 Task: Buy 3 Exhaust Systems from Exhaust & Emissions section under best seller category for shipping address: Eric Rodriguez, 1134 Star Trek Drive, Pensacola, Florida 32501, Cell Number 8503109646. Pay from credit card ending with 2005, CVV 3321
Action: Mouse moved to (43, 91)
Screenshot: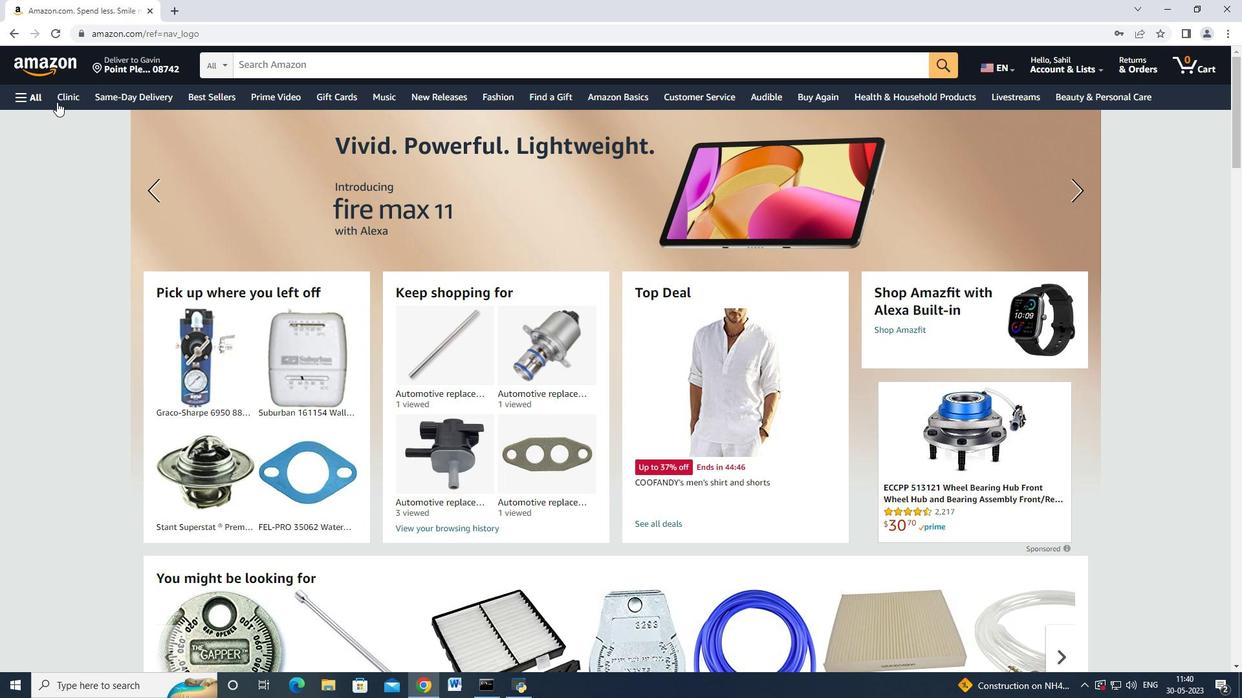 
Action: Mouse pressed left at (43, 91)
Screenshot: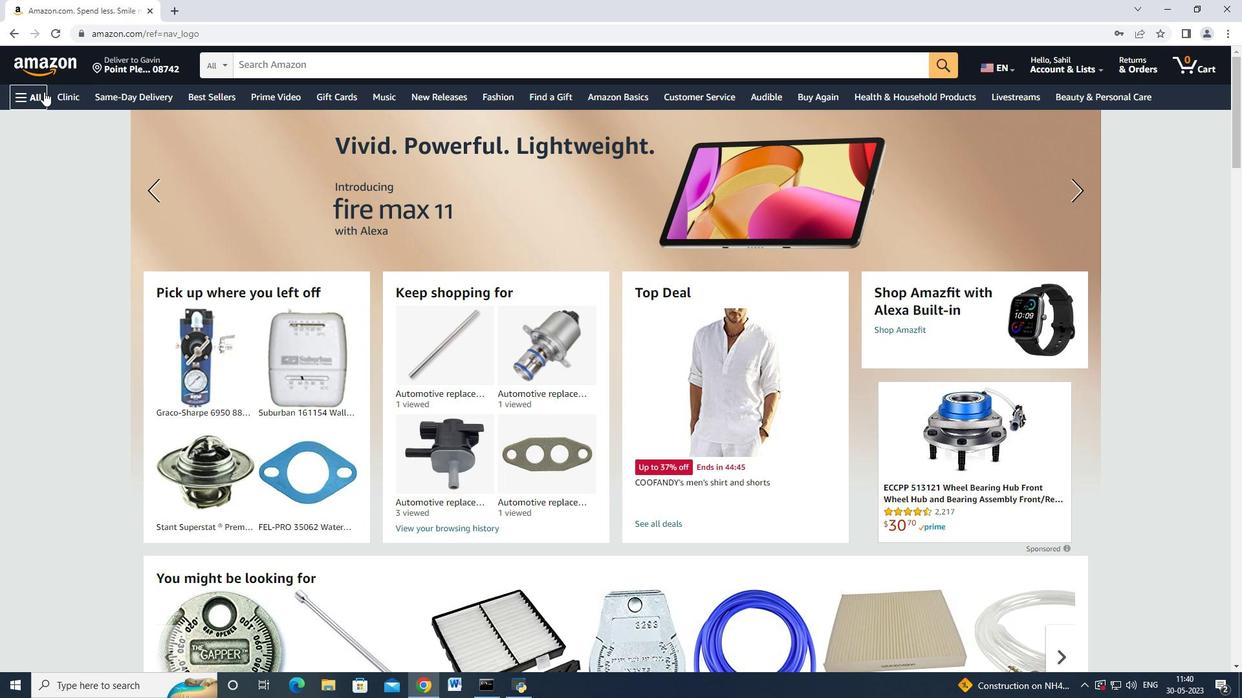 
Action: Mouse moved to (95, 253)
Screenshot: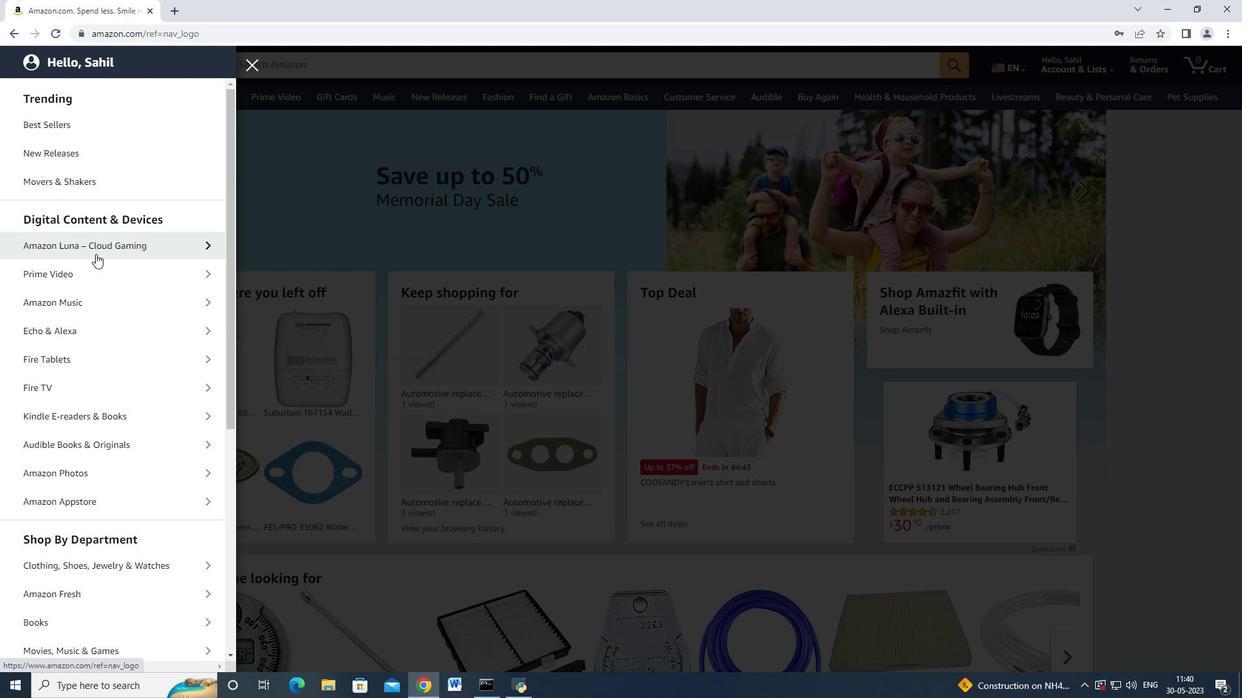 
Action: Mouse scrolled (95, 252) with delta (0, 0)
Screenshot: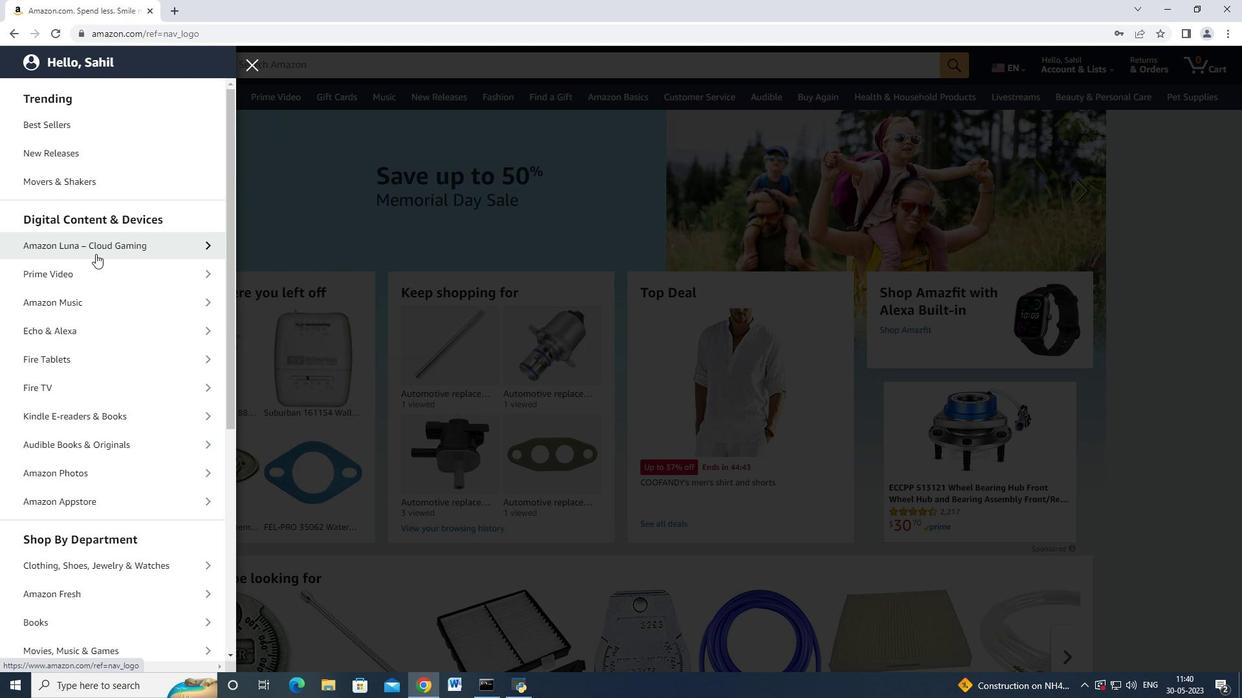 
Action: Mouse scrolled (95, 252) with delta (0, 0)
Screenshot: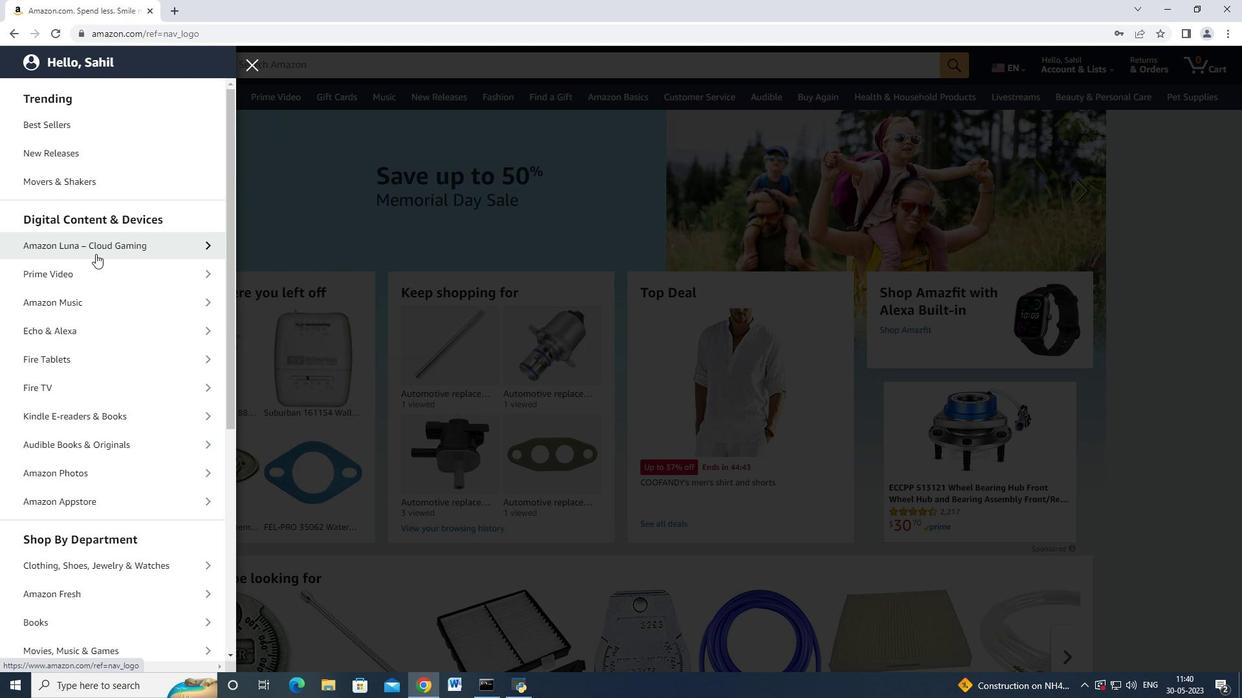 
Action: Mouse scrolled (95, 252) with delta (0, 0)
Screenshot: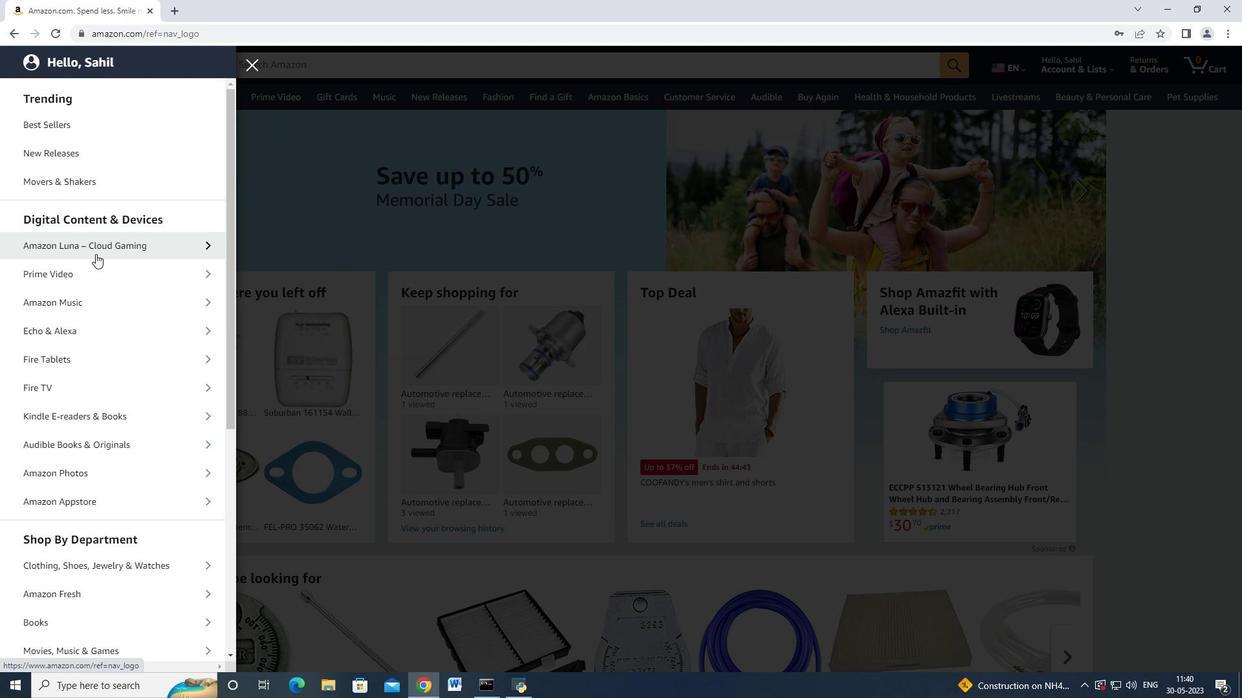 
Action: Mouse moved to (125, 386)
Screenshot: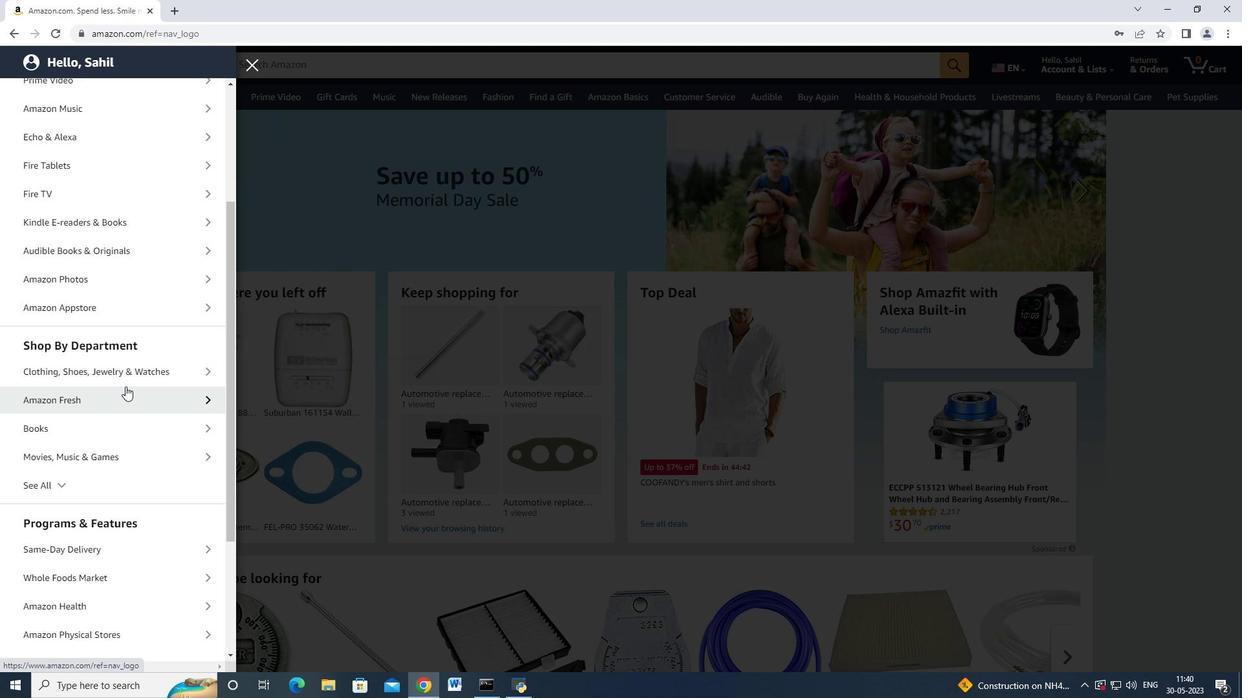 
Action: Mouse scrolled (125, 386) with delta (0, 0)
Screenshot: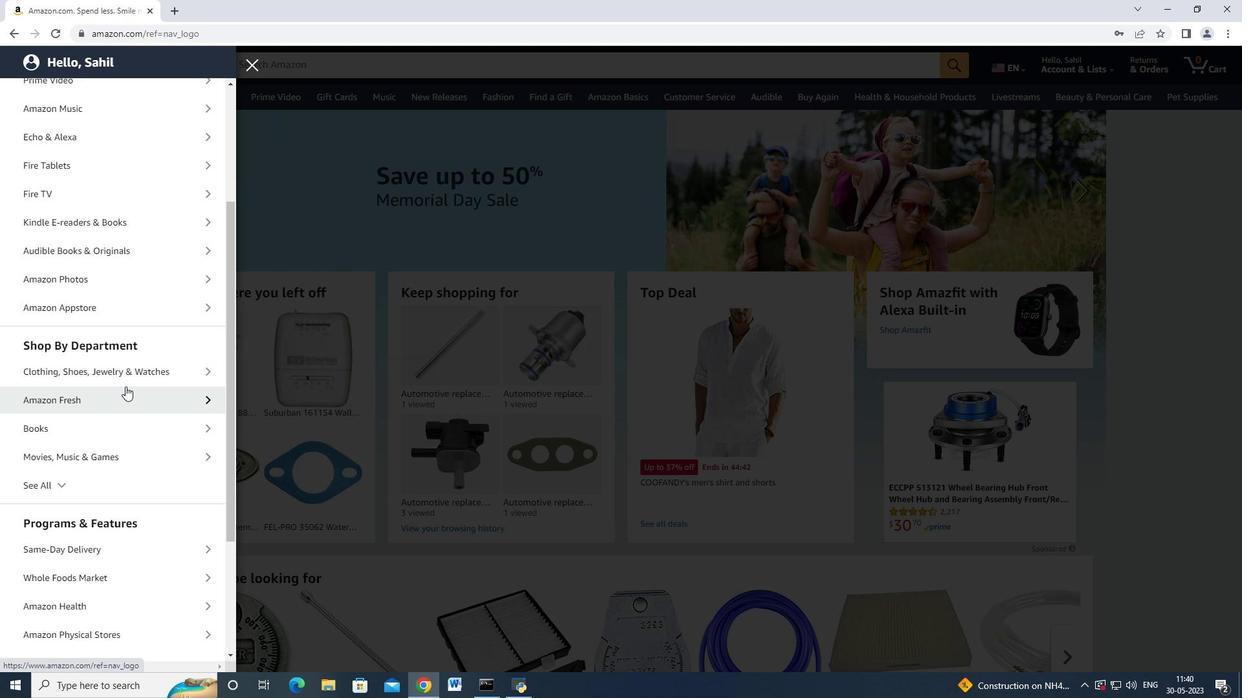 
Action: Mouse moved to (125, 387)
Screenshot: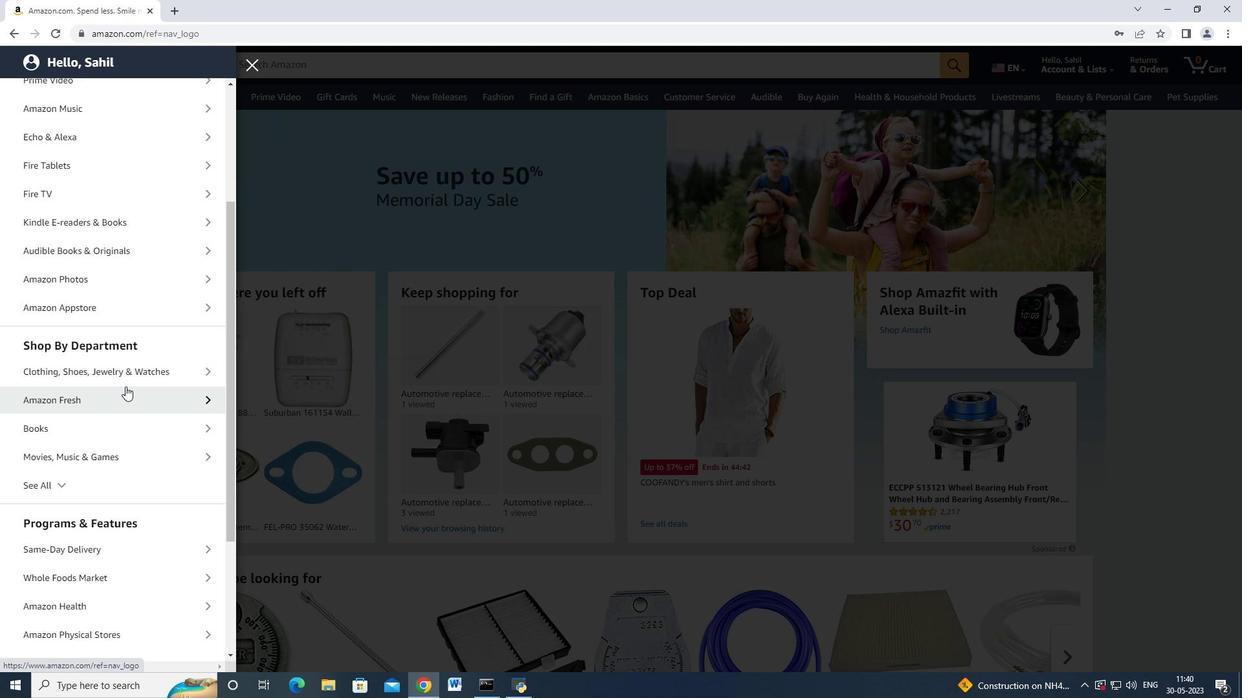 
Action: Mouse scrolled (125, 386) with delta (0, 0)
Screenshot: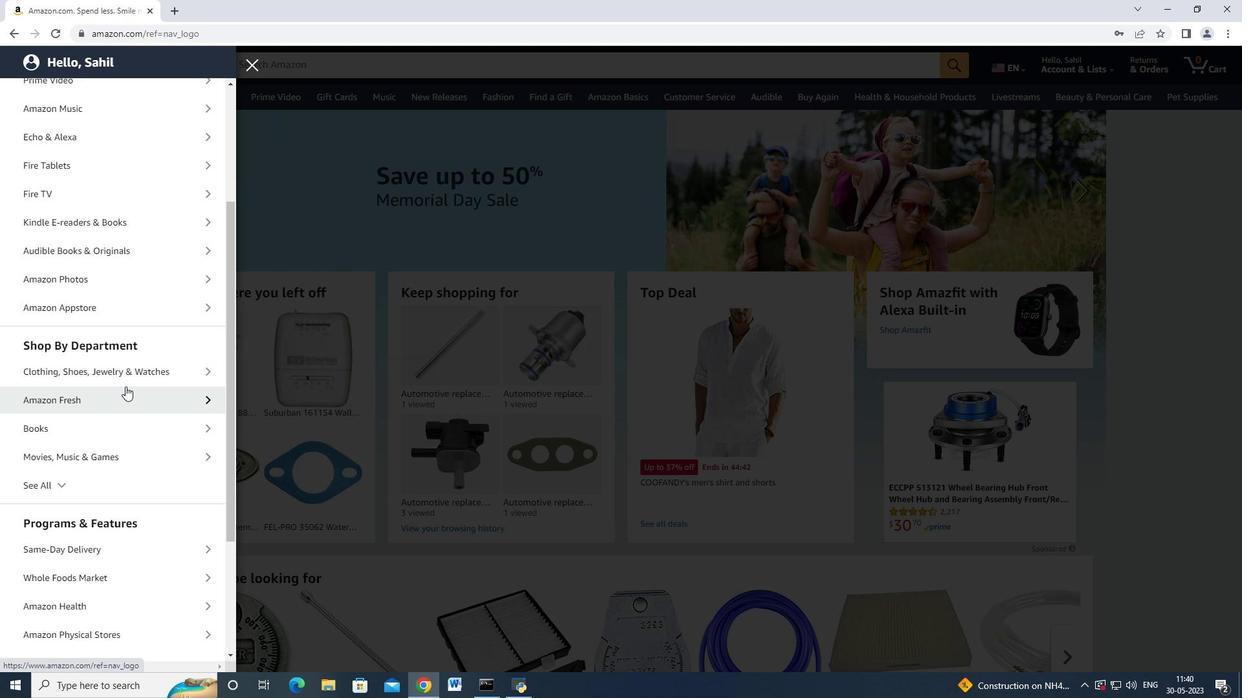 
Action: Mouse scrolled (125, 386) with delta (0, 0)
Screenshot: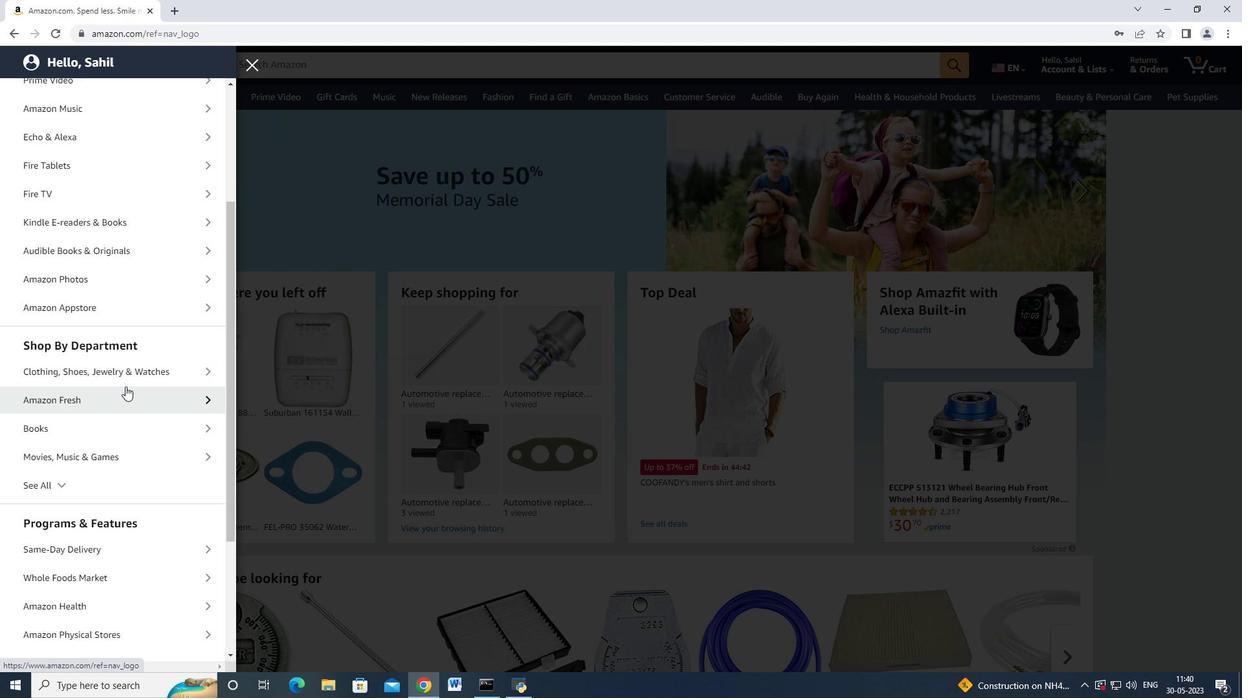 
Action: Mouse scrolled (125, 386) with delta (0, 0)
Screenshot: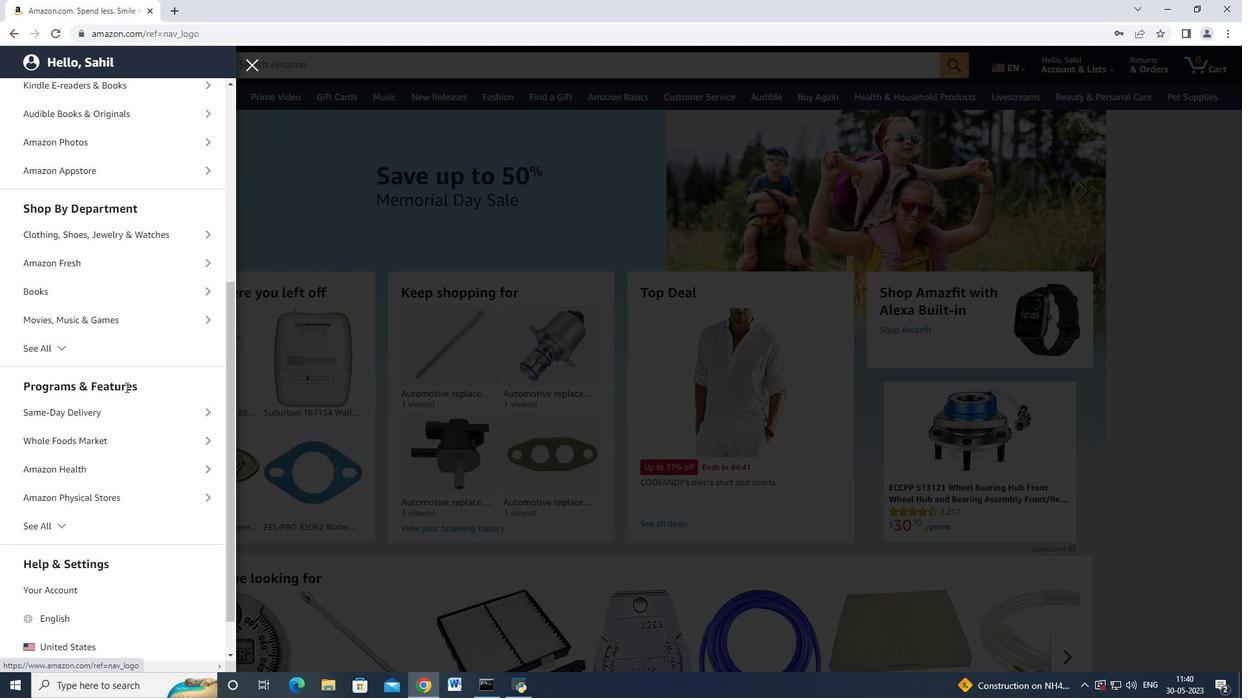 
Action: Mouse moved to (68, 301)
Screenshot: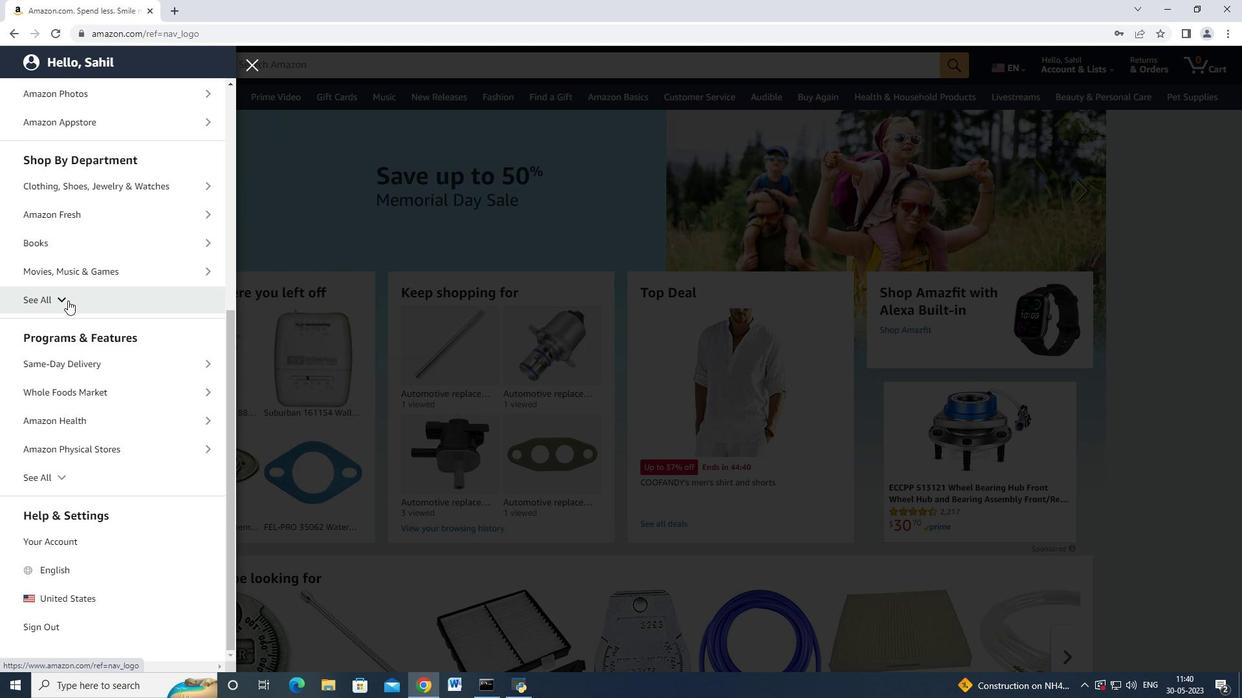 
Action: Mouse pressed left at (68, 301)
Screenshot: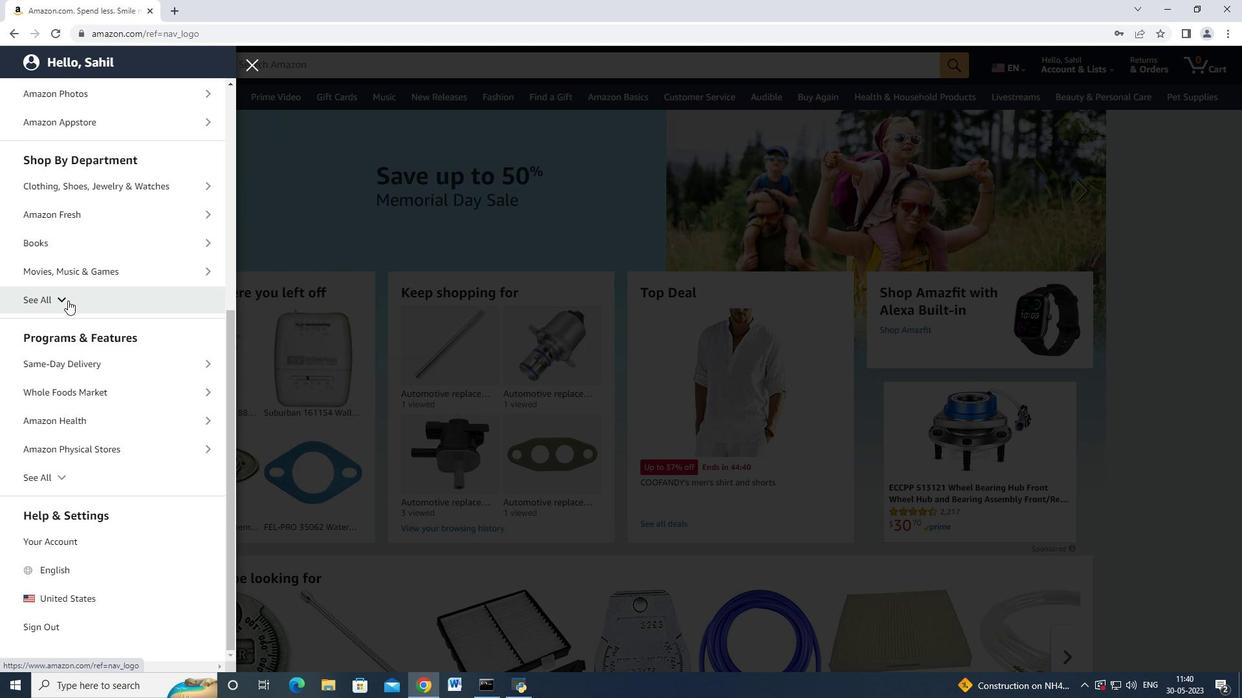 
Action: Mouse moved to (87, 348)
Screenshot: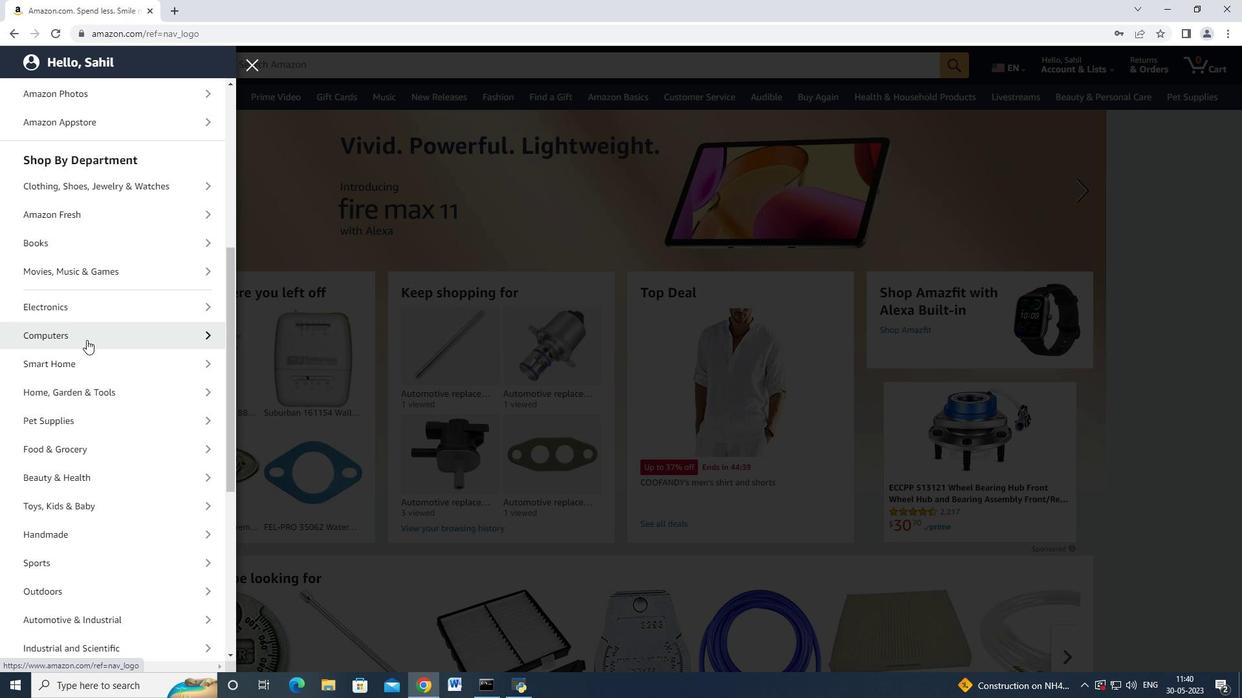 
Action: Mouse scrolled (87, 348) with delta (0, 0)
Screenshot: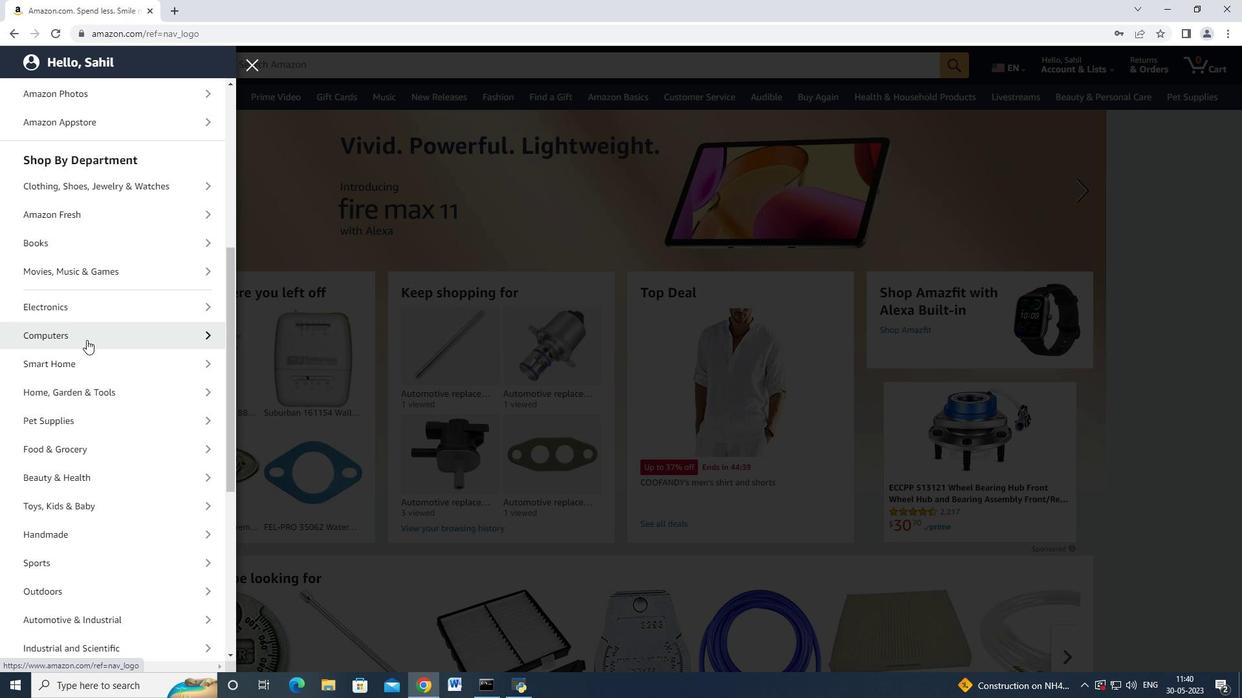 
Action: Mouse scrolled (87, 348) with delta (0, 0)
Screenshot: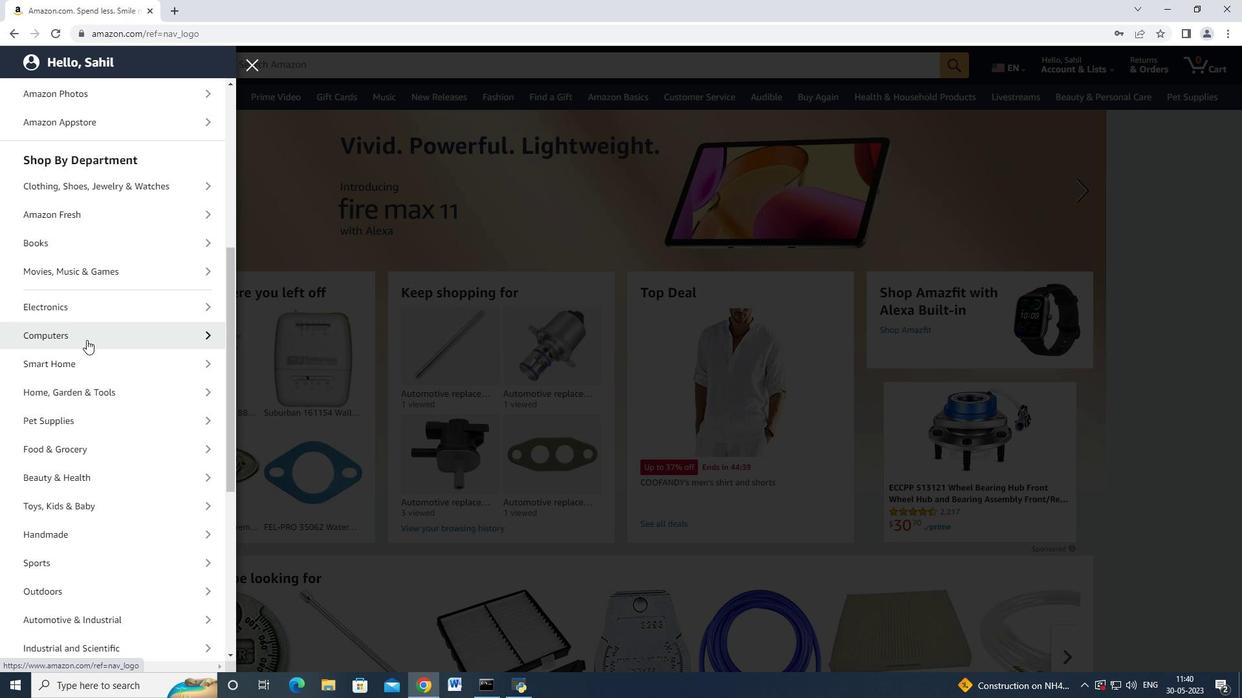 
Action: Mouse scrolled (87, 348) with delta (0, 0)
Screenshot: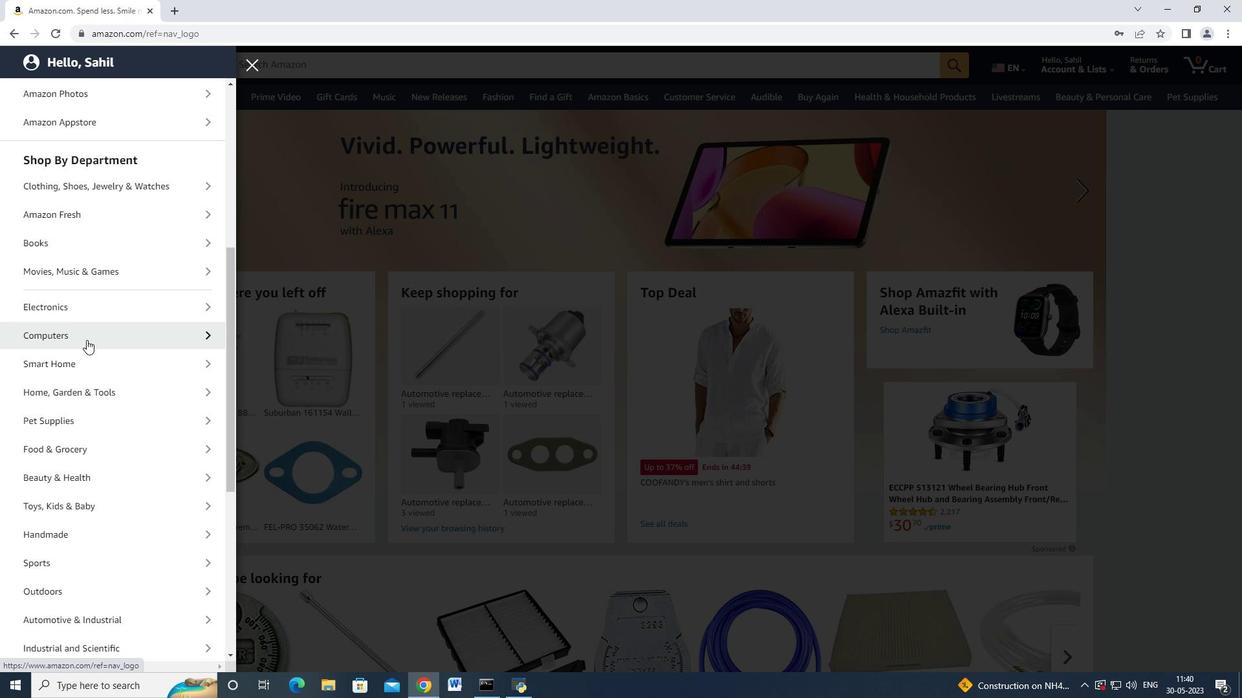 
Action: Mouse moved to (123, 425)
Screenshot: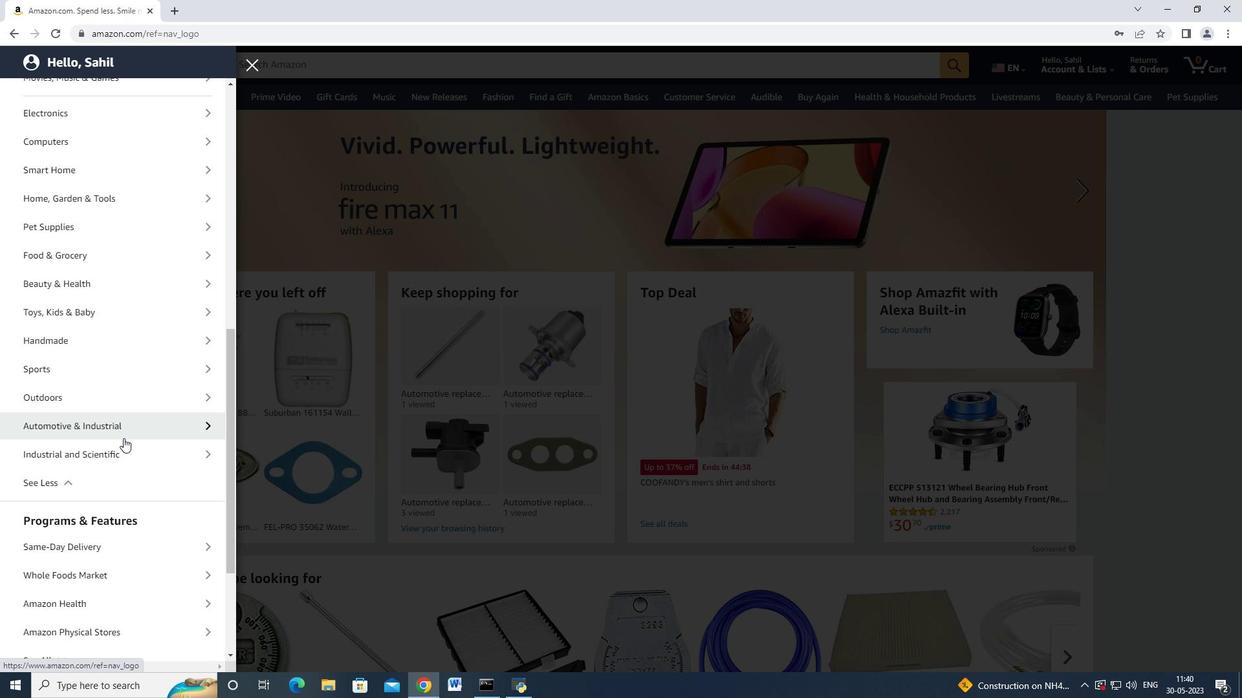 
Action: Mouse pressed left at (123, 425)
Screenshot: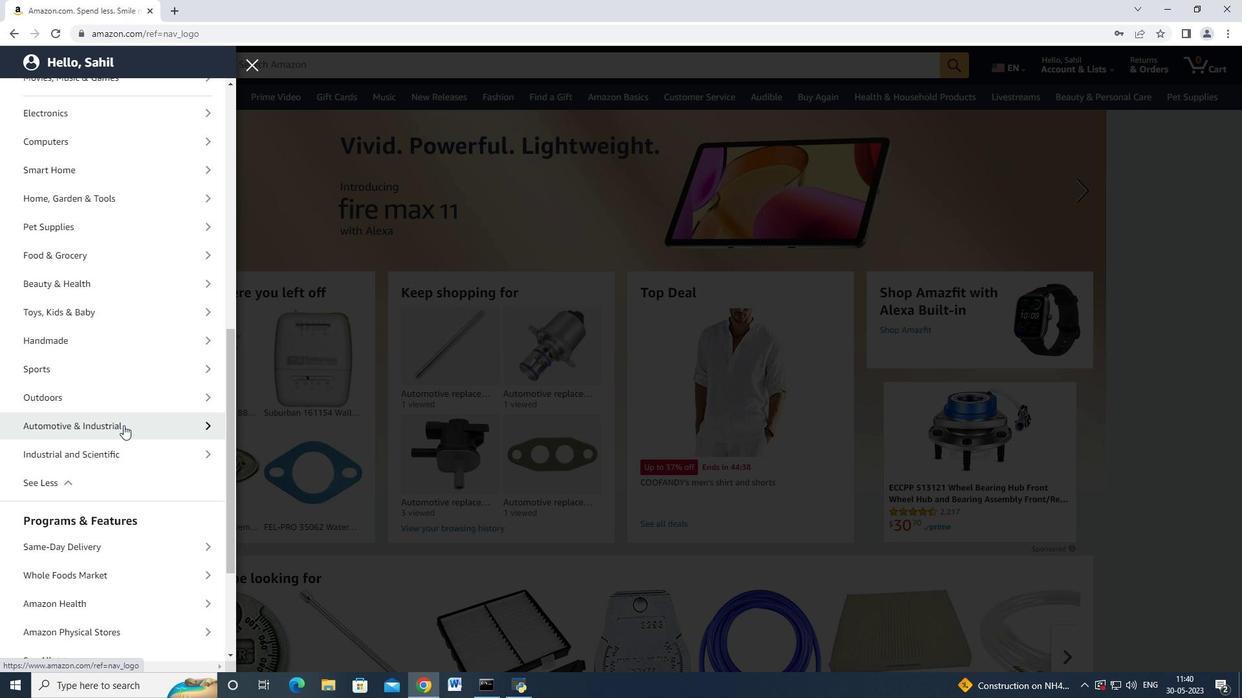 
Action: Mouse moved to (148, 166)
Screenshot: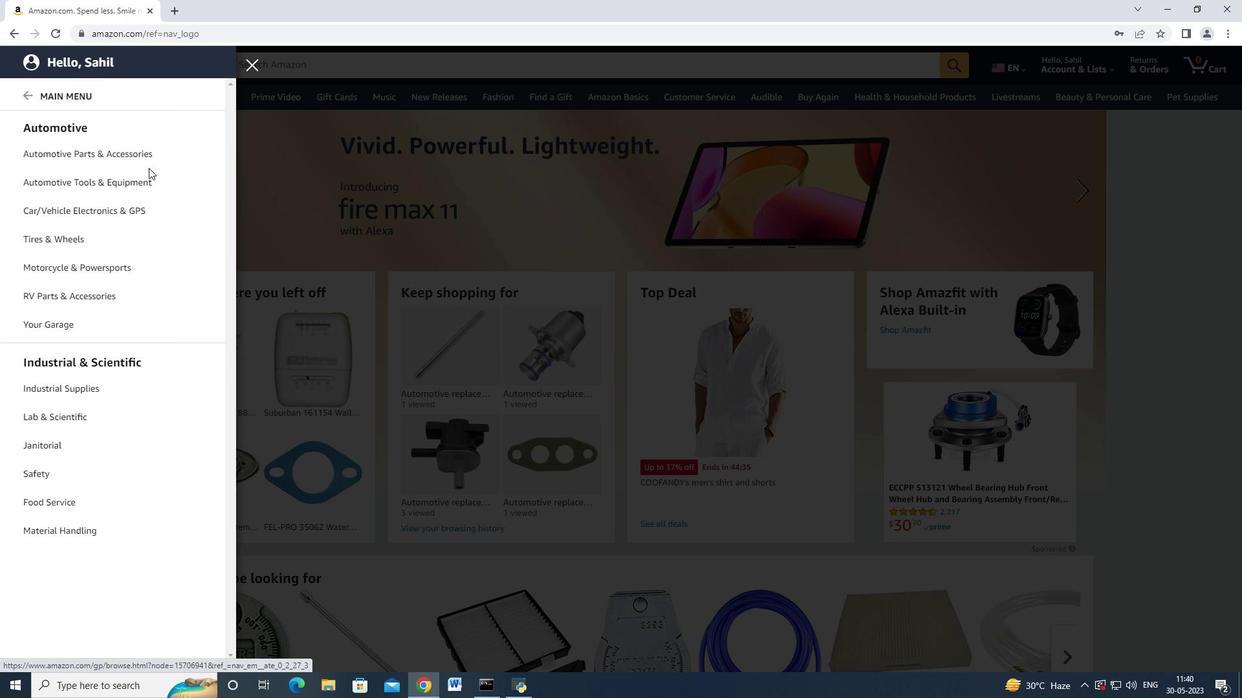 
Action: Mouse pressed left at (148, 166)
Screenshot: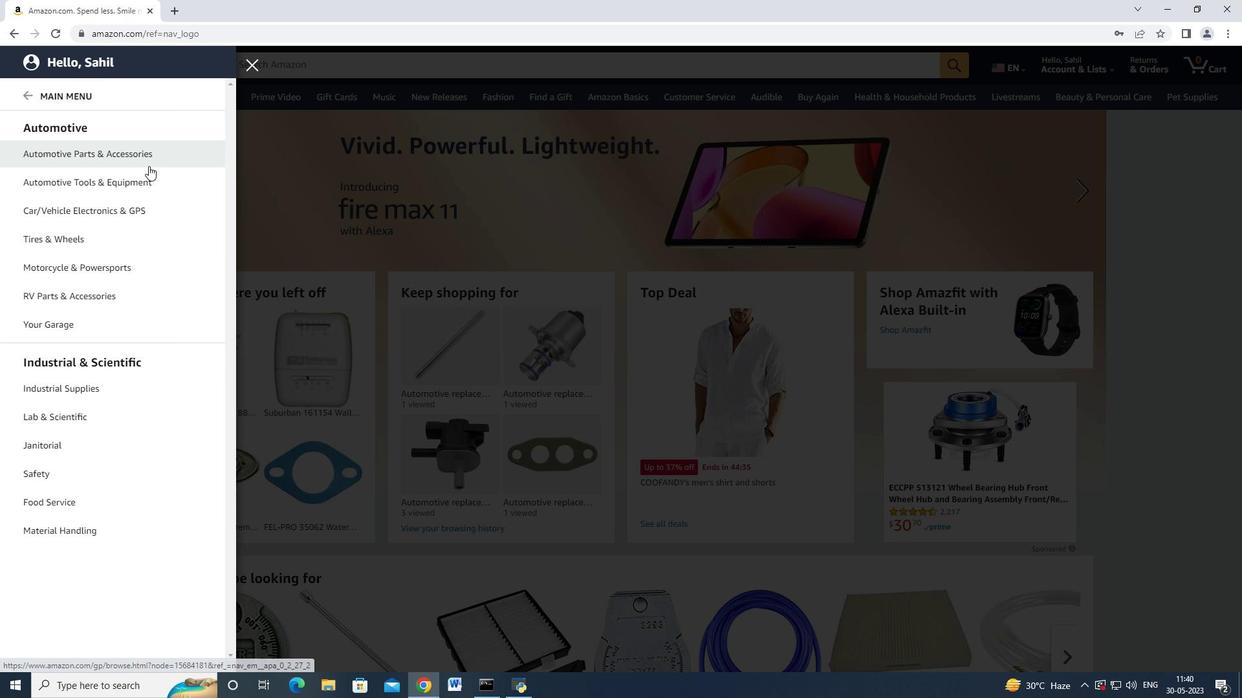
Action: Mouse moved to (225, 124)
Screenshot: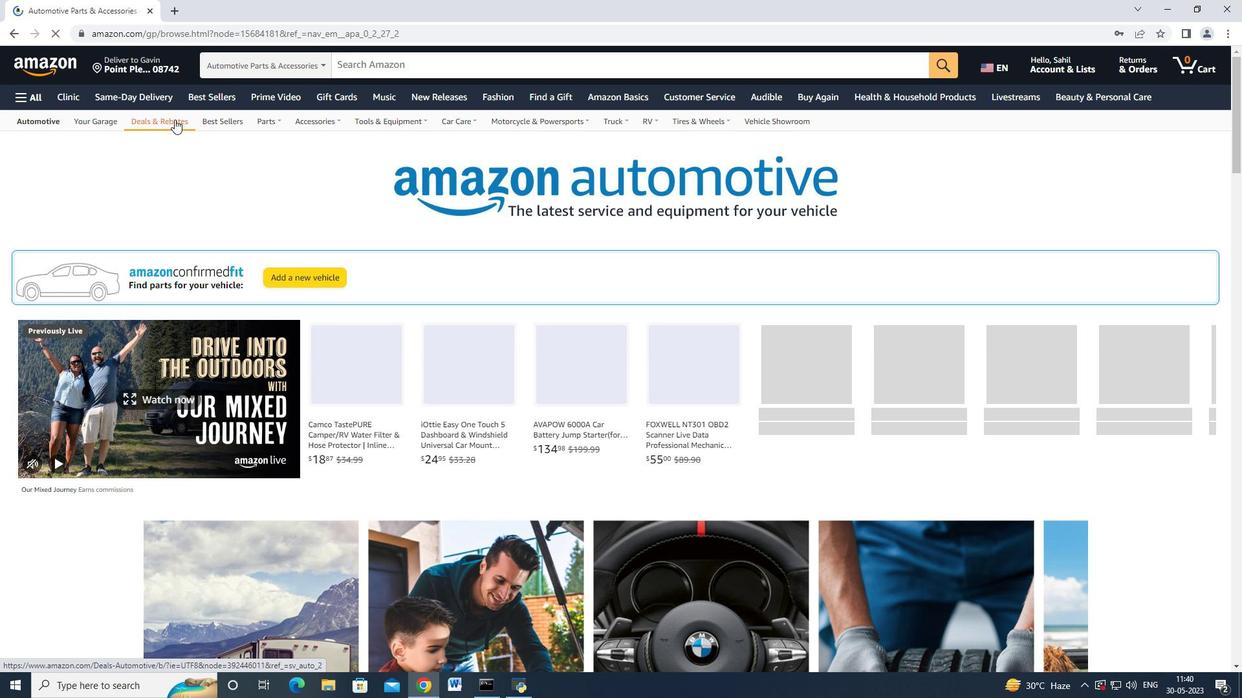 
Action: Mouse pressed left at (225, 124)
Screenshot: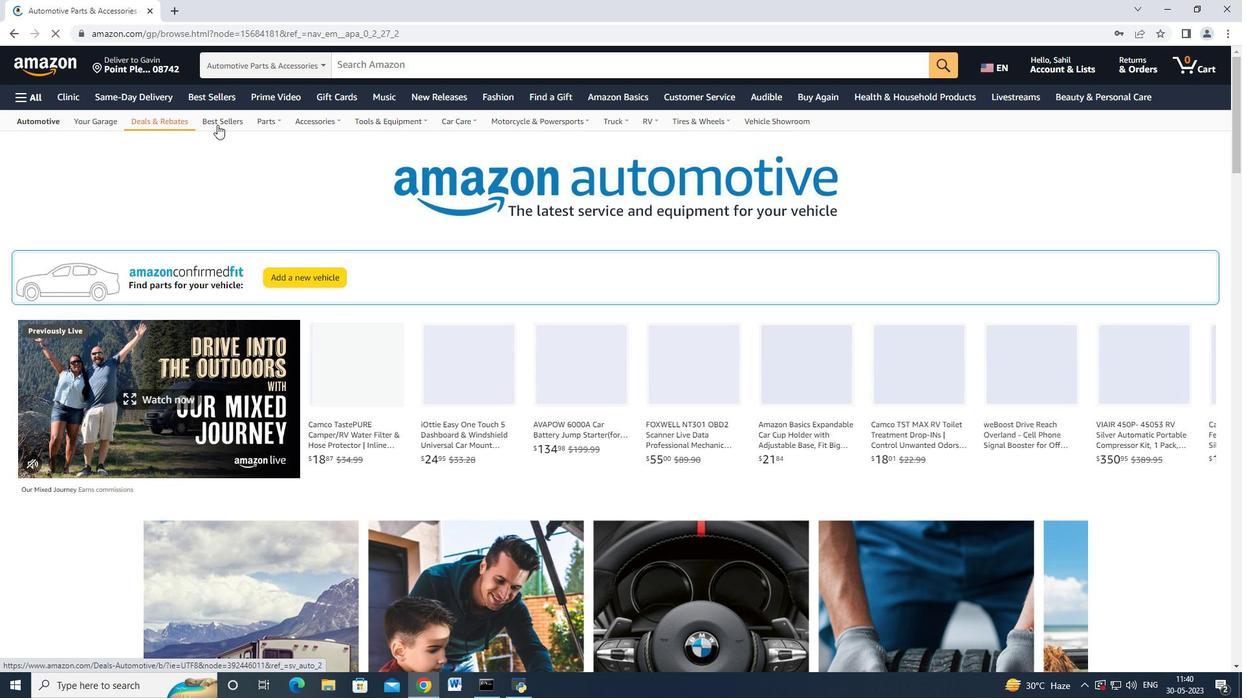 
Action: Mouse moved to (79, 411)
Screenshot: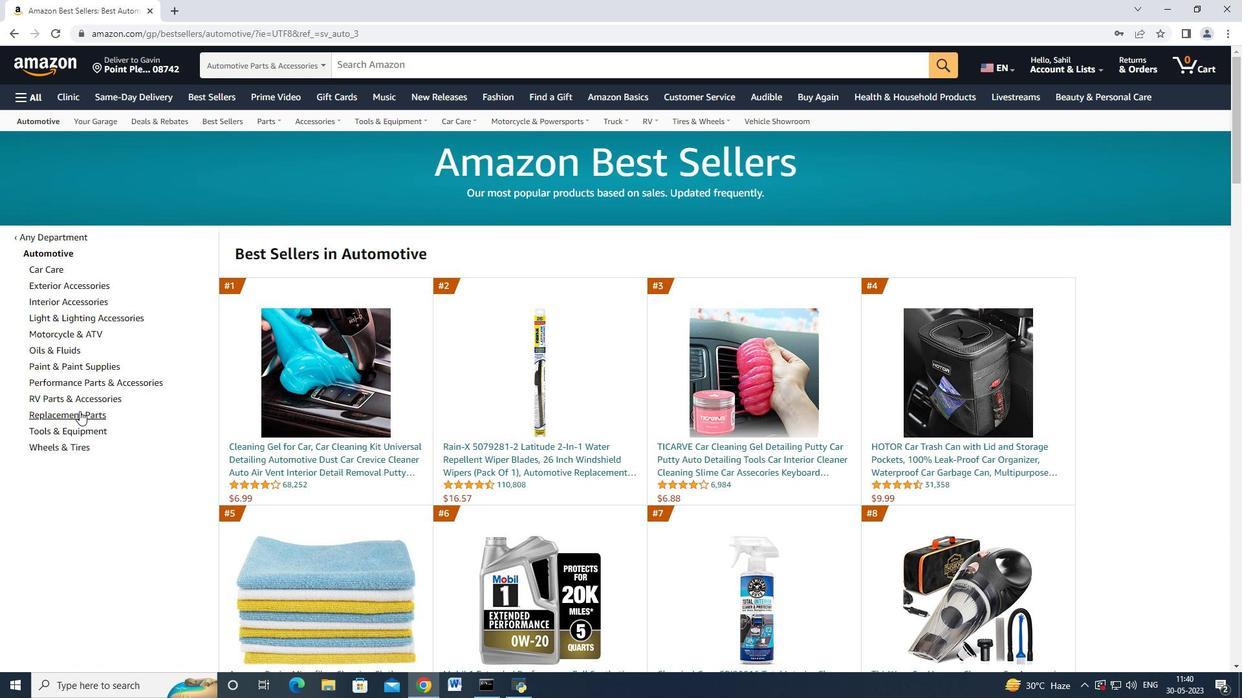 
Action: Mouse pressed left at (79, 411)
Screenshot: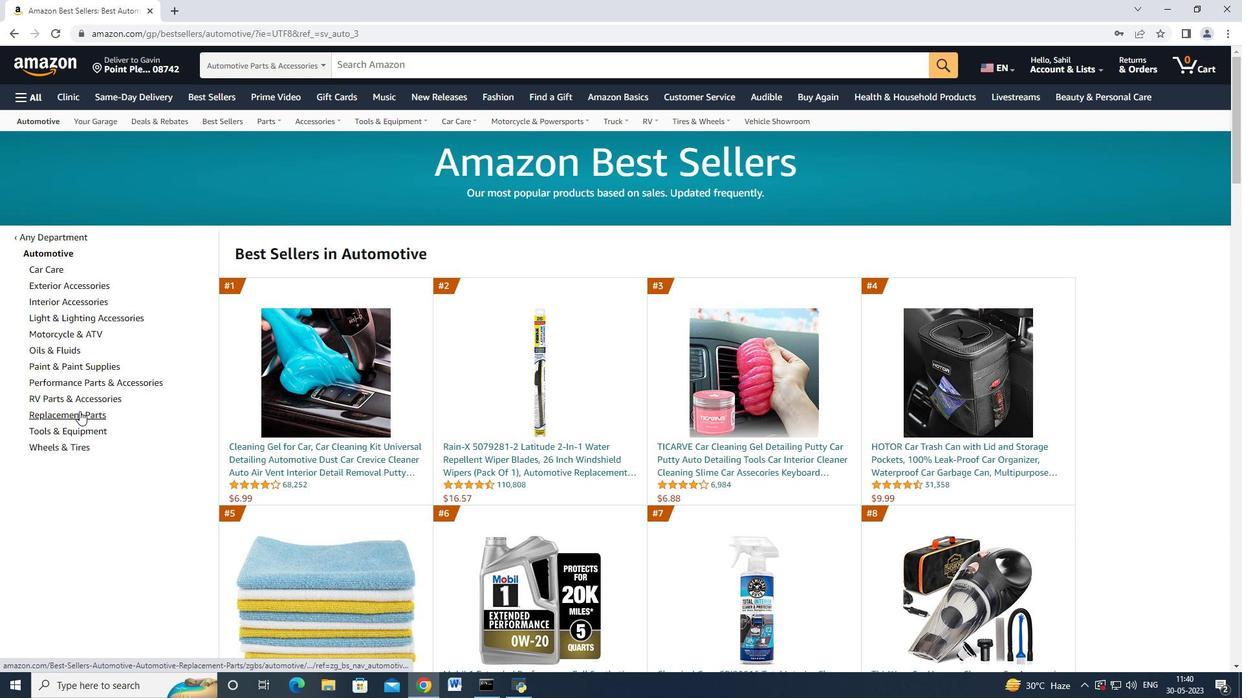 
Action: Mouse moved to (87, 339)
Screenshot: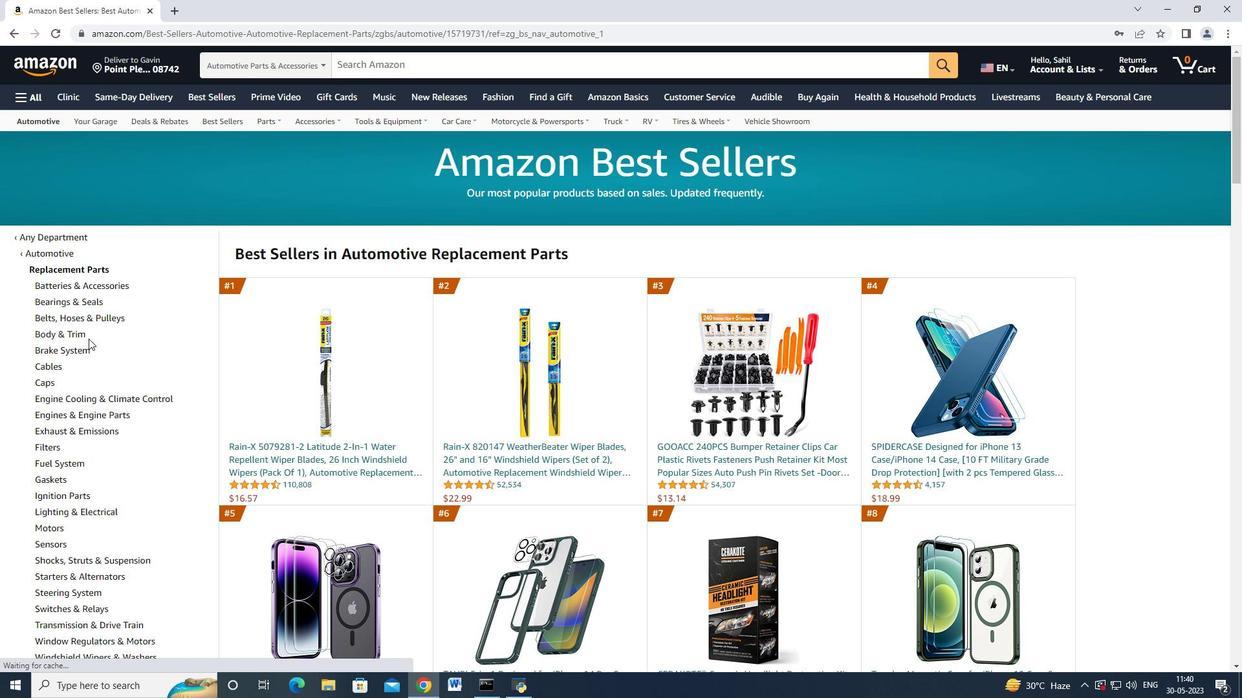 
Action: Mouse scrolled (87, 338) with delta (0, 0)
Screenshot: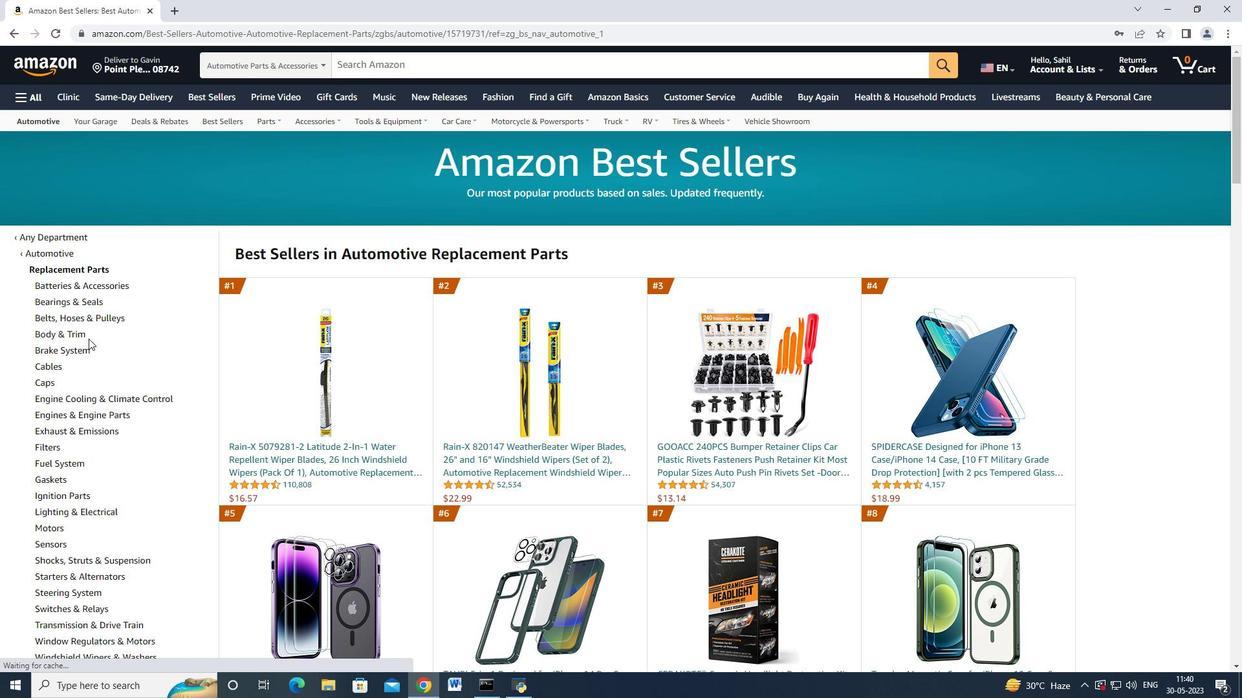 
Action: Mouse moved to (87, 339)
Screenshot: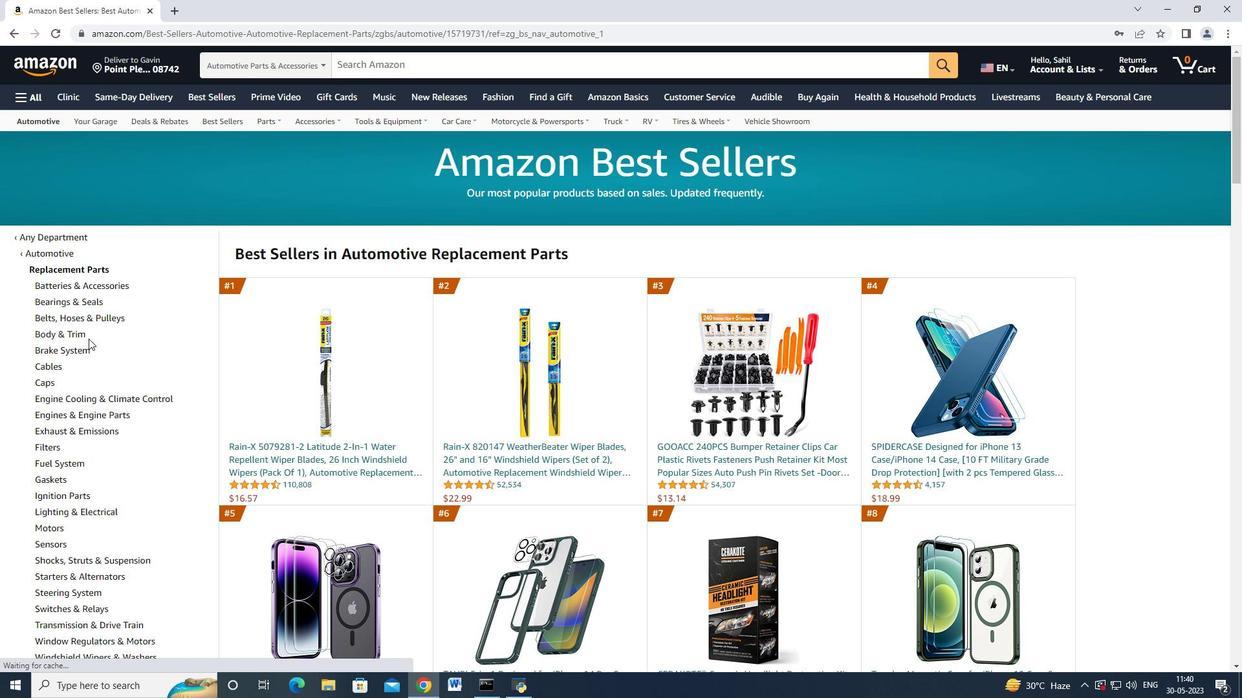 
Action: Mouse scrolled (87, 339) with delta (0, 0)
Screenshot: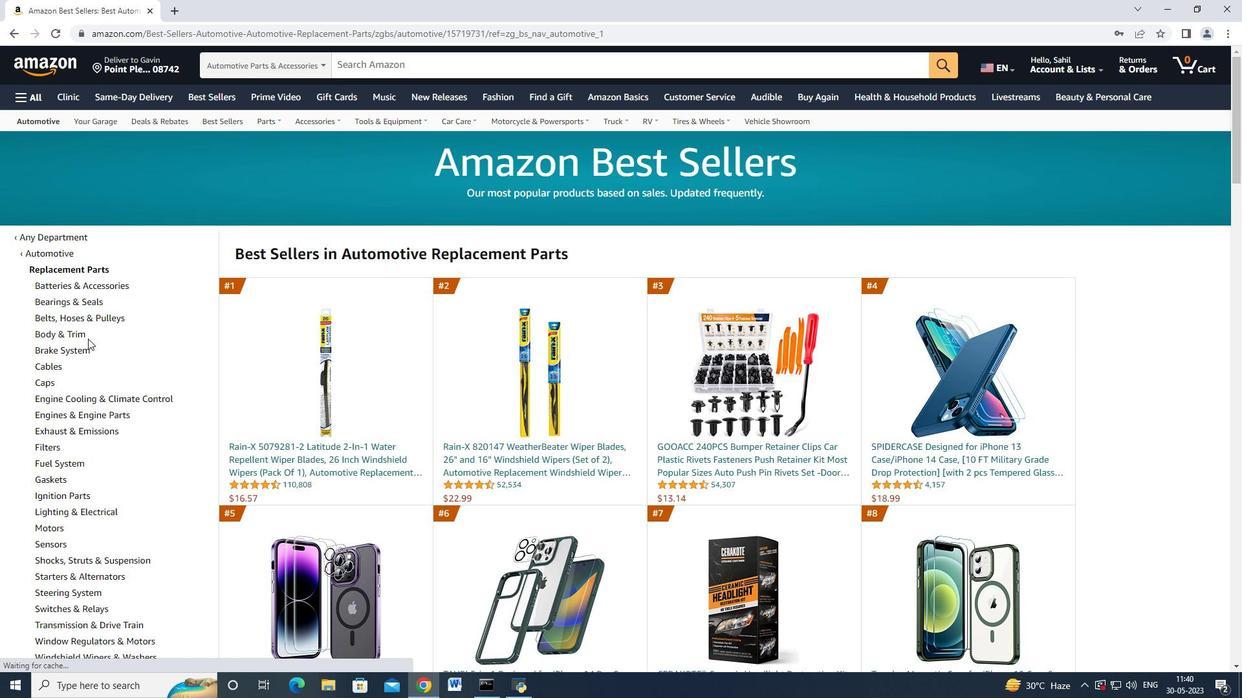 
Action: Mouse moved to (116, 309)
Screenshot: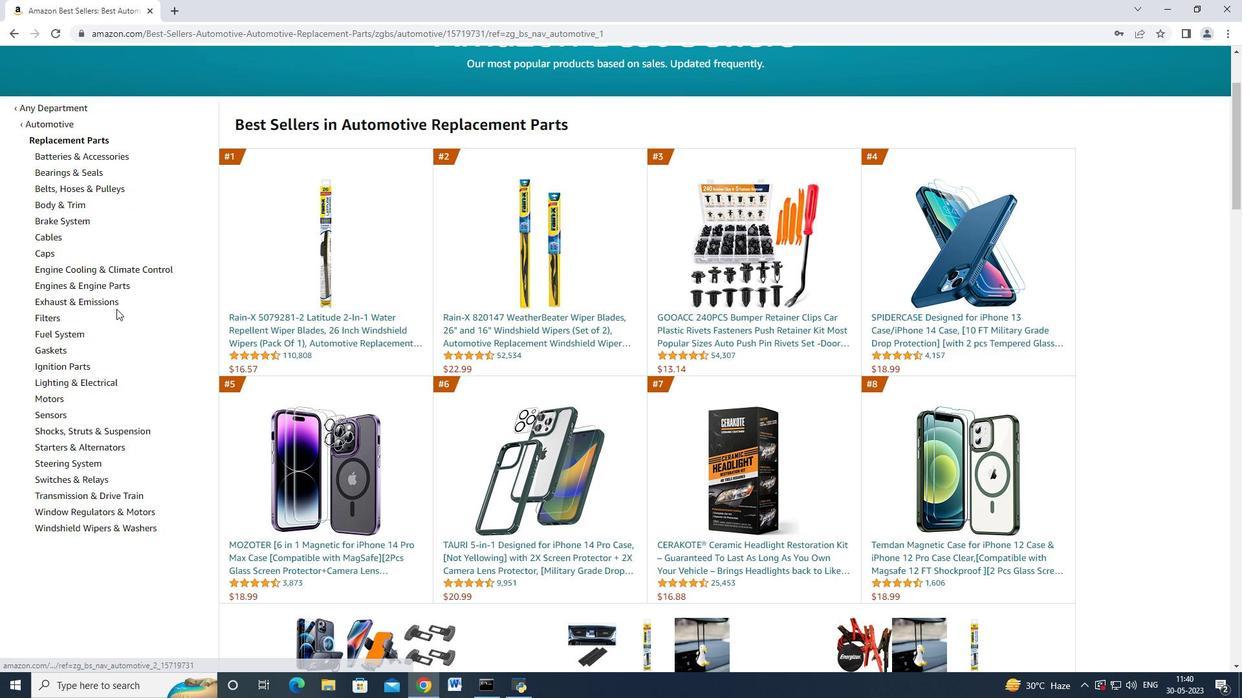 
Action: Mouse scrolled (116, 309) with delta (0, 0)
Screenshot: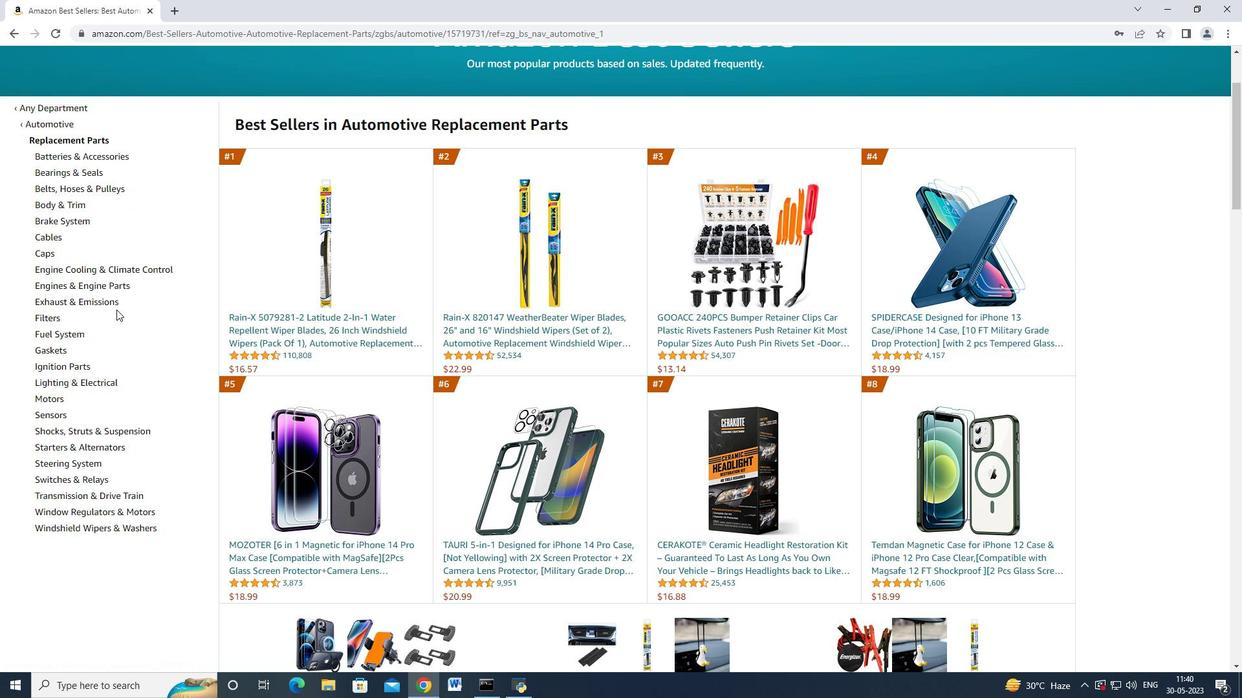 
Action: Mouse moved to (84, 241)
Screenshot: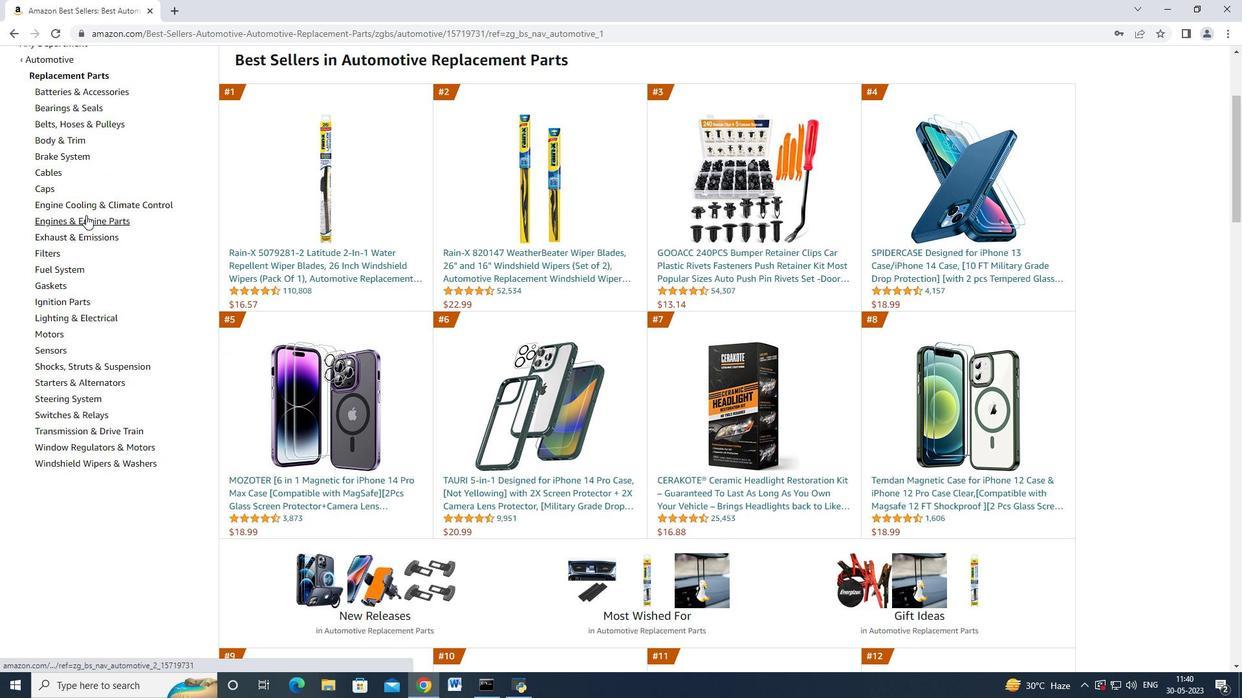 
Action: Mouse pressed left at (84, 241)
Screenshot: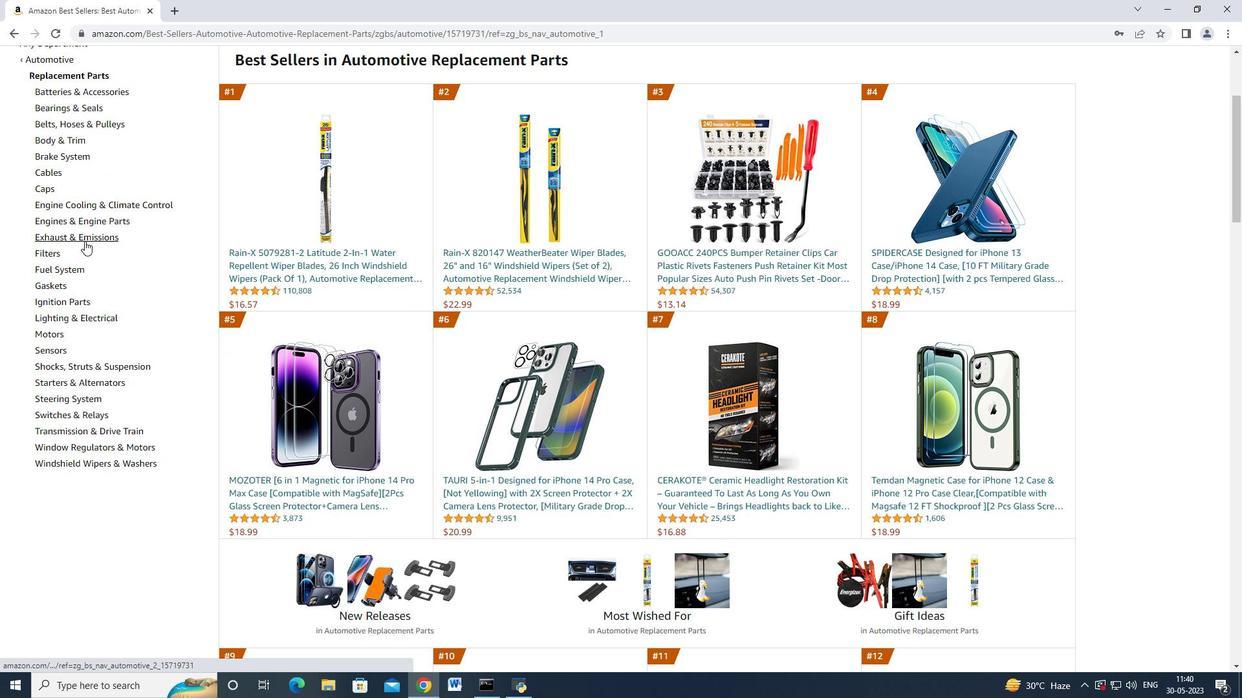 
Action: Mouse moved to (76, 365)
Screenshot: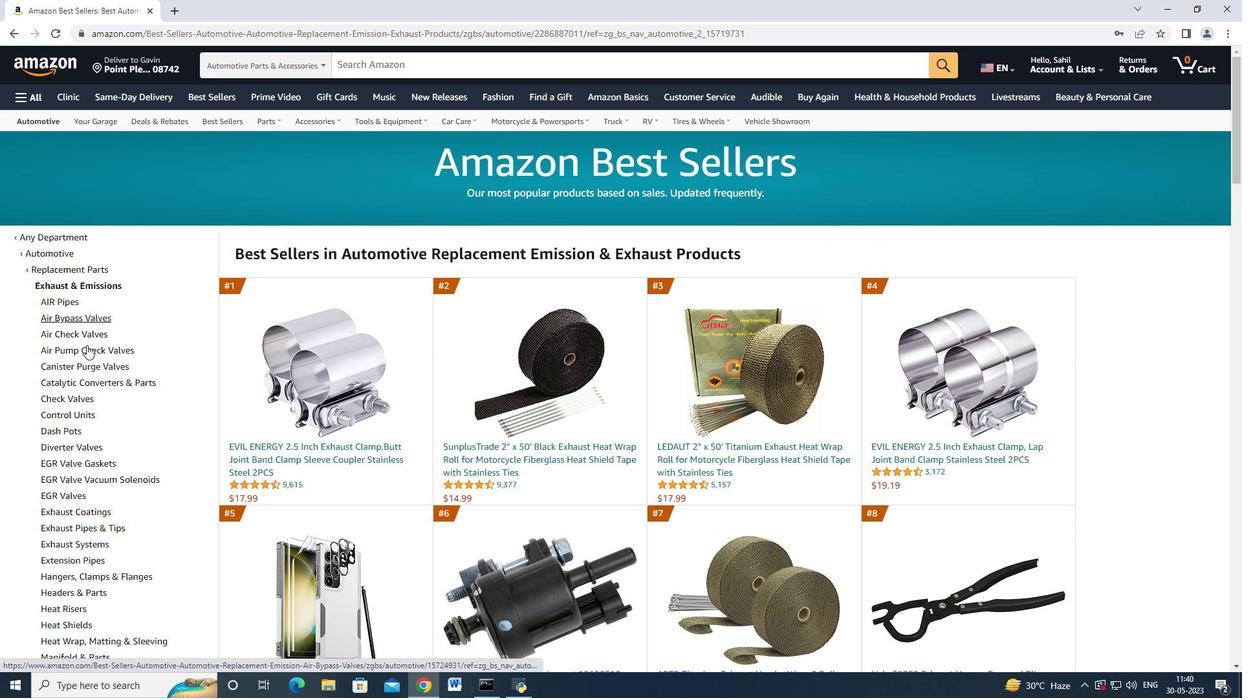
Action: Mouse scrolled (76, 364) with delta (0, 0)
Screenshot: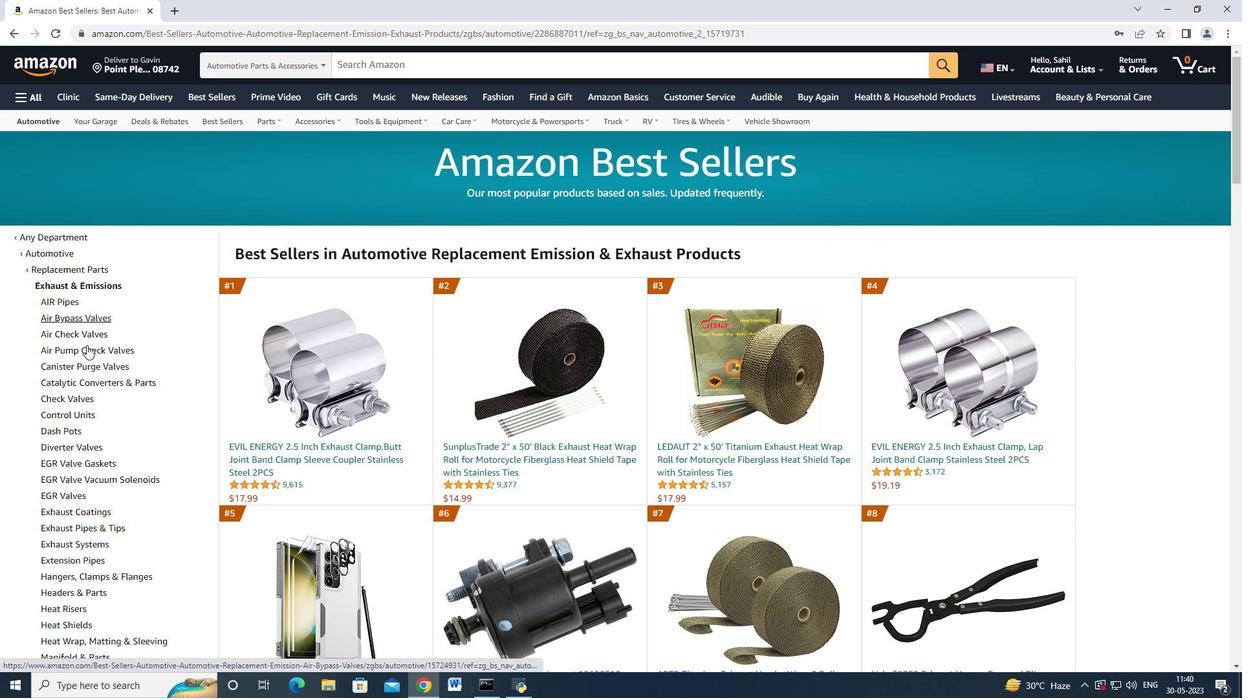 
Action: Mouse moved to (75, 366)
Screenshot: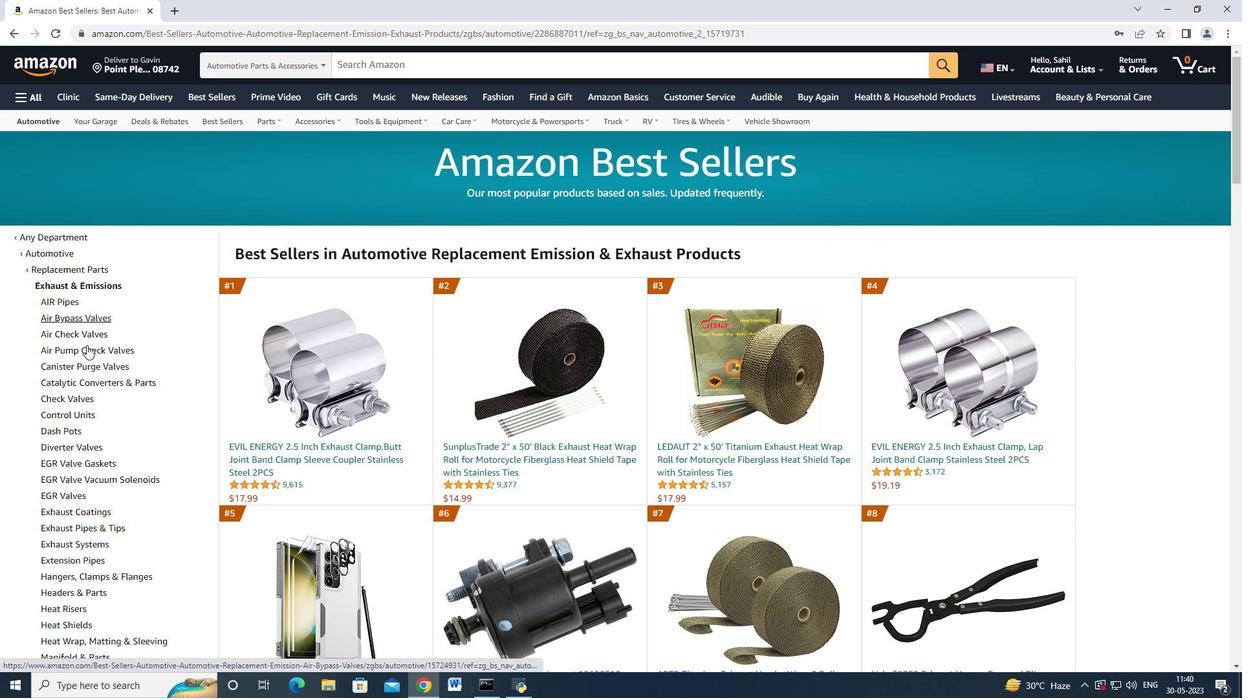 
Action: Mouse scrolled (75, 365) with delta (0, 0)
Screenshot: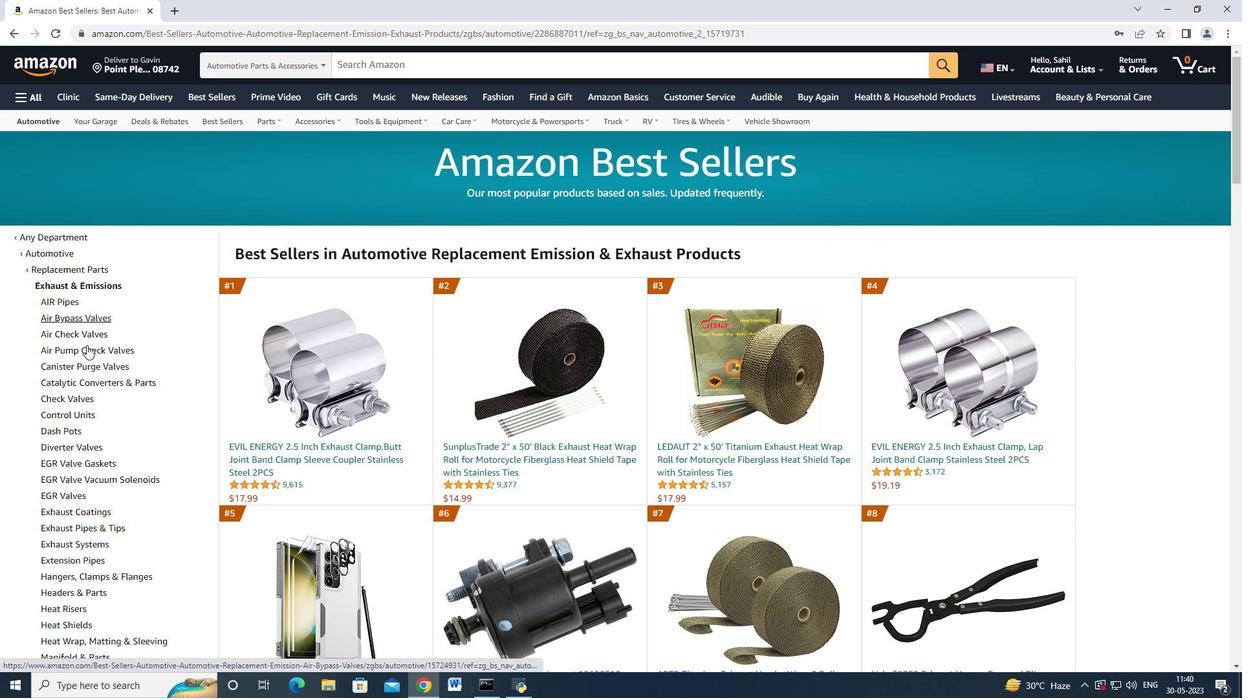 
Action: Mouse moved to (73, 370)
Screenshot: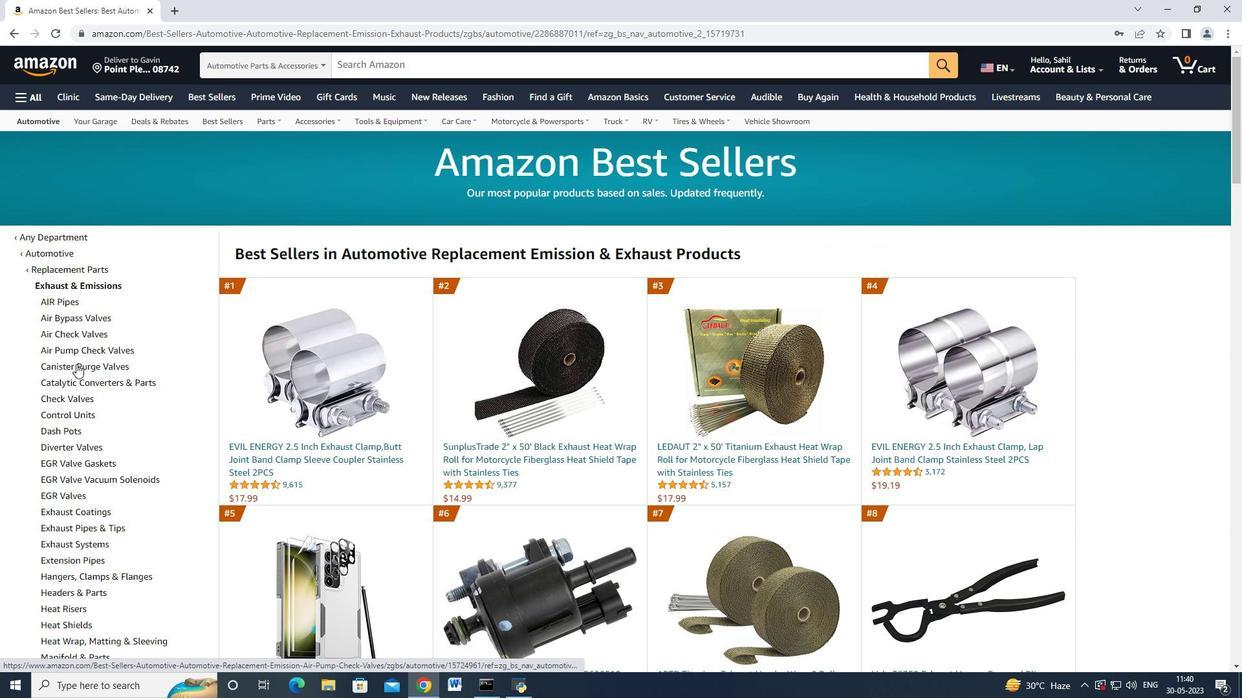
Action: Mouse scrolled (73, 369) with delta (0, 0)
Screenshot: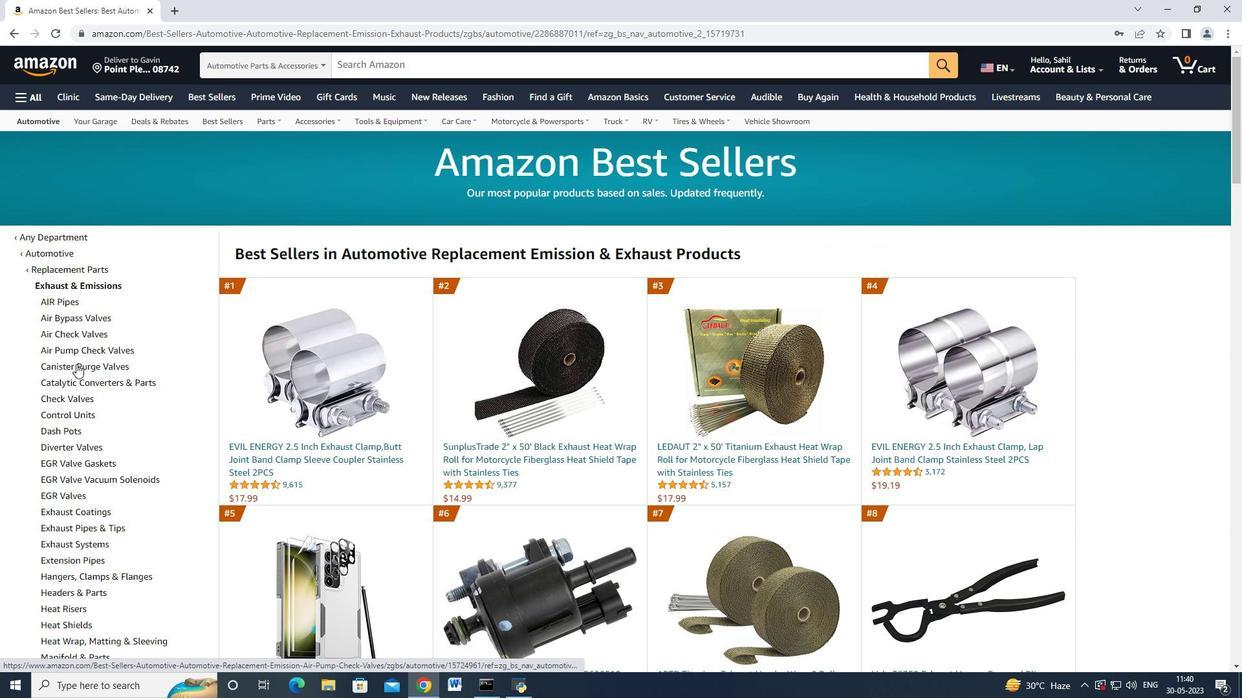 
Action: Mouse moved to (84, 353)
Screenshot: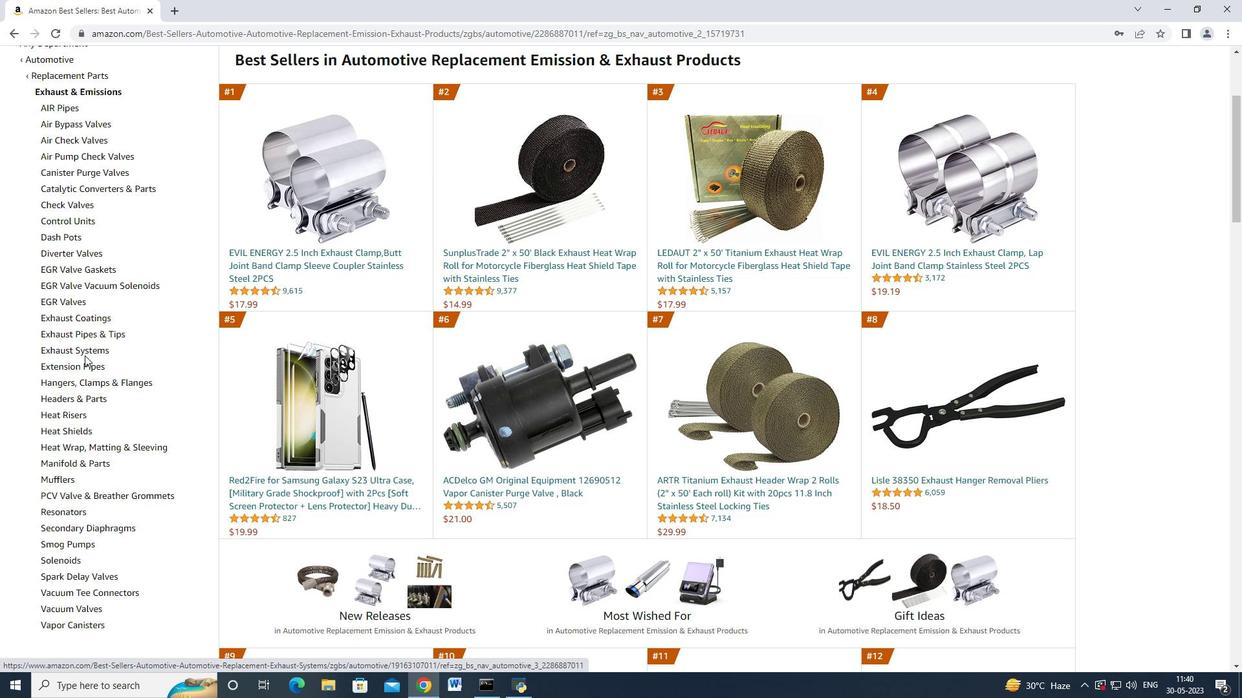 
Action: Mouse pressed left at (84, 353)
Screenshot: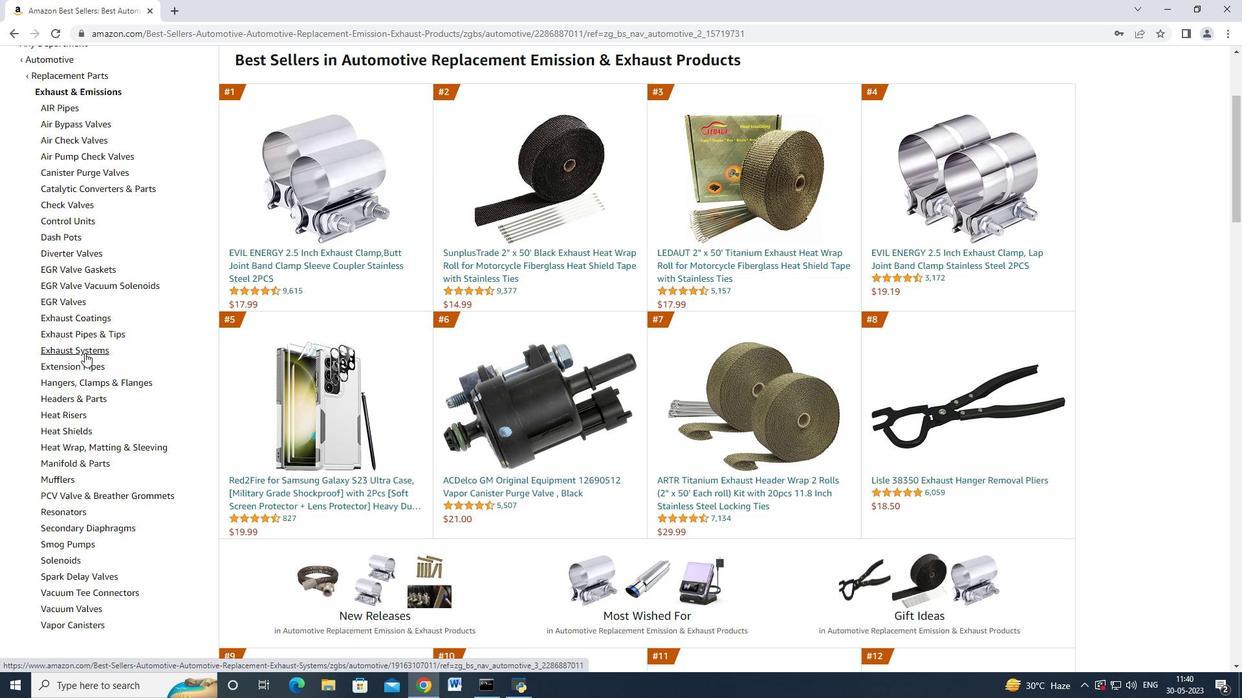 
Action: Mouse moved to (379, 289)
Screenshot: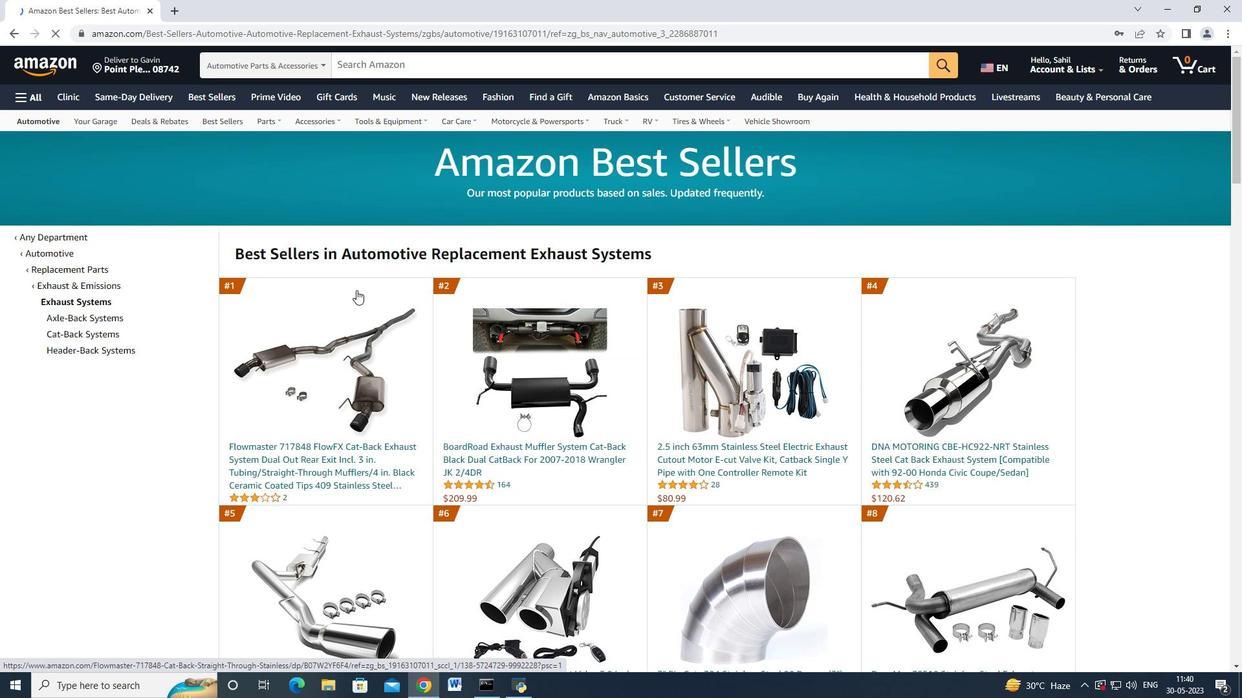 
Action: Mouse scrolled (379, 289) with delta (0, 0)
Screenshot: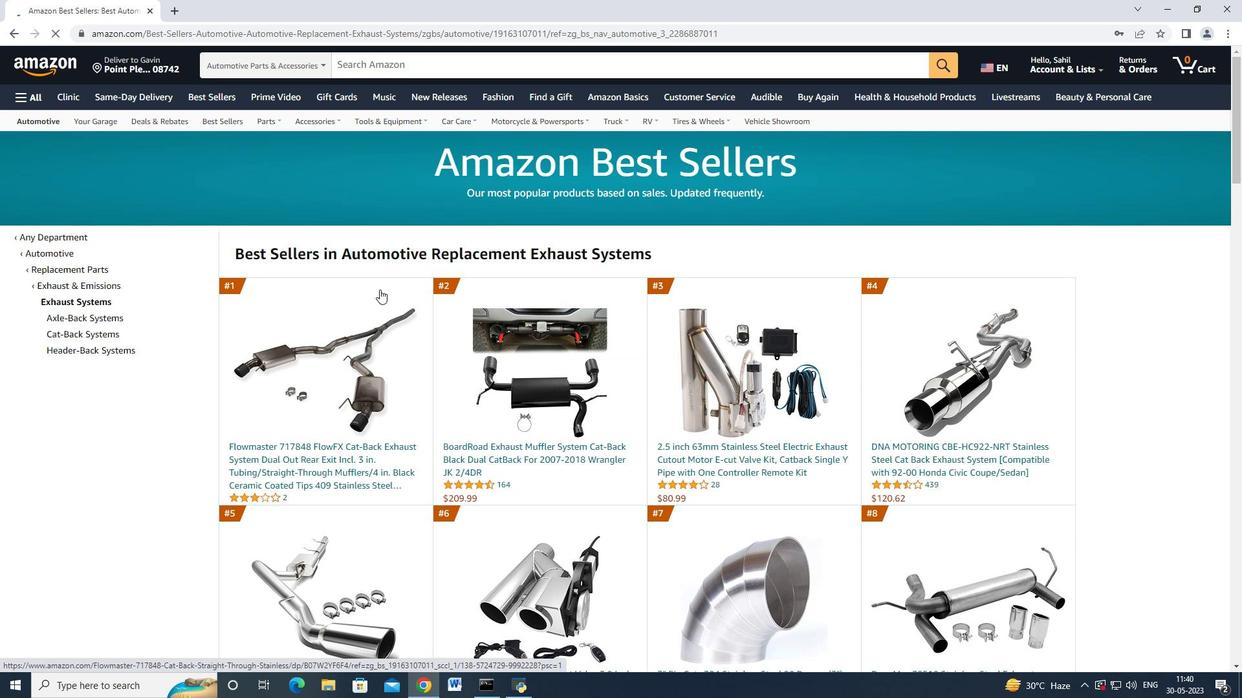 
Action: Mouse scrolled (379, 289) with delta (0, 0)
Screenshot: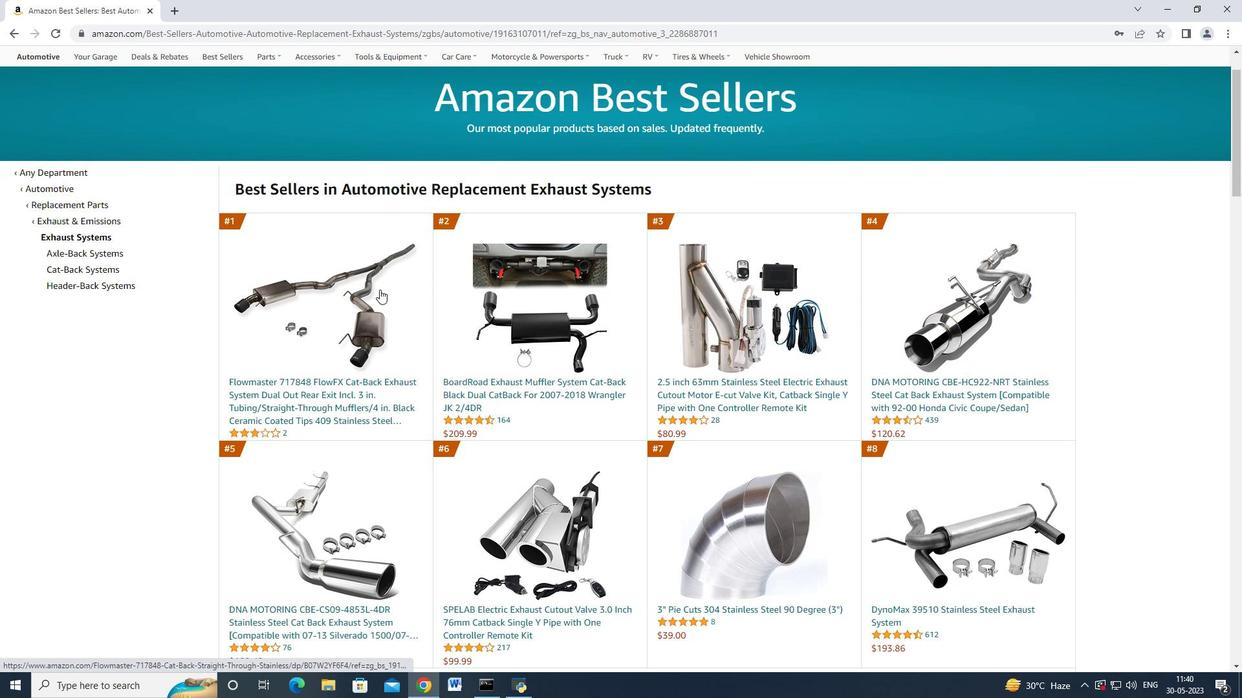 
Action: Mouse moved to (543, 328)
Screenshot: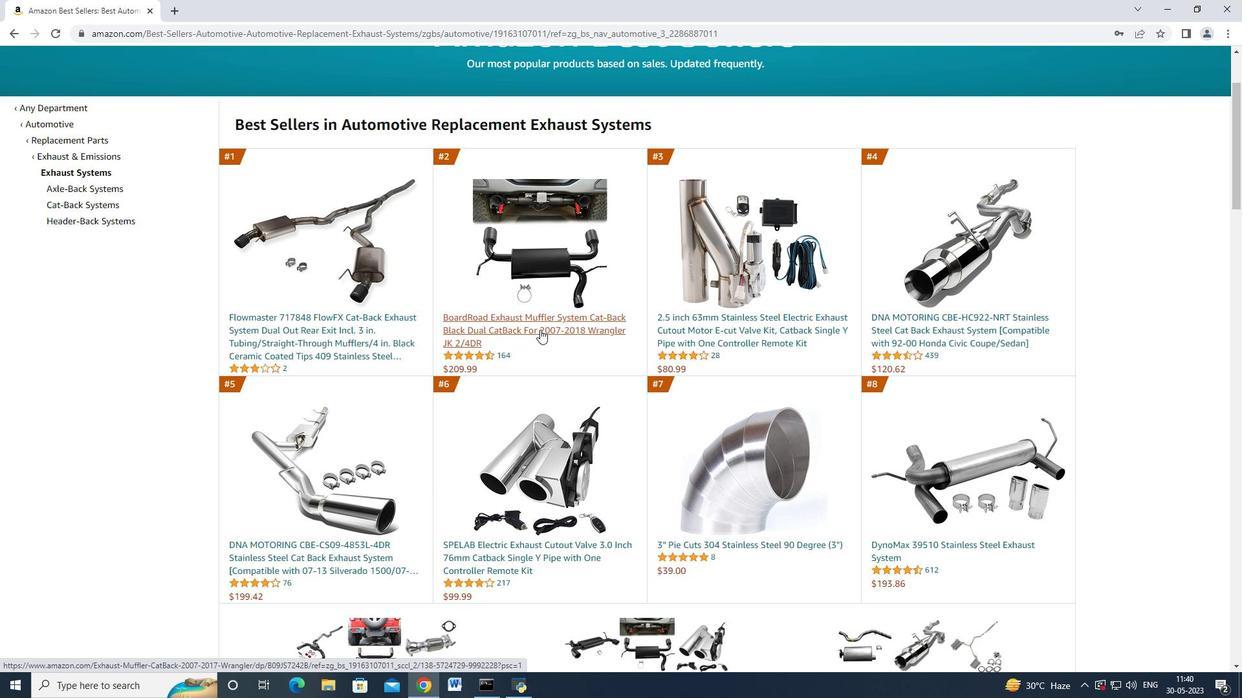 
Action: Mouse pressed left at (543, 328)
Screenshot: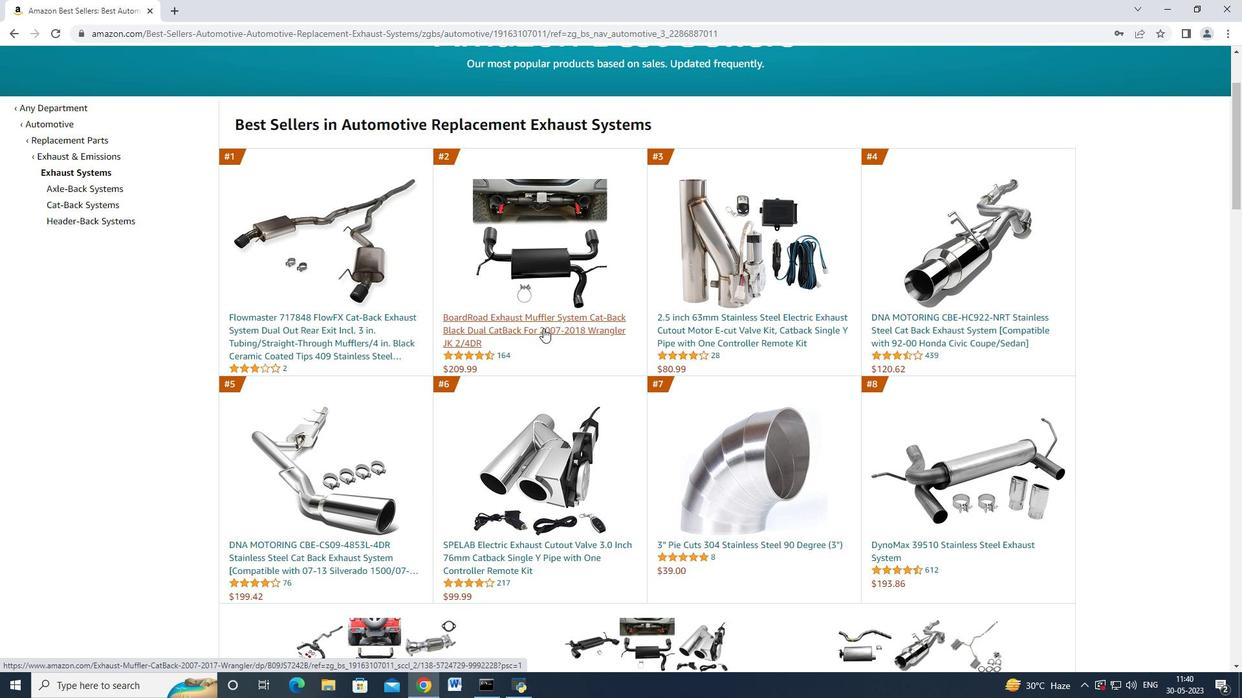
Action: Mouse moved to (974, 480)
Screenshot: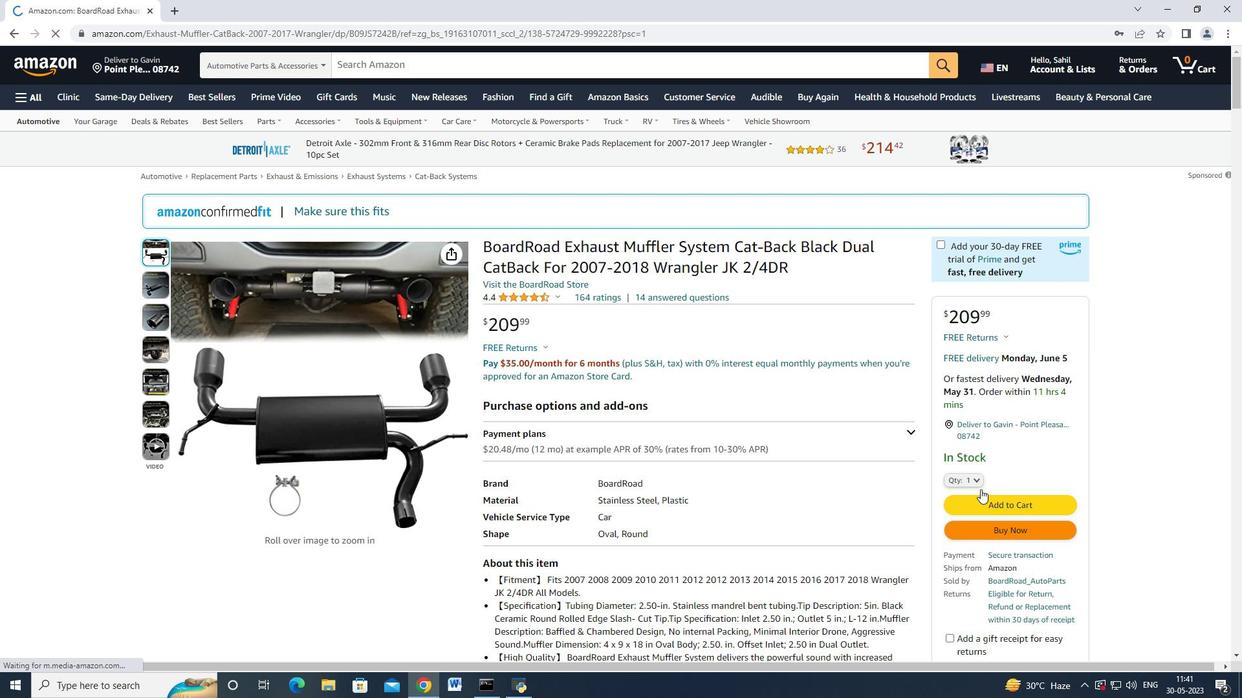 
Action: Mouse pressed left at (974, 480)
Screenshot: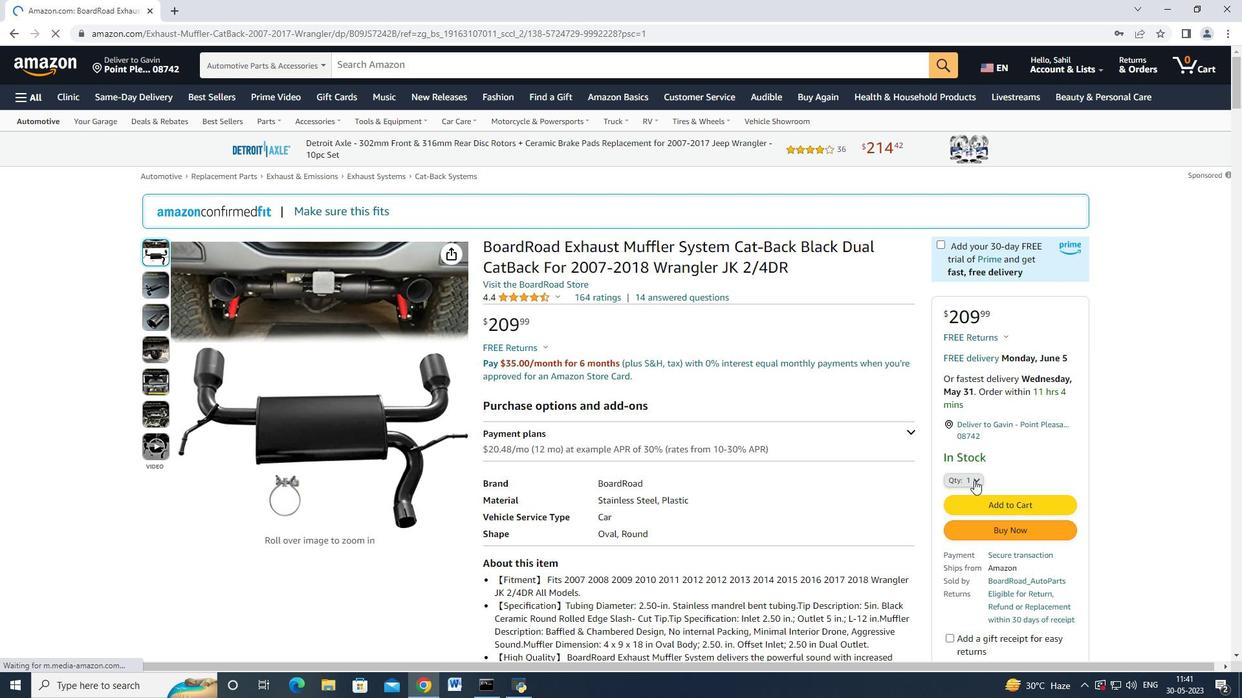 
Action: Mouse moved to (964, 102)
Screenshot: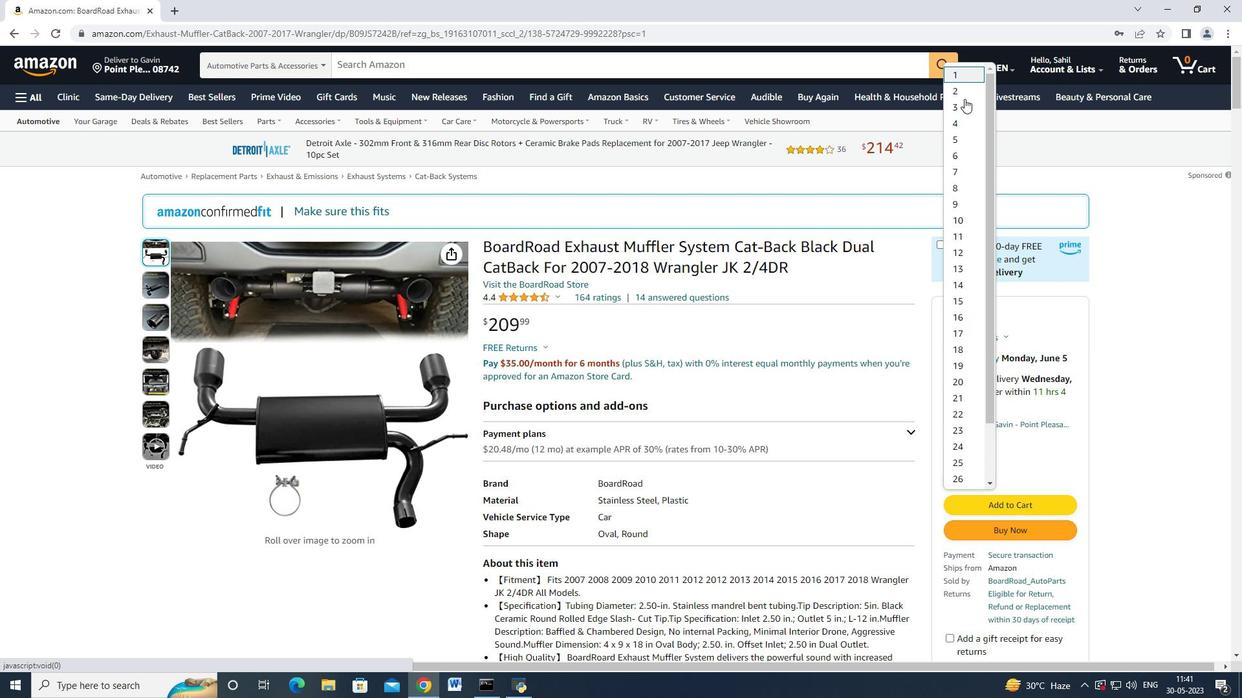 
Action: Mouse pressed left at (964, 102)
Screenshot: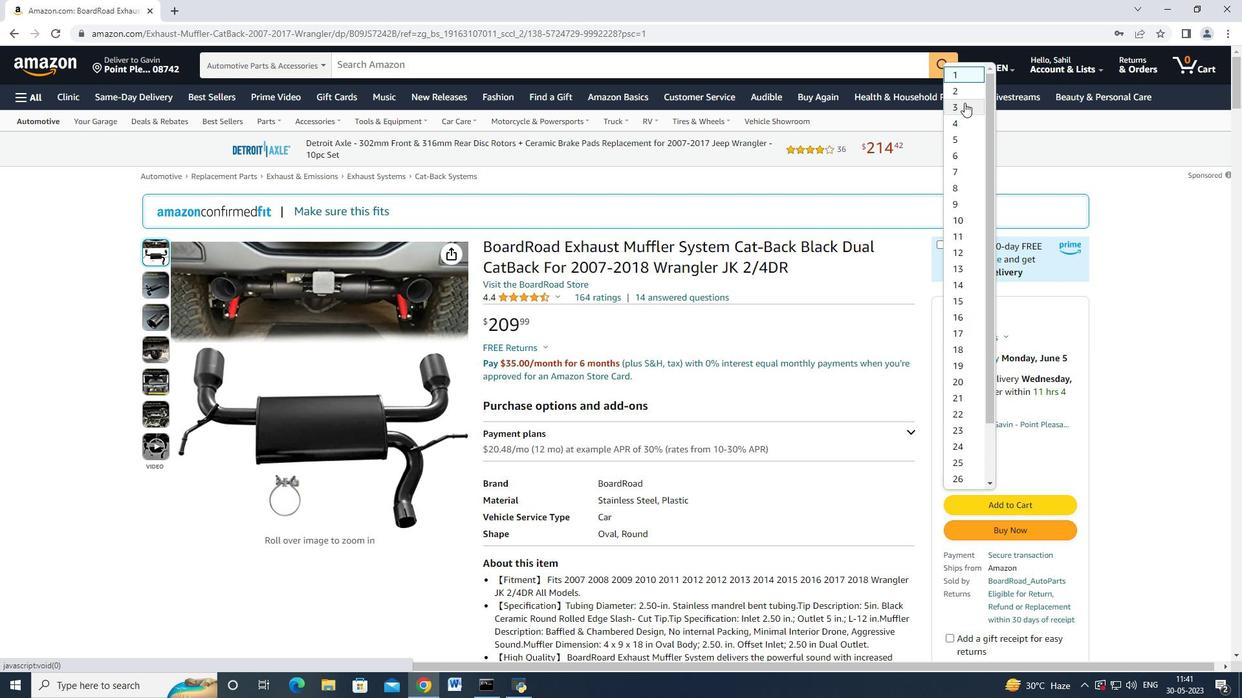 
Action: Mouse moved to (996, 524)
Screenshot: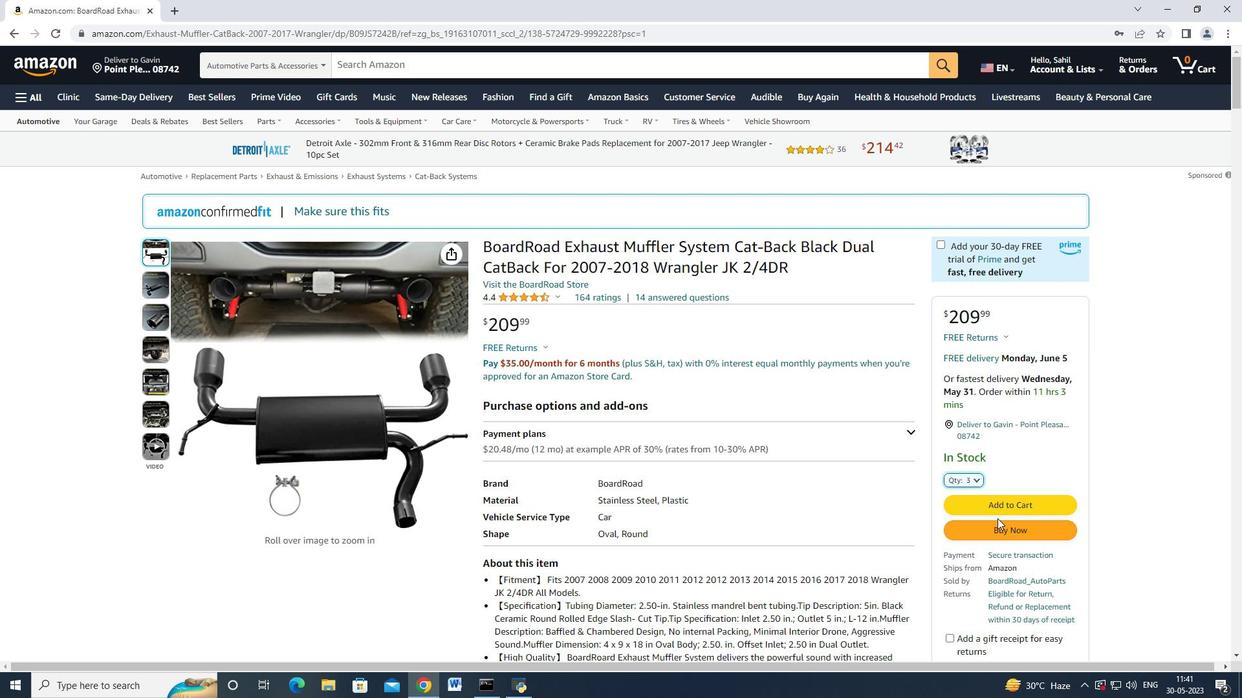 
Action: Mouse pressed left at (996, 524)
Screenshot: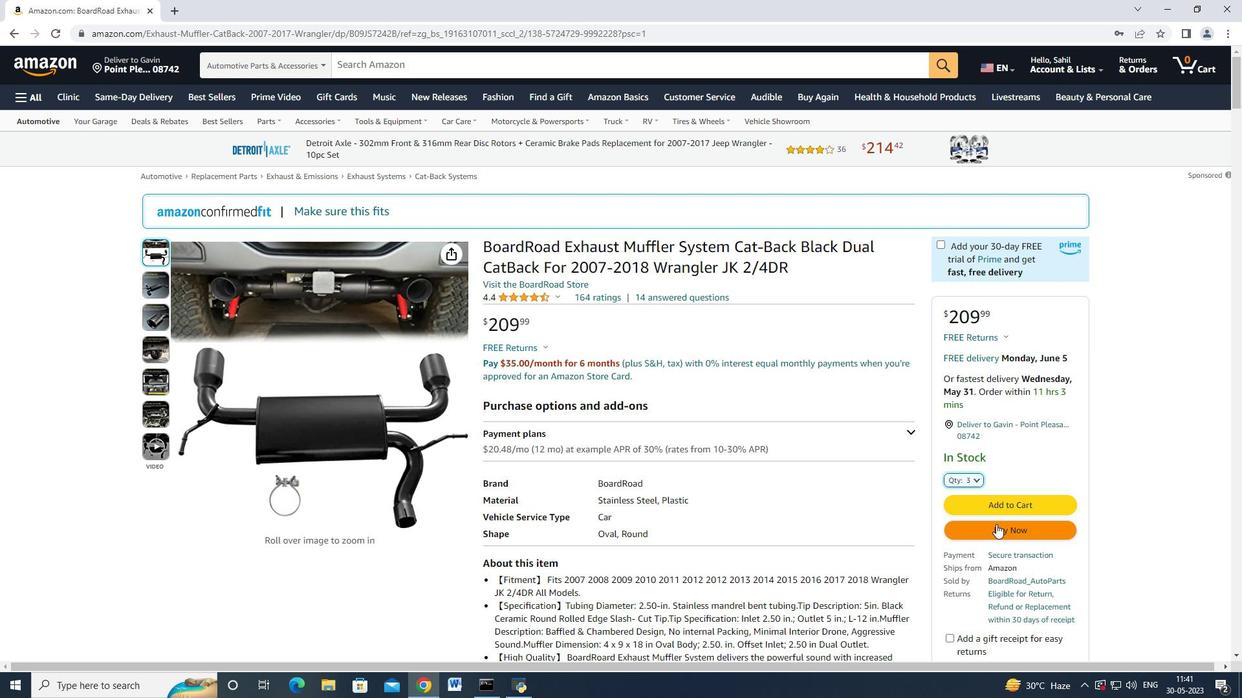 
Action: Mouse moved to (751, 109)
Screenshot: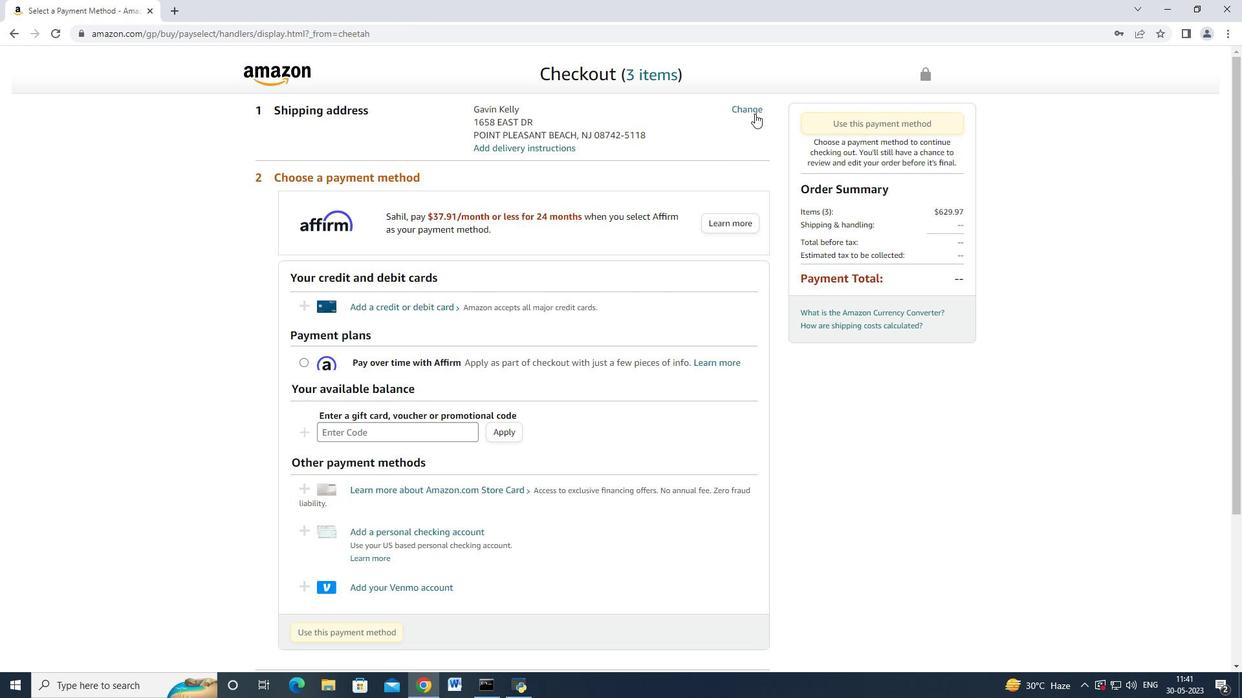 
Action: Mouse pressed left at (751, 109)
Screenshot: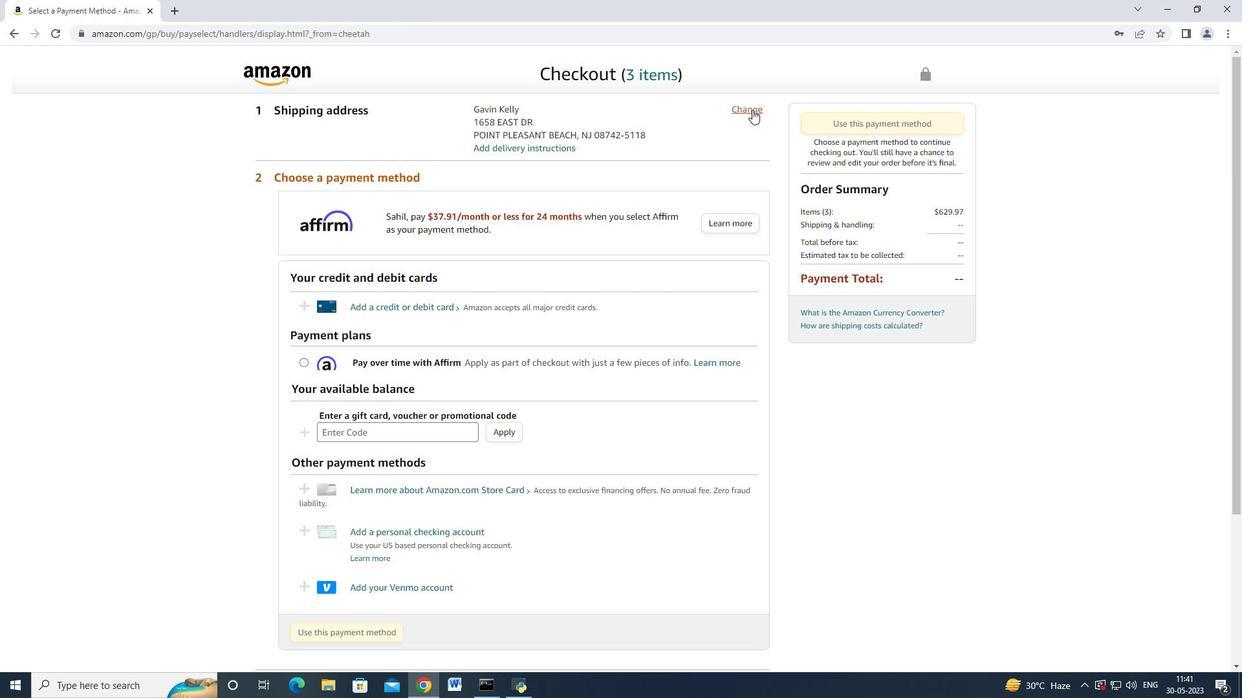 
Action: Mouse moved to (547, 260)
Screenshot: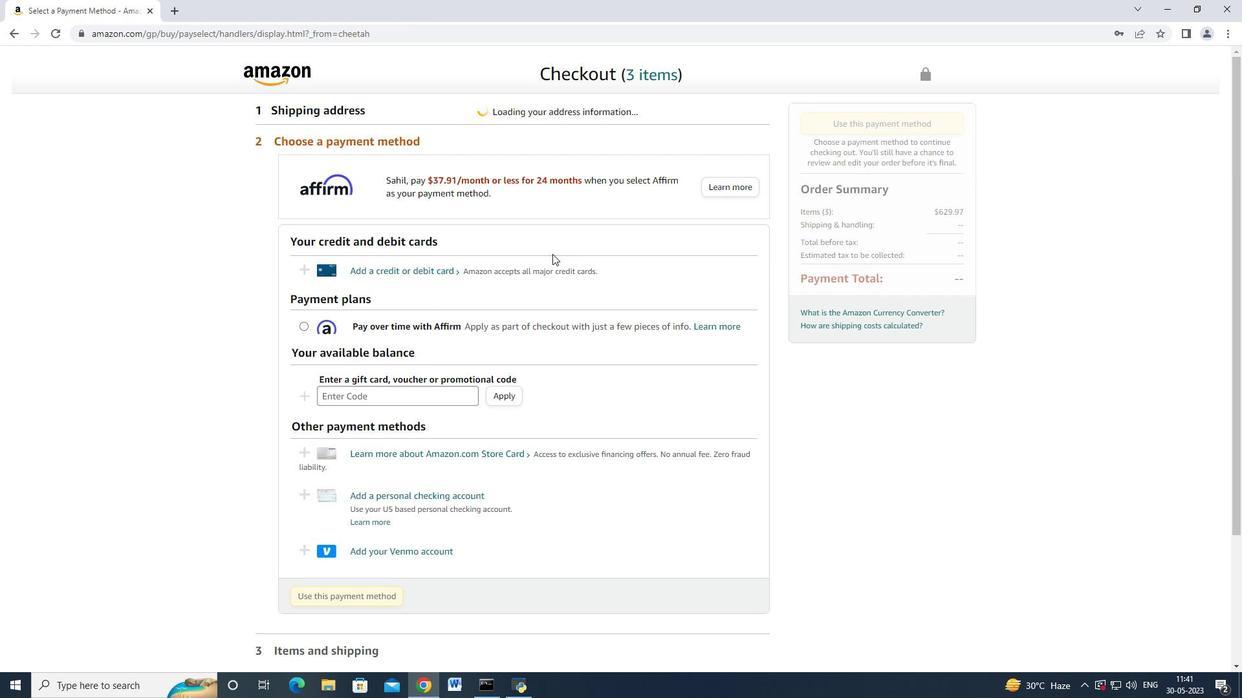 
Action: Mouse scrolled (547, 260) with delta (0, 0)
Screenshot: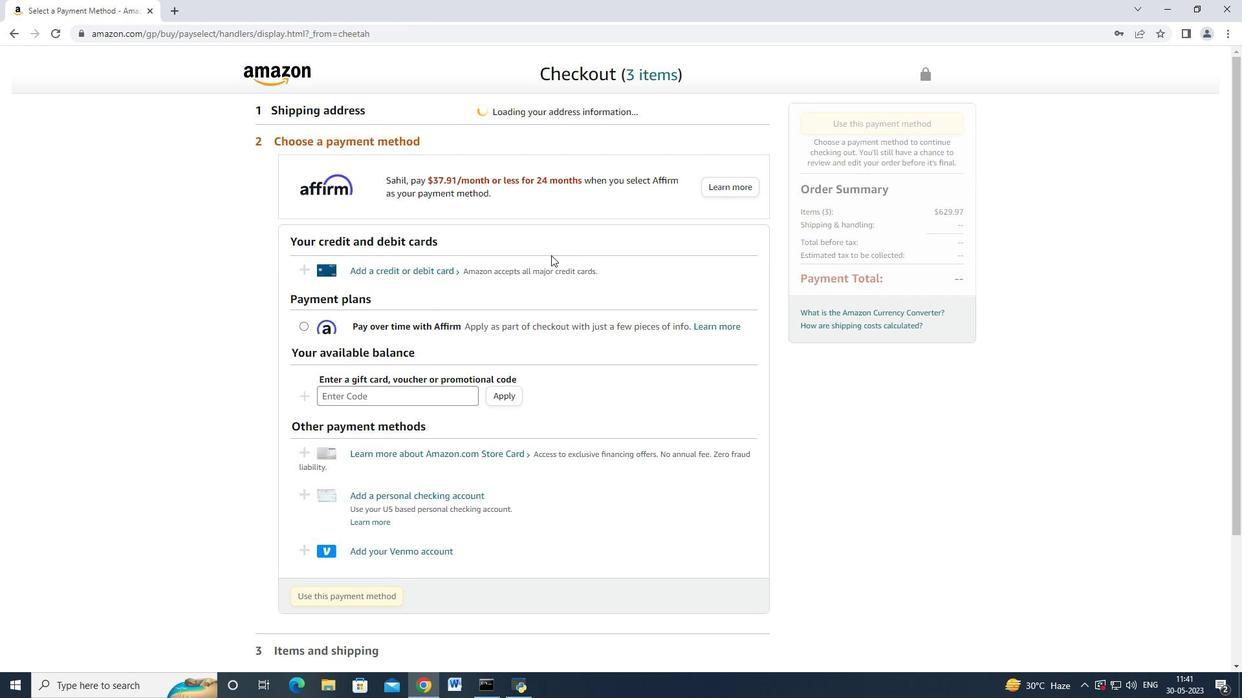 
Action: Mouse moved to (547, 262)
Screenshot: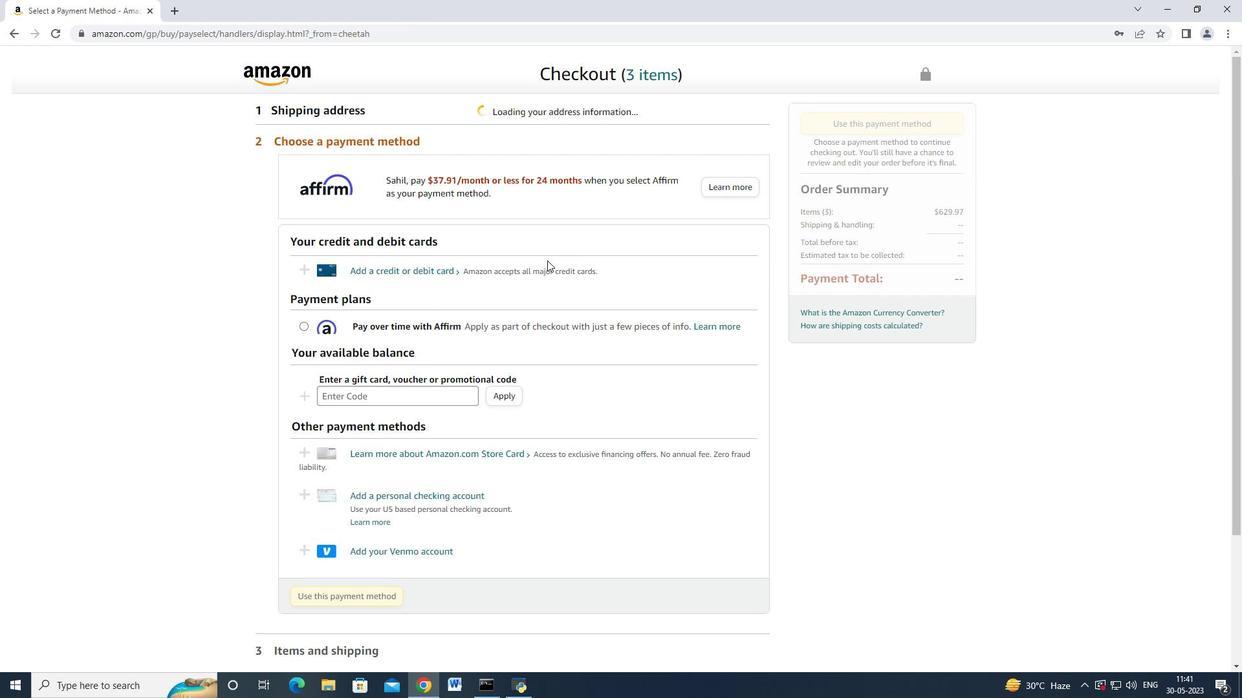 
Action: Mouse scrolled (547, 261) with delta (0, 0)
Screenshot: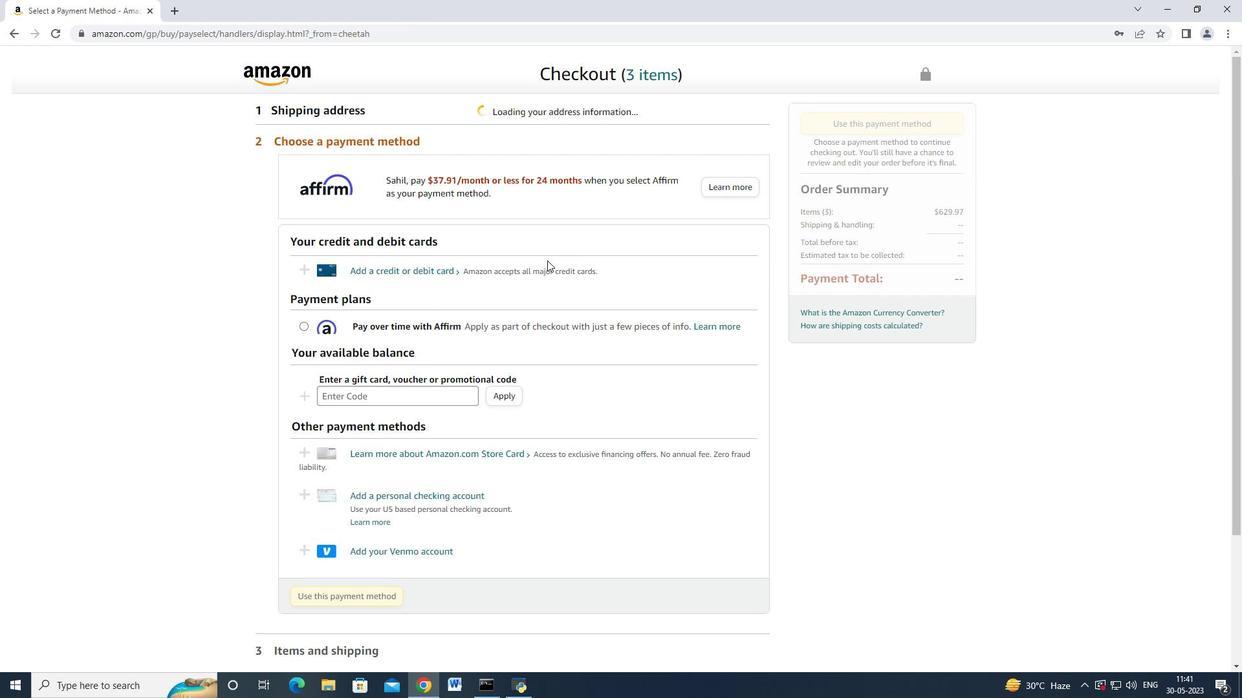 
Action: Mouse moved to (547, 262)
Screenshot: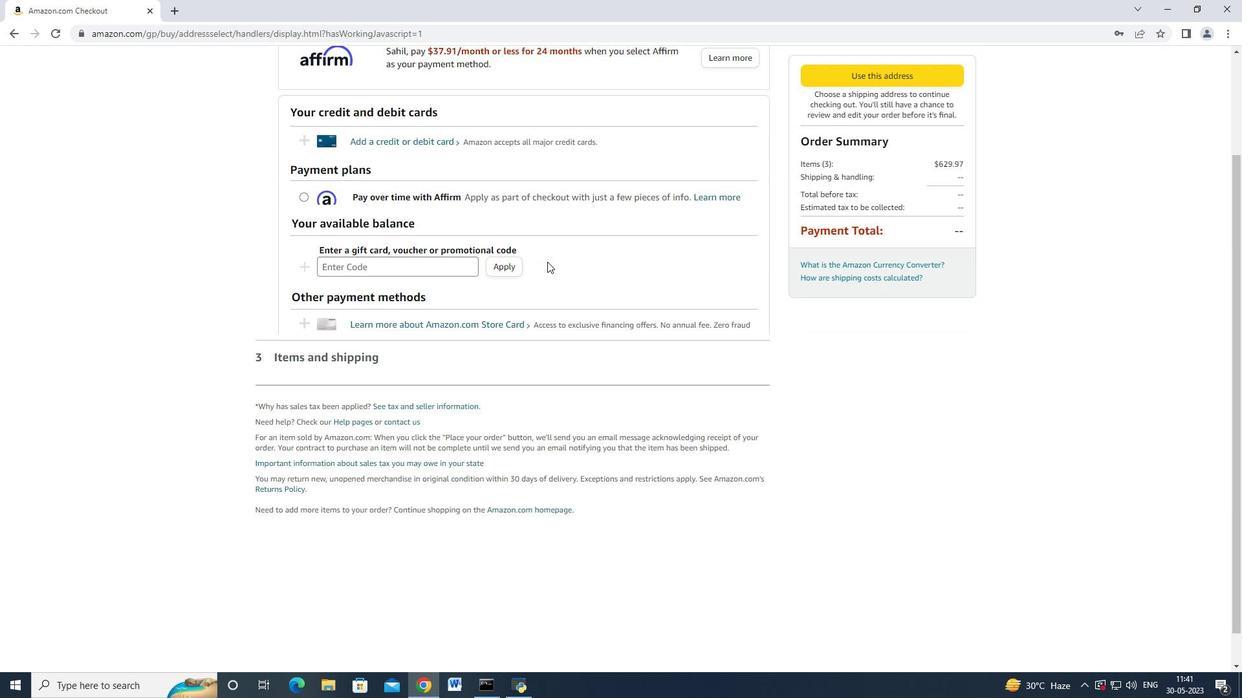 
Action: Mouse scrolled (547, 262) with delta (0, 0)
Screenshot: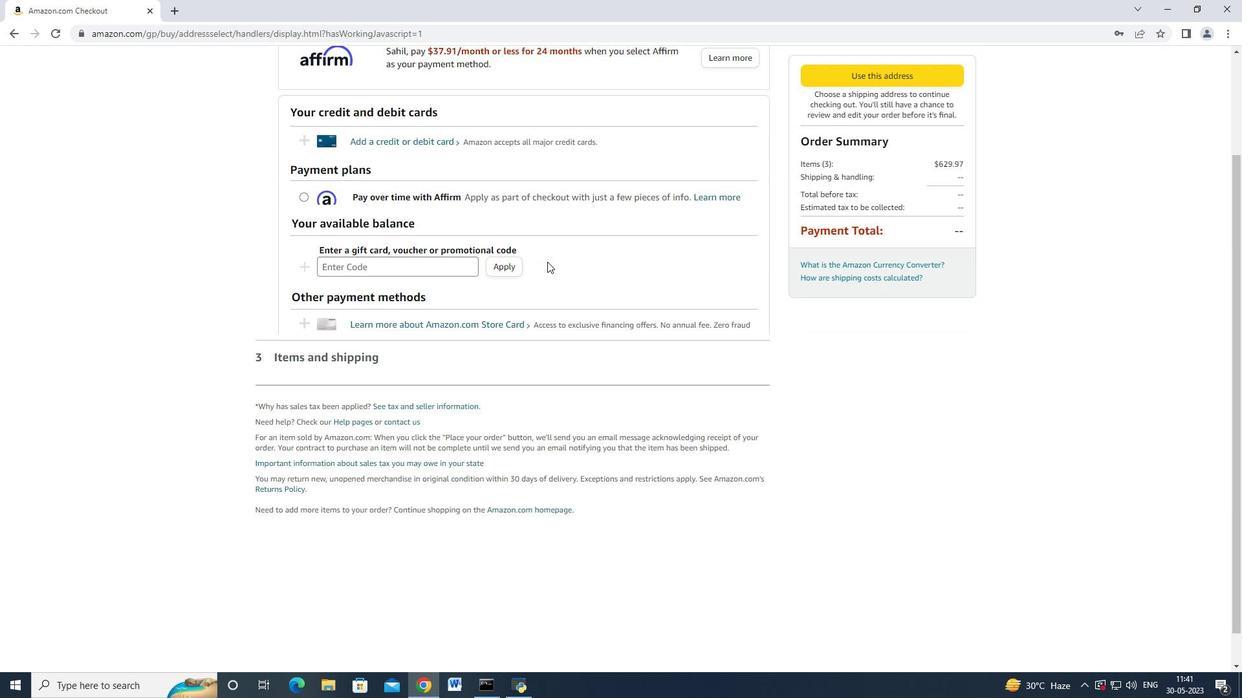 
Action: Mouse moved to (547, 262)
Screenshot: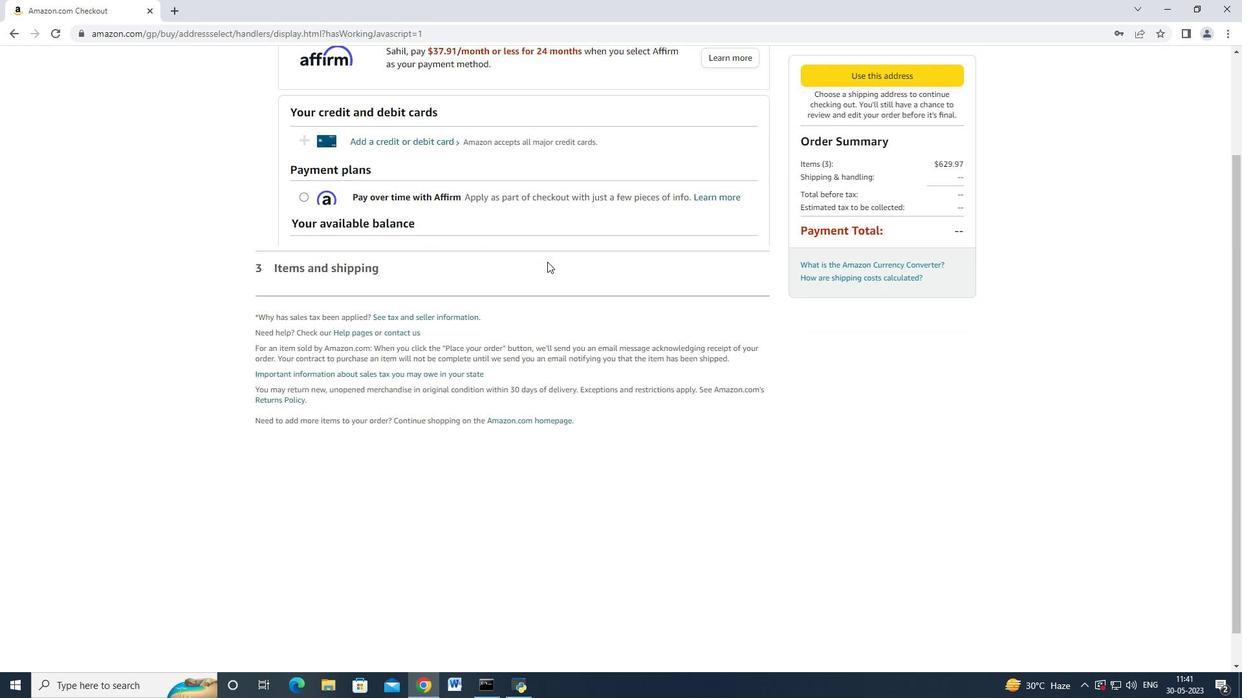 
Action: Mouse scrolled (547, 262) with delta (0, 0)
Screenshot: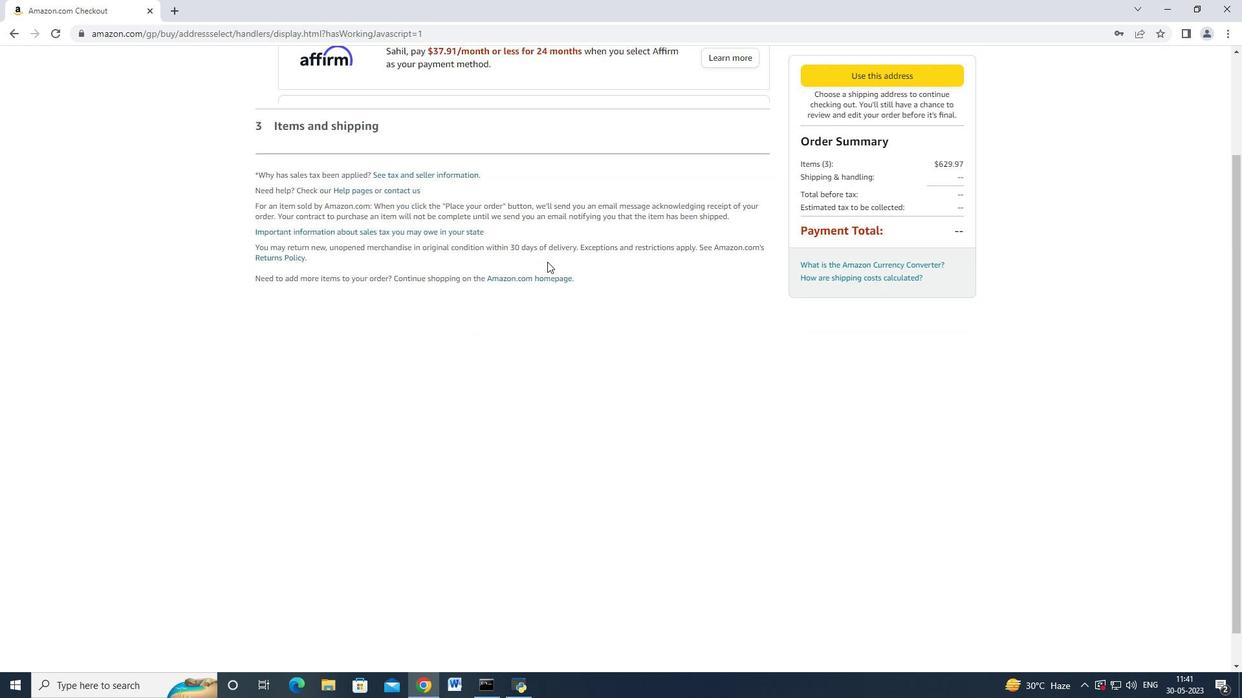 
Action: Mouse scrolled (547, 261) with delta (0, 0)
Screenshot: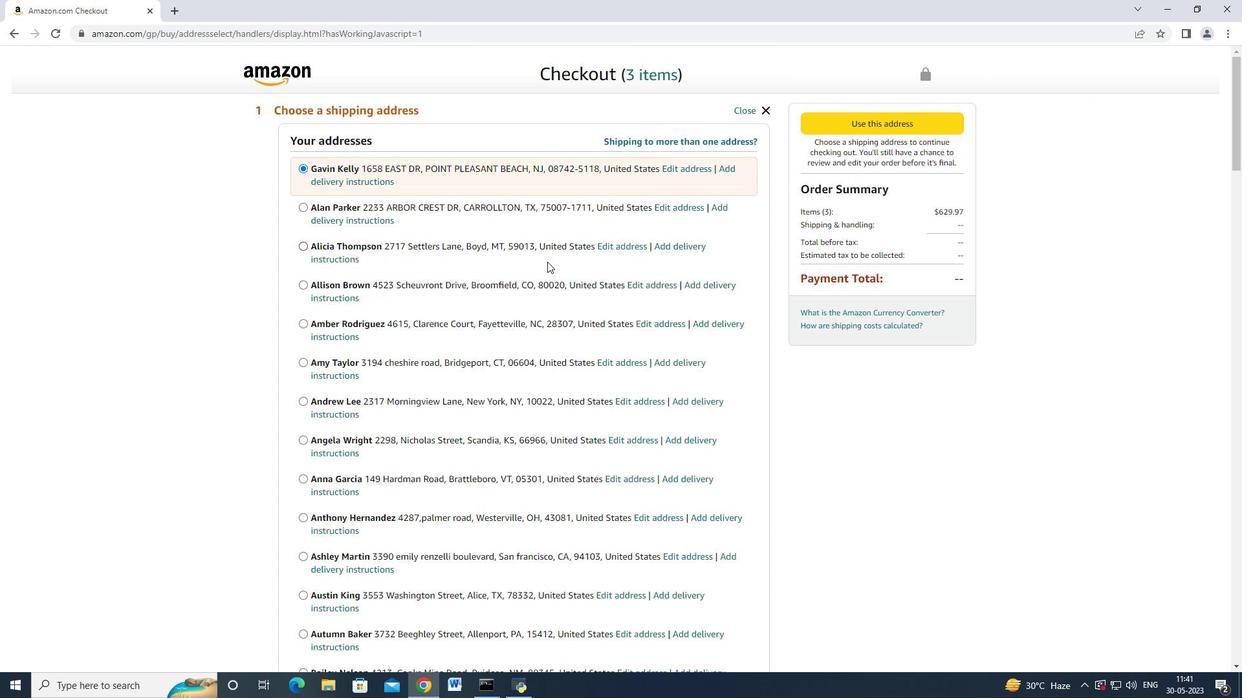 
Action: Mouse scrolled (547, 261) with delta (0, 0)
Screenshot: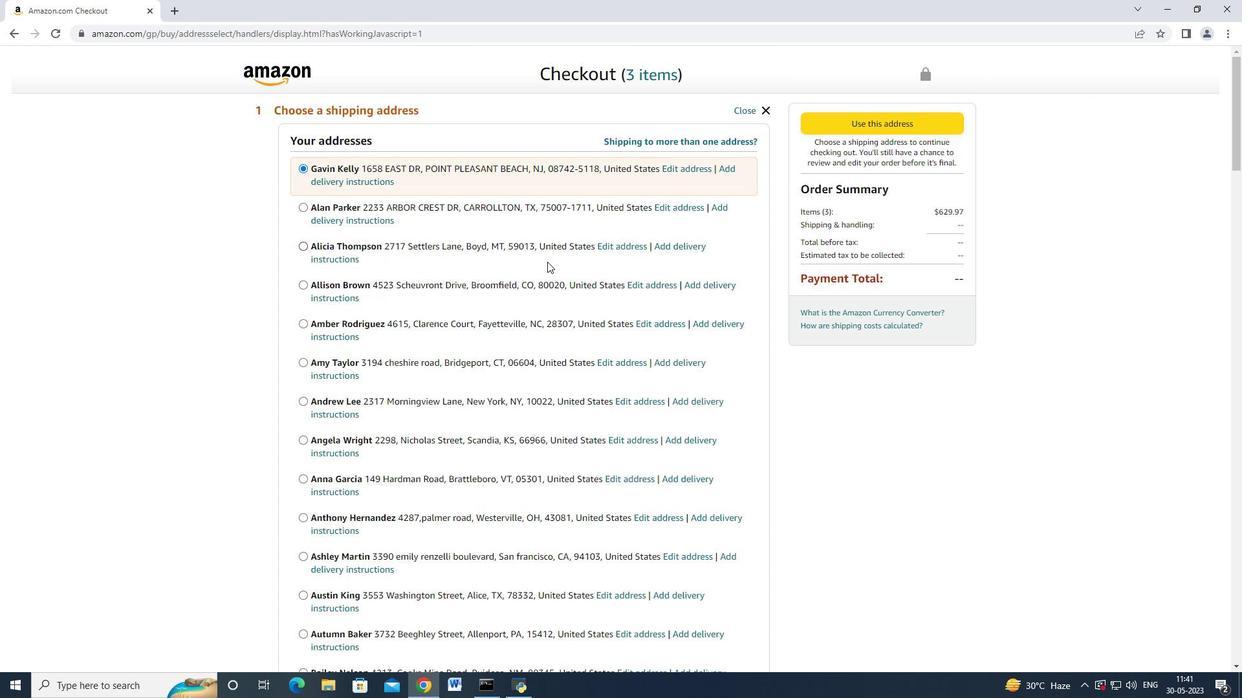 
Action: Mouse scrolled (547, 261) with delta (0, 0)
Screenshot: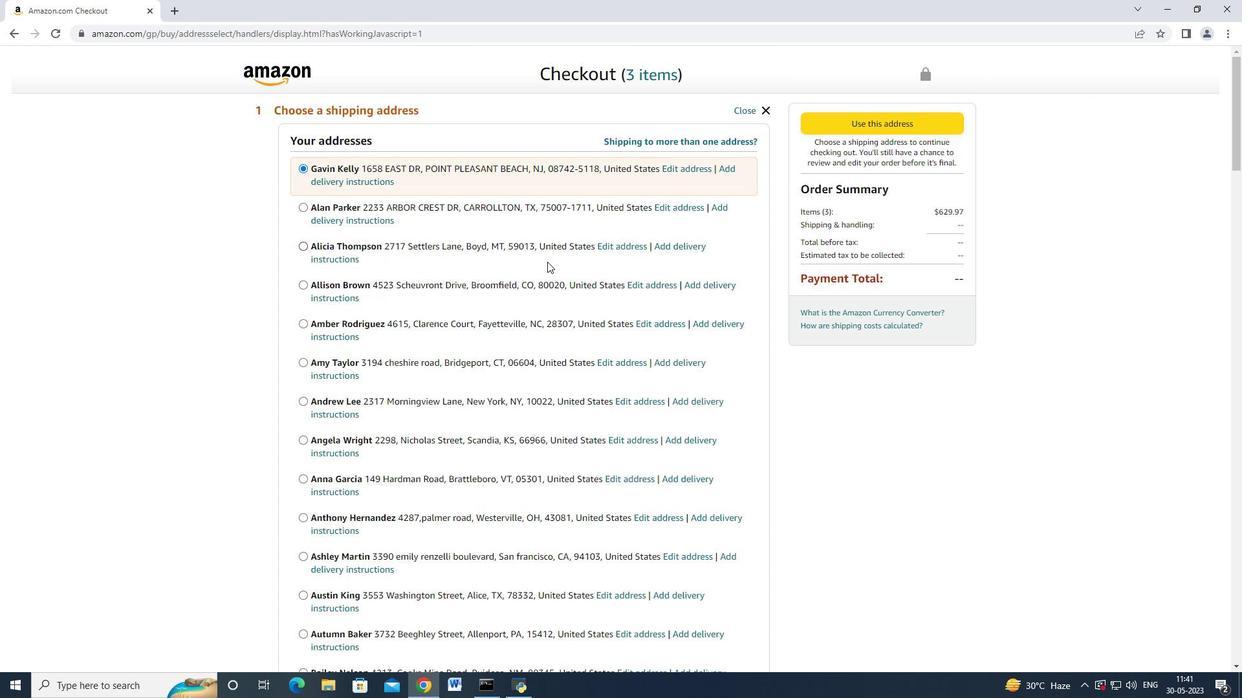 
Action: Mouse scrolled (547, 261) with delta (0, 0)
Screenshot: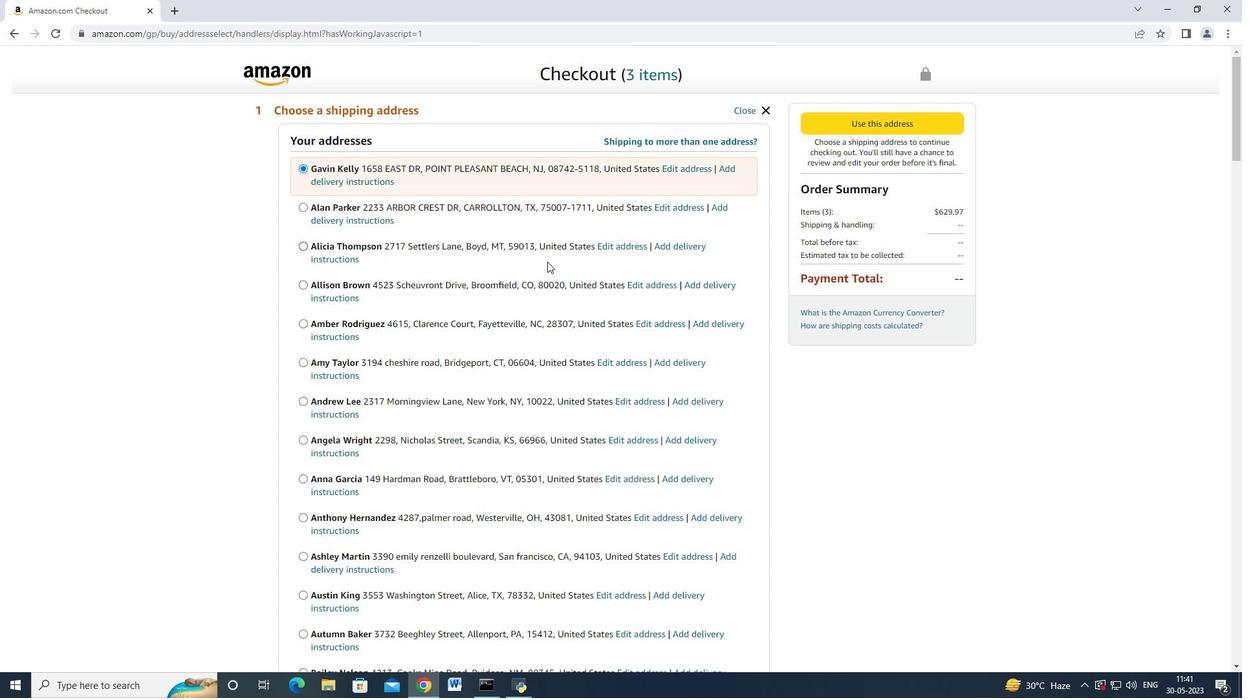 
Action: Mouse scrolled (547, 261) with delta (0, 0)
Screenshot: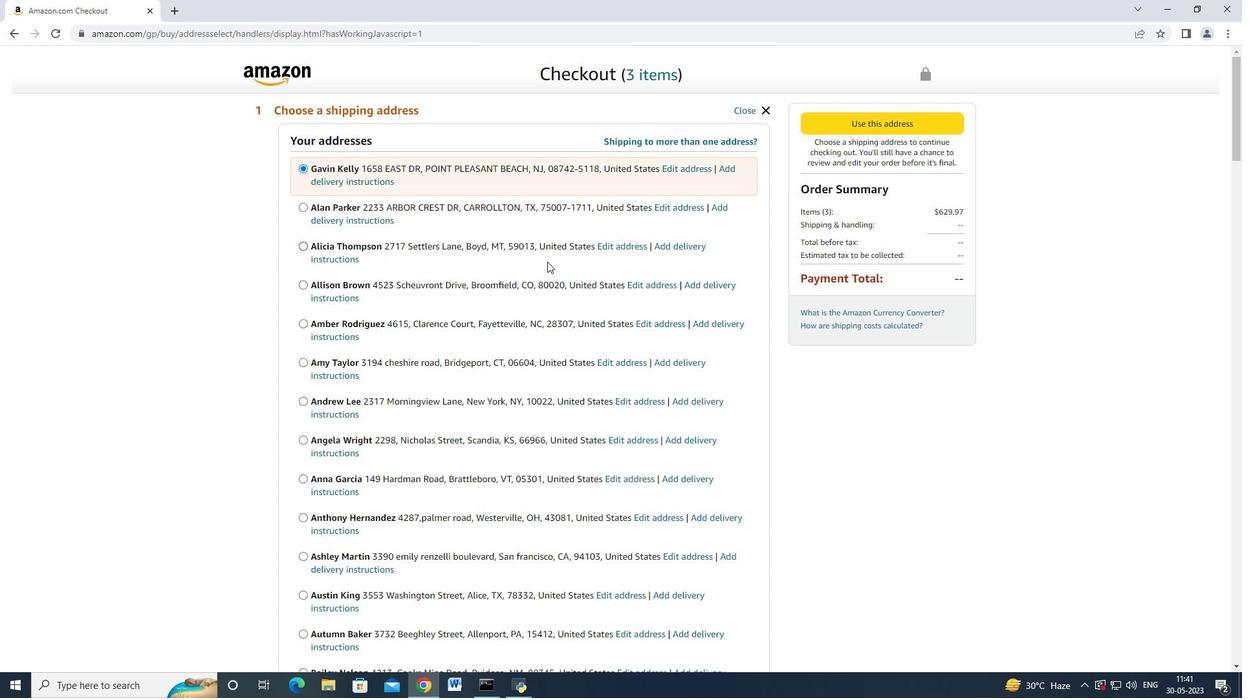 
Action: Mouse scrolled (547, 261) with delta (0, 0)
Screenshot: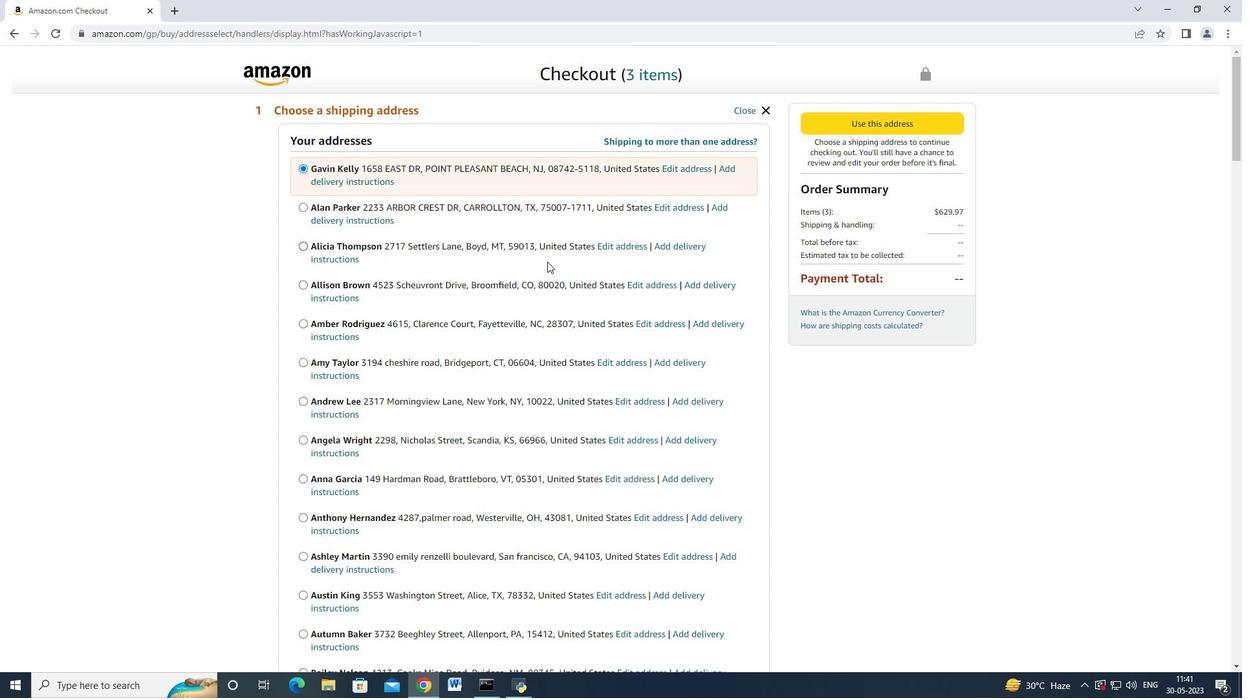 
Action: Mouse scrolled (547, 261) with delta (0, 0)
Screenshot: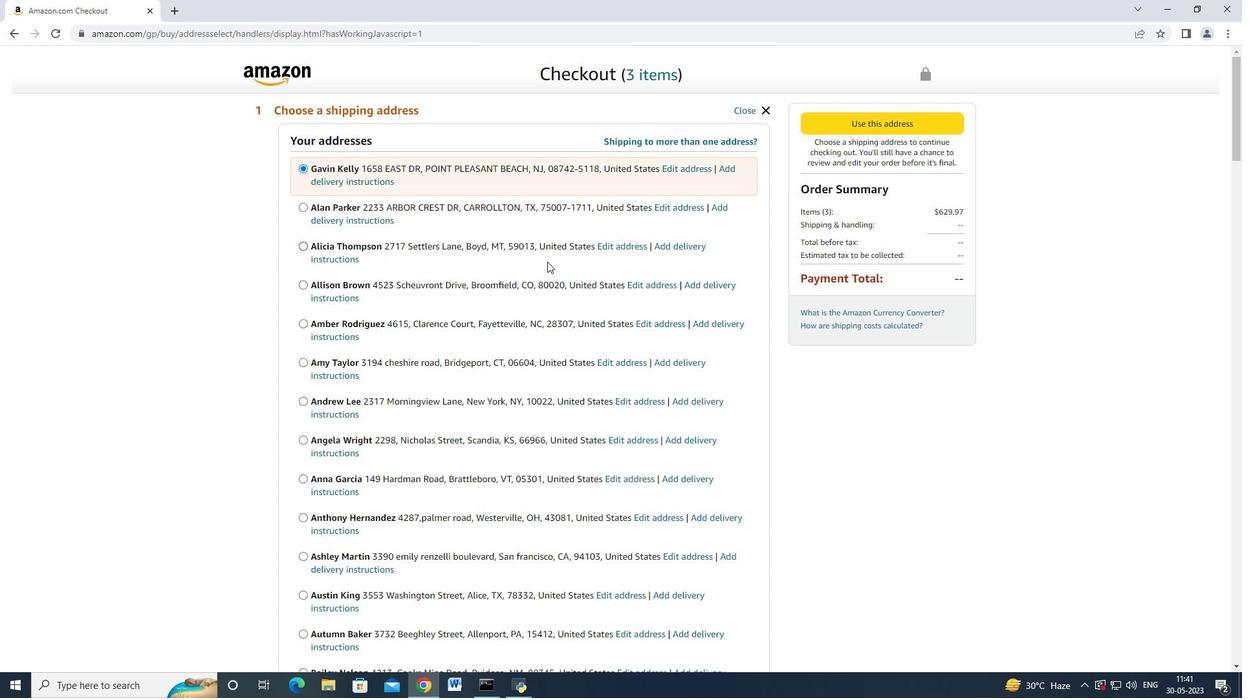 
Action: Mouse scrolled (547, 261) with delta (0, 0)
Screenshot: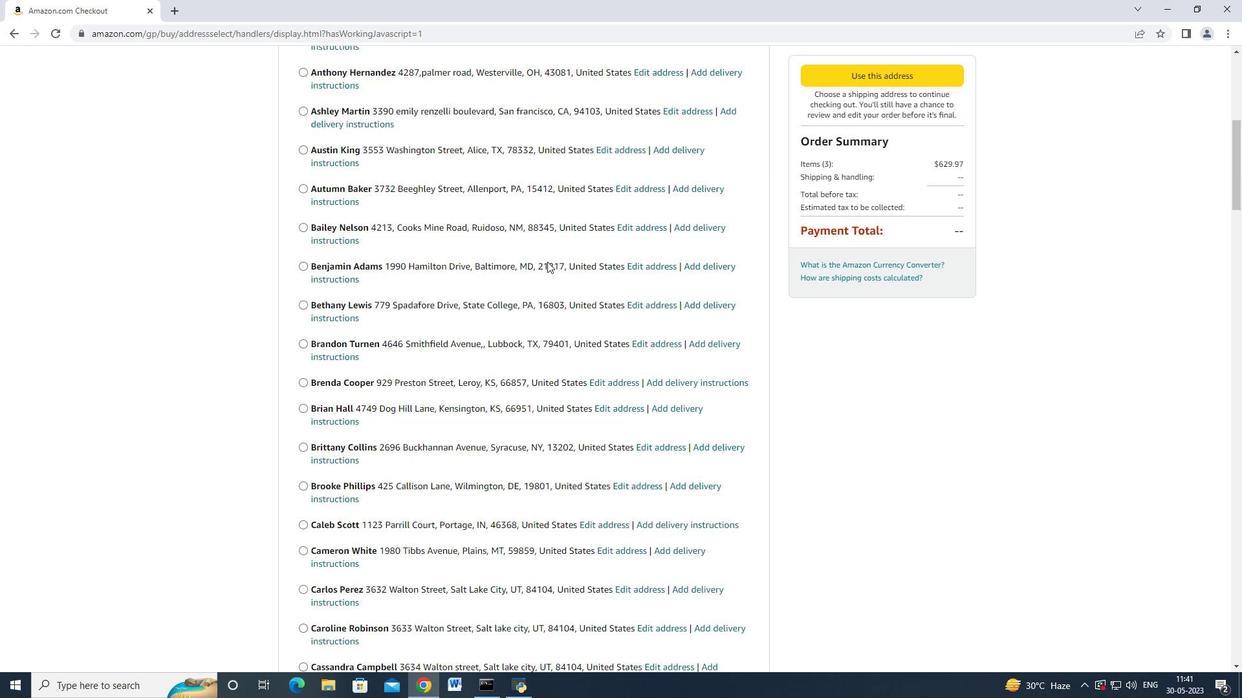 
Action: Mouse scrolled (547, 261) with delta (0, 0)
Screenshot: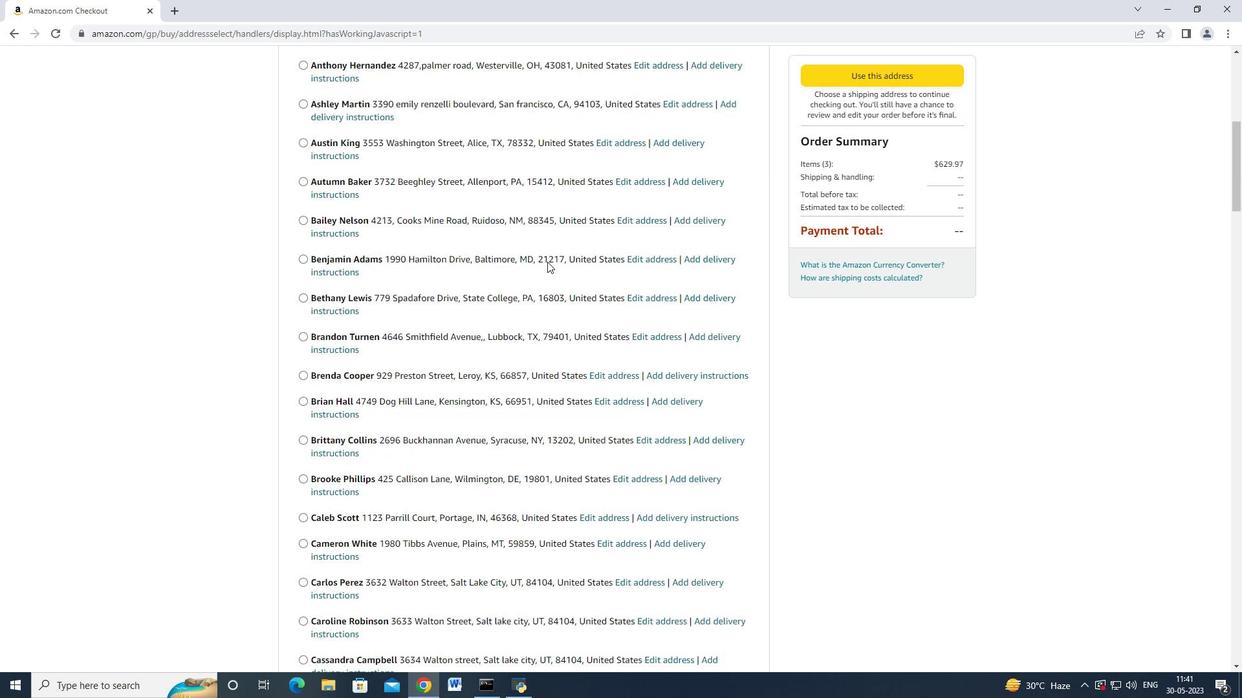 
Action: Mouse scrolled (547, 261) with delta (0, 0)
Screenshot: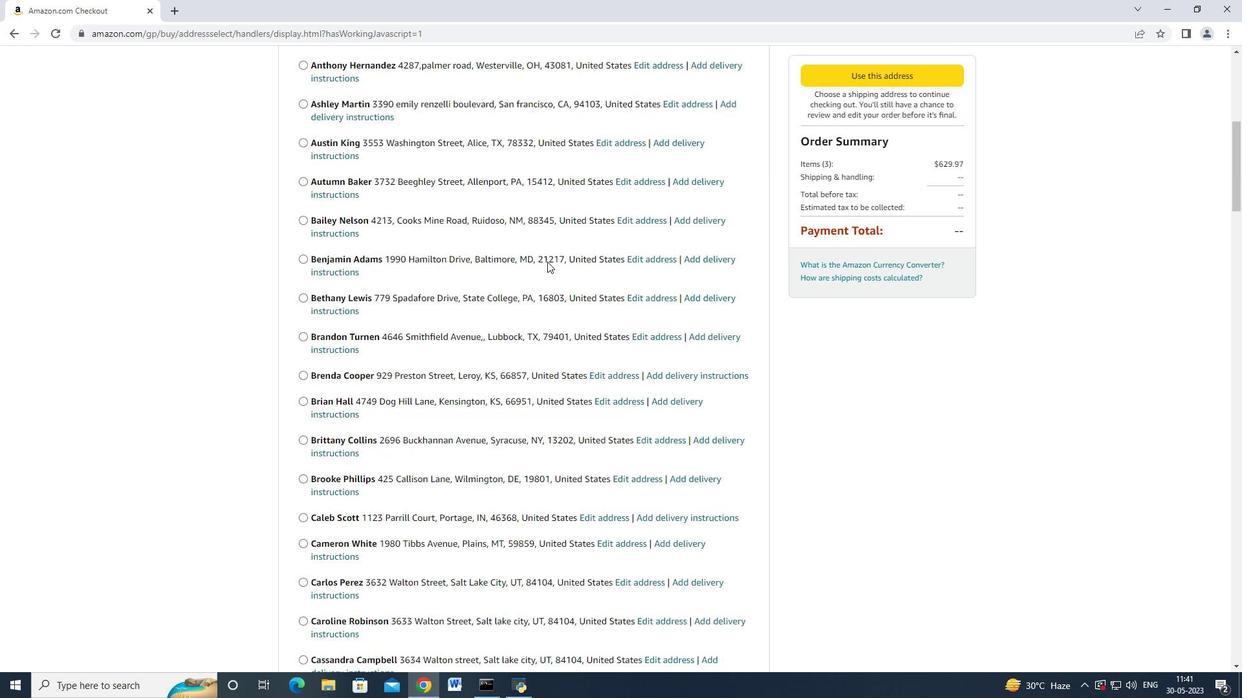 
Action: Mouse scrolled (547, 261) with delta (0, 0)
Screenshot: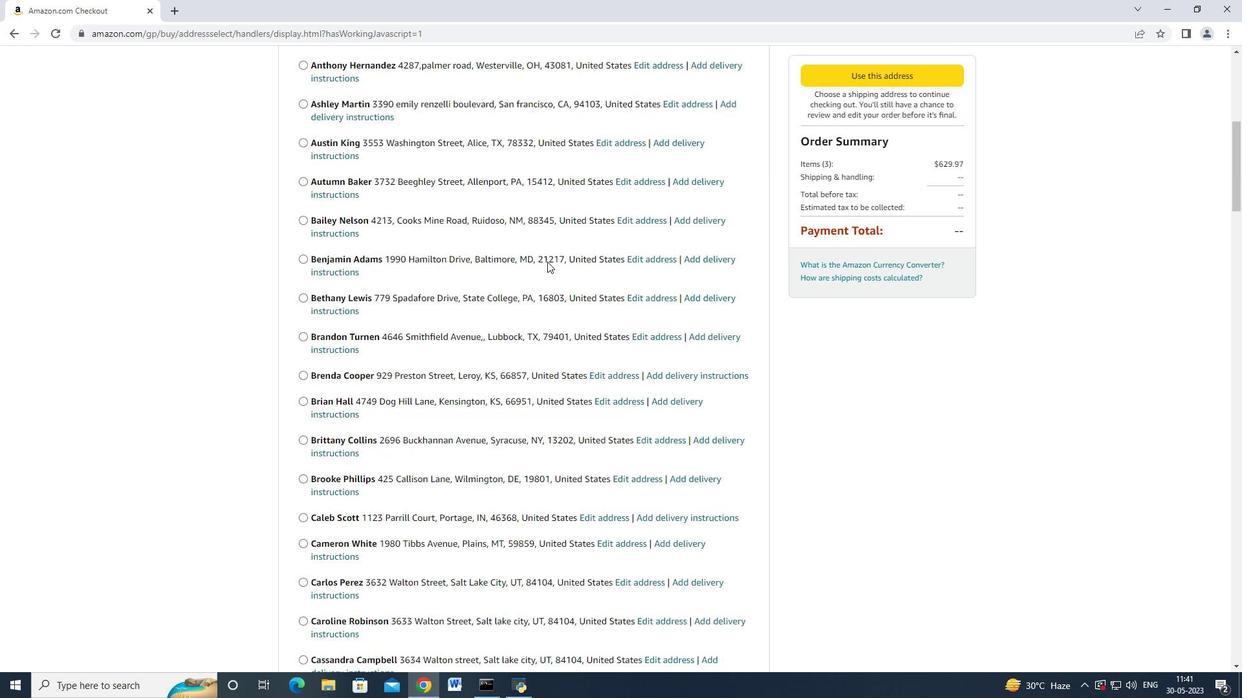 
Action: Mouse scrolled (547, 261) with delta (0, 0)
Screenshot: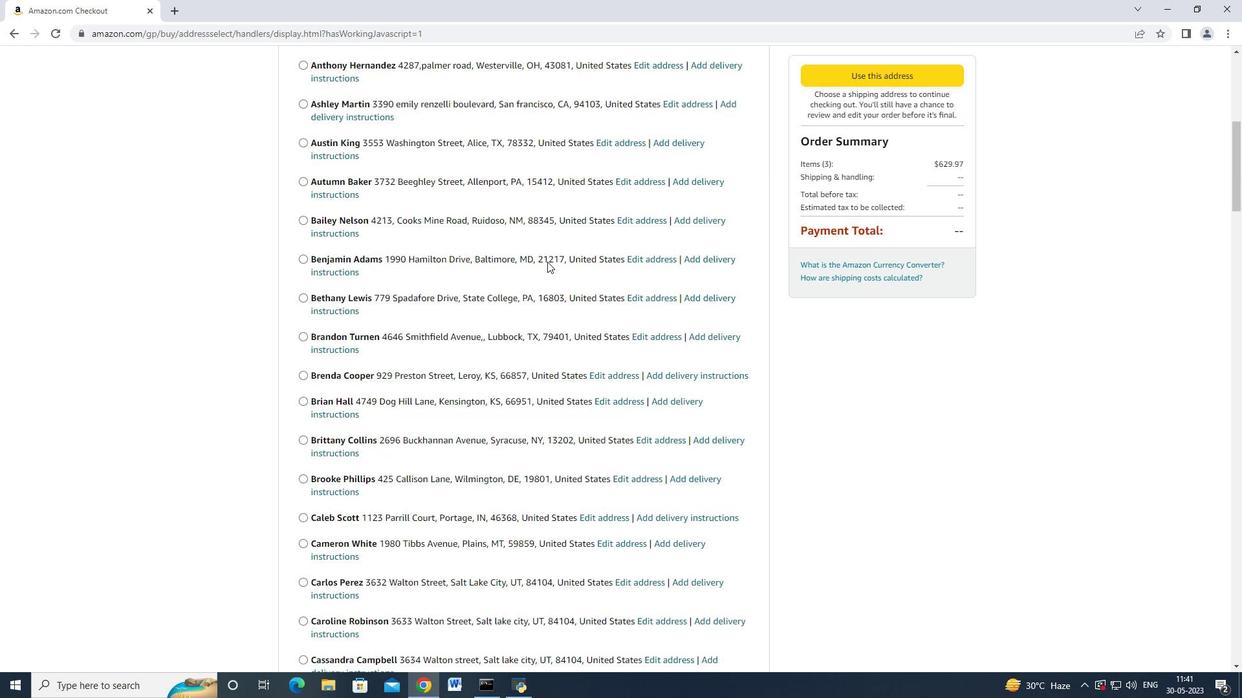 
Action: Mouse scrolled (547, 261) with delta (0, 0)
Screenshot: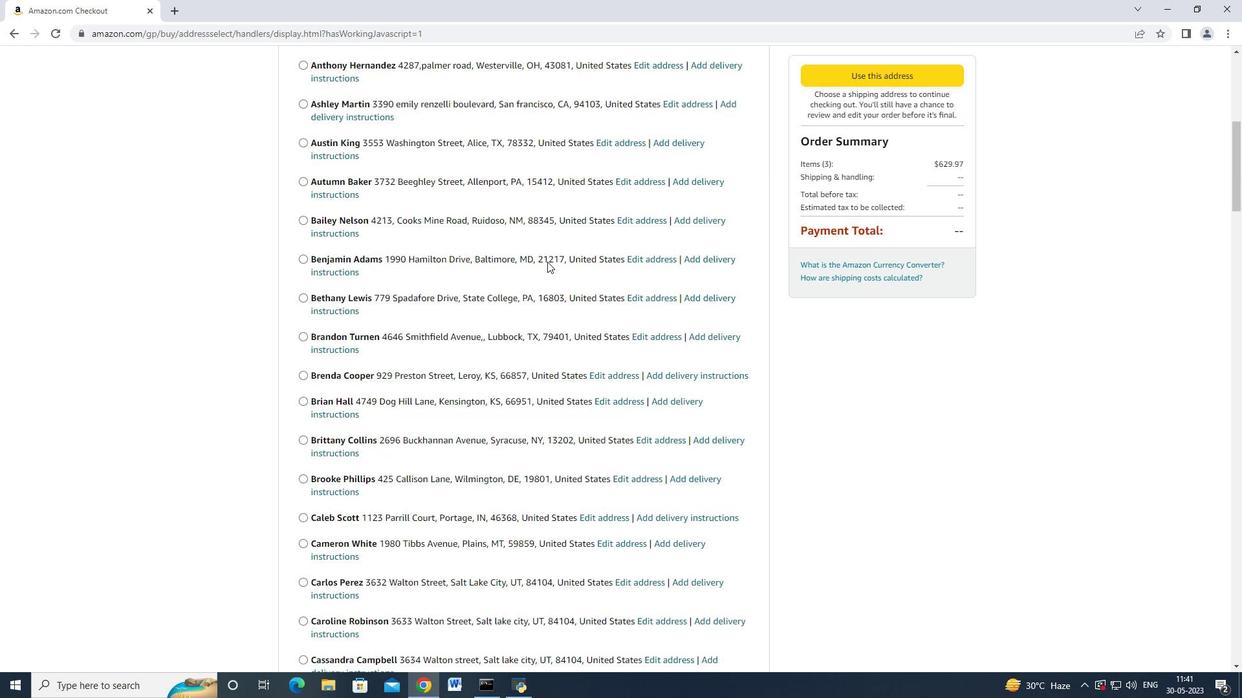
Action: Mouse scrolled (547, 261) with delta (0, 0)
Screenshot: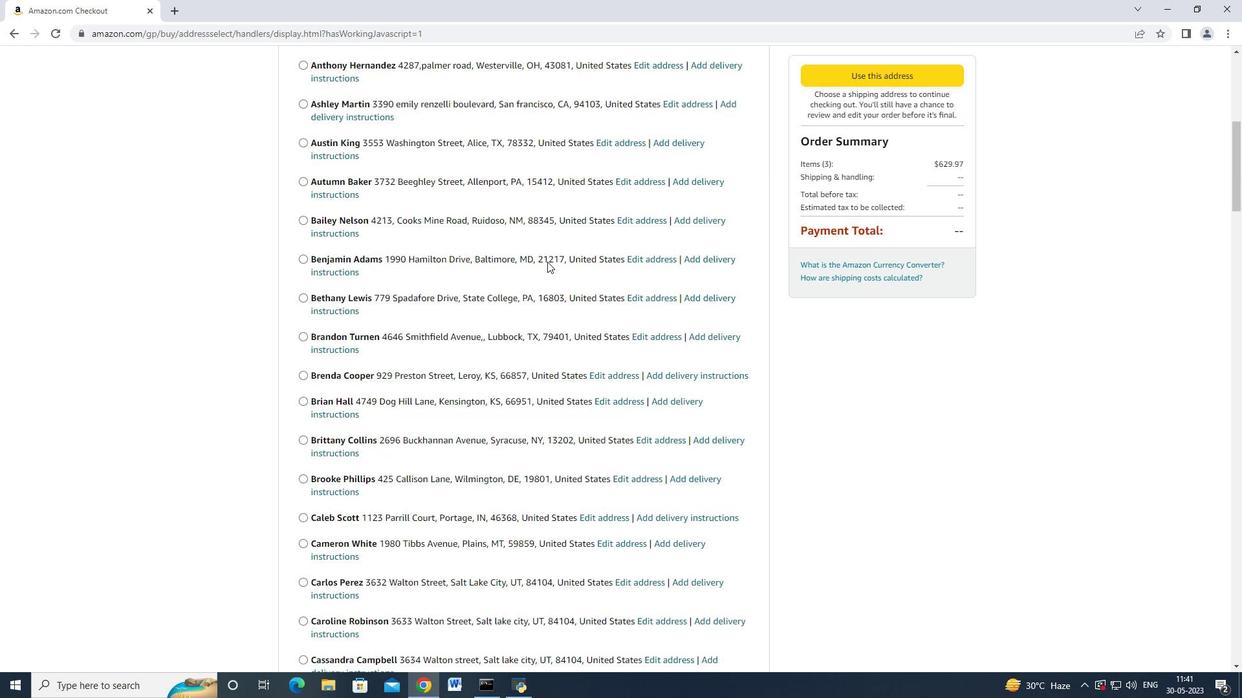 
Action: Mouse scrolled (547, 261) with delta (0, 0)
Screenshot: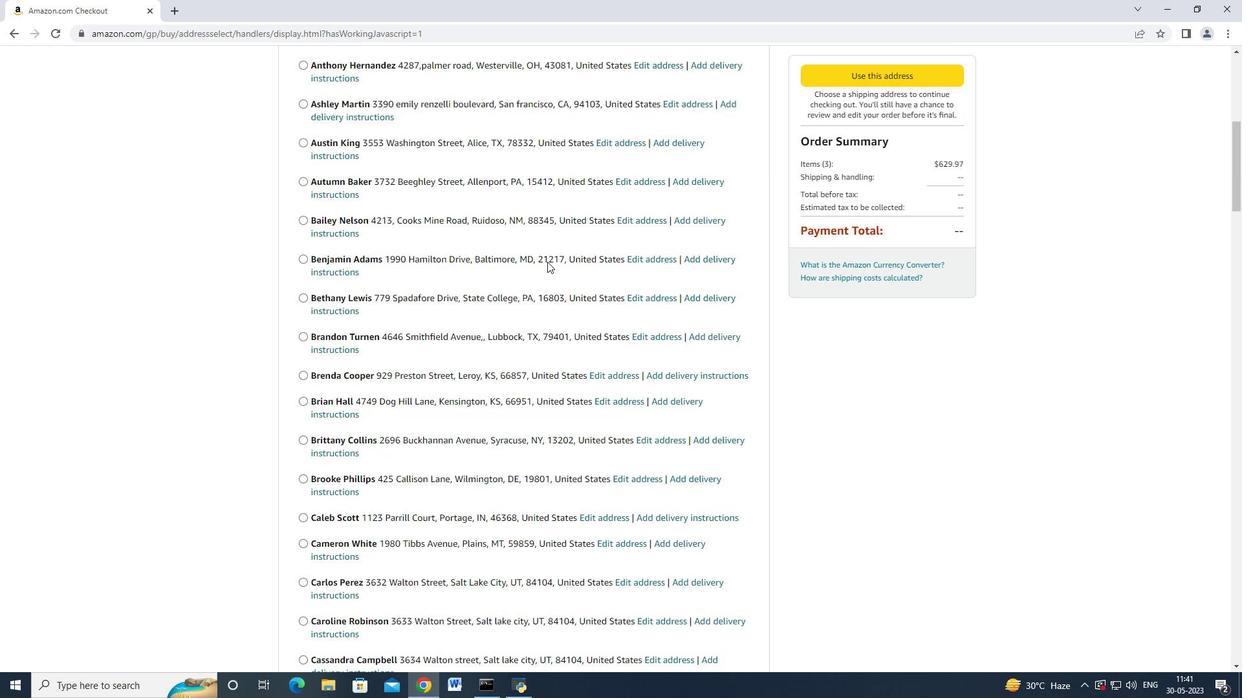
Action: Mouse scrolled (547, 261) with delta (0, 0)
Screenshot: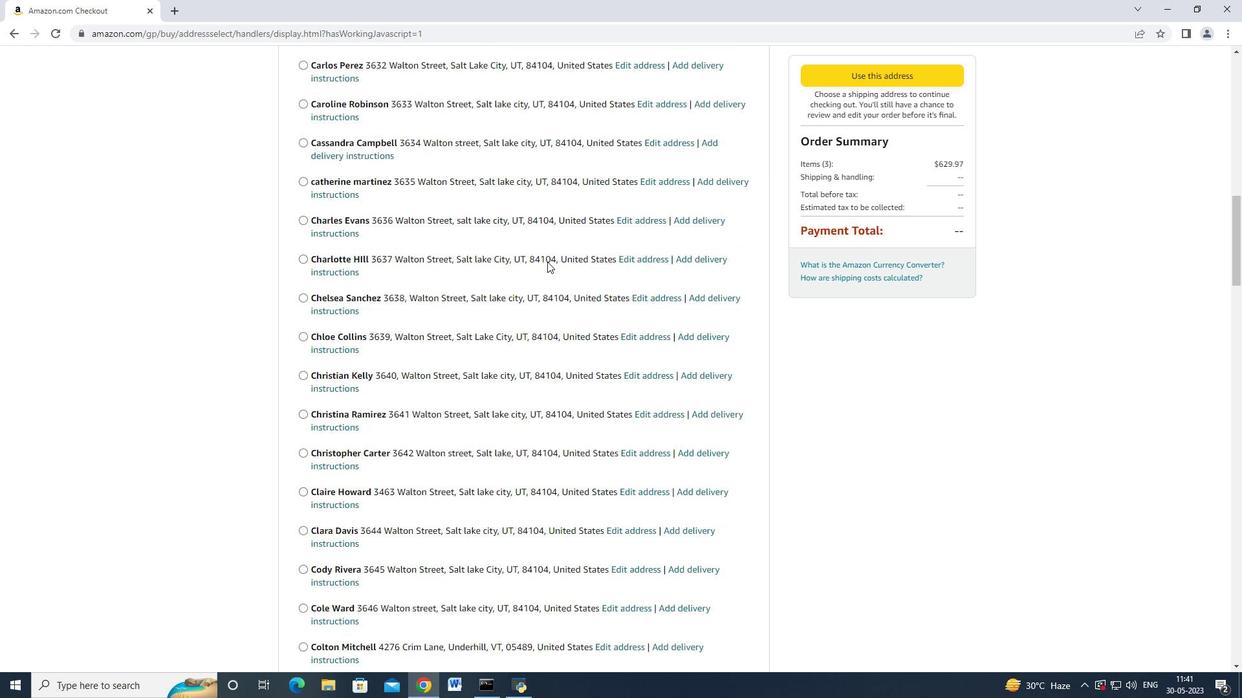 
Action: Mouse scrolled (547, 261) with delta (0, 0)
Screenshot: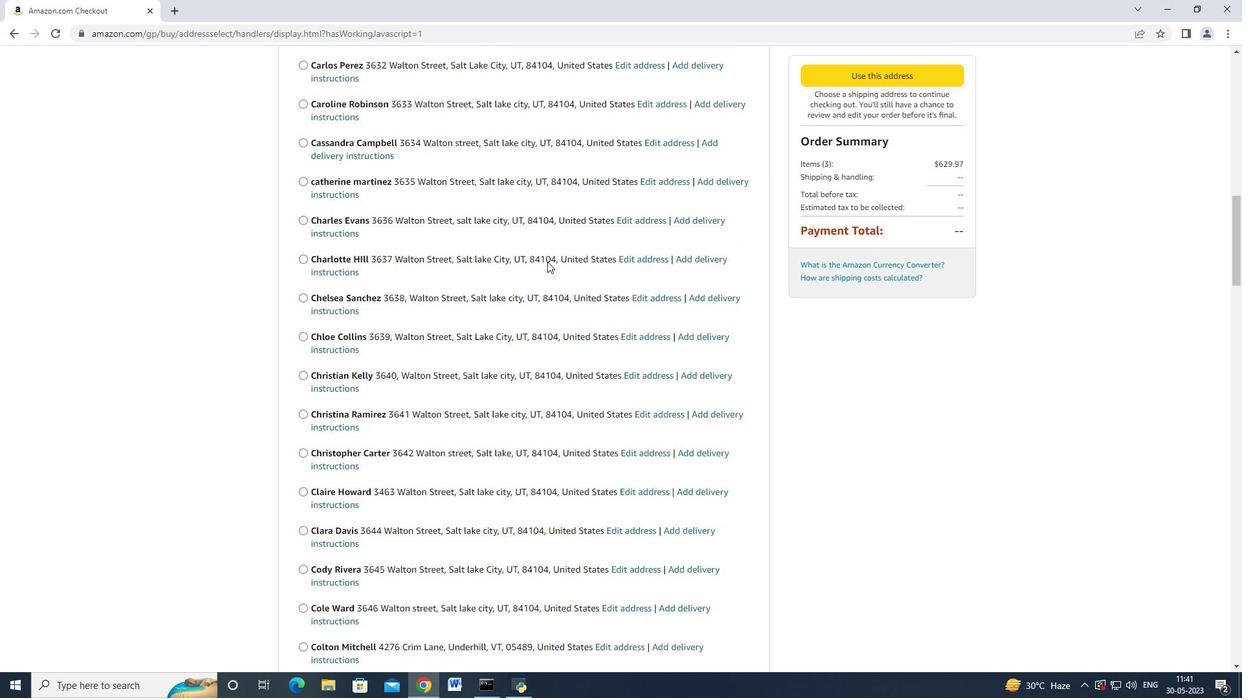 
Action: Mouse scrolled (547, 261) with delta (0, 0)
Screenshot: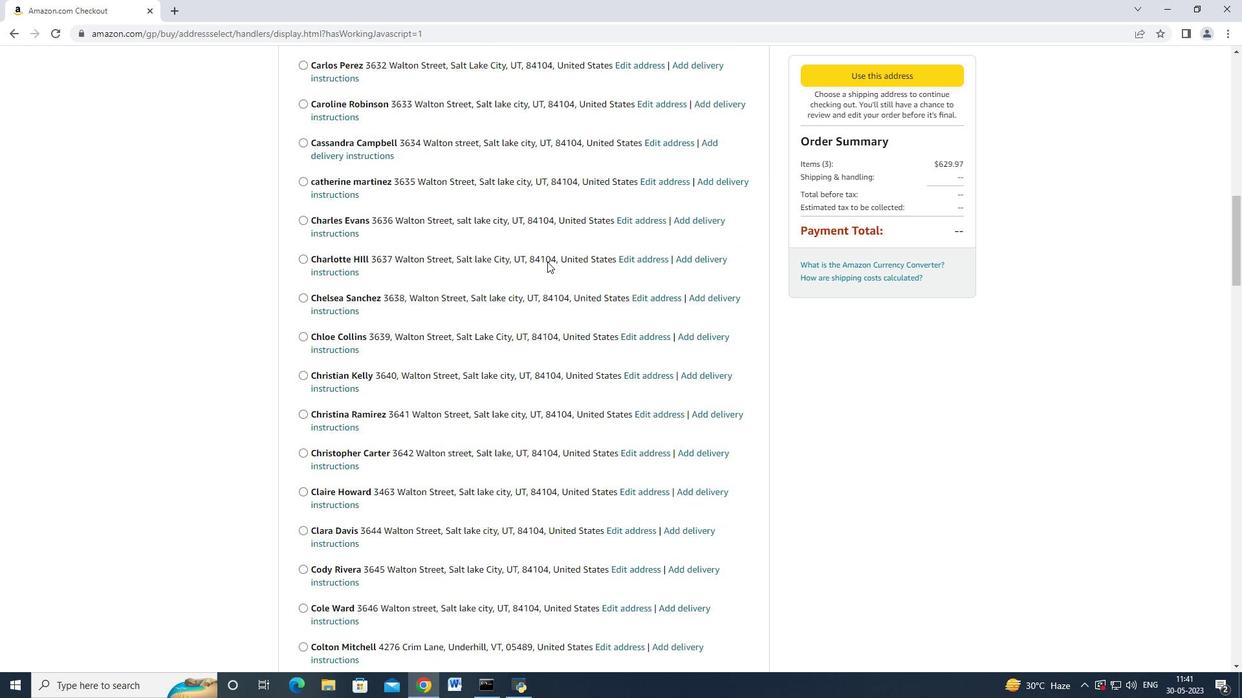 
Action: Mouse scrolled (547, 261) with delta (0, 0)
Screenshot: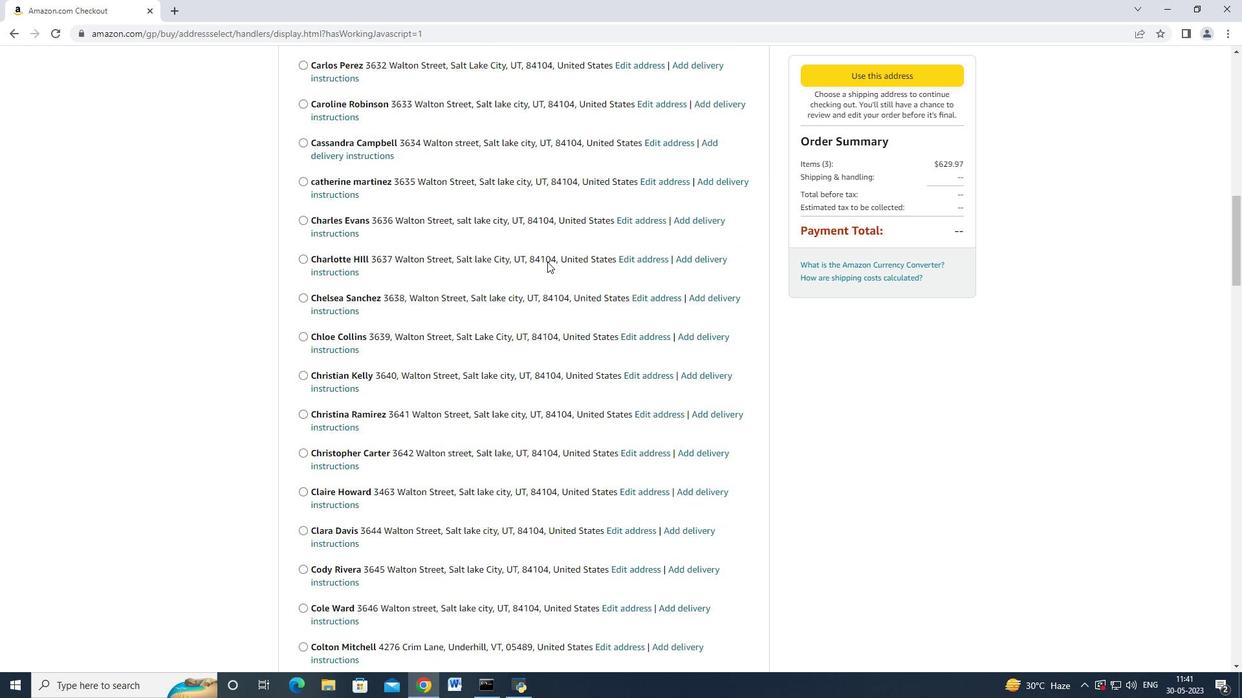 
Action: Mouse scrolled (547, 261) with delta (0, 0)
Screenshot: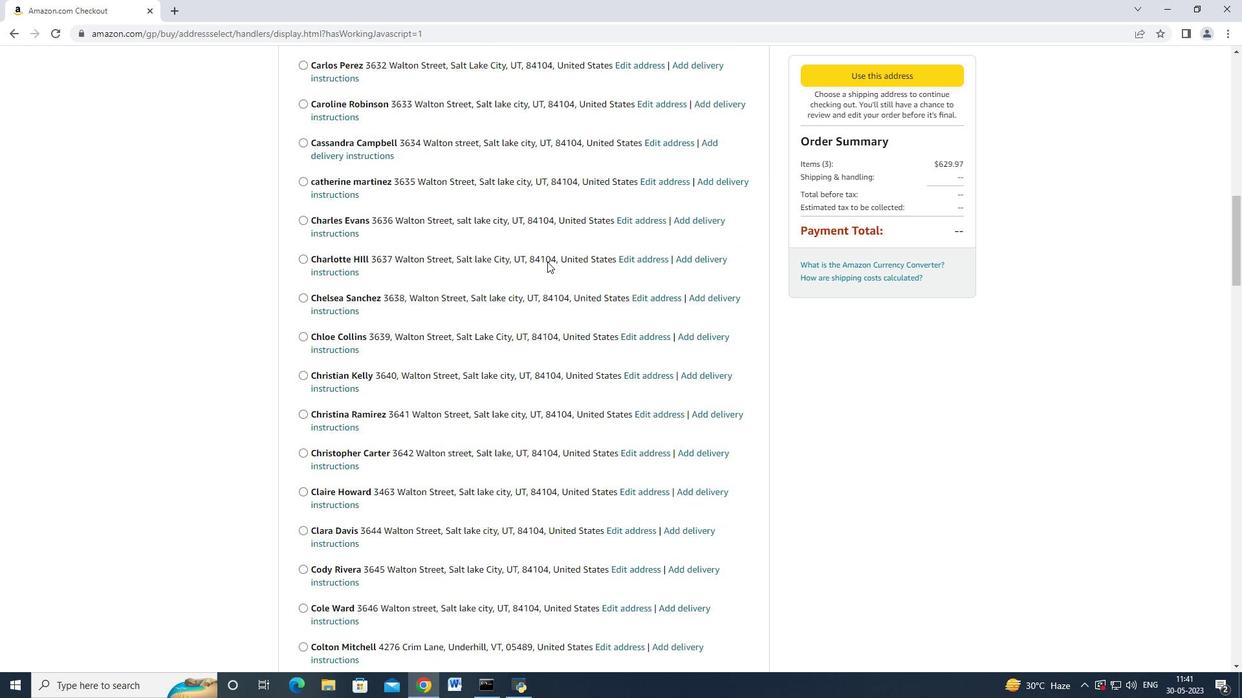 
Action: Mouse scrolled (547, 261) with delta (0, 0)
Screenshot: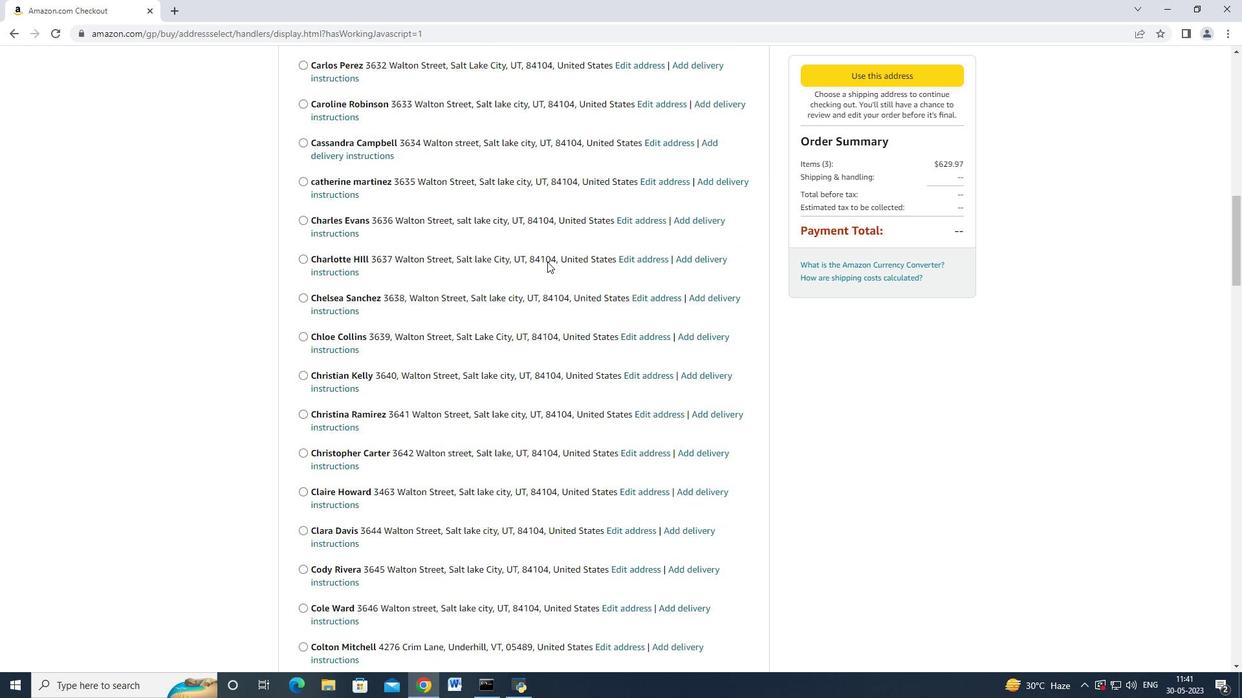 
Action: Mouse scrolled (547, 261) with delta (0, 0)
Screenshot: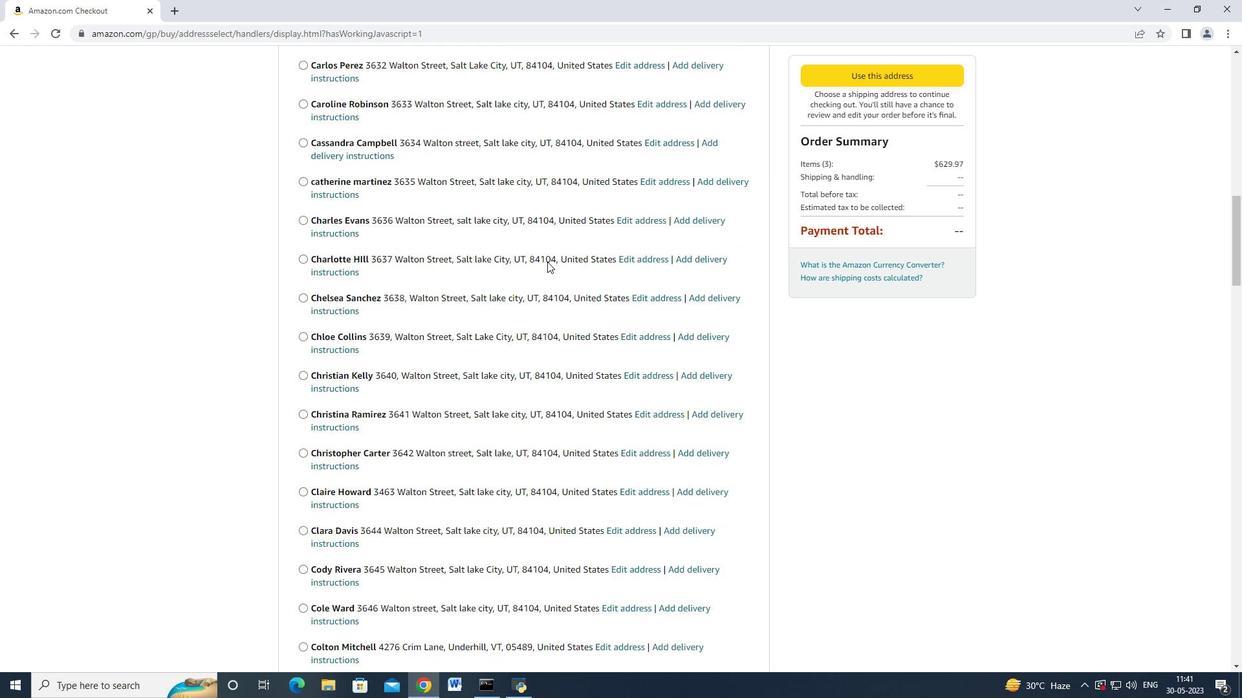 
Action: Mouse moved to (547, 262)
Screenshot: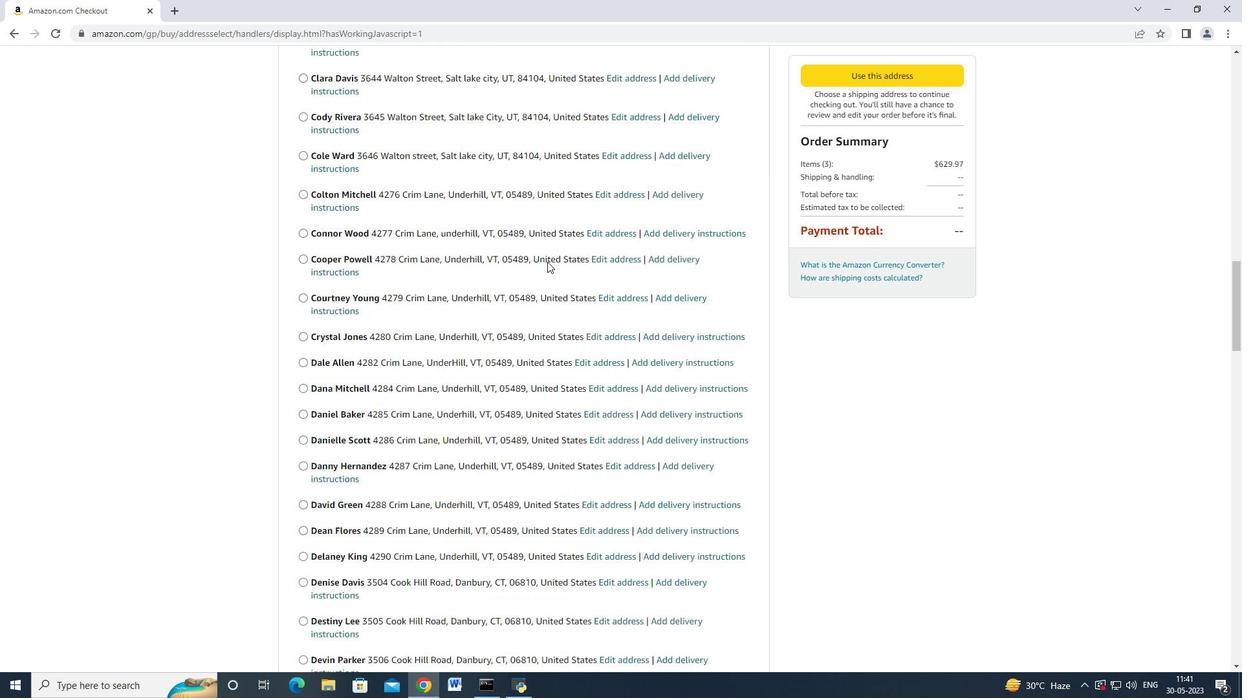 
Action: Mouse scrolled (547, 261) with delta (0, 0)
Screenshot: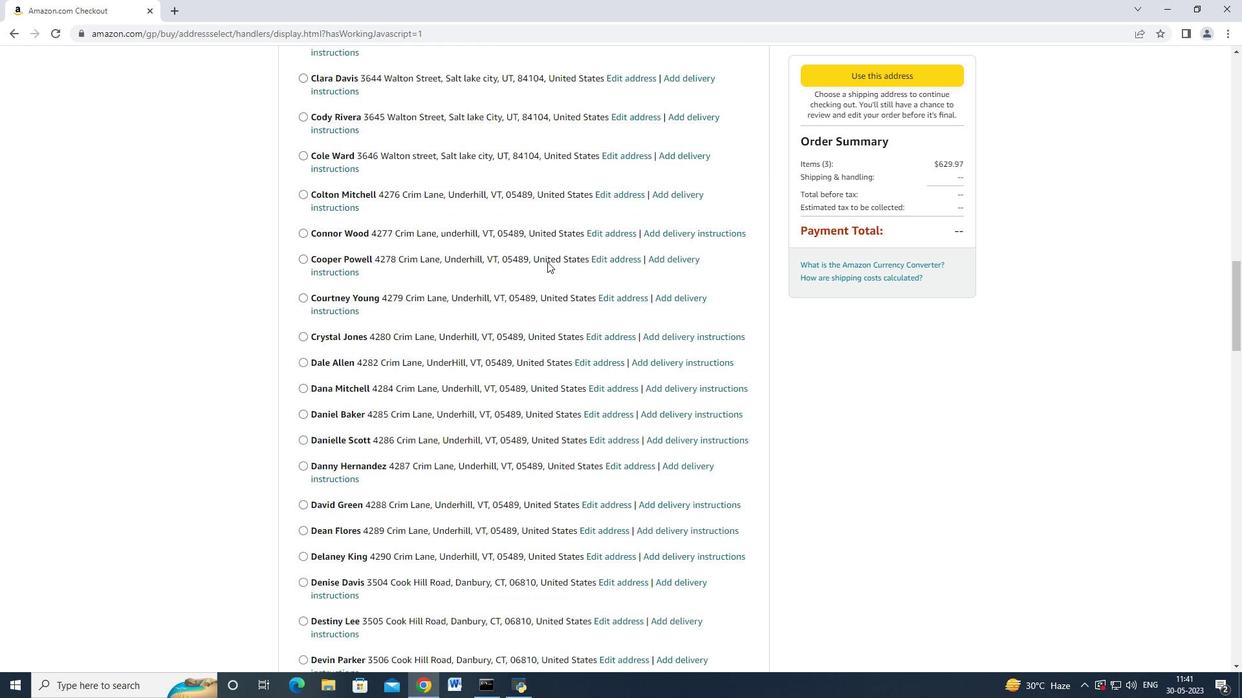 
Action: Mouse scrolled (547, 261) with delta (0, 0)
Screenshot: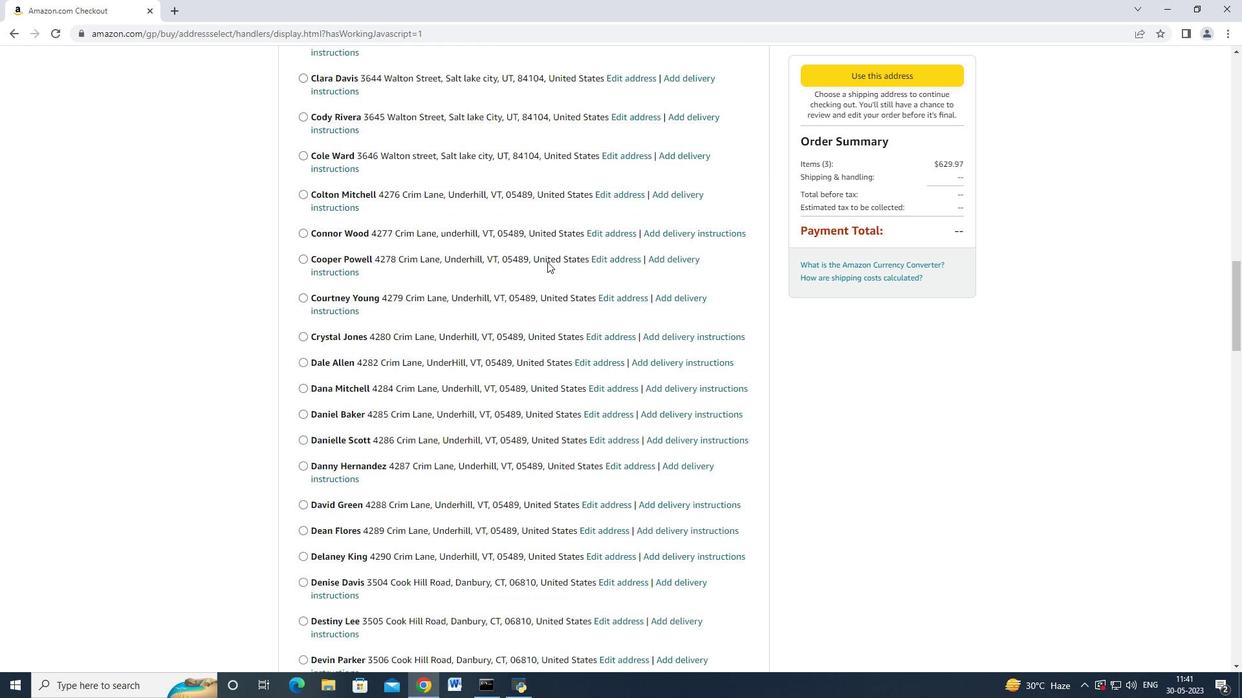 
Action: Mouse scrolled (547, 261) with delta (0, 0)
Screenshot: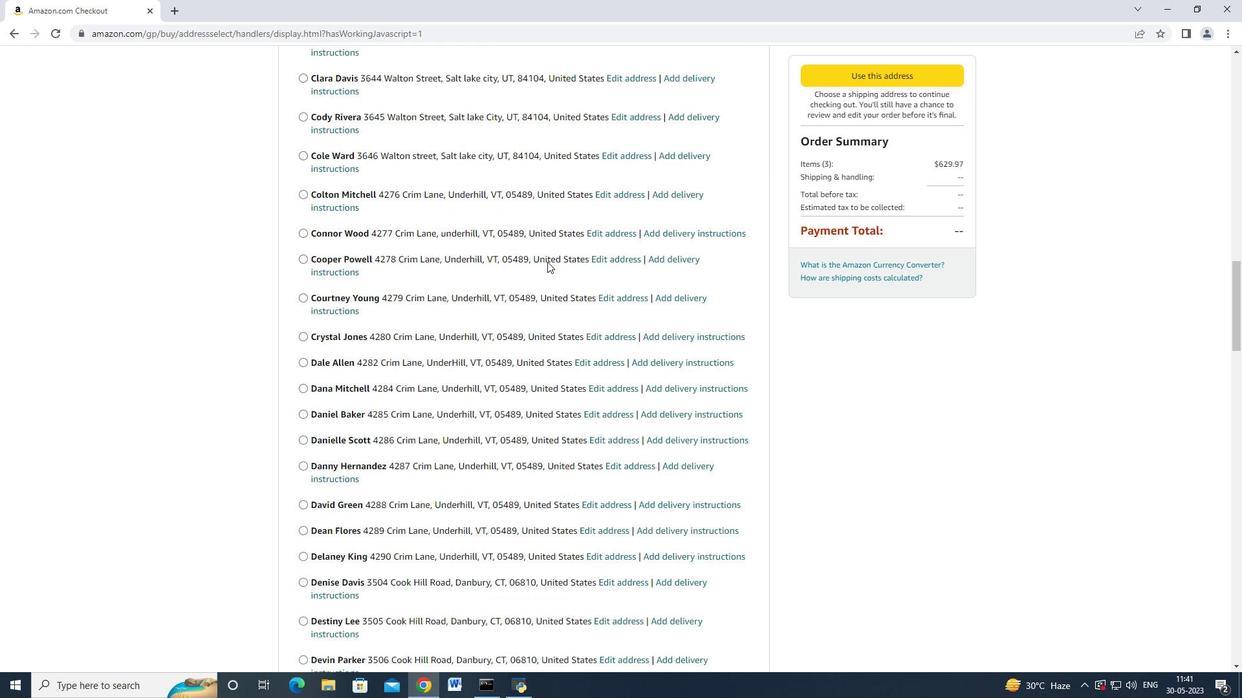 
Action: Mouse scrolled (547, 261) with delta (0, 0)
Screenshot: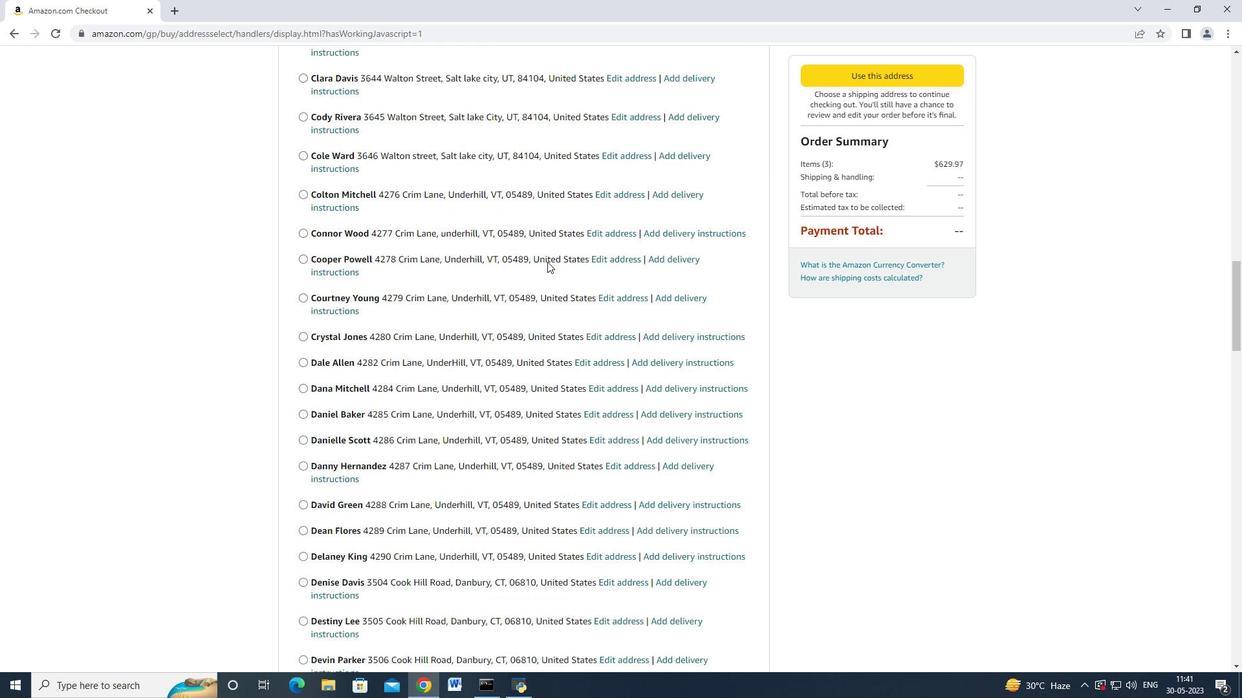 
Action: Mouse scrolled (547, 261) with delta (0, 0)
Screenshot: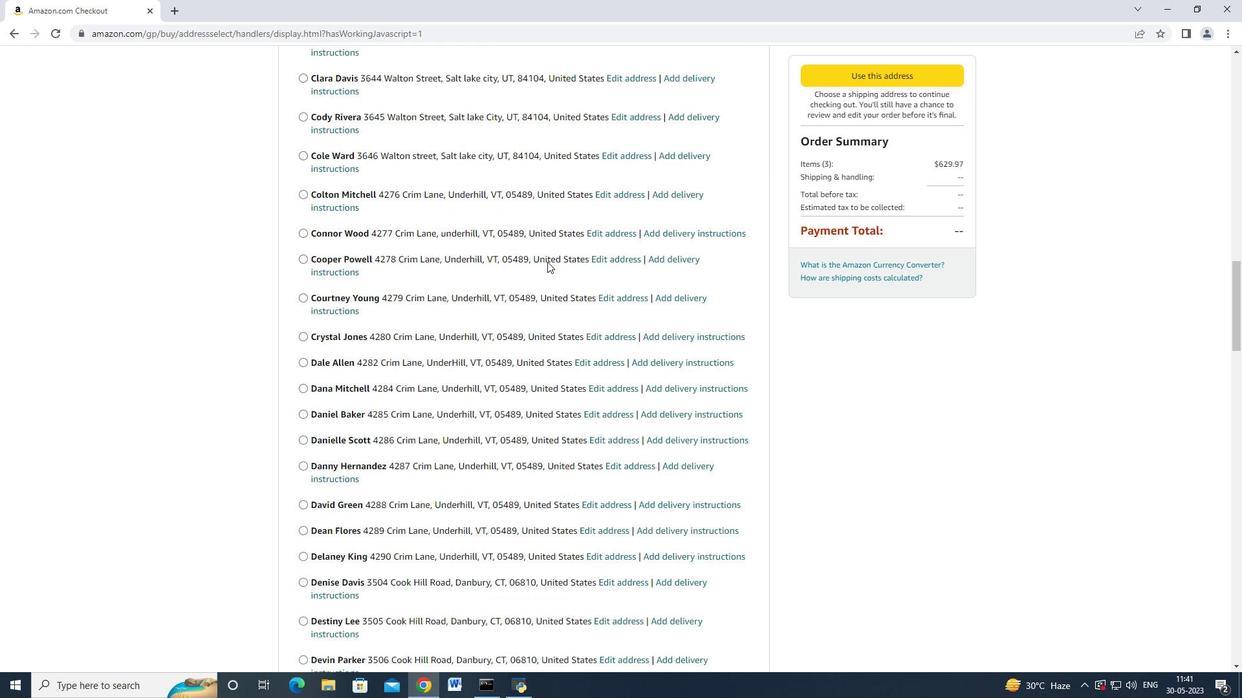 
Action: Mouse scrolled (547, 261) with delta (0, 0)
Screenshot: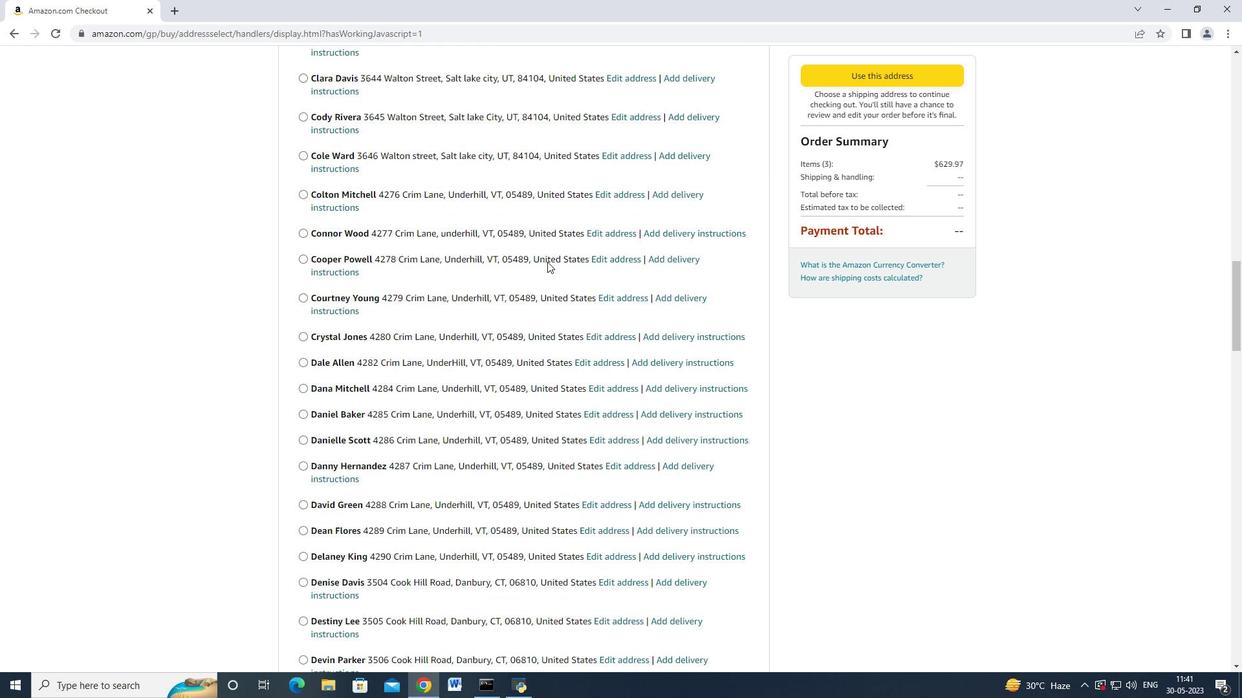 
Action: Mouse scrolled (547, 261) with delta (0, 0)
Screenshot: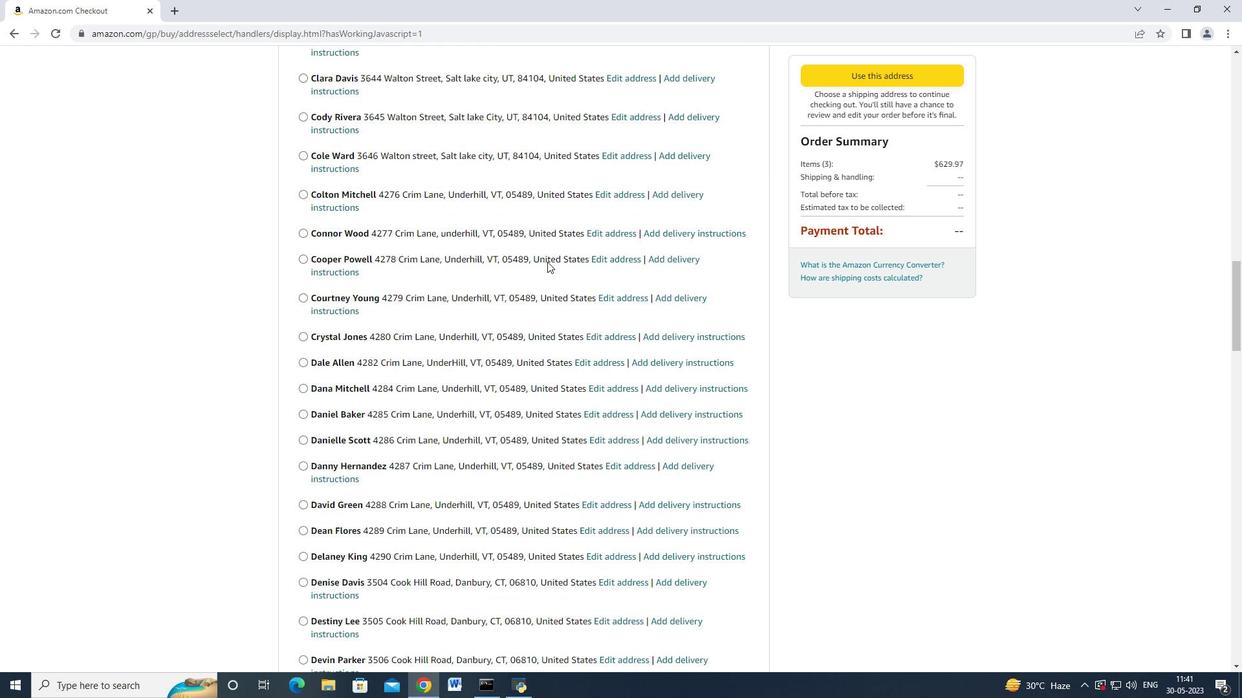
Action: Mouse scrolled (547, 261) with delta (0, 0)
Screenshot: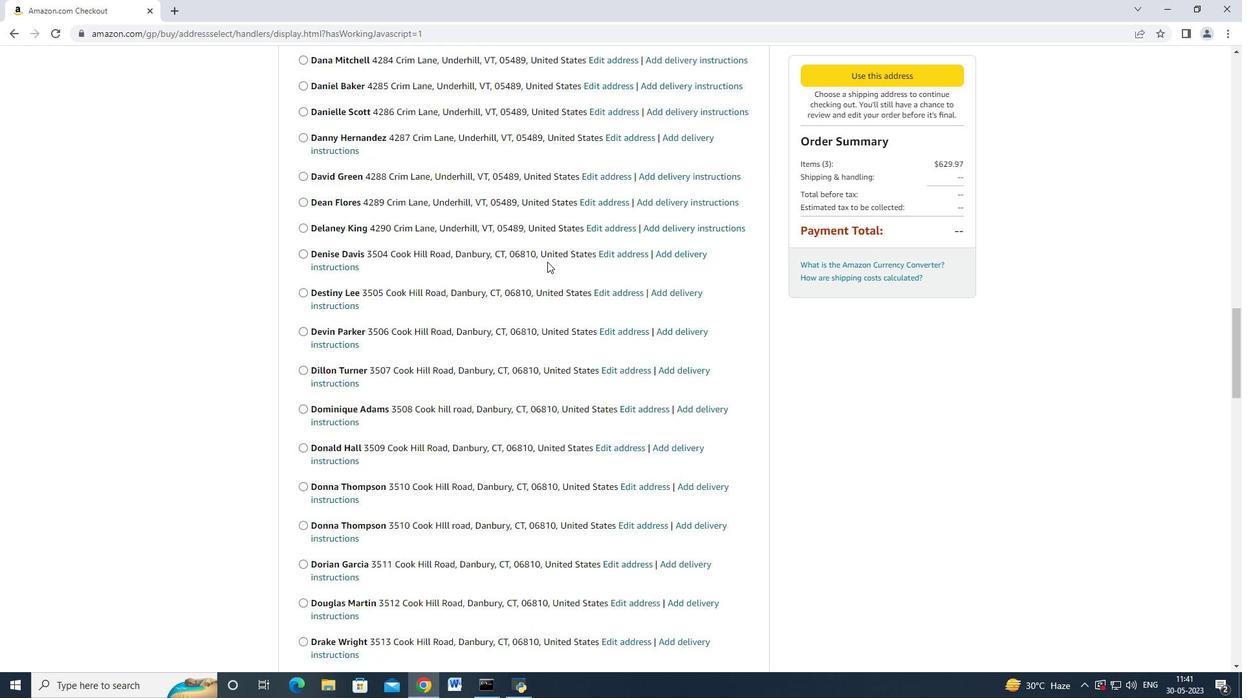 
Action: Mouse scrolled (547, 261) with delta (0, 0)
Screenshot: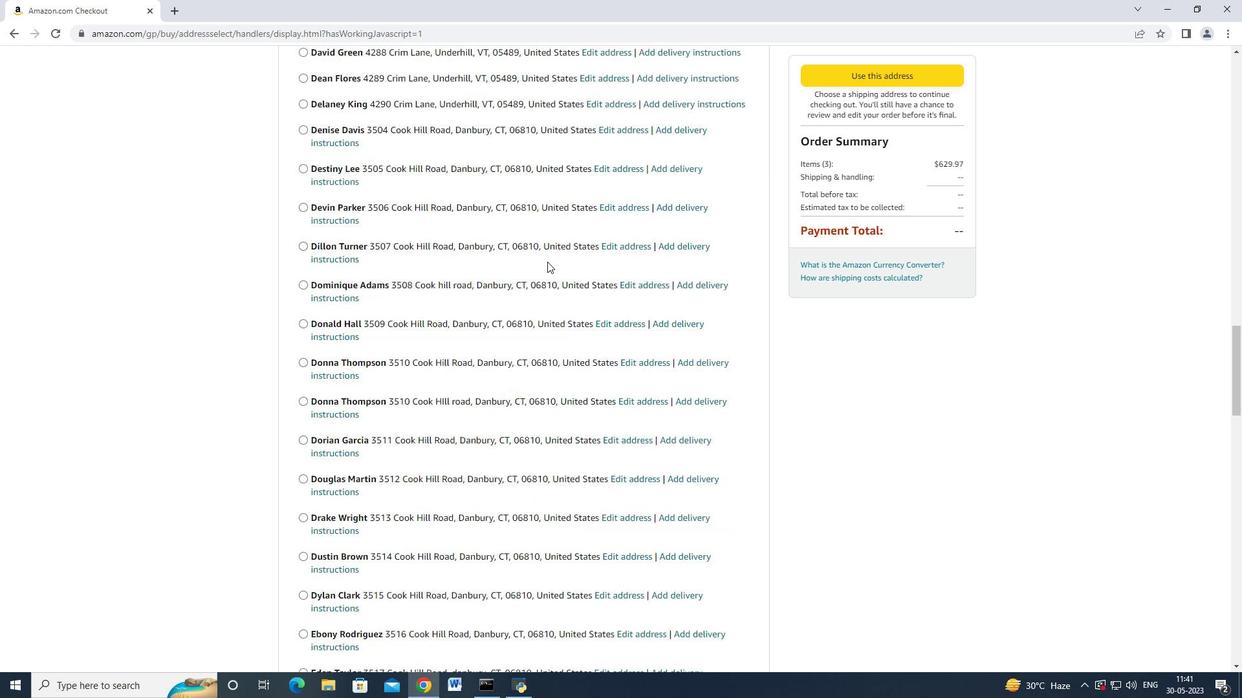 
Action: Mouse scrolled (547, 261) with delta (0, 0)
Screenshot: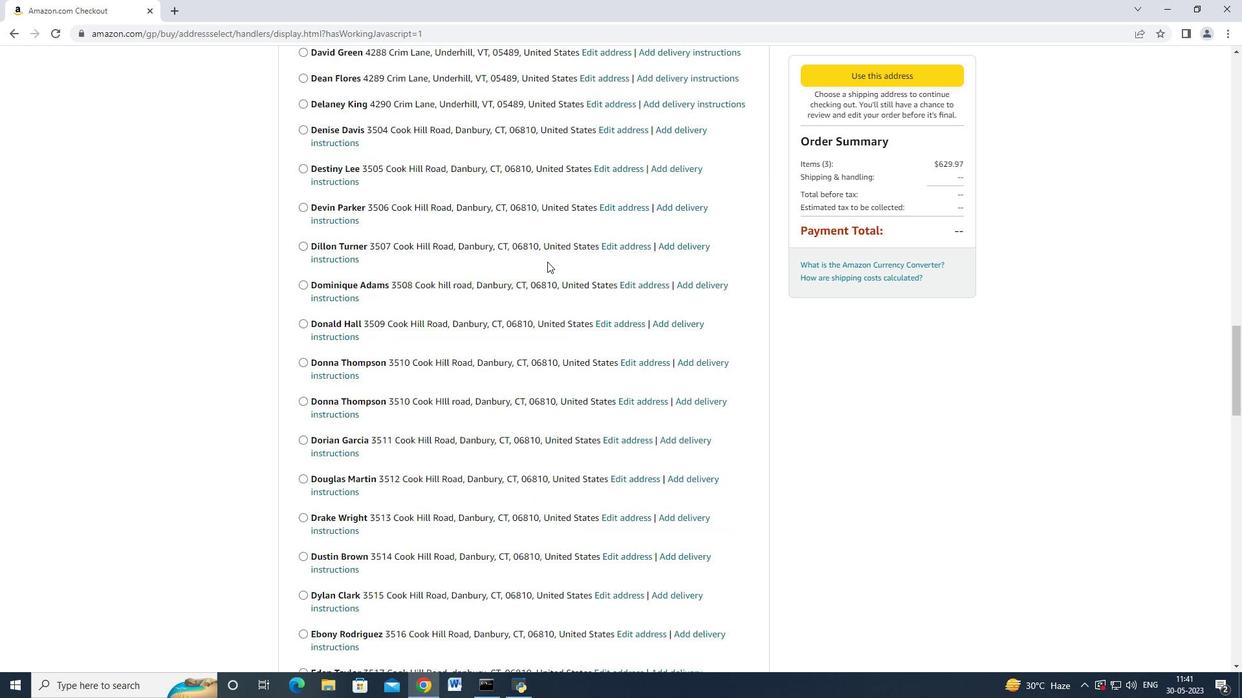 
Action: Mouse scrolled (547, 261) with delta (0, 0)
Screenshot: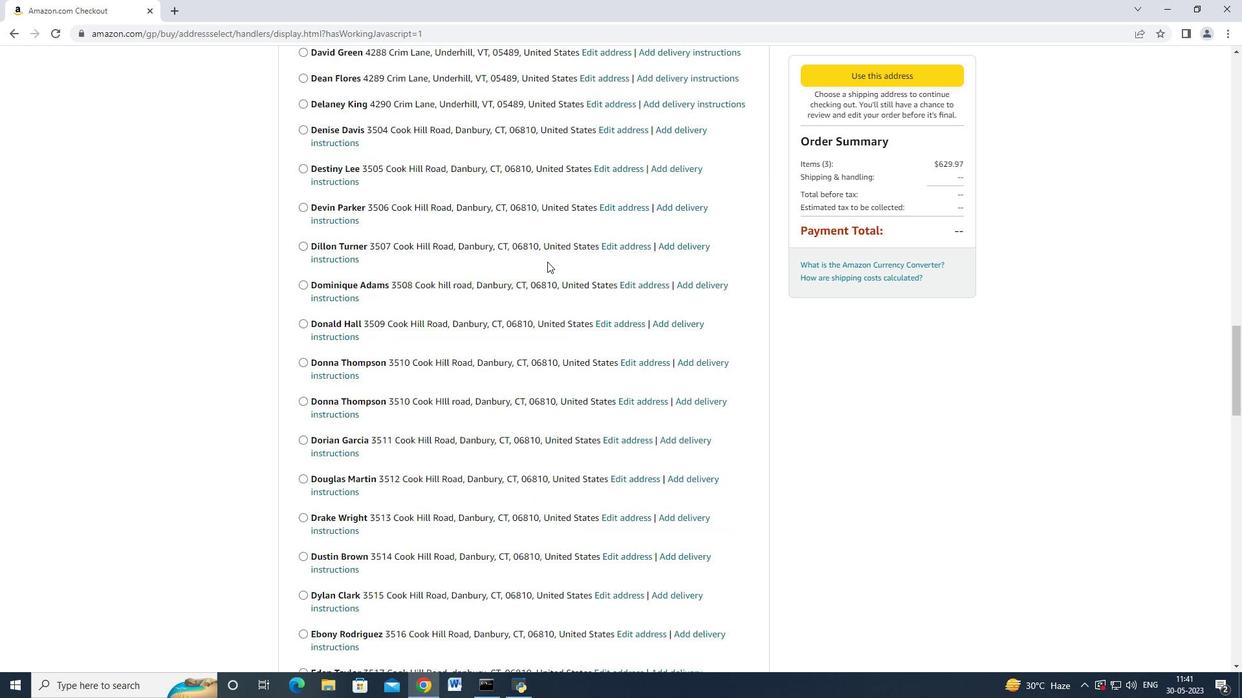 
Action: Mouse scrolled (547, 261) with delta (0, 0)
Screenshot: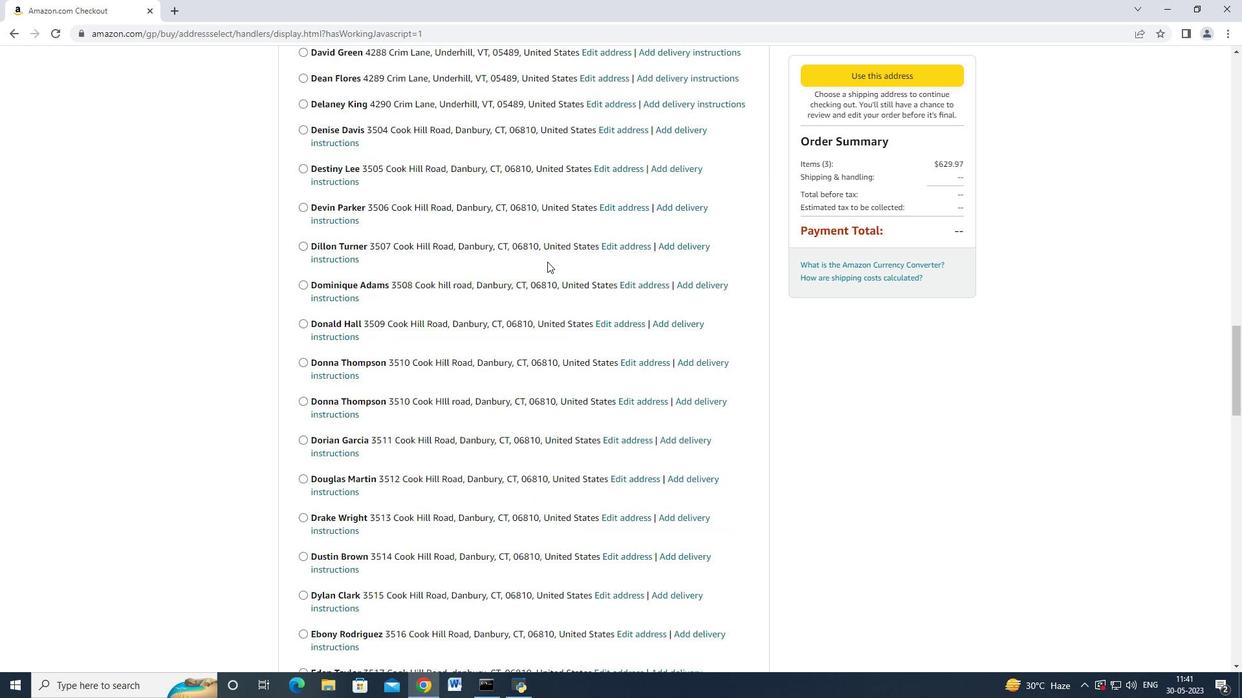 
Action: Mouse scrolled (547, 261) with delta (0, 0)
Screenshot: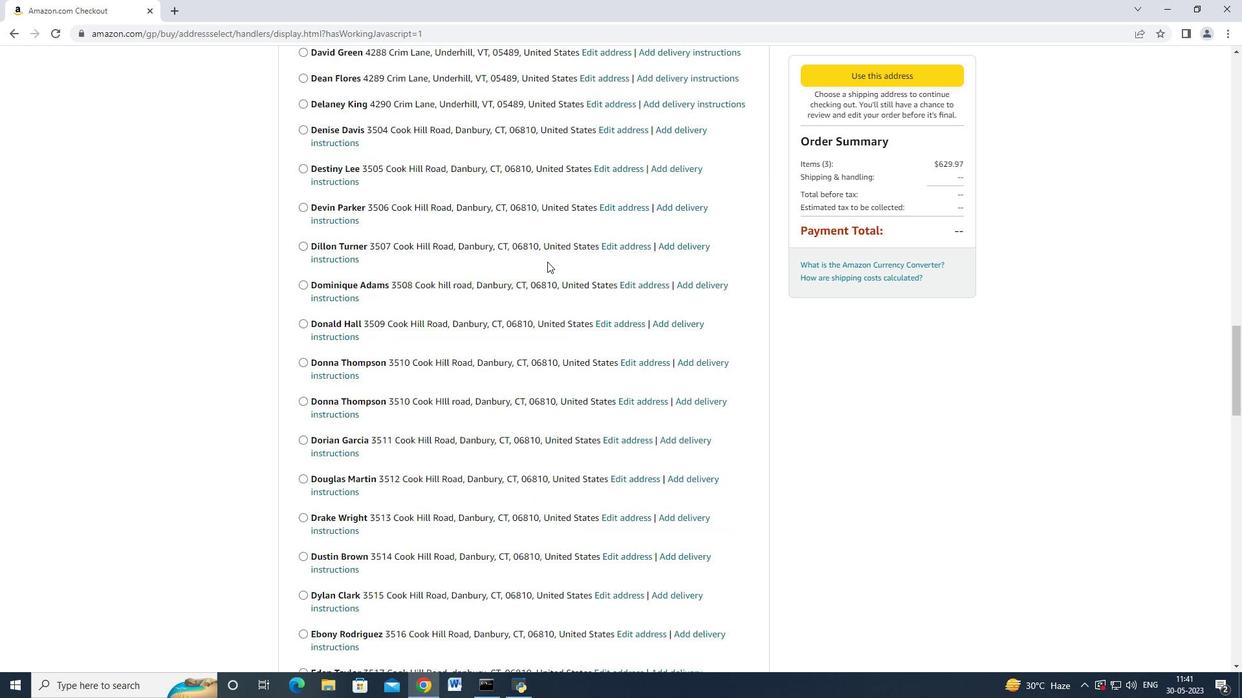 
Action: Mouse scrolled (547, 261) with delta (0, 0)
Screenshot: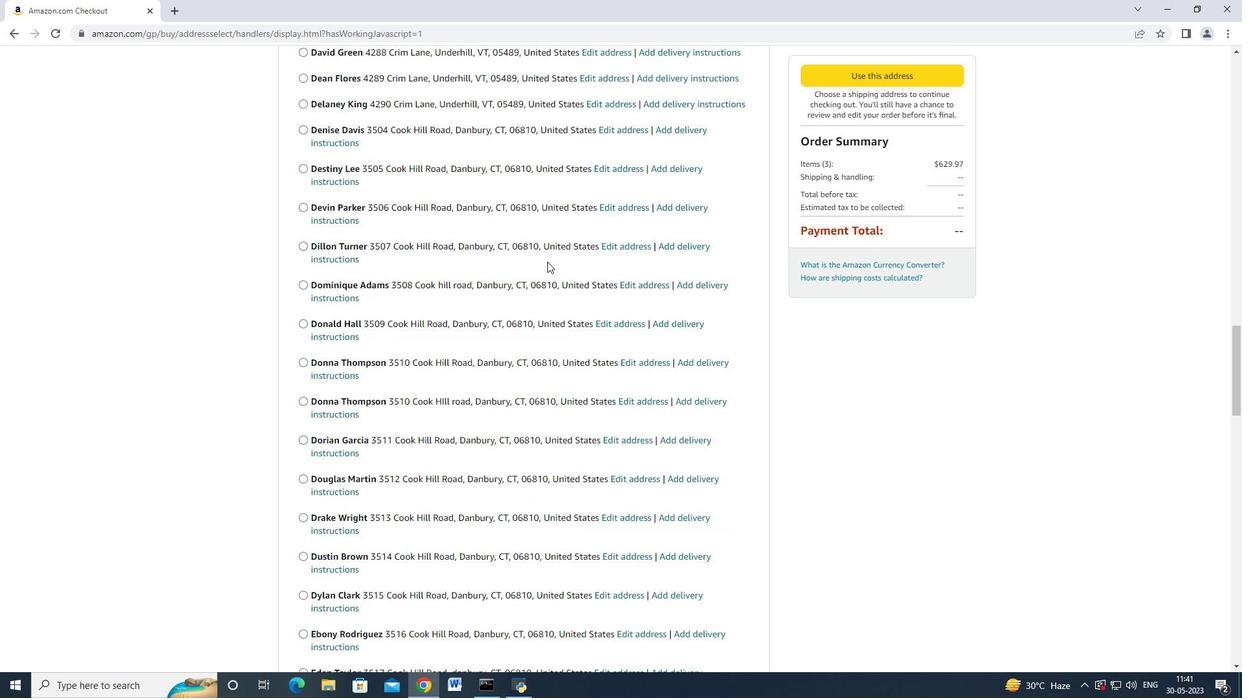 
Action: Mouse scrolled (547, 261) with delta (0, 0)
Screenshot: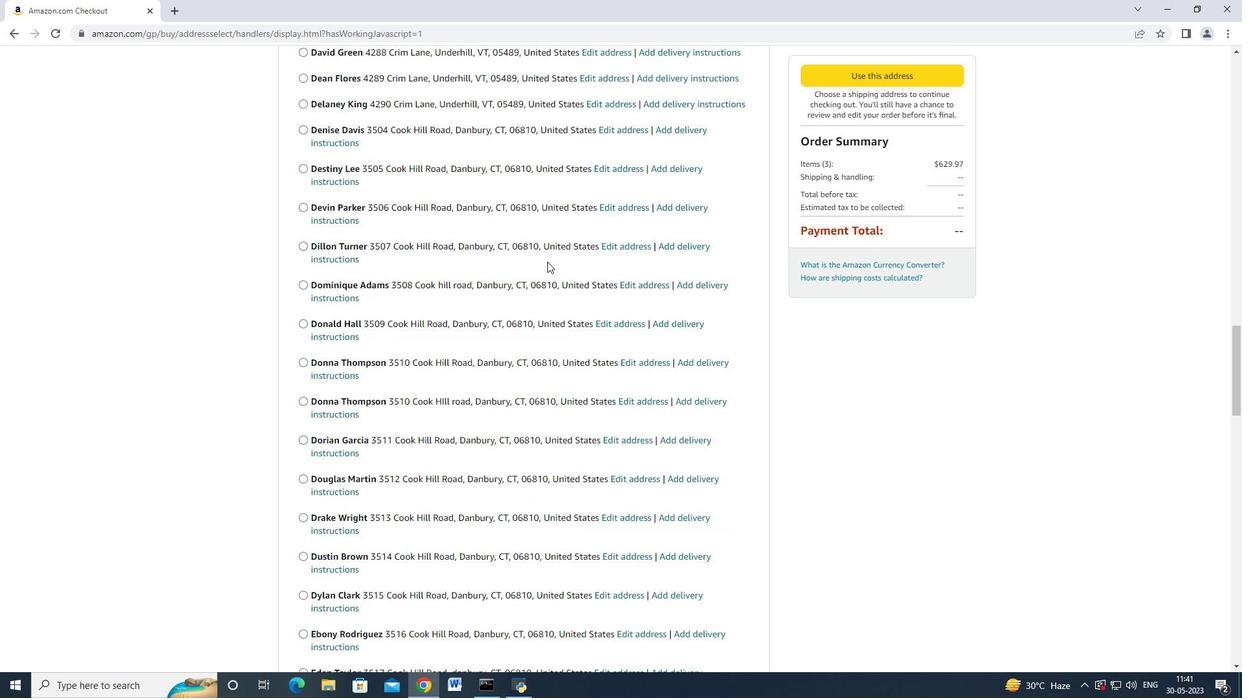 
Action: Mouse scrolled (547, 261) with delta (0, 0)
Screenshot: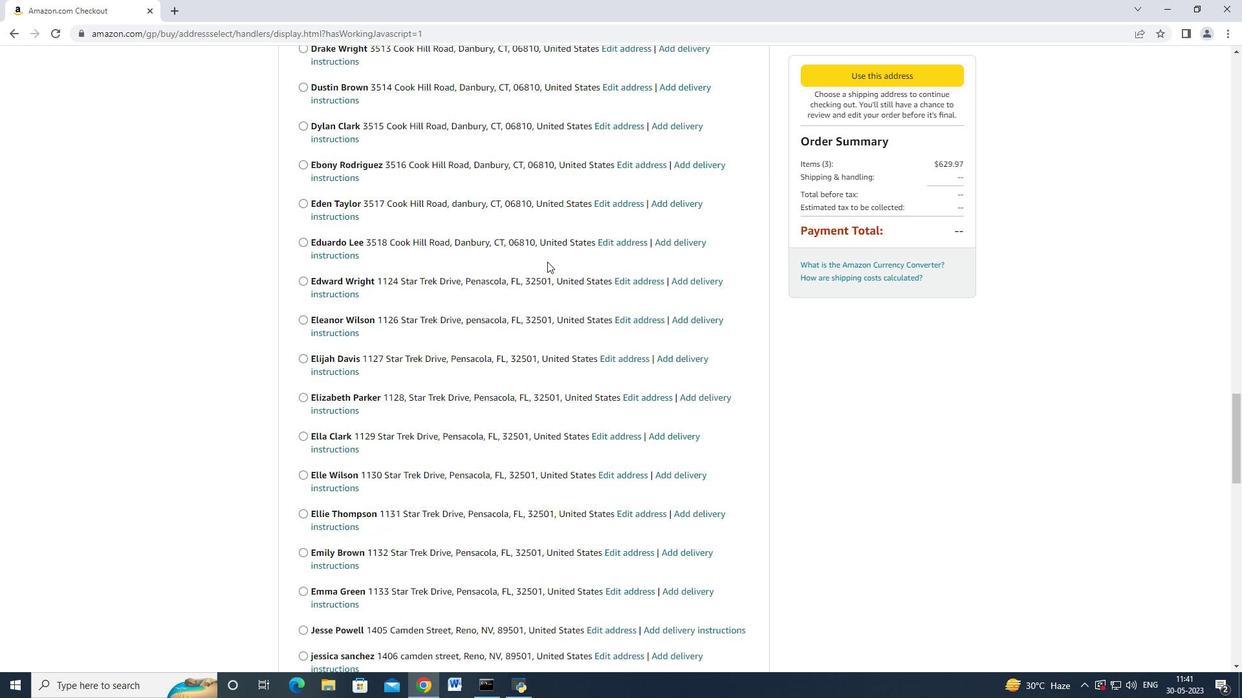 
Action: Mouse scrolled (547, 261) with delta (0, 0)
Screenshot: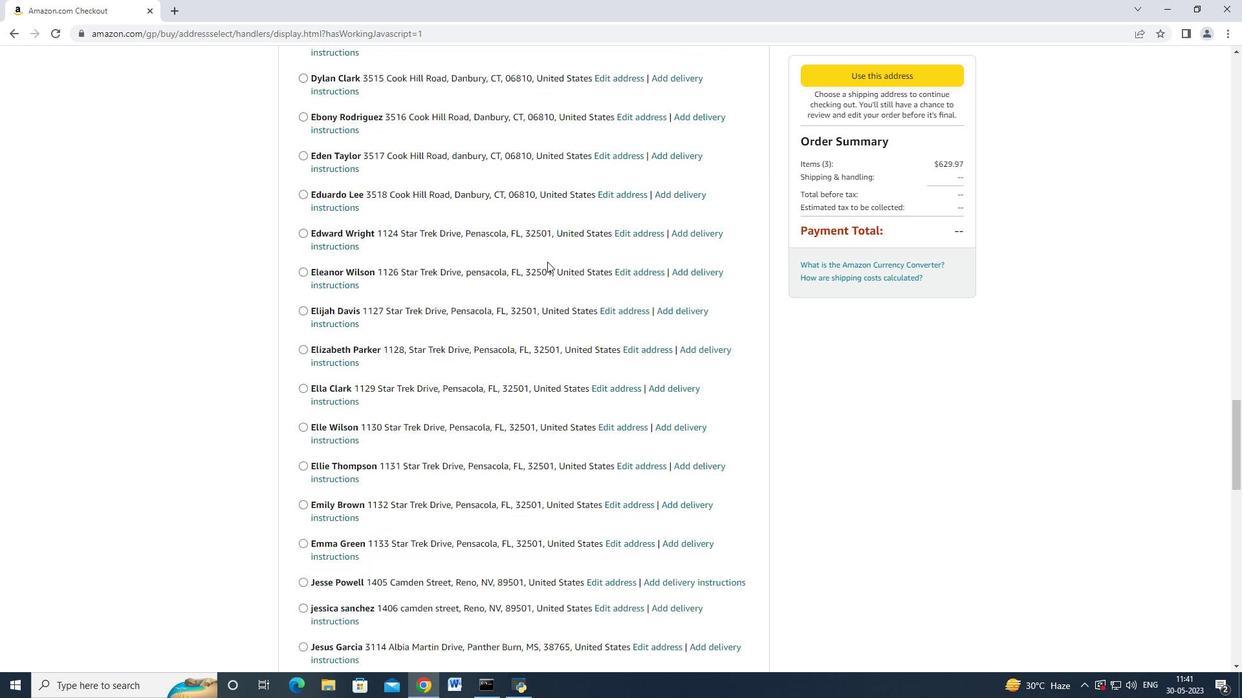 
Action: Mouse scrolled (547, 261) with delta (0, 0)
Screenshot: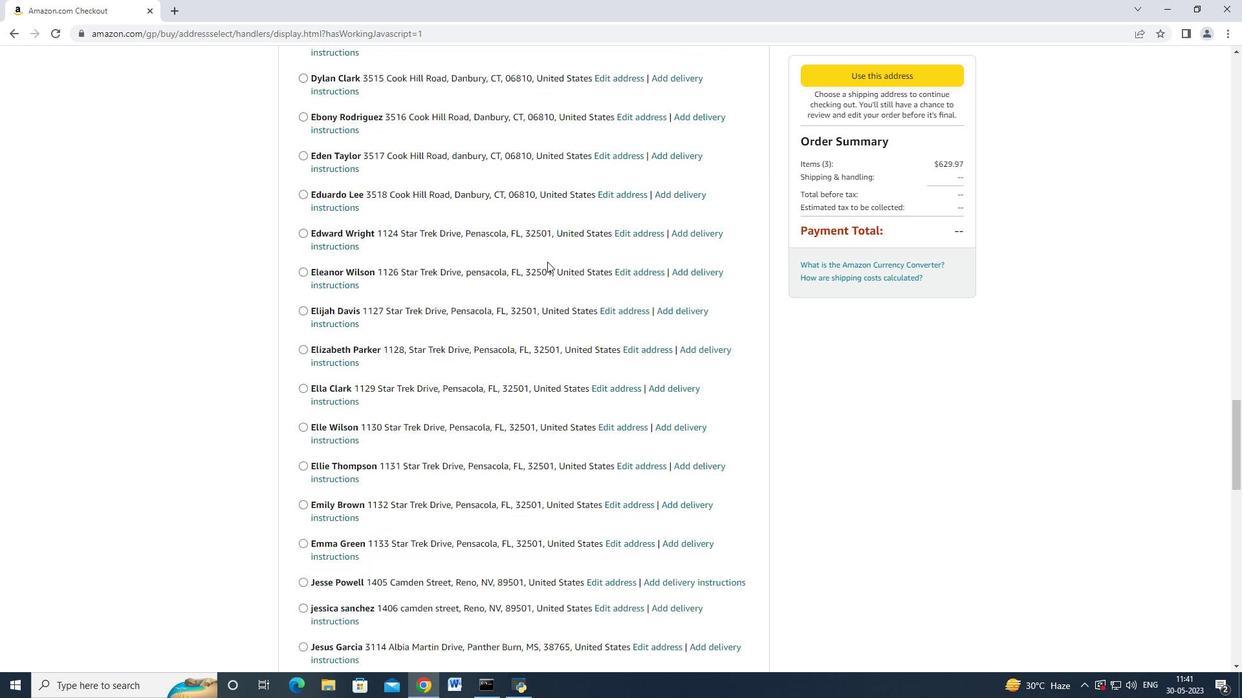 
Action: Mouse scrolled (547, 261) with delta (0, 0)
Screenshot: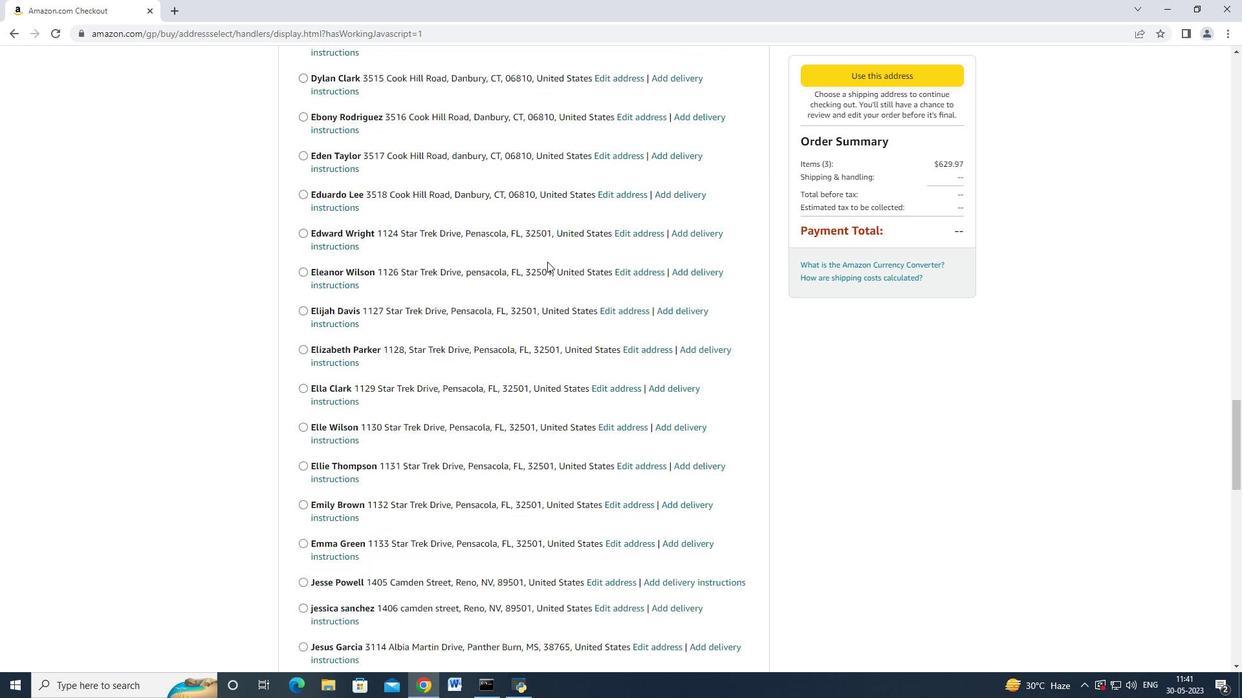 
Action: Mouse scrolled (547, 261) with delta (0, 0)
Screenshot: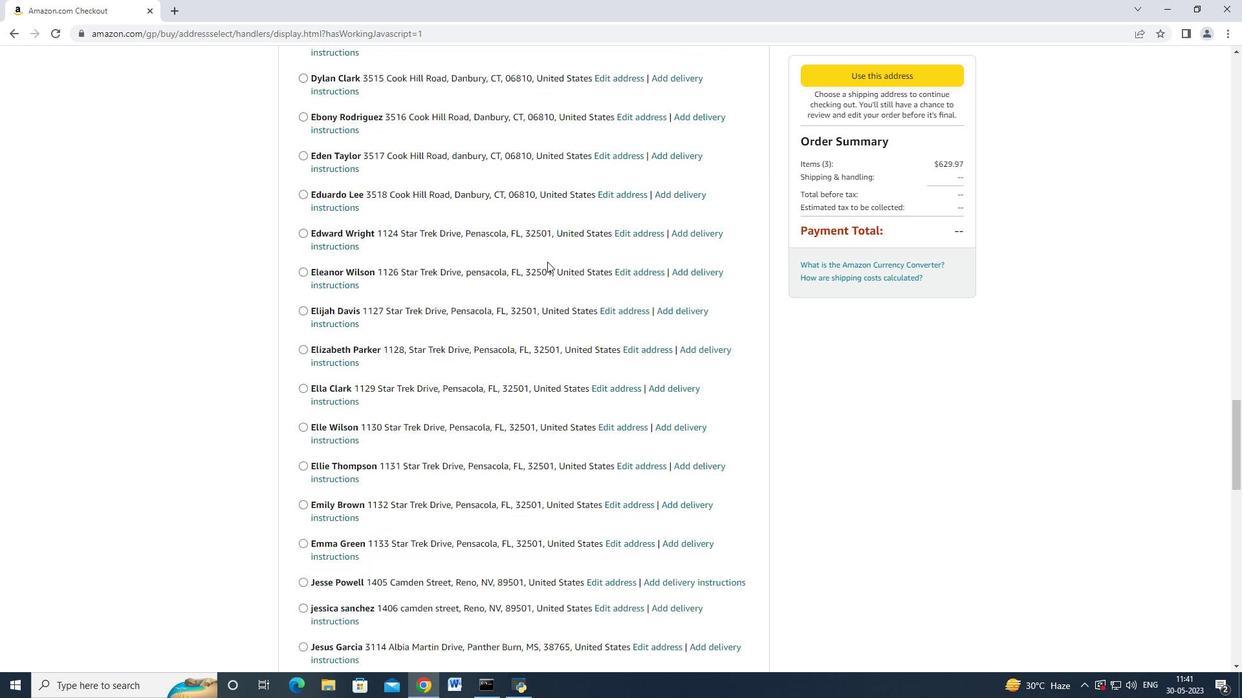 
Action: Mouse scrolled (547, 261) with delta (0, 0)
Screenshot: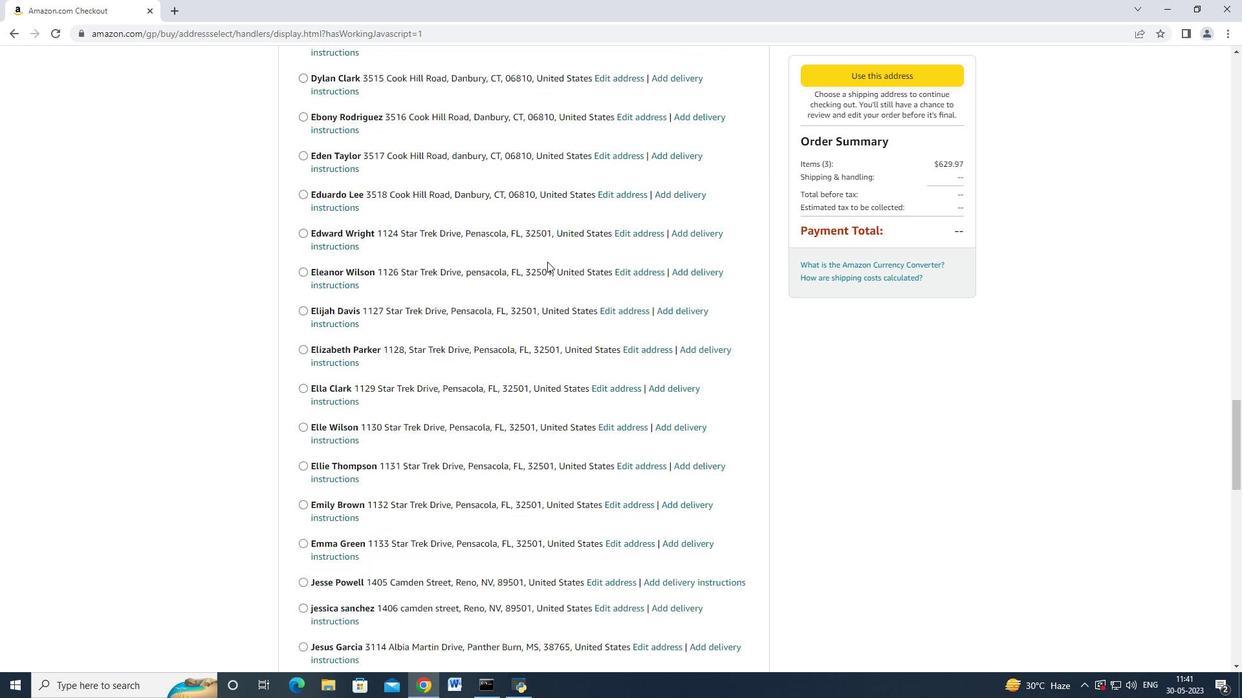 
Action: Mouse scrolled (547, 261) with delta (0, 0)
Screenshot: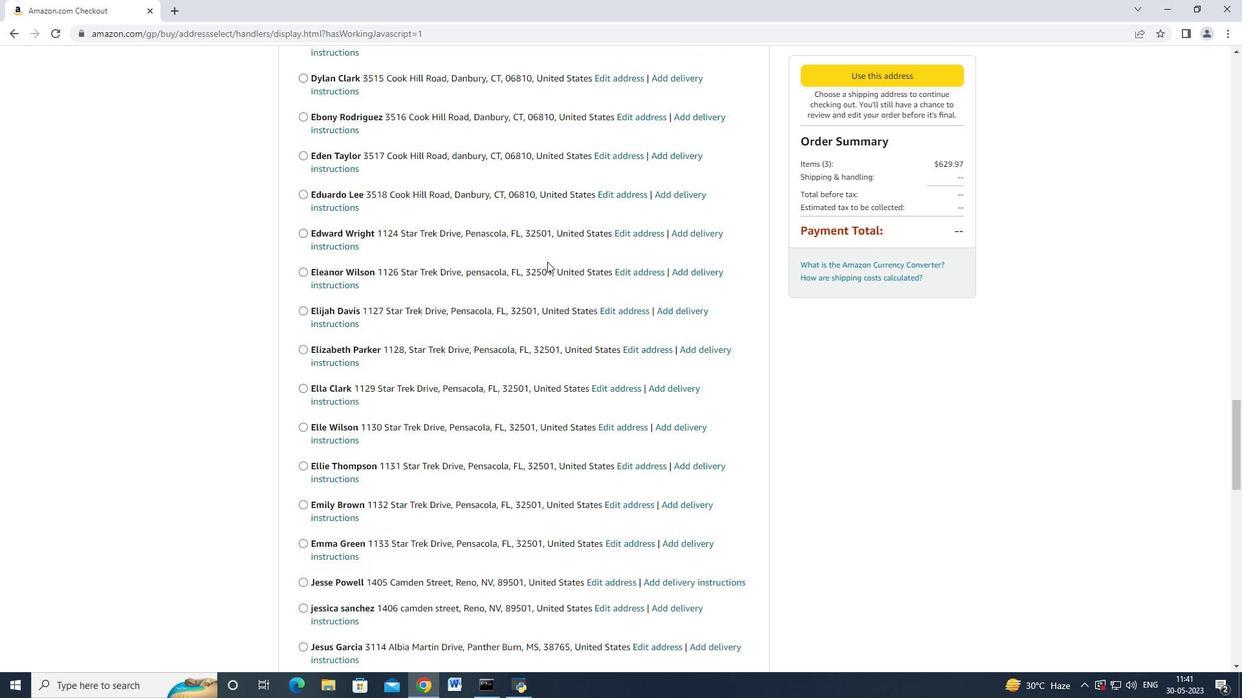 
Action: Mouse scrolled (547, 261) with delta (0, 0)
Screenshot: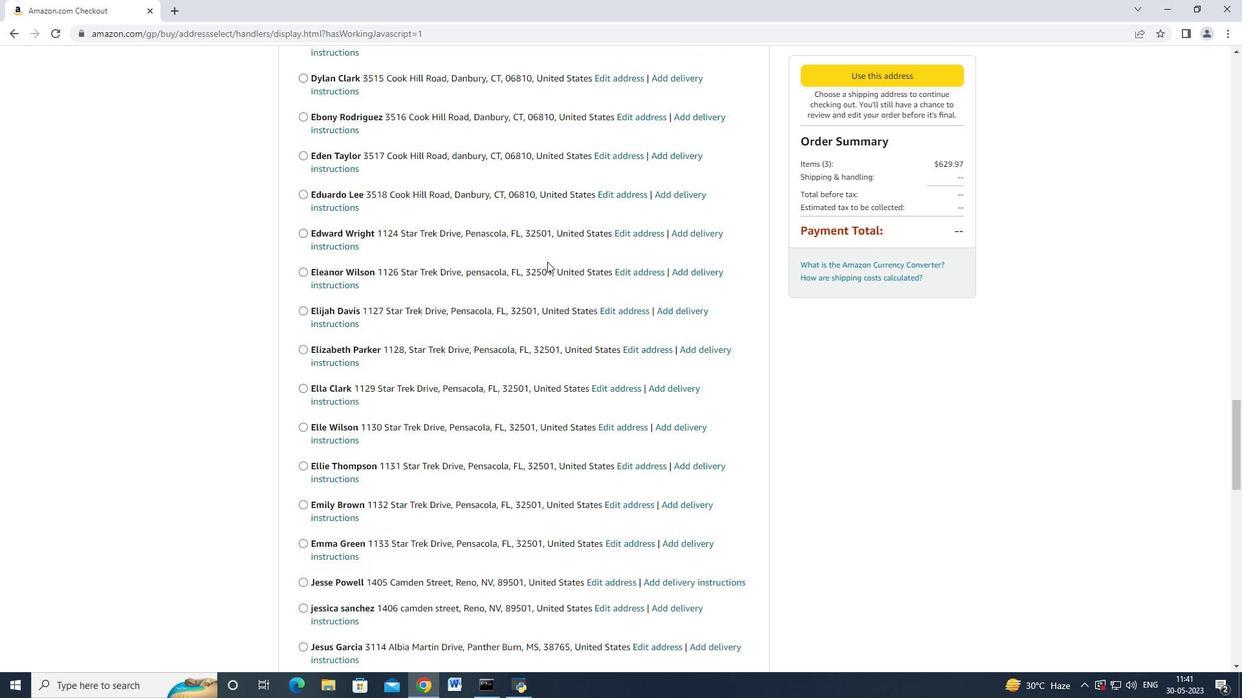 
Action: Mouse scrolled (547, 261) with delta (0, 0)
Screenshot: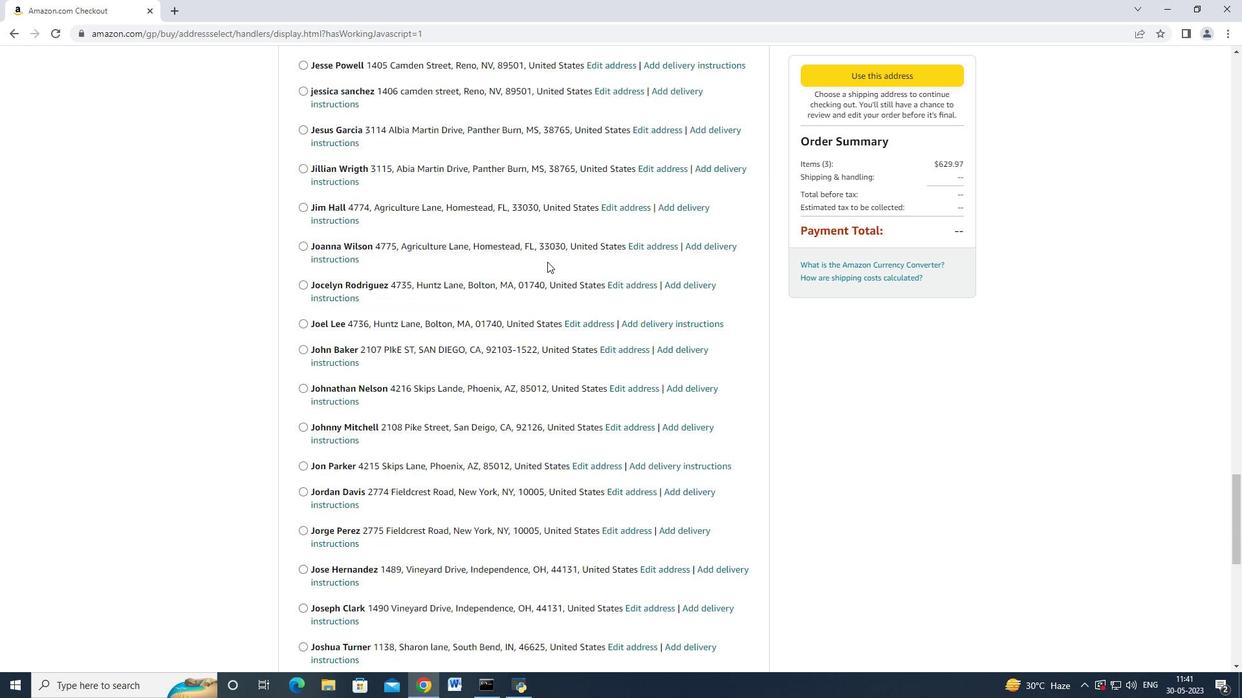 
Action: Mouse scrolled (547, 261) with delta (0, 0)
Screenshot: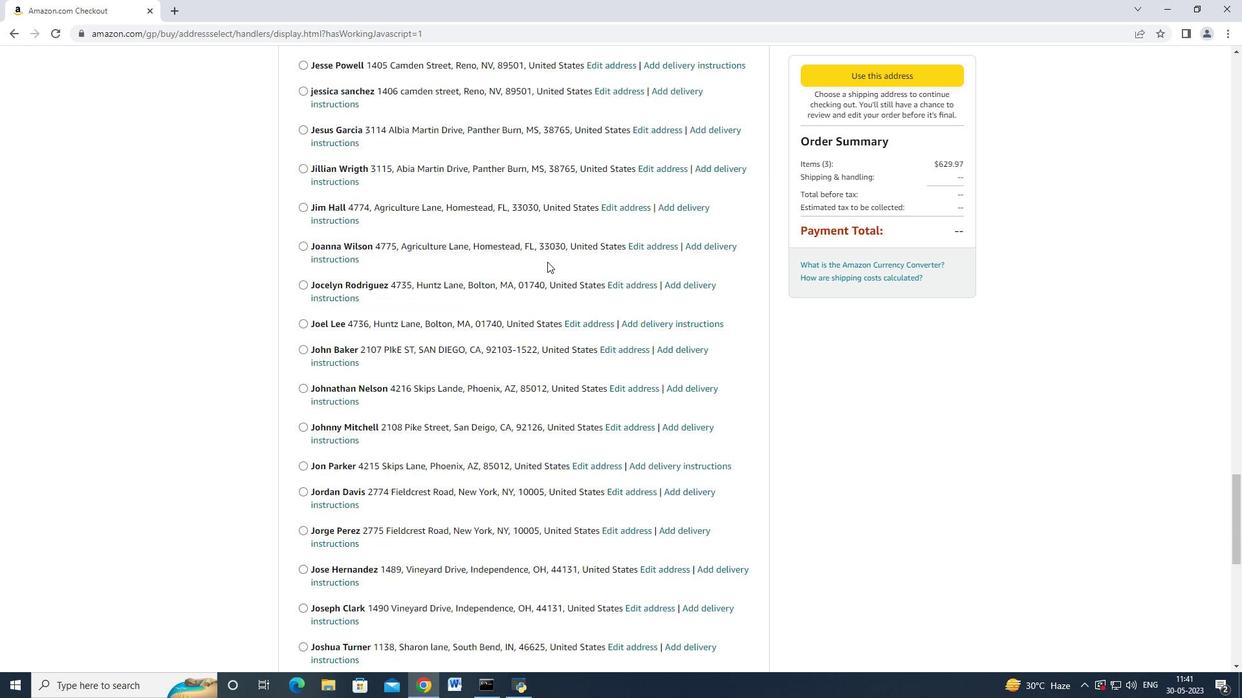
Action: Mouse scrolled (547, 261) with delta (0, 0)
Screenshot: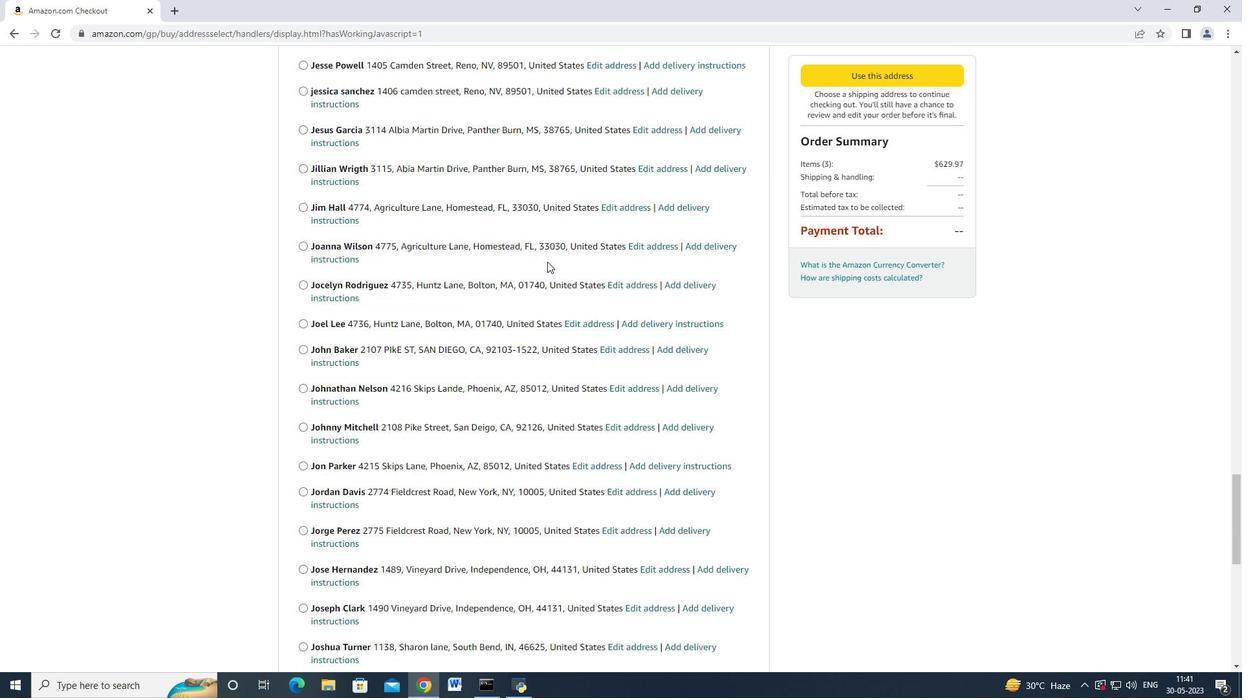 
Action: Mouse scrolled (547, 261) with delta (0, 0)
Screenshot: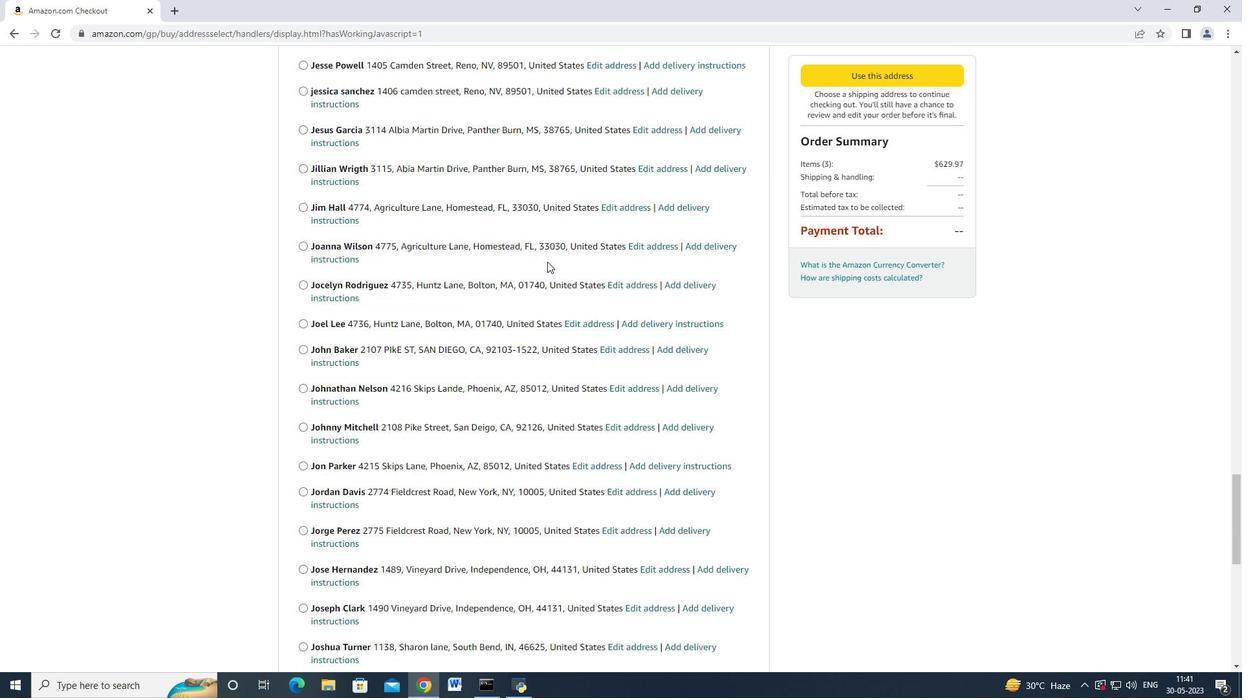 
Action: Mouse scrolled (547, 261) with delta (0, 0)
Screenshot: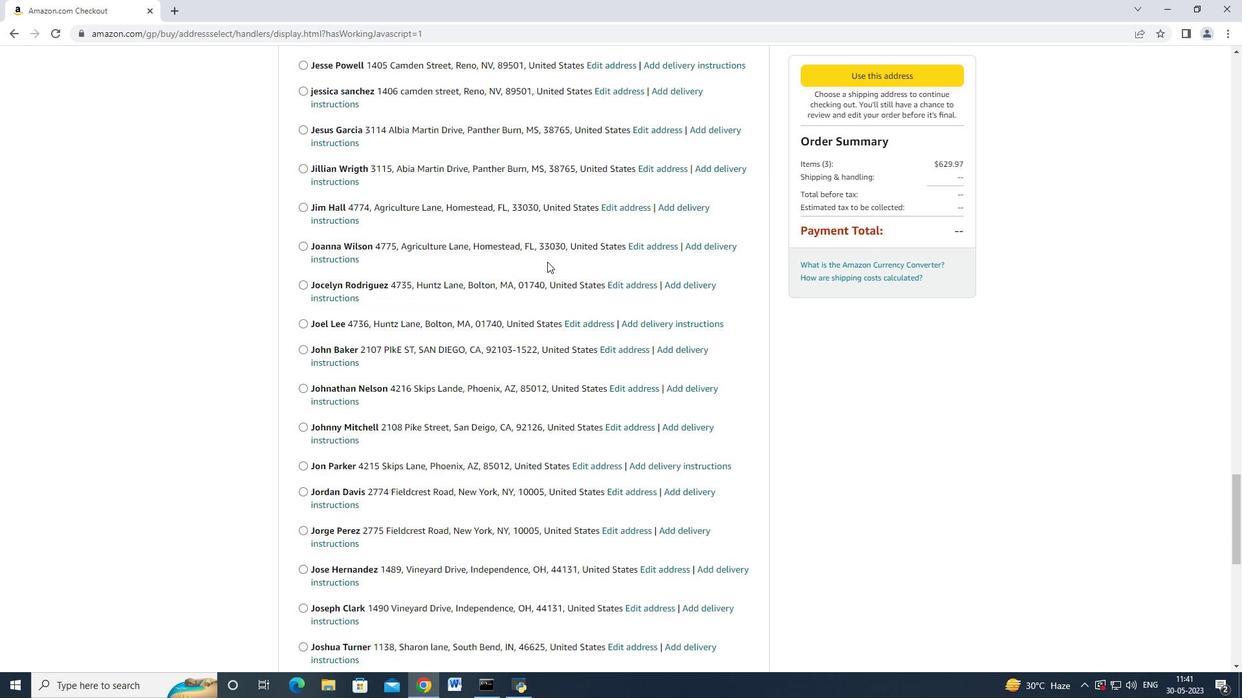 
Action: Mouse scrolled (547, 261) with delta (0, 0)
Screenshot: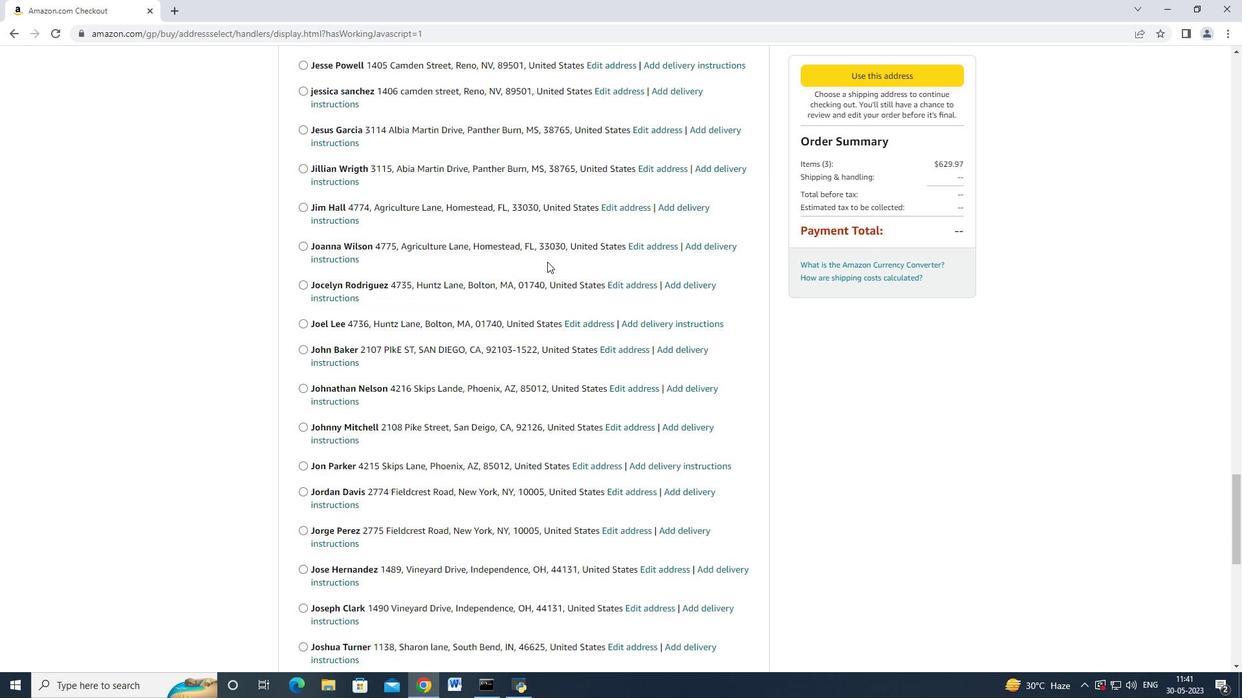 
Action: Mouse scrolled (547, 261) with delta (0, 0)
Screenshot: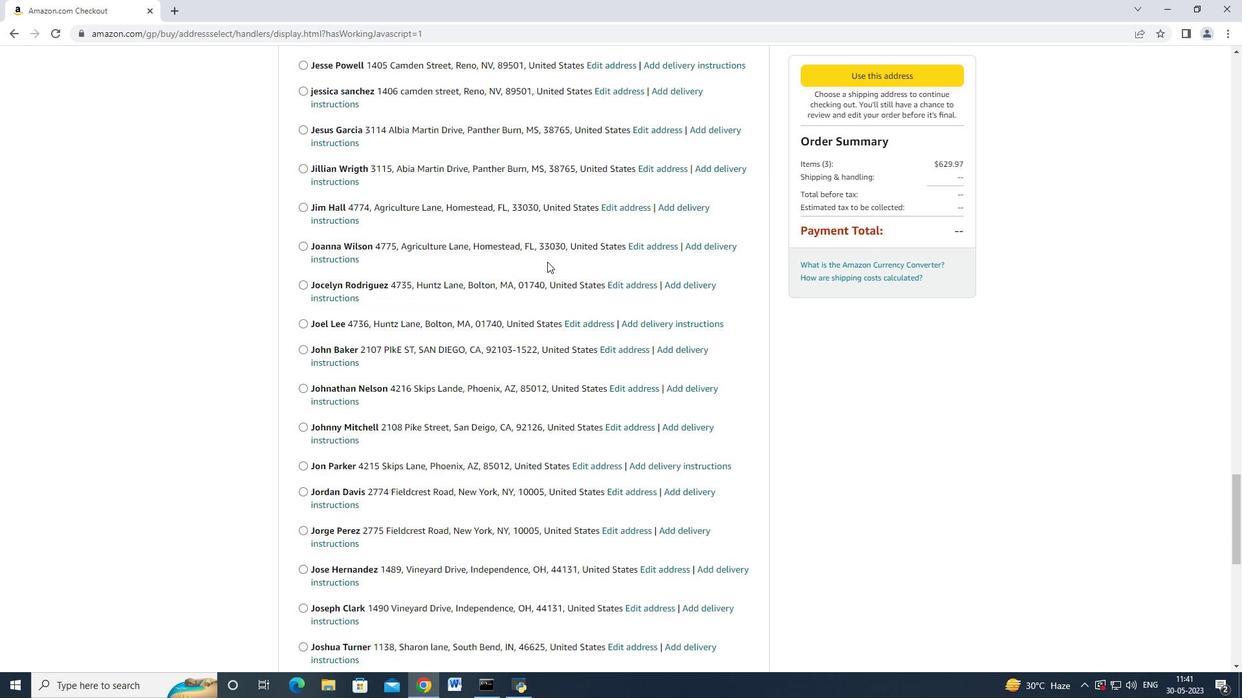 
Action: Mouse scrolled (547, 261) with delta (0, 0)
Screenshot: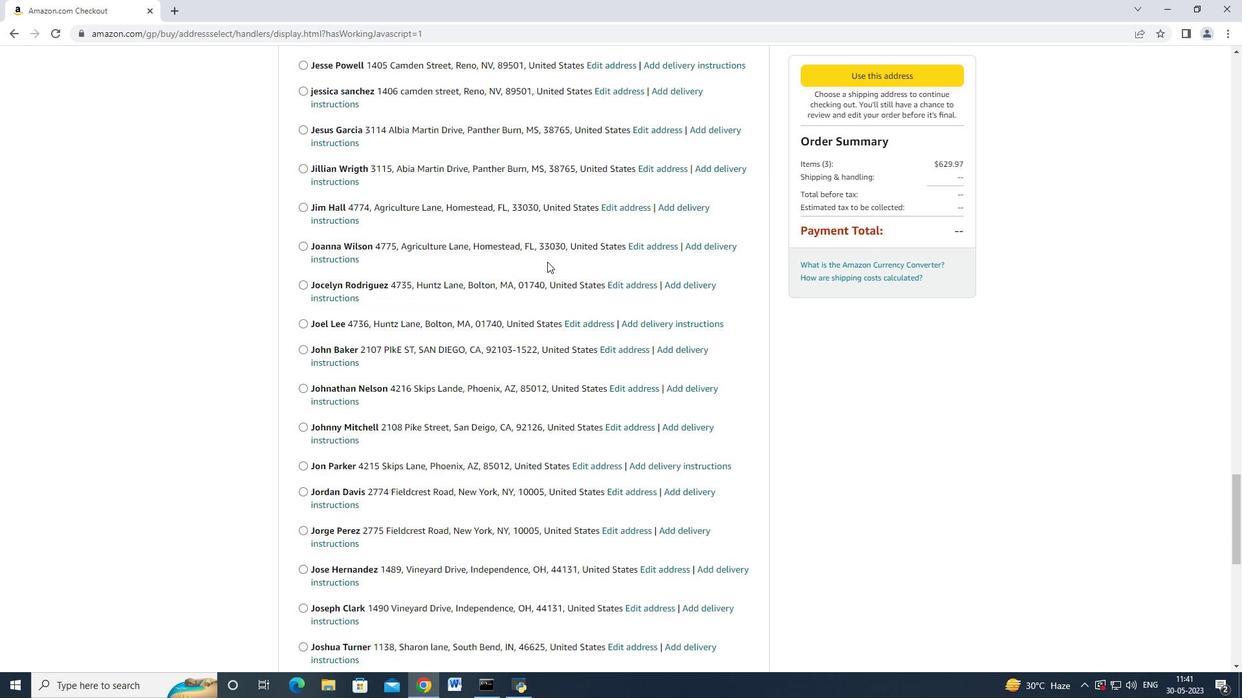
Action: Mouse scrolled (547, 261) with delta (0, 0)
Screenshot: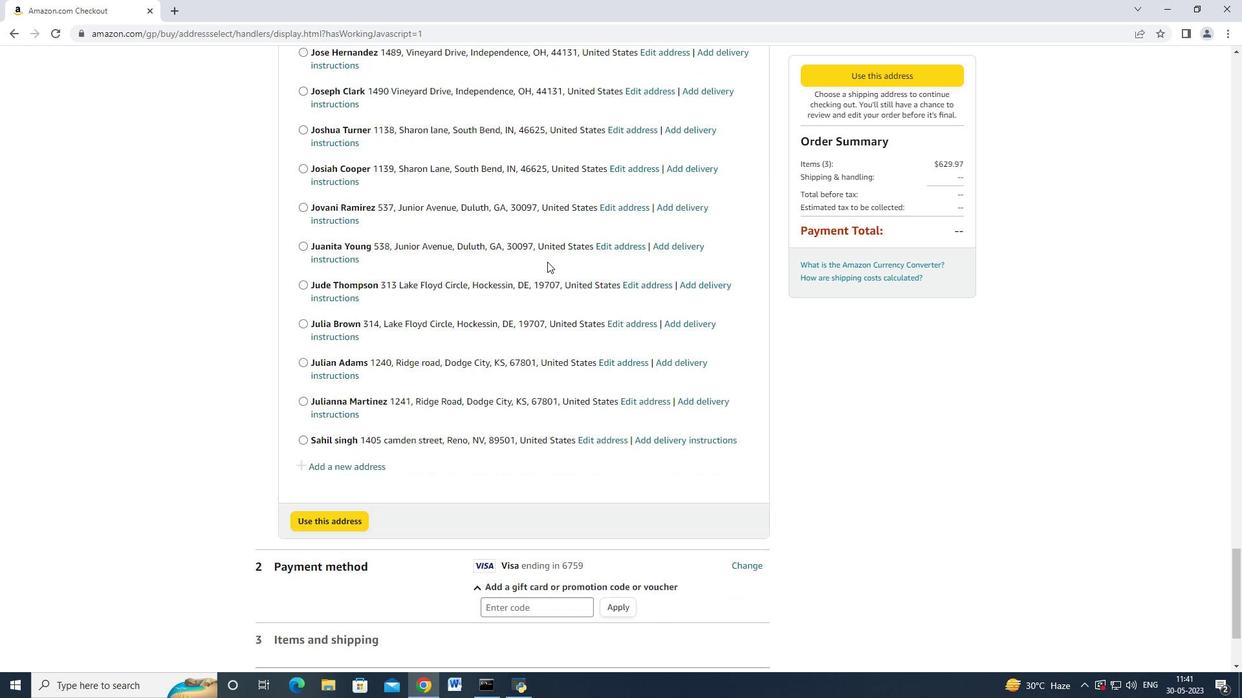 
Action: Mouse scrolled (547, 261) with delta (0, 0)
Screenshot: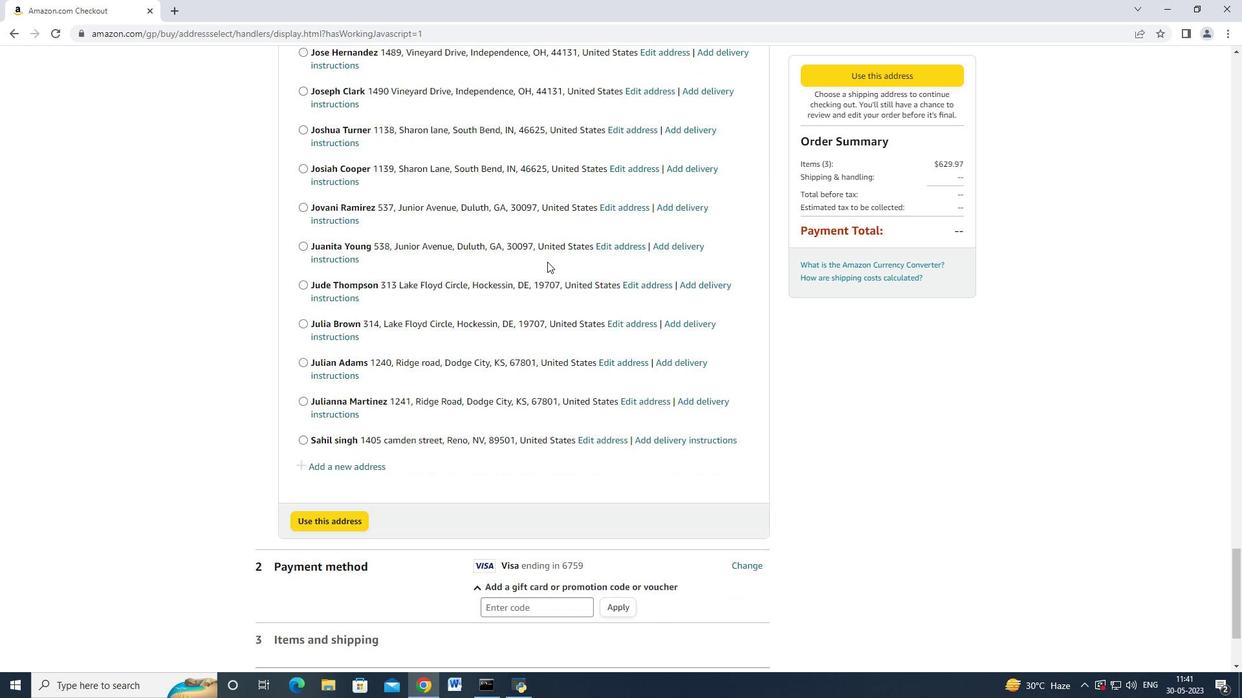 
Action: Mouse scrolled (547, 261) with delta (0, 0)
Screenshot: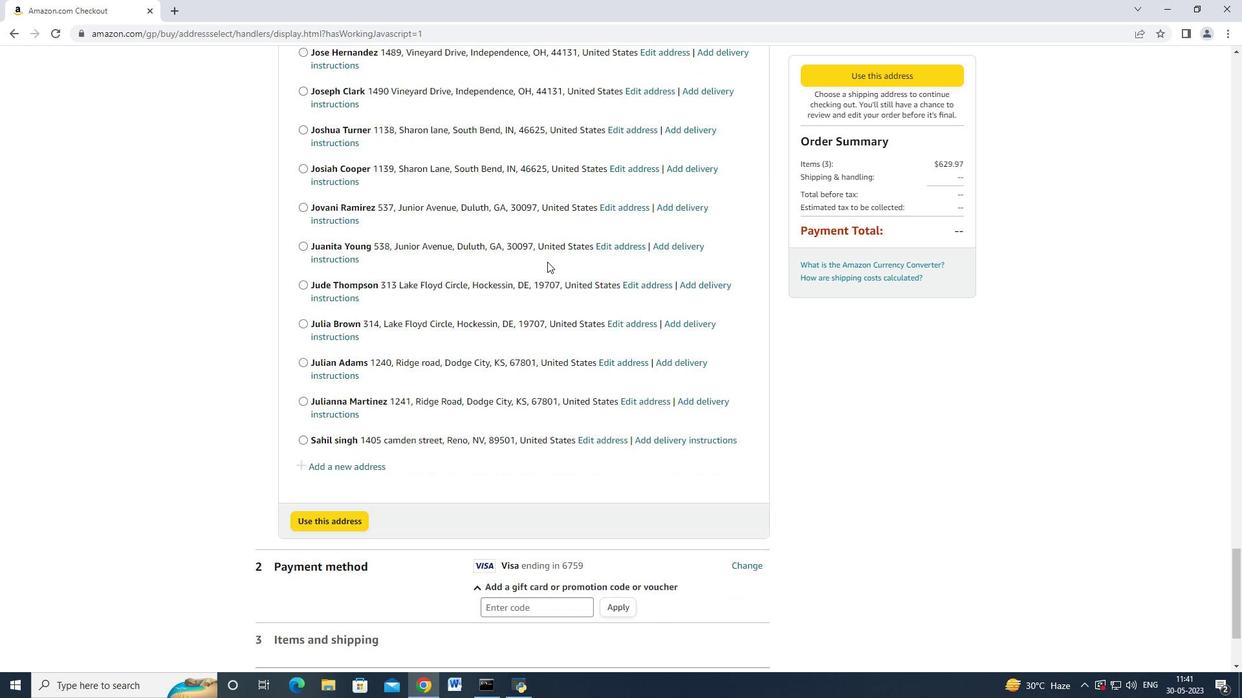 
Action: Mouse scrolled (547, 261) with delta (0, 0)
Screenshot: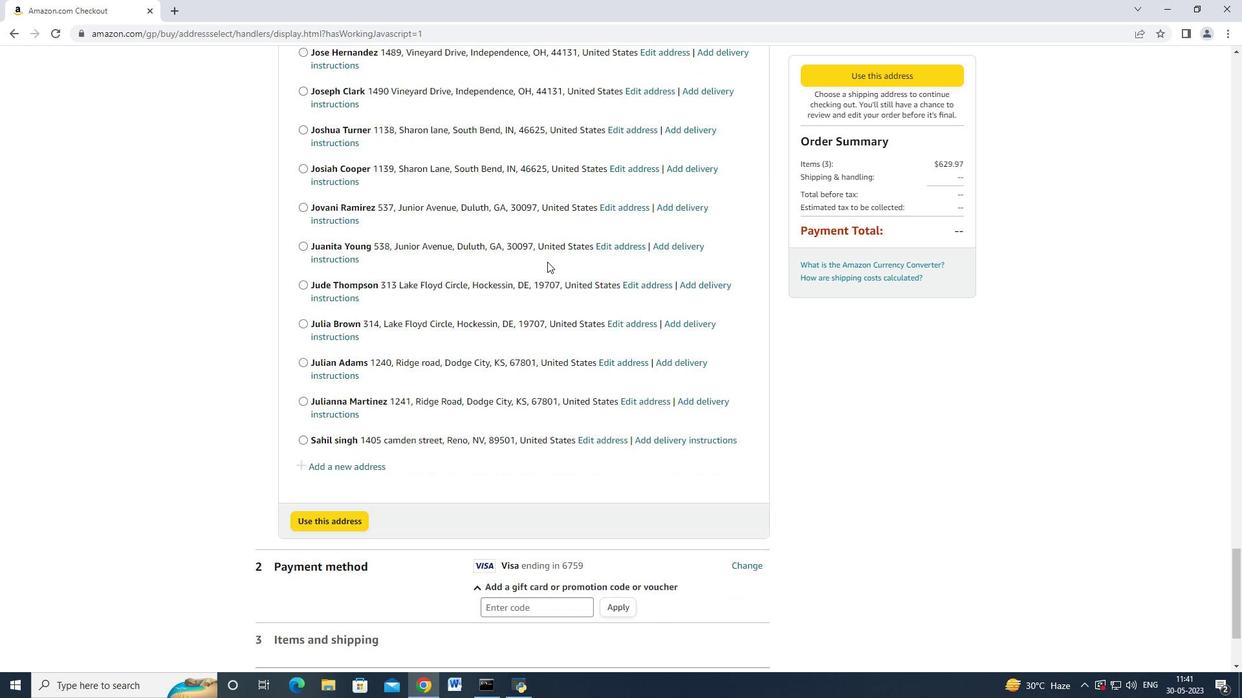 
Action: Mouse scrolled (547, 261) with delta (0, 0)
Screenshot: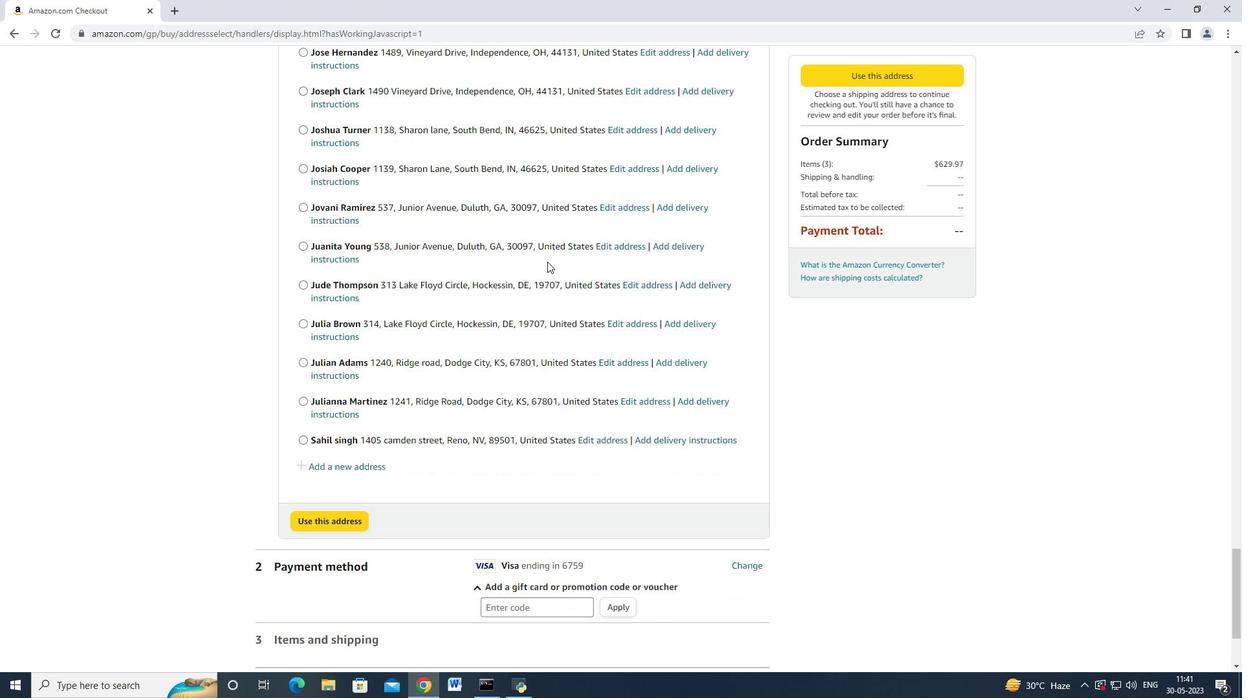 
Action: Mouse scrolled (547, 261) with delta (0, 0)
Screenshot: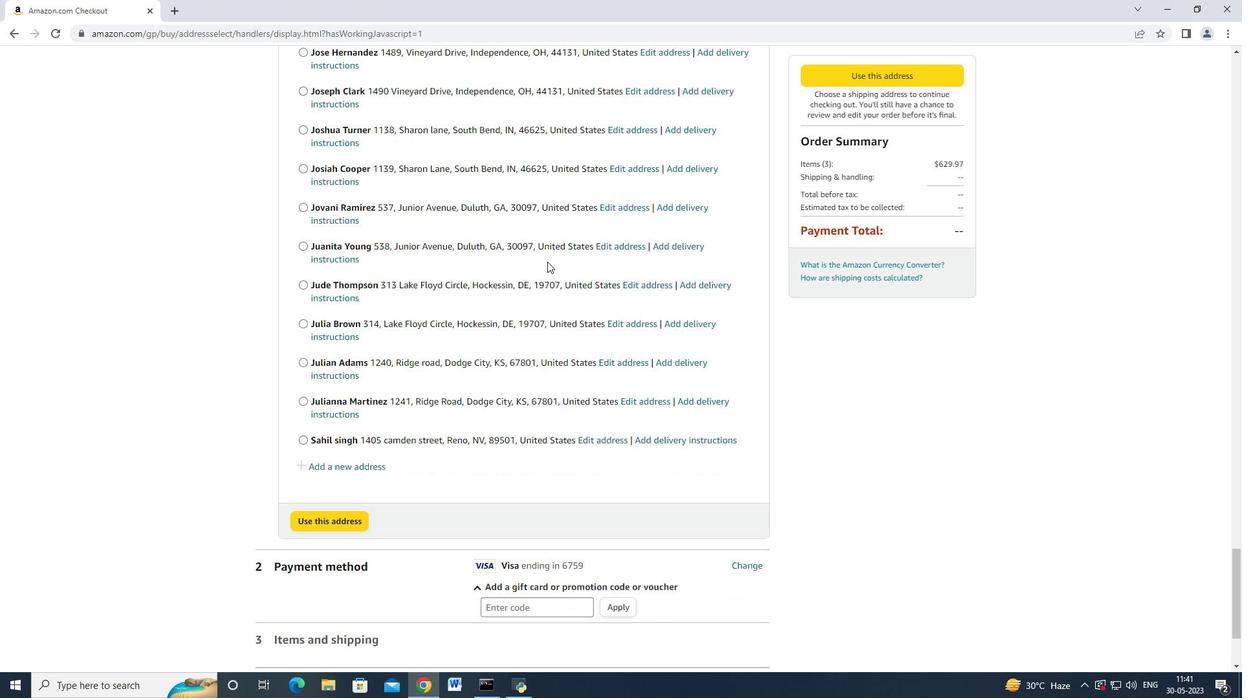 
Action: Mouse scrolled (547, 261) with delta (0, 0)
Screenshot: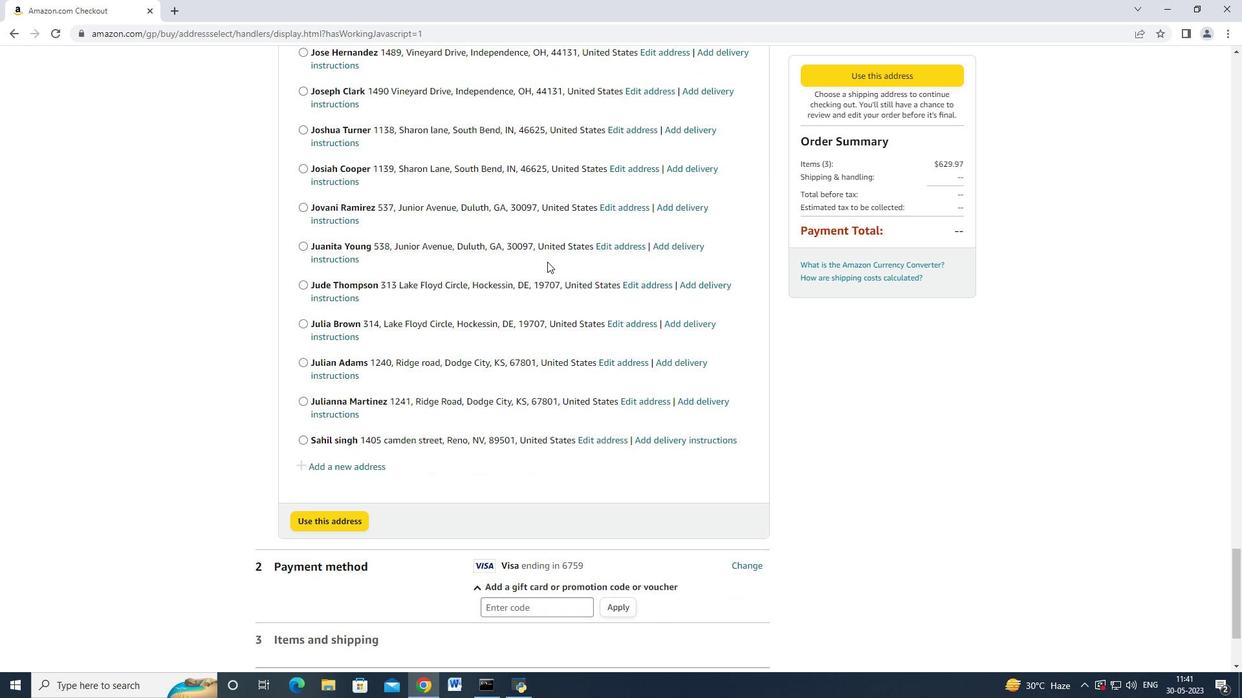 
Action: Mouse moved to (353, 307)
Screenshot: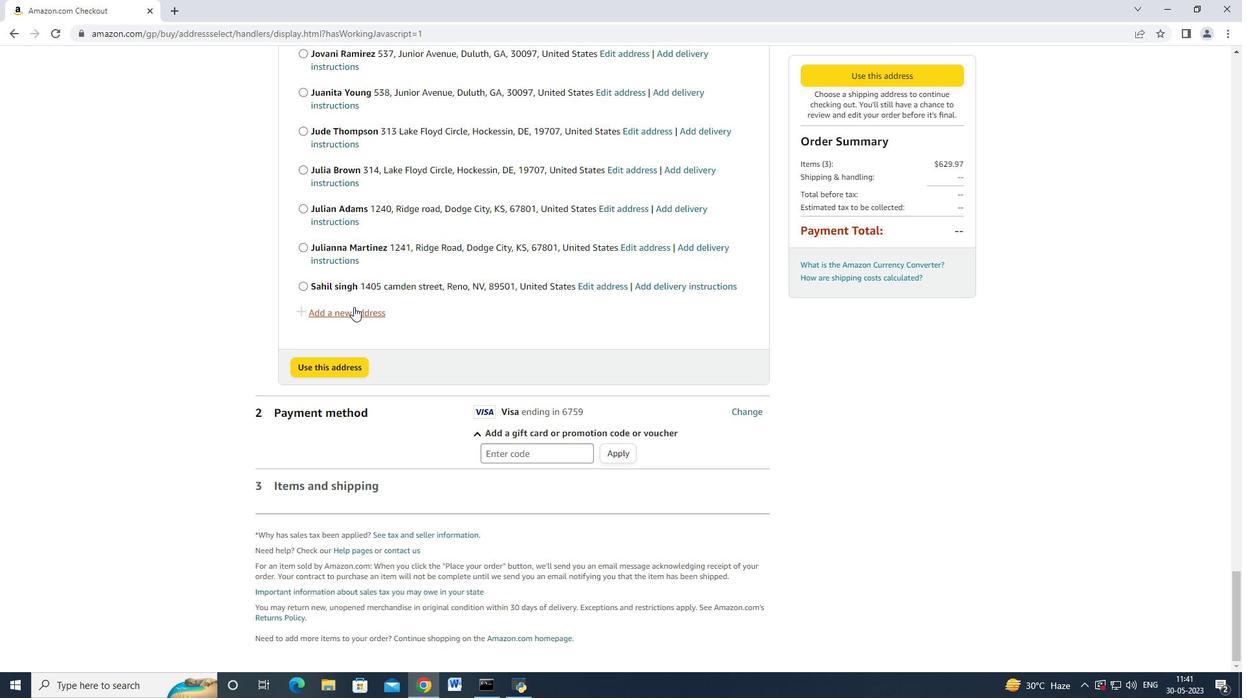 
Action: Mouse pressed left at (353, 307)
Screenshot: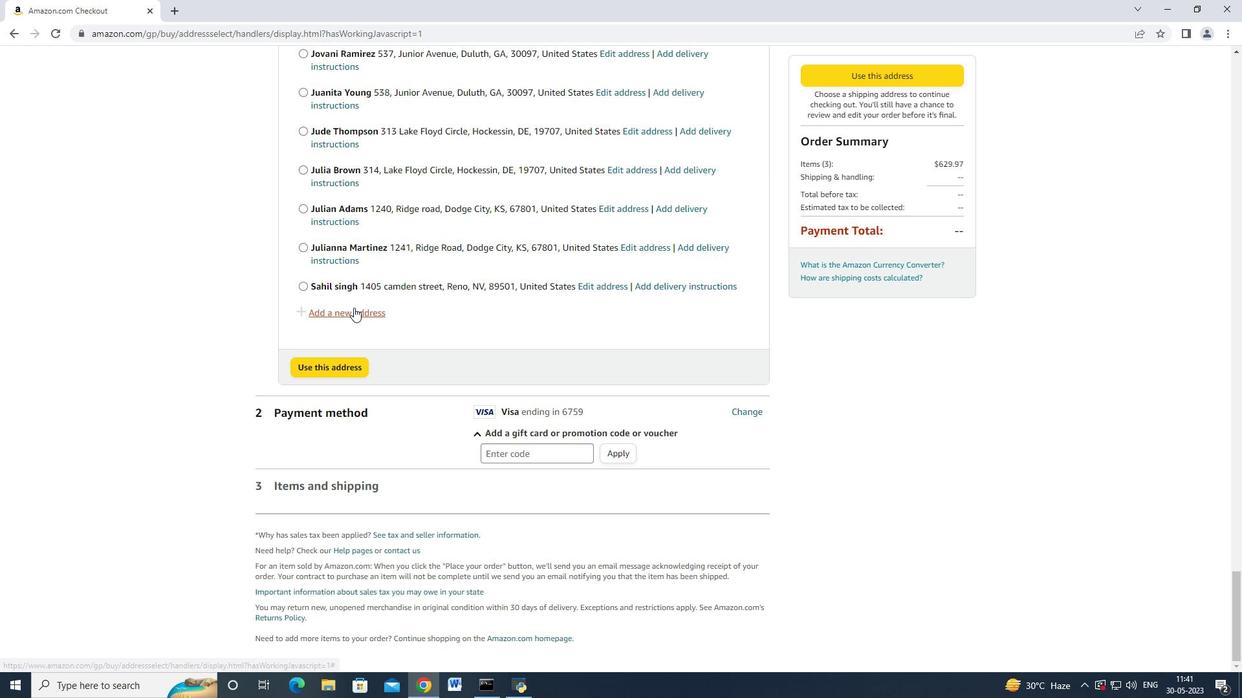 
Action: Mouse moved to (437, 309)
Screenshot: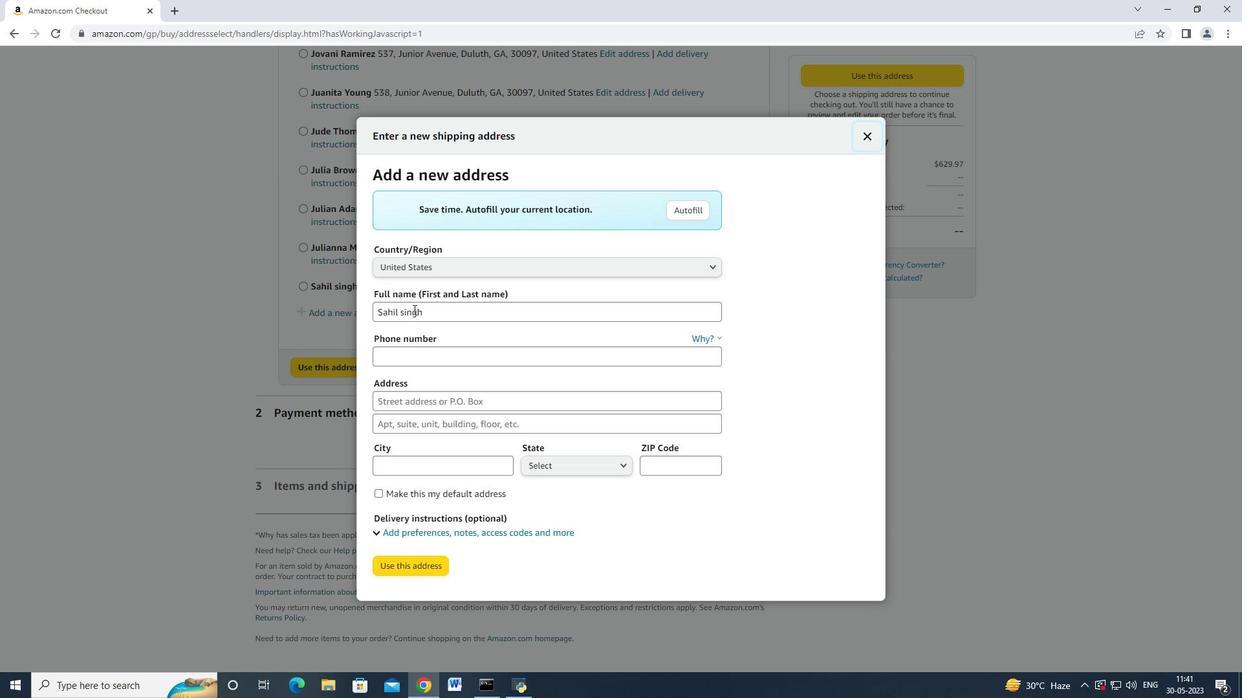 
Action: Mouse pressed left at (437, 309)
Screenshot: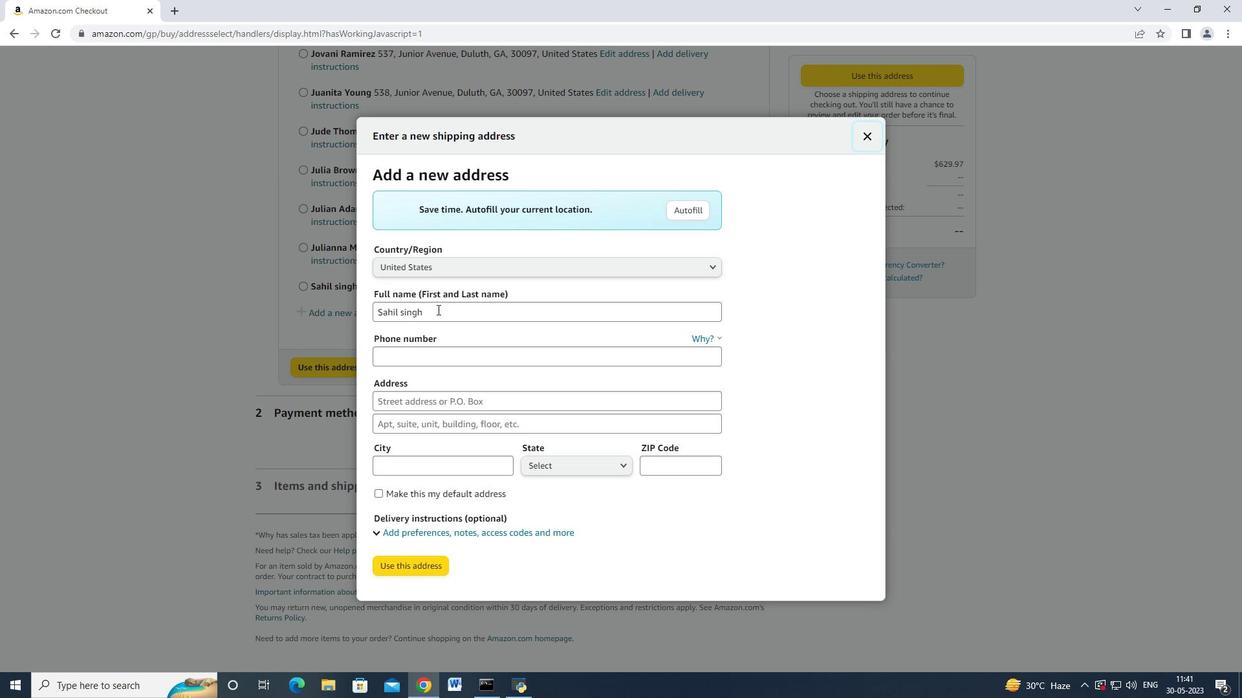 
Action: Mouse moved to (346, 311)
Screenshot: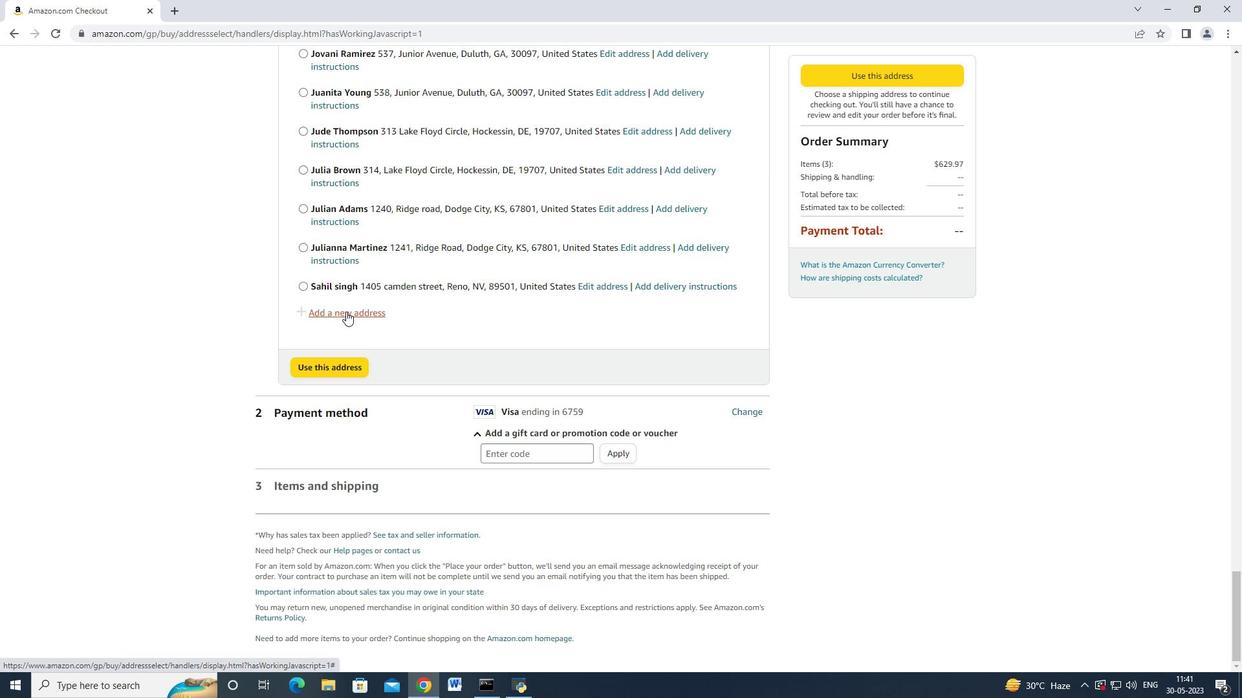 
Action: Mouse pressed left at (346, 311)
Screenshot: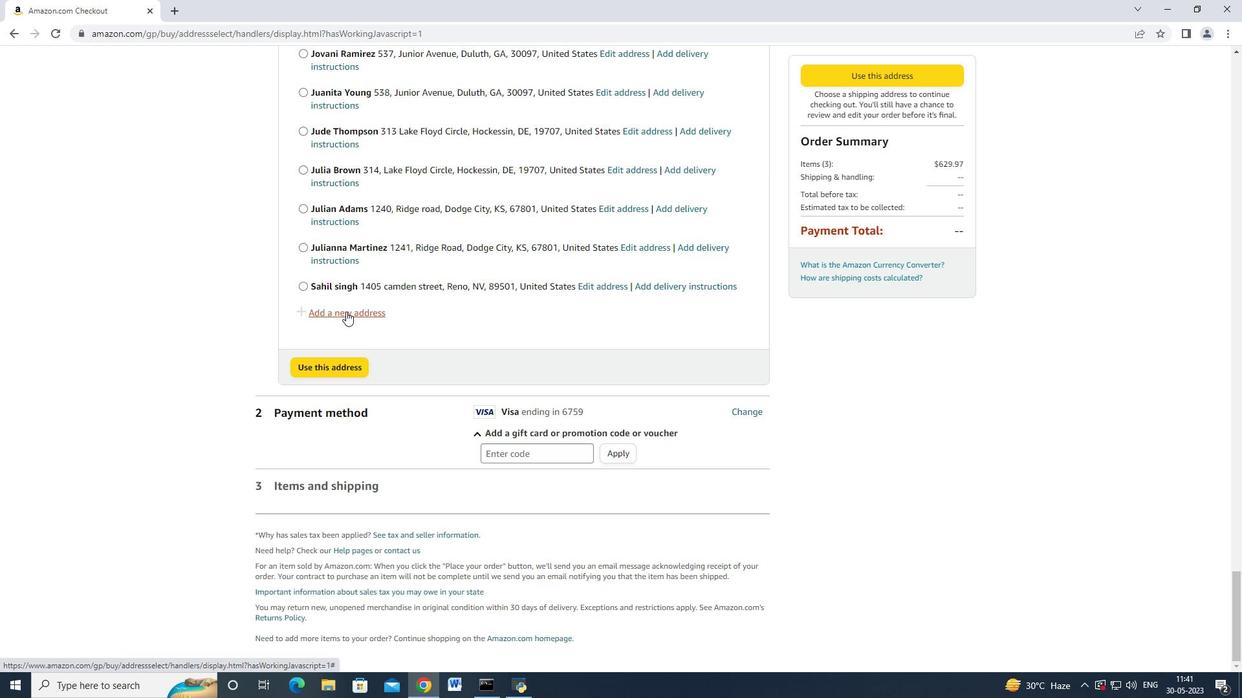 
Action: Mouse moved to (421, 312)
Screenshot: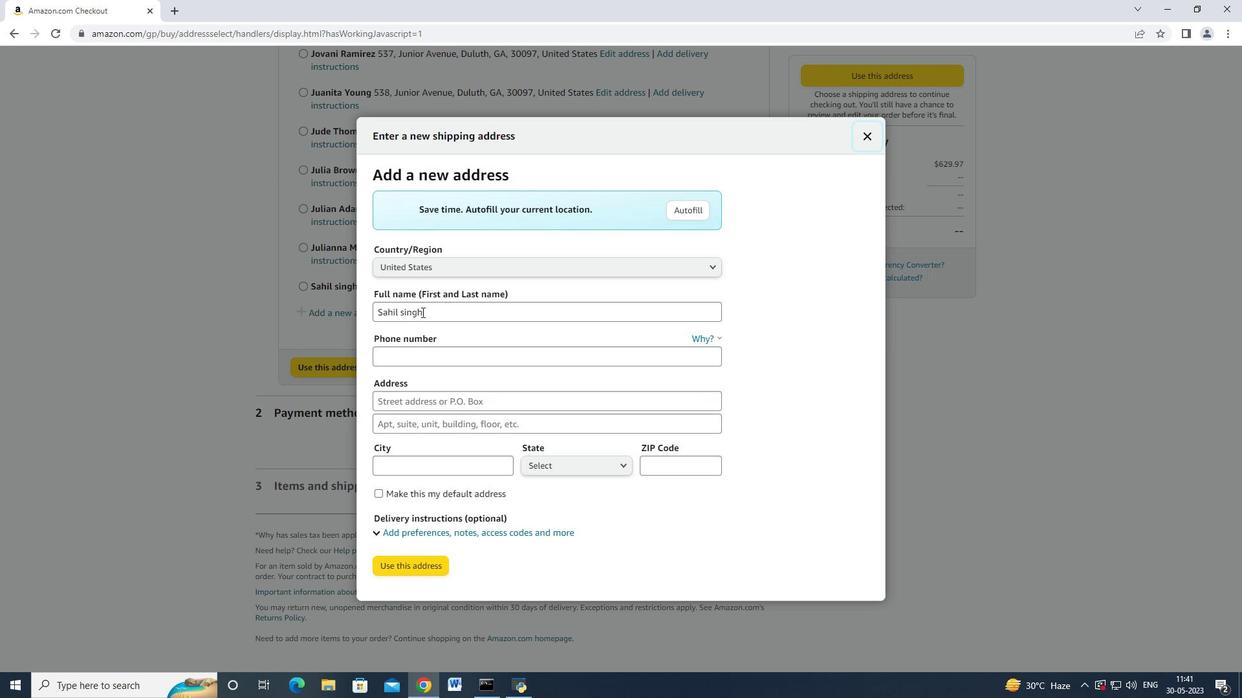
Action: Mouse pressed left at (421, 312)
Screenshot: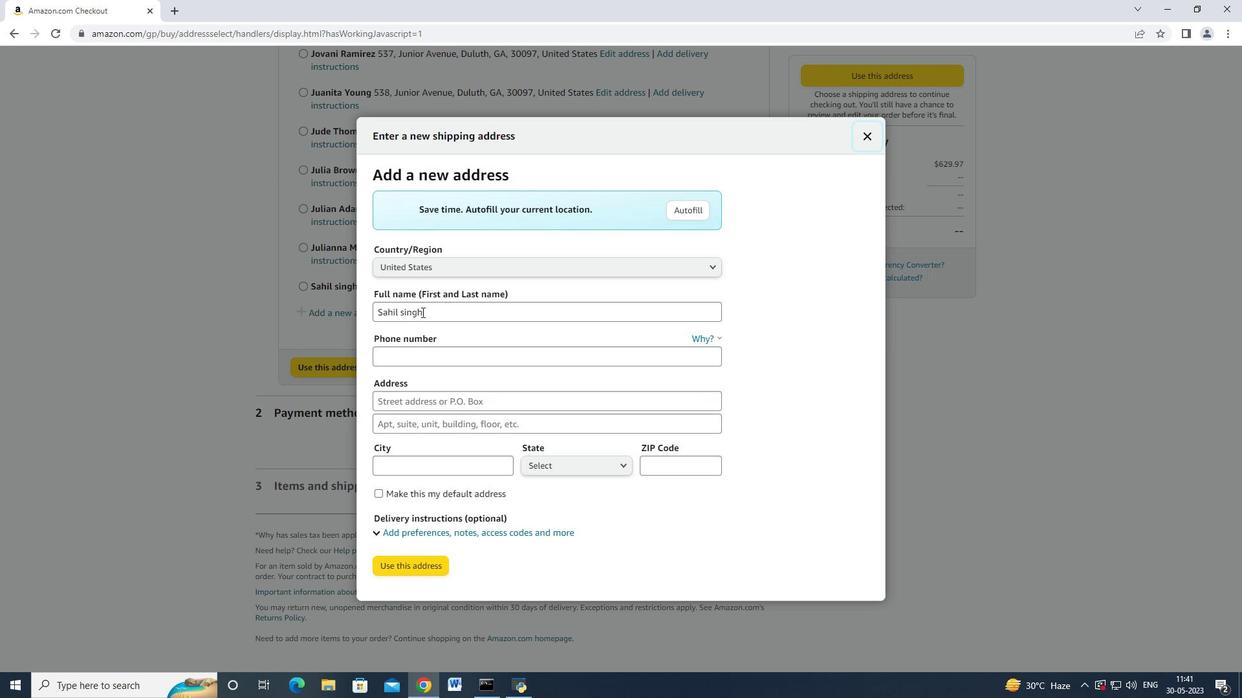 
Action: Mouse moved to (444, 307)
Screenshot: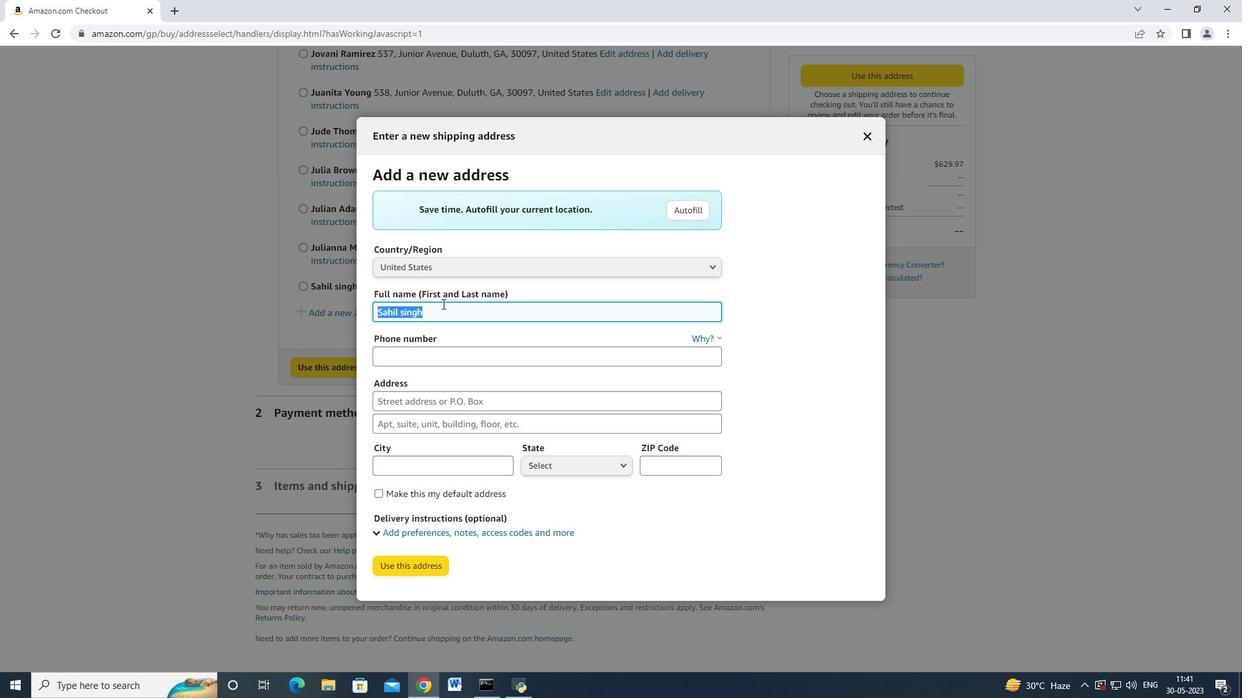 
Action: Key pressed <Key.backspace><Key.shift_r>Eric<Key.space><Key.shift>Rodriguez<Key.tab><Key.tab>
Screenshot: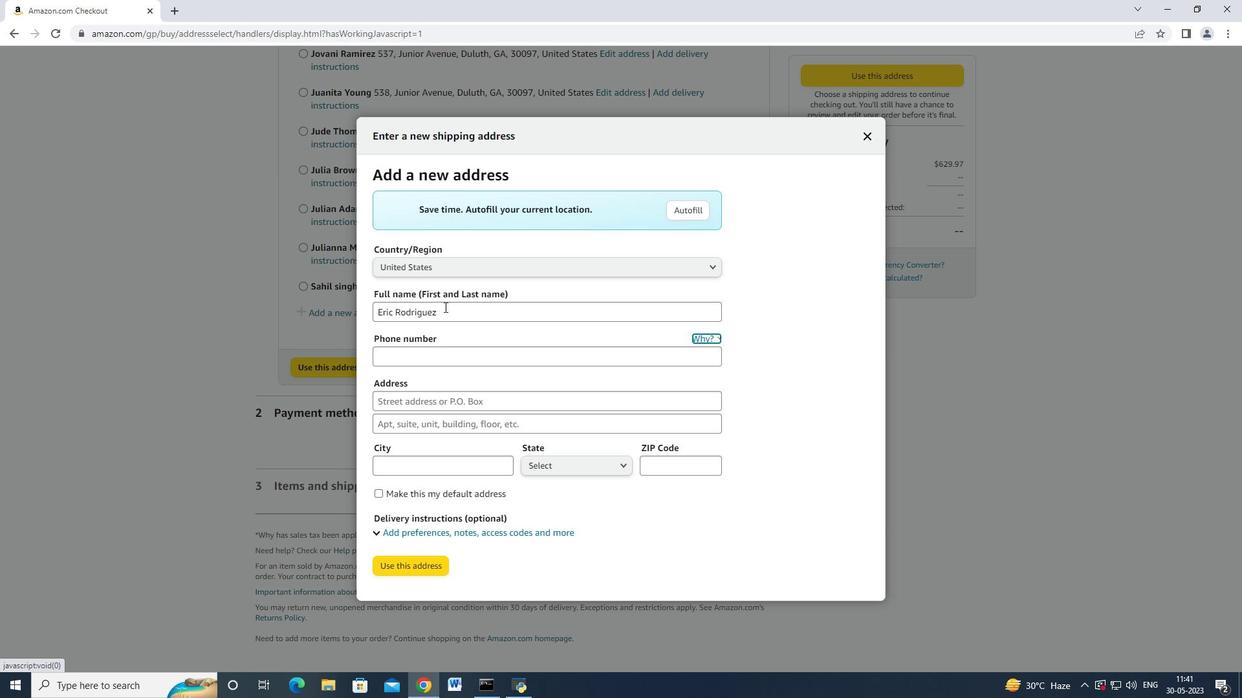 
Action: Mouse moved to (452, 306)
Screenshot: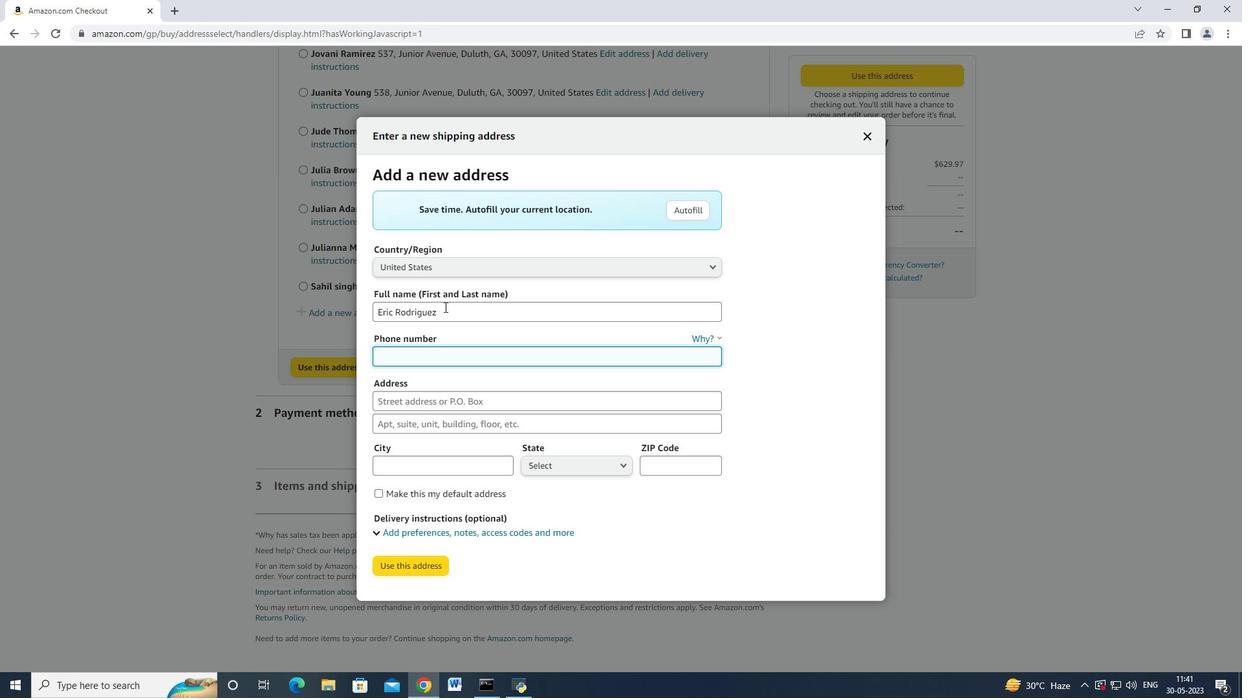 
Action: Key pressed 8503109646<Key.tab>1134<Key.space><Key.shift_r>Star<Key.space><Key.shift_r>Trek<Key.space><Key.shift_r>Drv<Key.backspace>ive<Key.tab><Key.tab><Key.shift>Pensacola
Screenshot: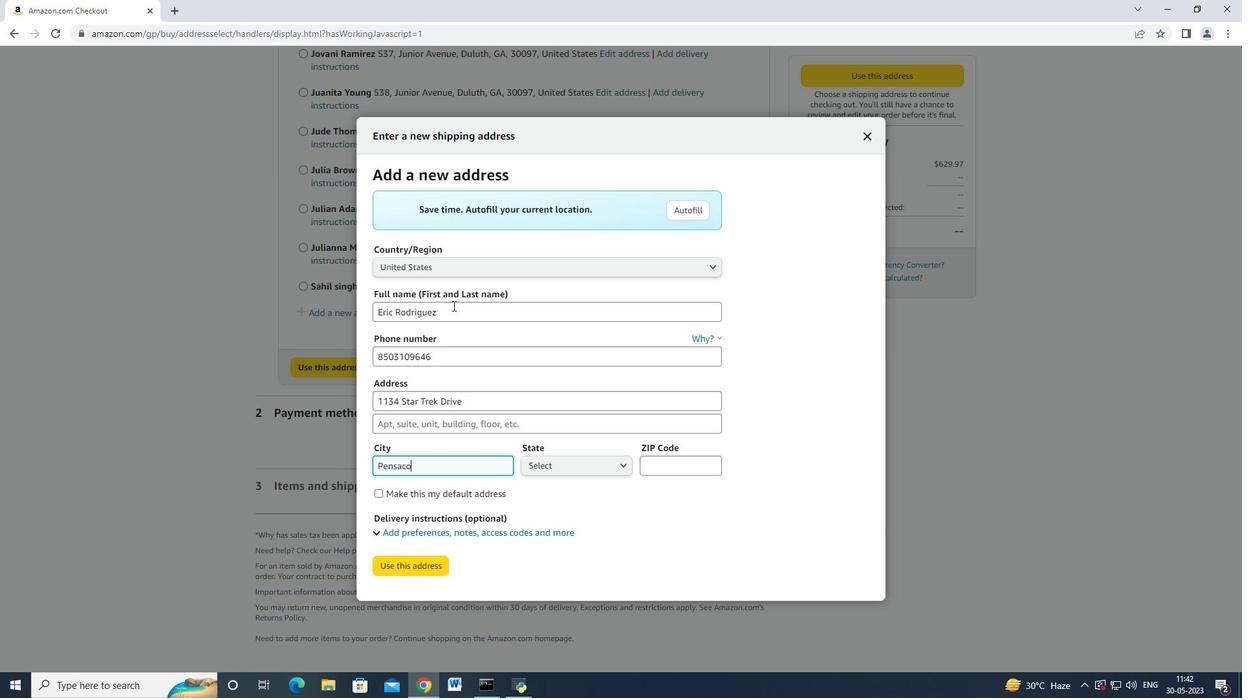 
Action: Mouse moved to (619, 467)
Screenshot: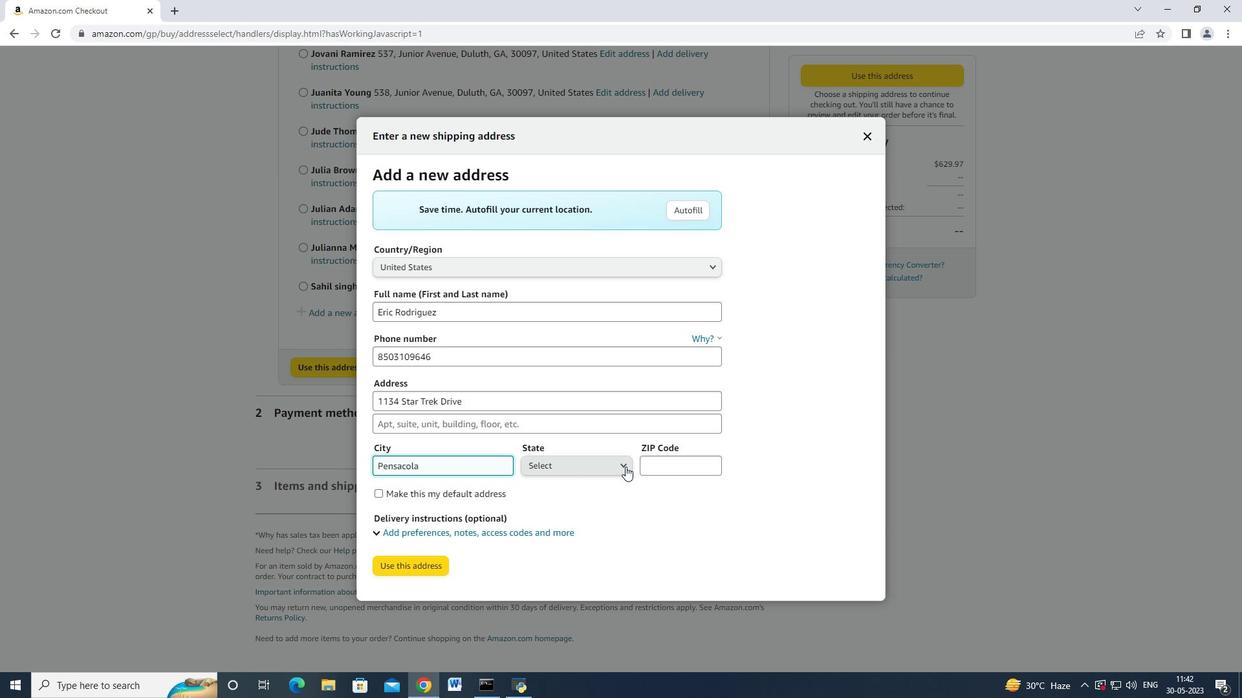 
Action: Mouse pressed left at (619, 467)
Screenshot: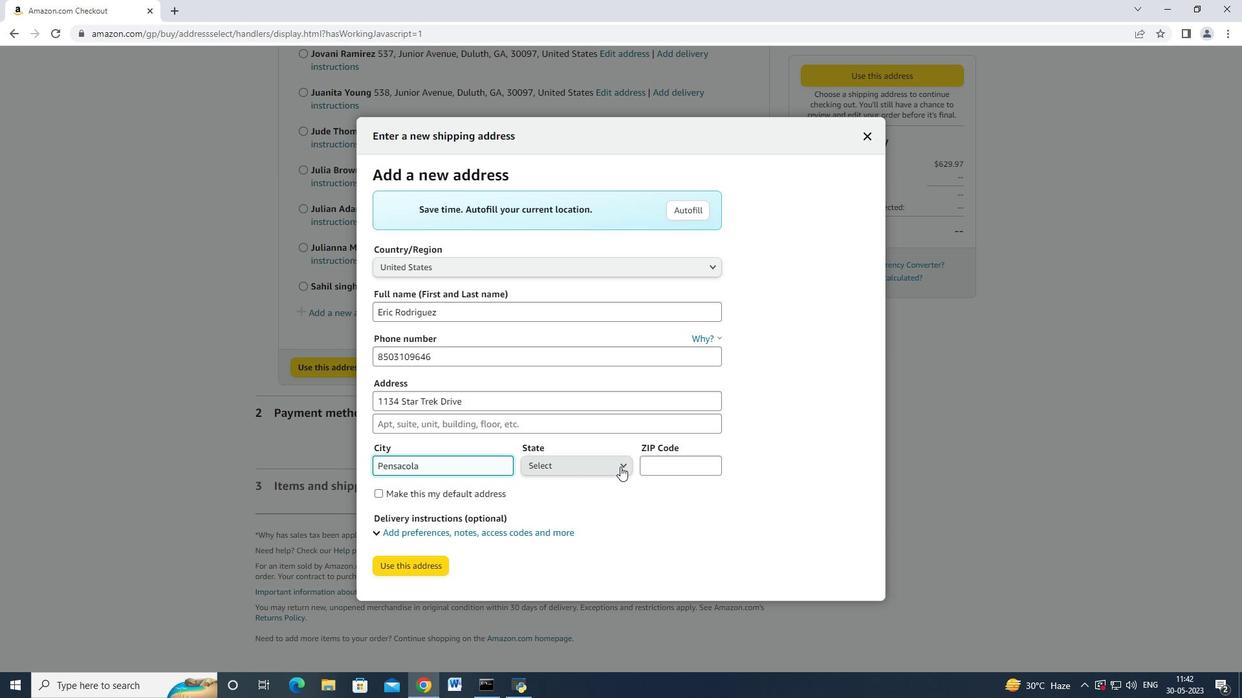 
Action: Mouse moved to (577, 339)
Screenshot: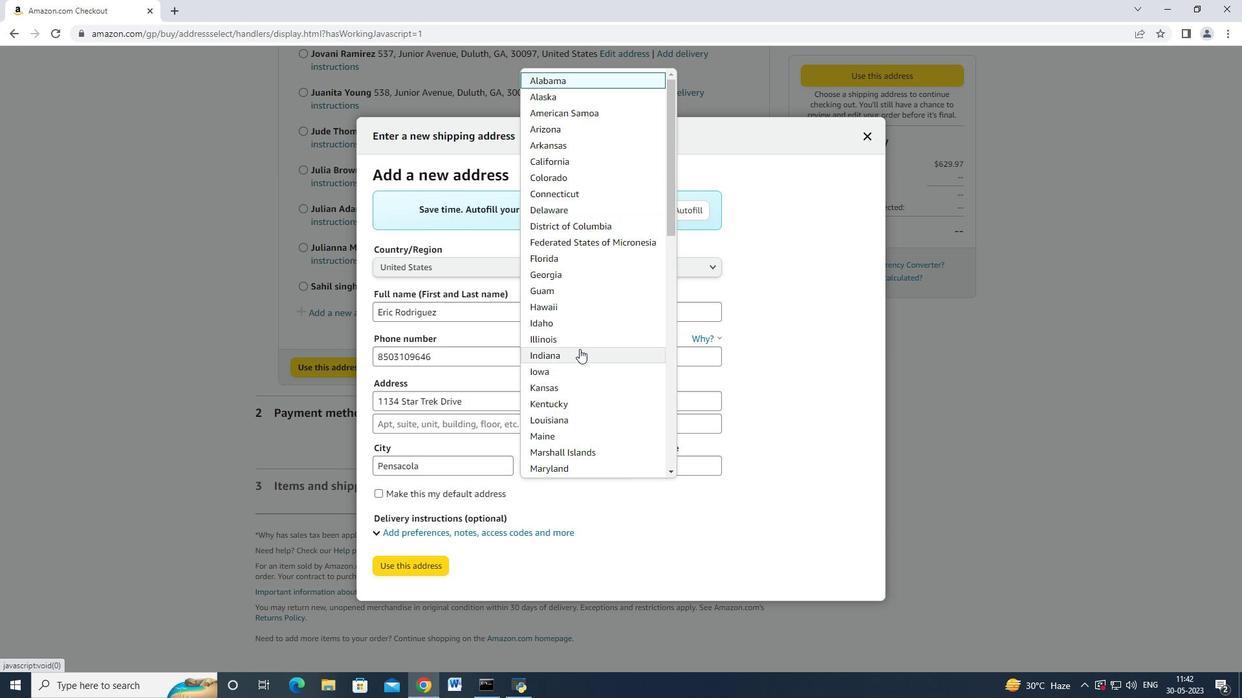 
Action: Mouse scrolled (577, 339) with delta (0, 0)
Screenshot: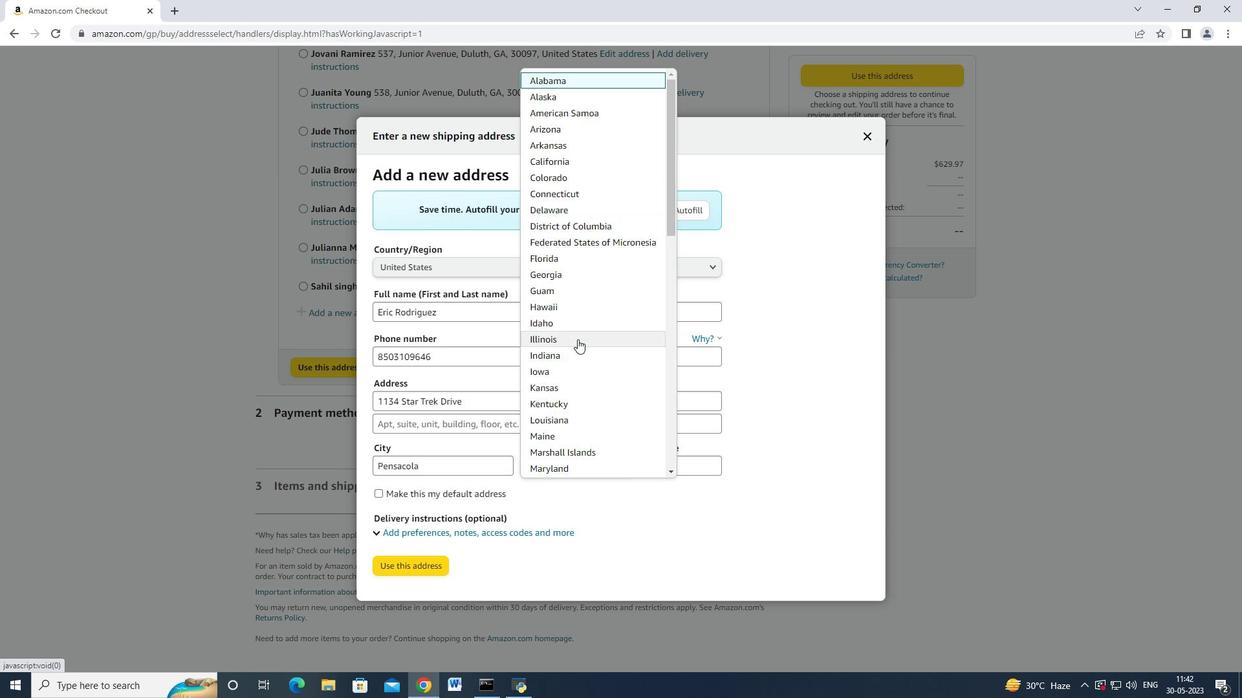 
Action: Mouse scrolled (577, 339) with delta (0, 0)
Screenshot: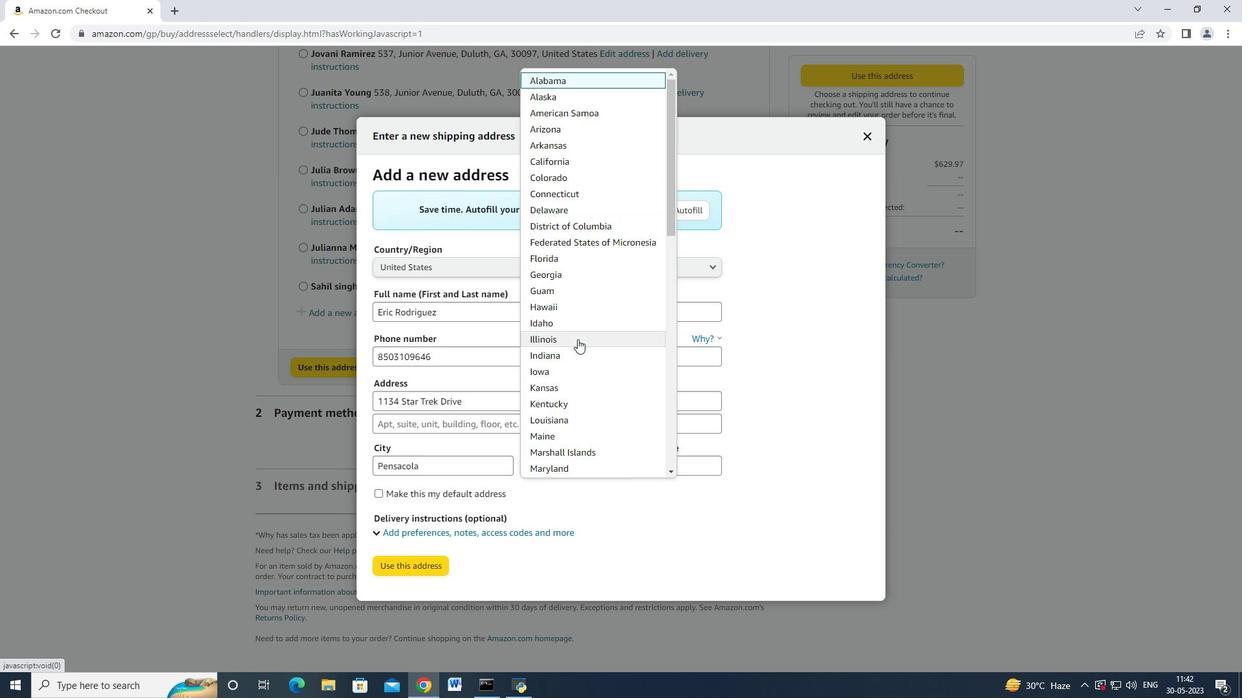 
Action: Mouse moved to (577, 339)
Screenshot: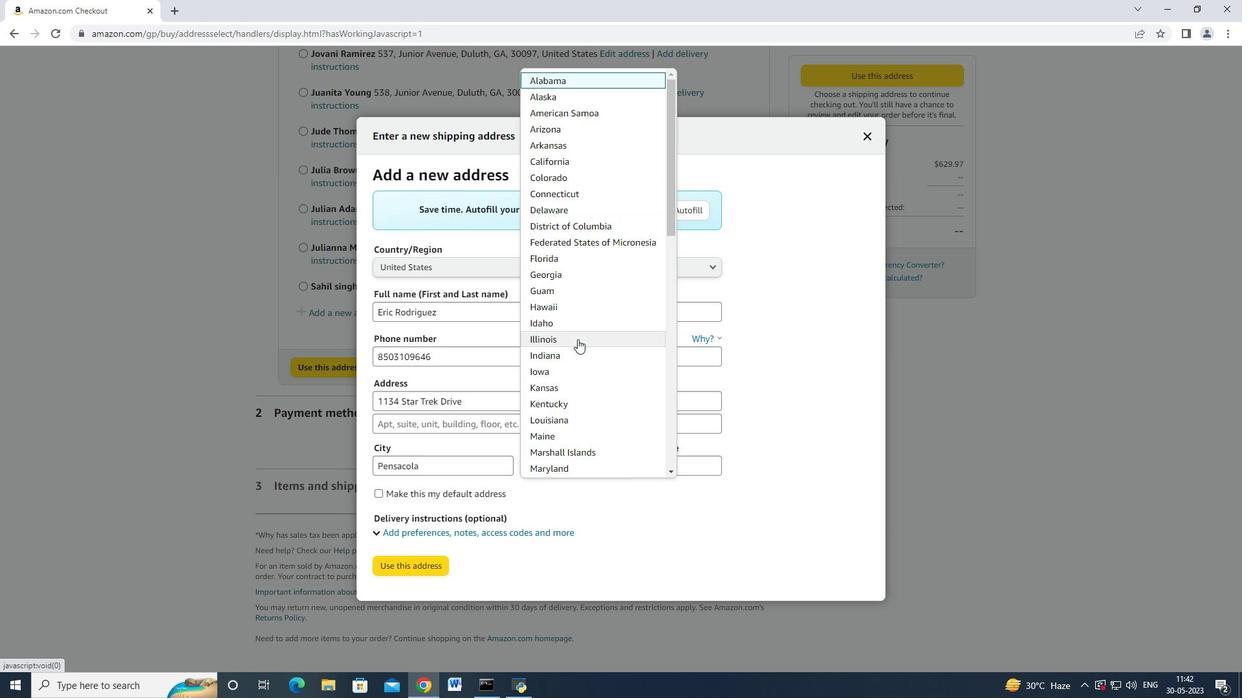 
Action: Mouse scrolled (577, 339) with delta (0, 0)
Screenshot: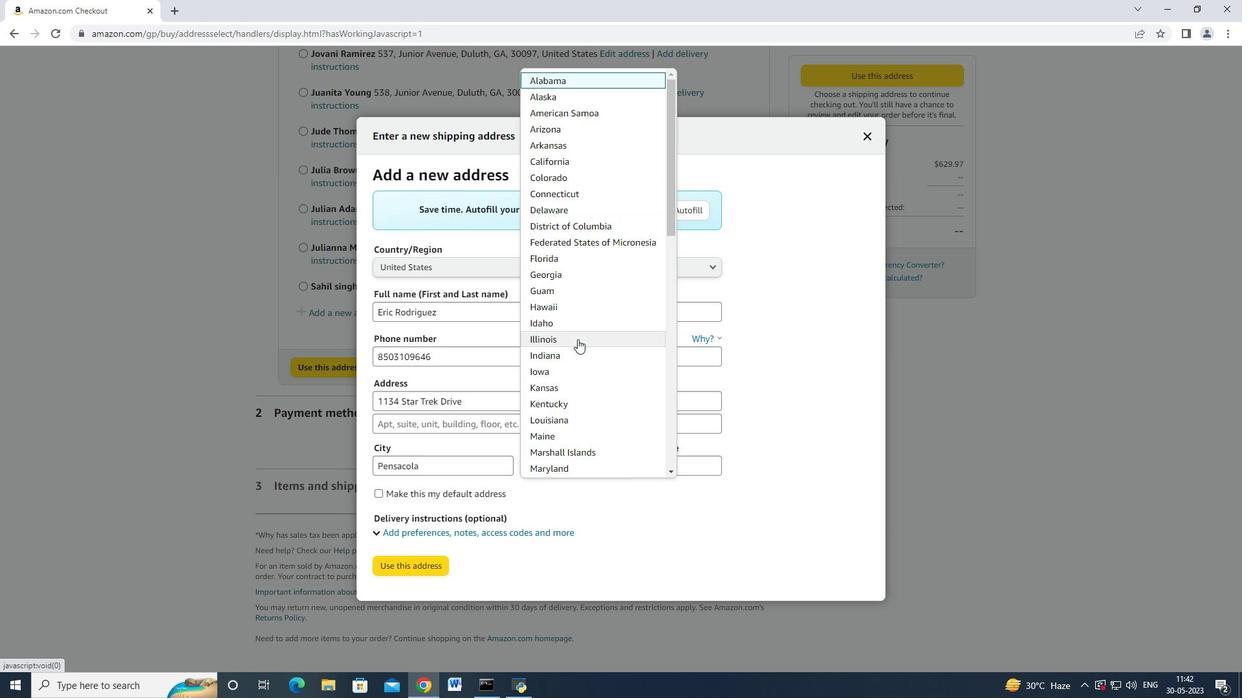 
Action: Mouse scrolled (577, 339) with delta (0, 0)
Screenshot: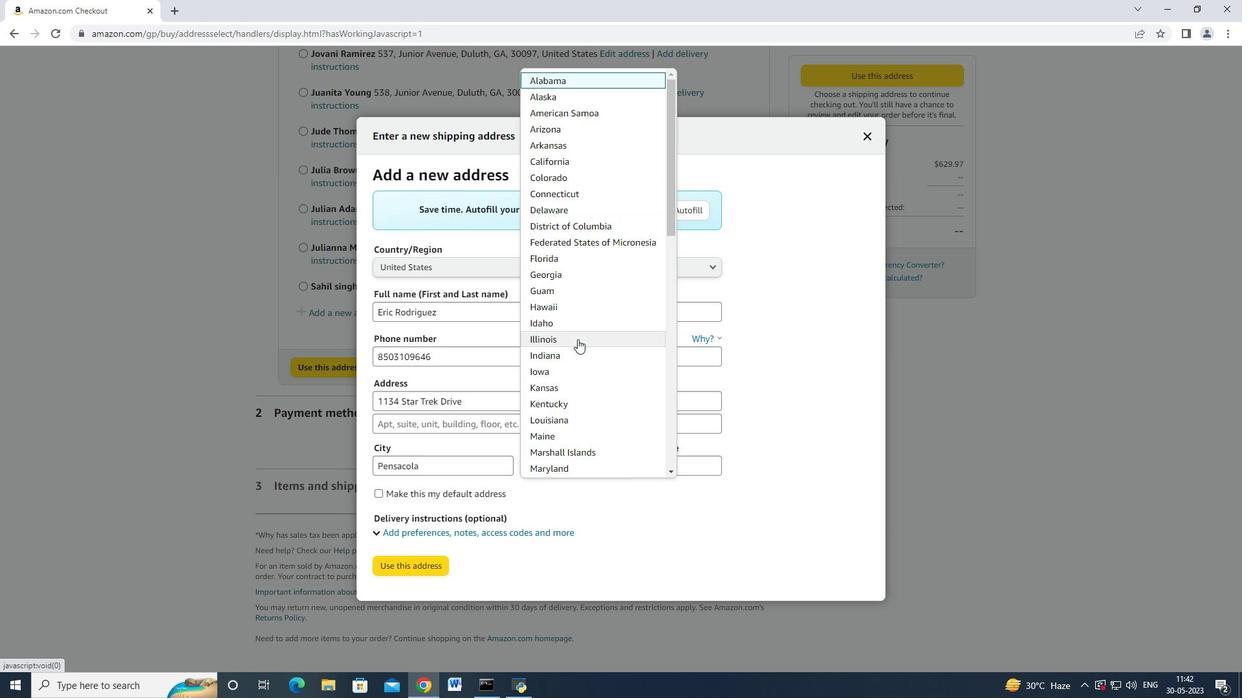 
Action: Mouse moved to (576, 340)
Screenshot: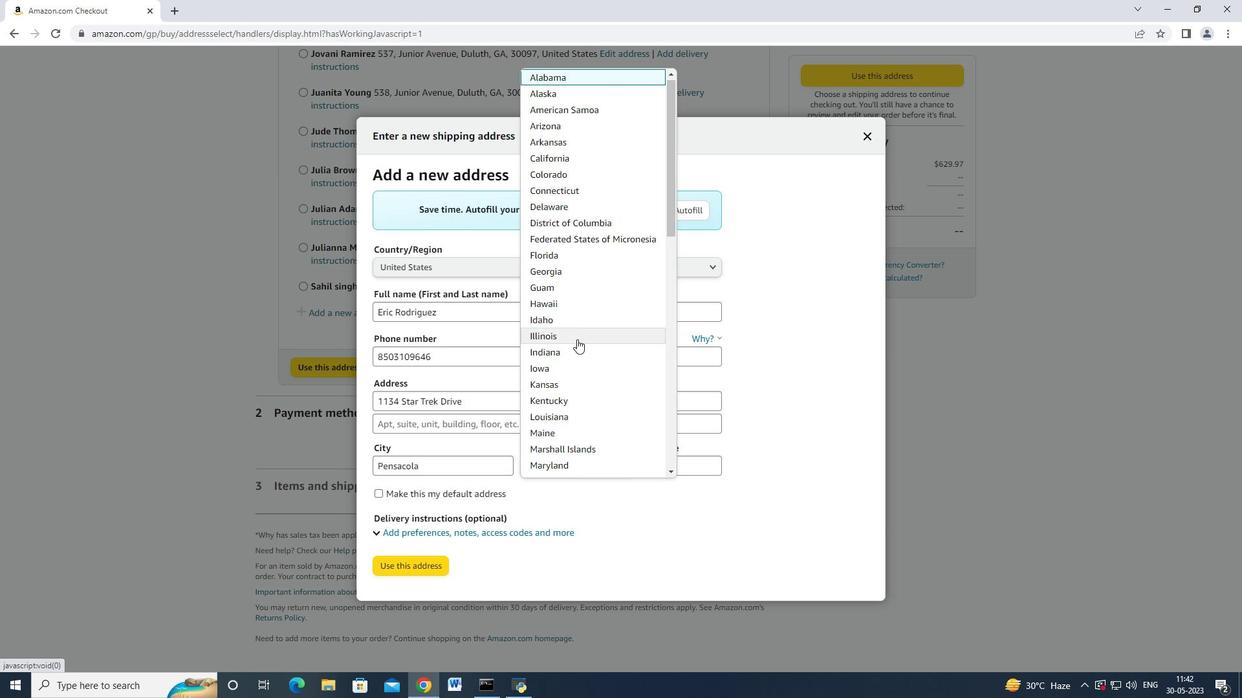 
Action: Mouse scrolled (576, 339) with delta (0, 0)
Screenshot: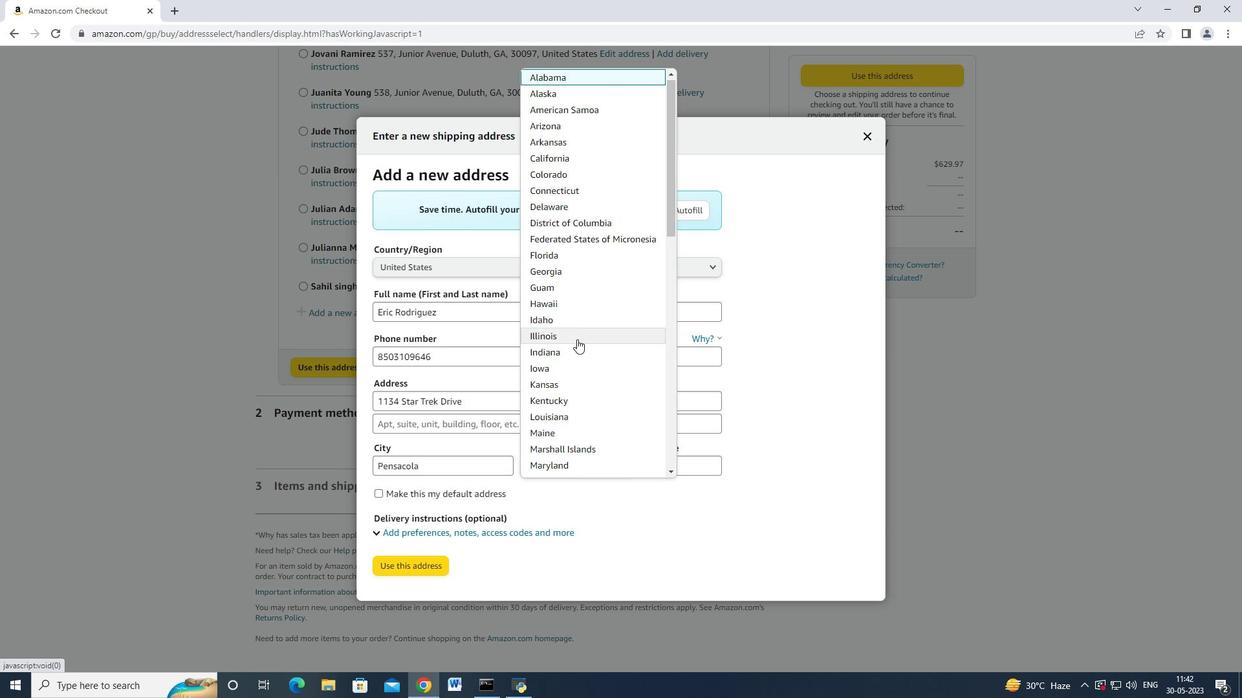
Action: Mouse scrolled (576, 339) with delta (0, 0)
Screenshot: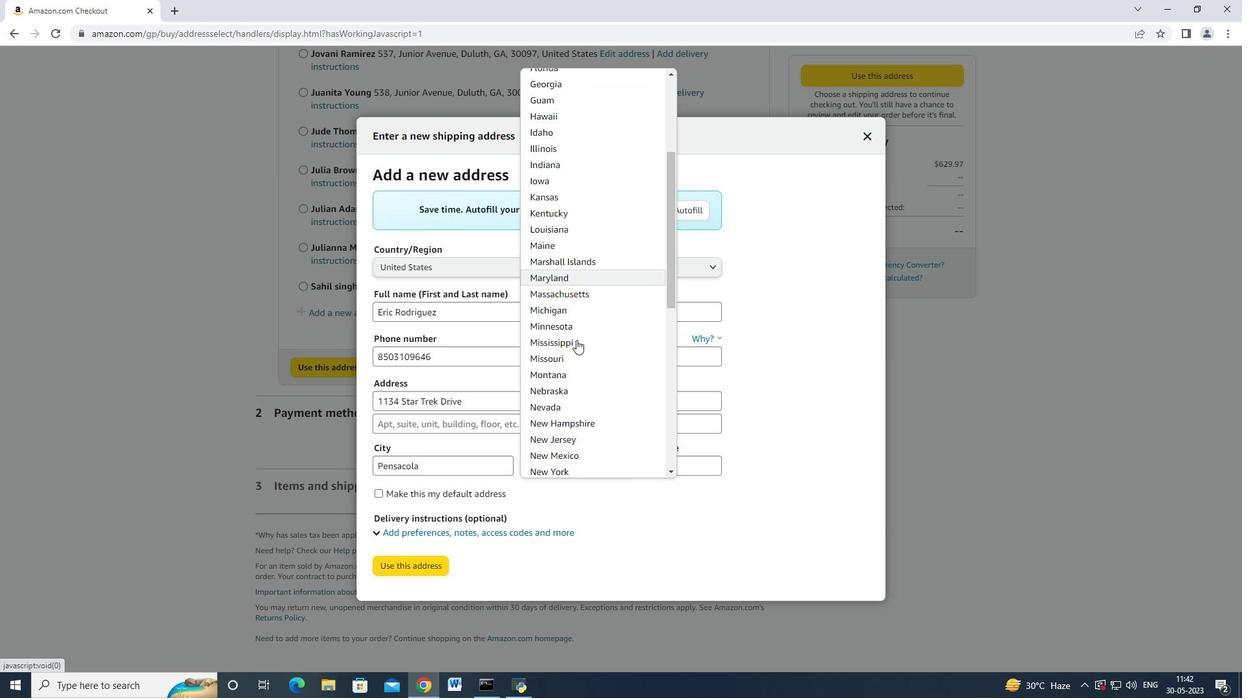
Action: Mouse scrolled (576, 340) with delta (0, 0)
Screenshot: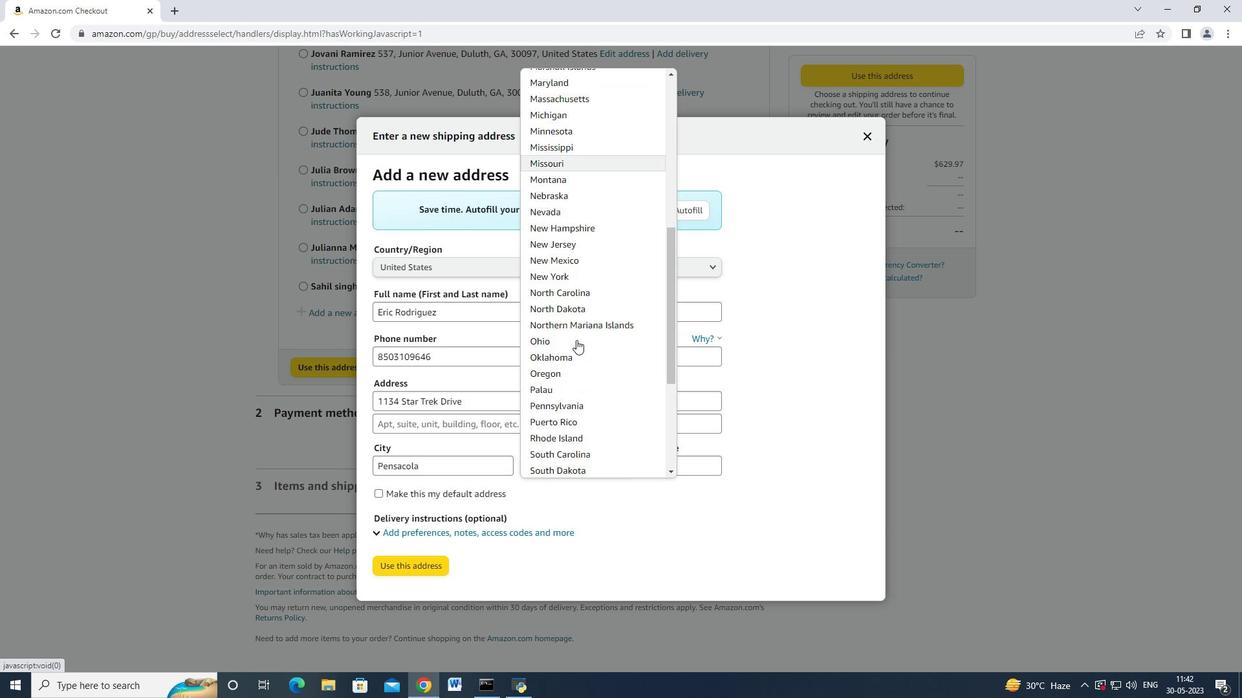 
Action: Mouse scrolled (576, 340) with delta (0, 0)
Screenshot: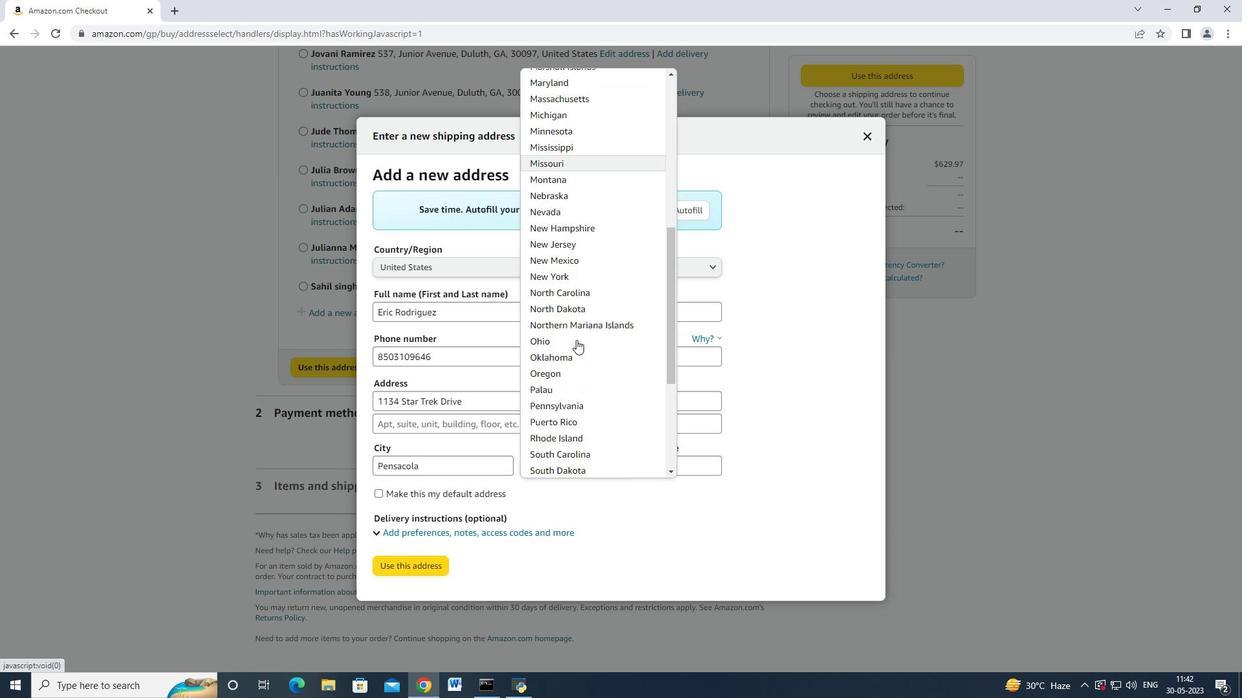 
Action: Mouse scrolled (576, 340) with delta (0, 0)
Screenshot: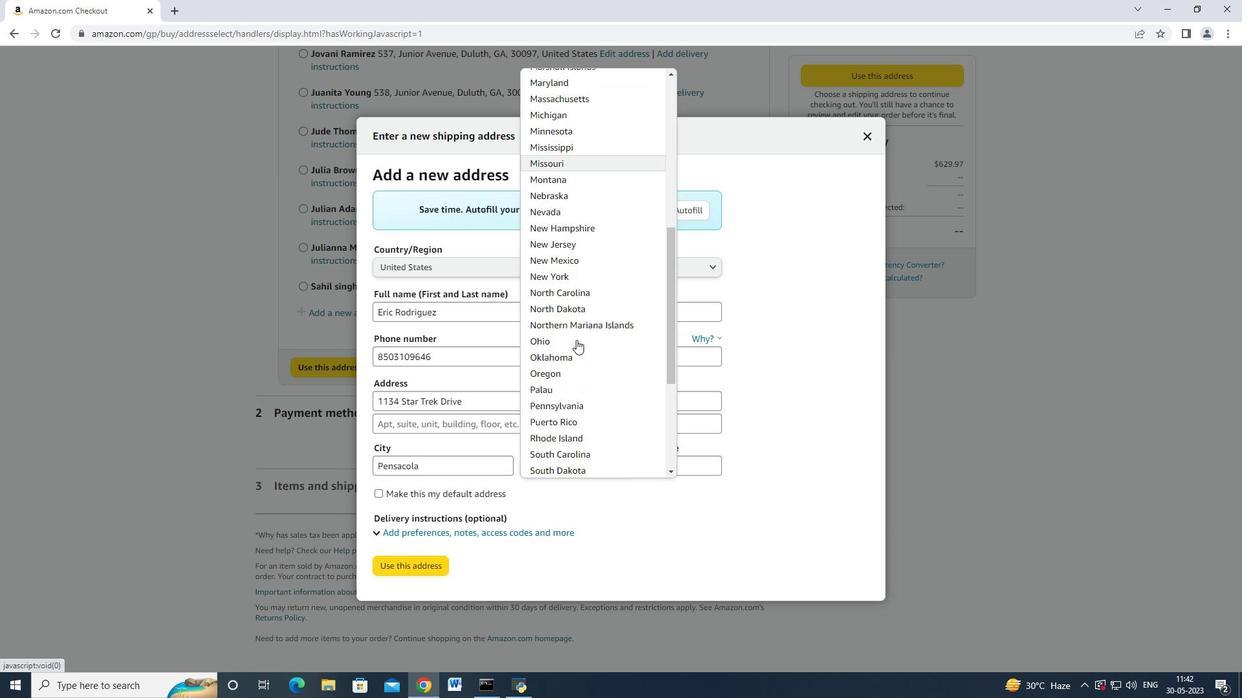 
Action: Mouse scrolled (576, 340) with delta (0, 0)
Screenshot: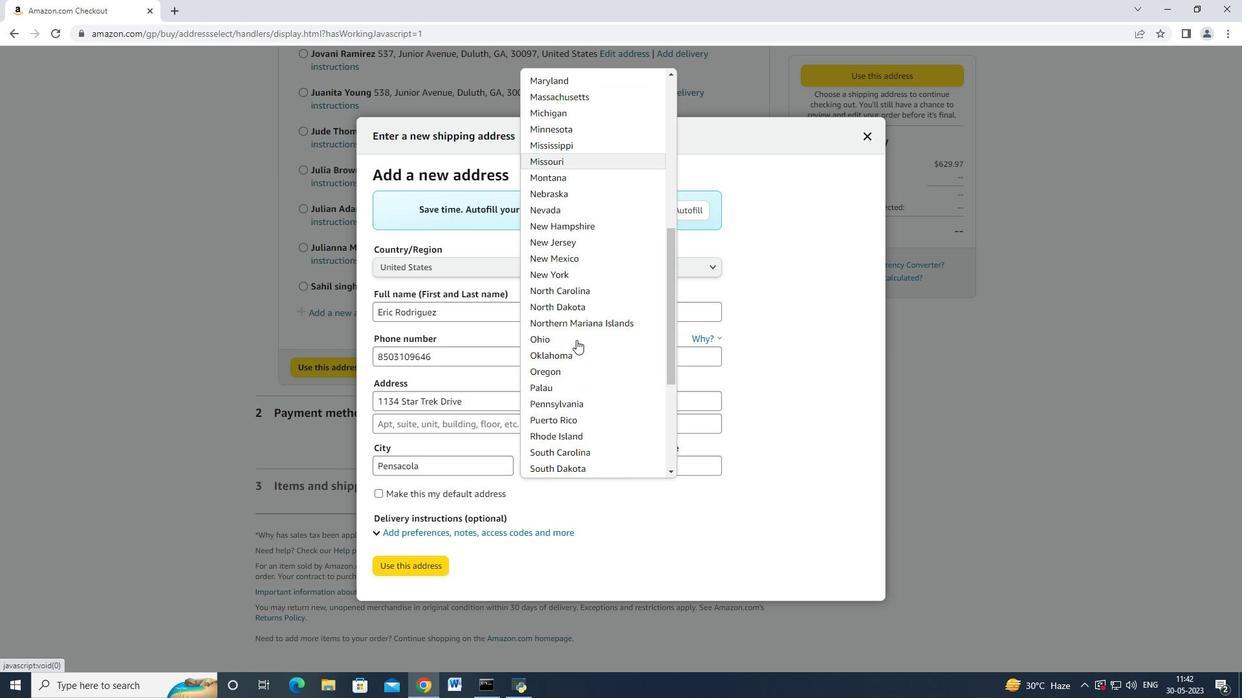 
Action: Mouse scrolled (576, 340) with delta (0, 0)
Screenshot: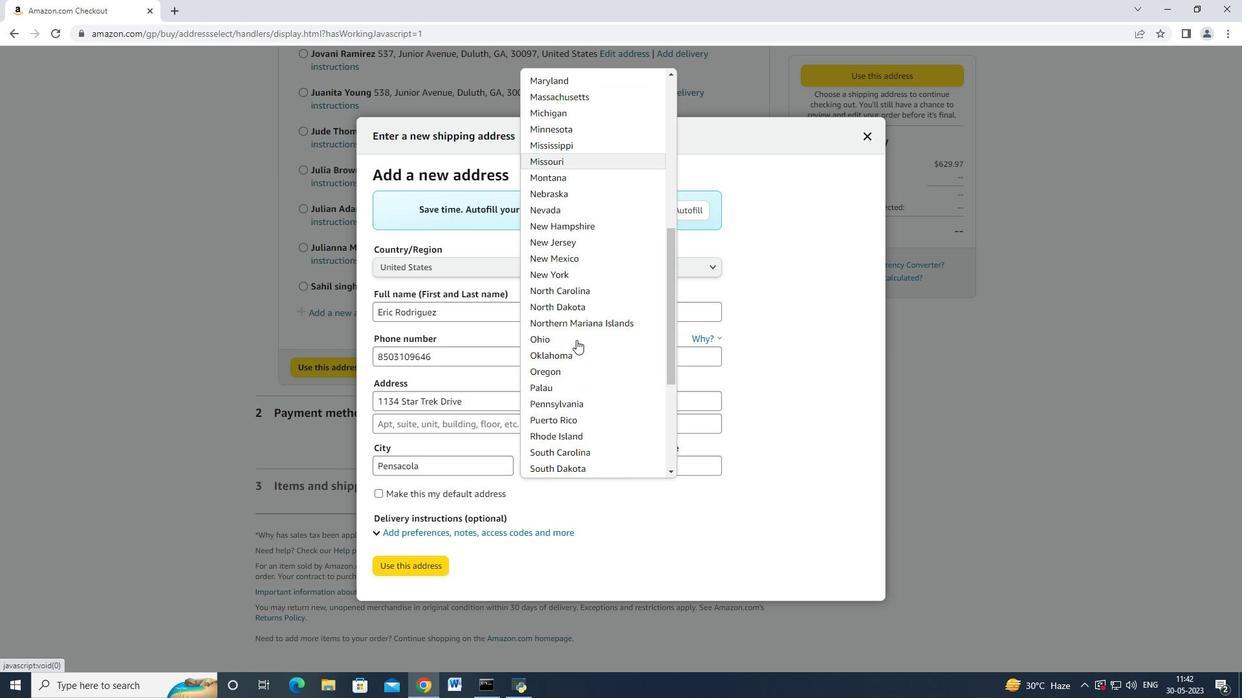 
Action: Mouse scrolled (576, 340) with delta (0, 0)
Screenshot: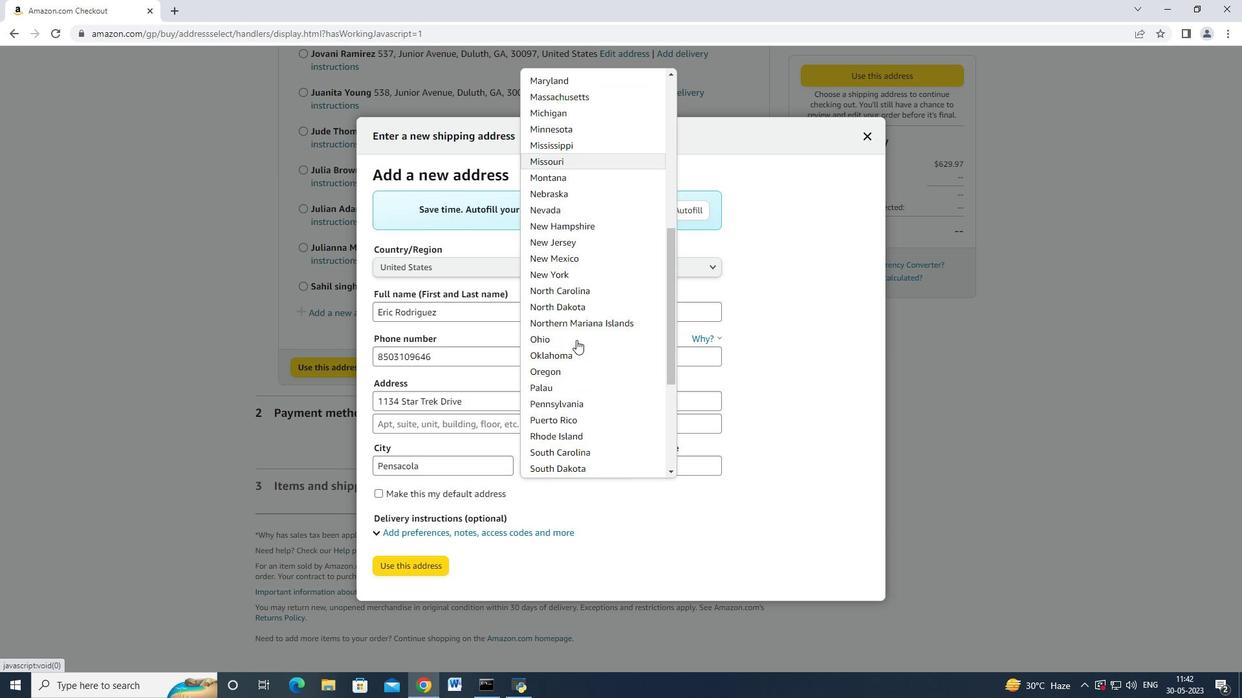 
Action: Mouse moved to (576, 340)
Screenshot: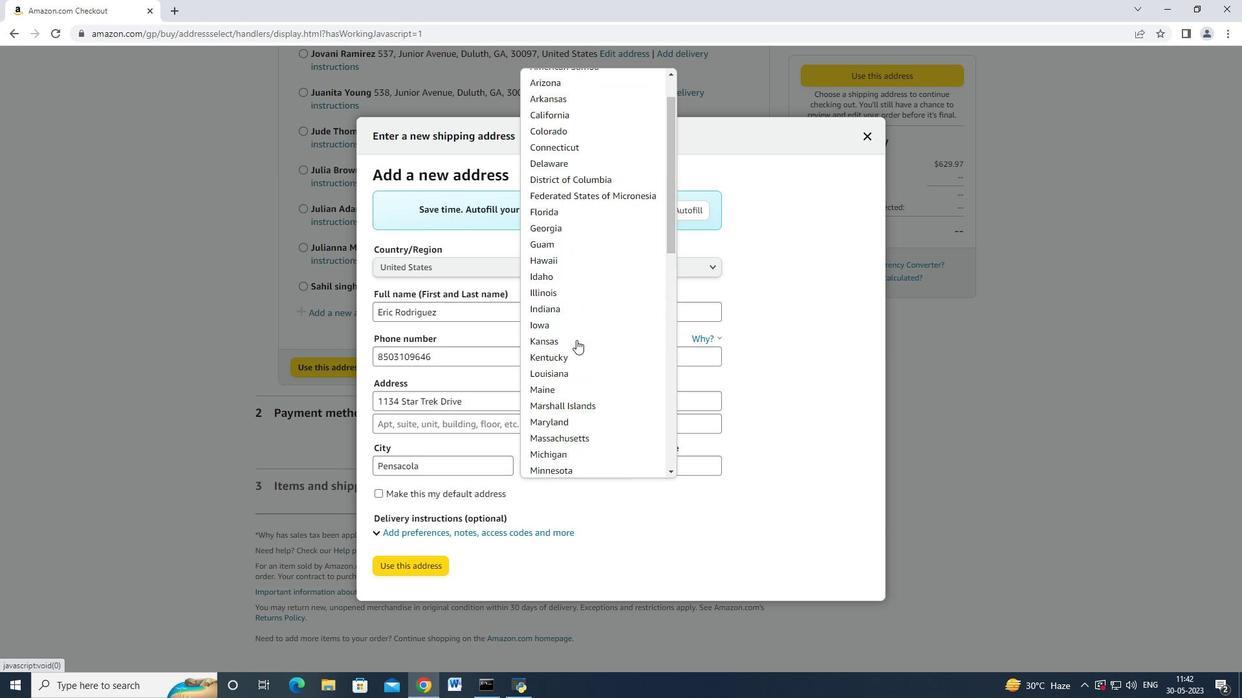 
Action: Mouse scrolled (576, 340) with delta (0, 0)
Screenshot: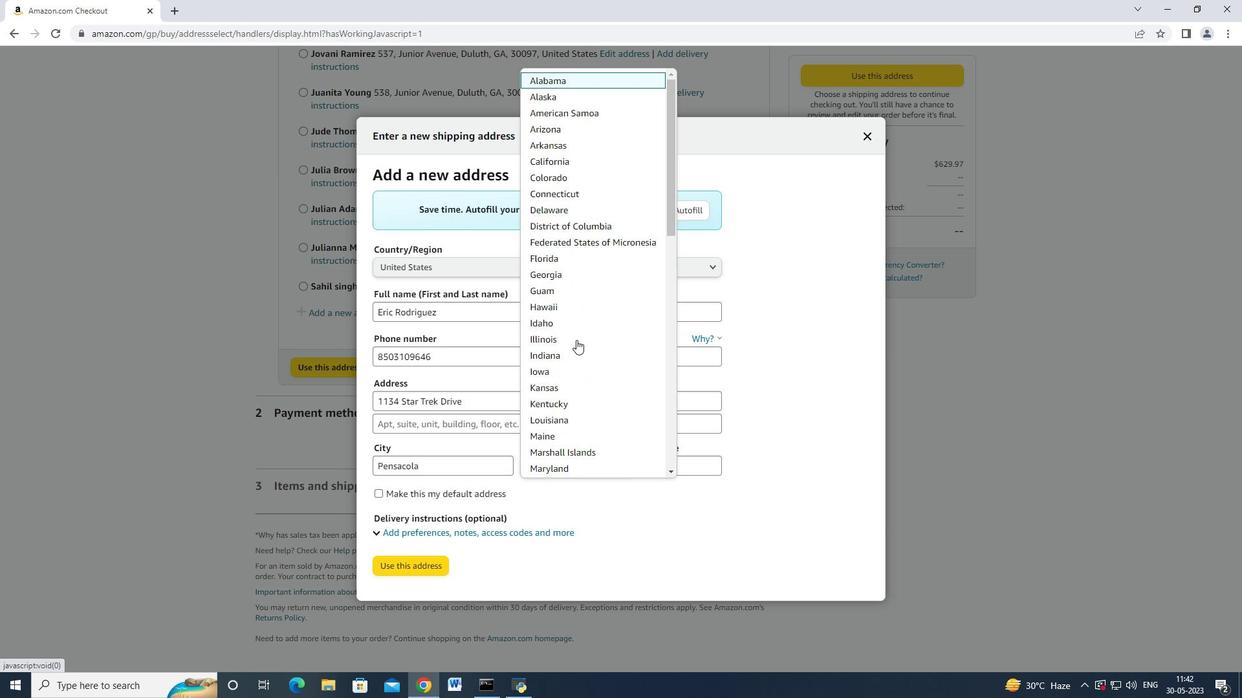 
Action: Mouse scrolled (576, 340) with delta (0, 0)
Screenshot: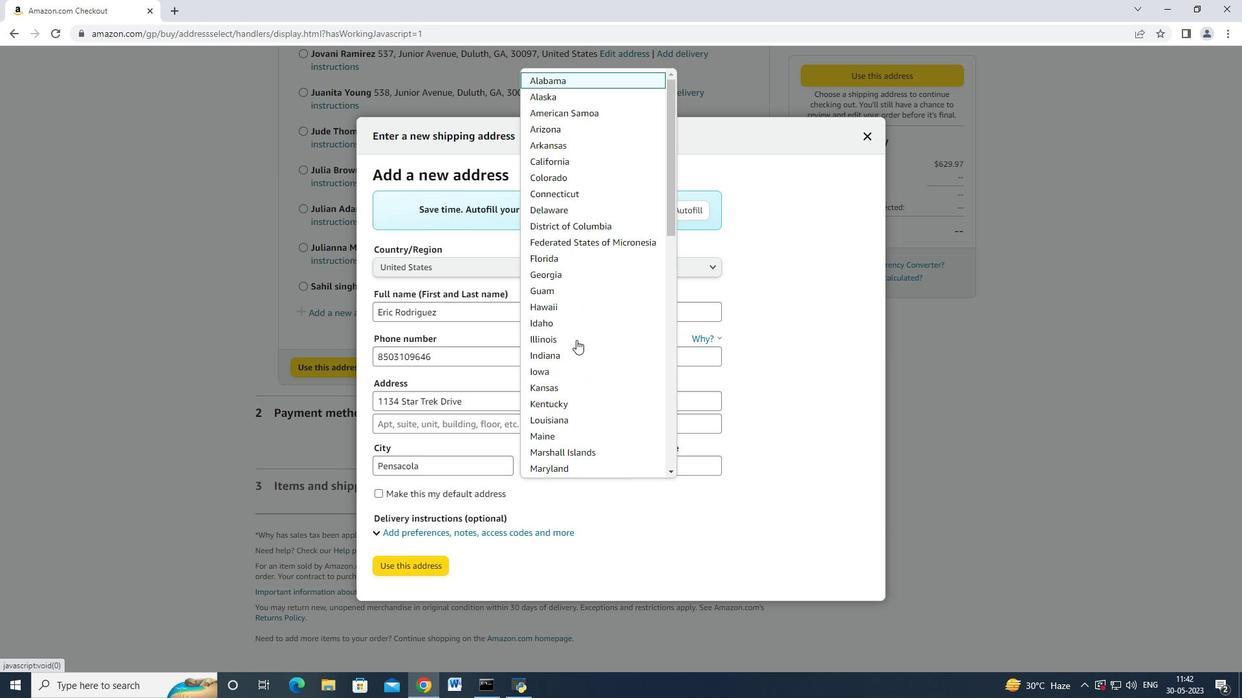 
Action: Mouse scrolled (576, 340) with delta (0, 0)
Screenshot: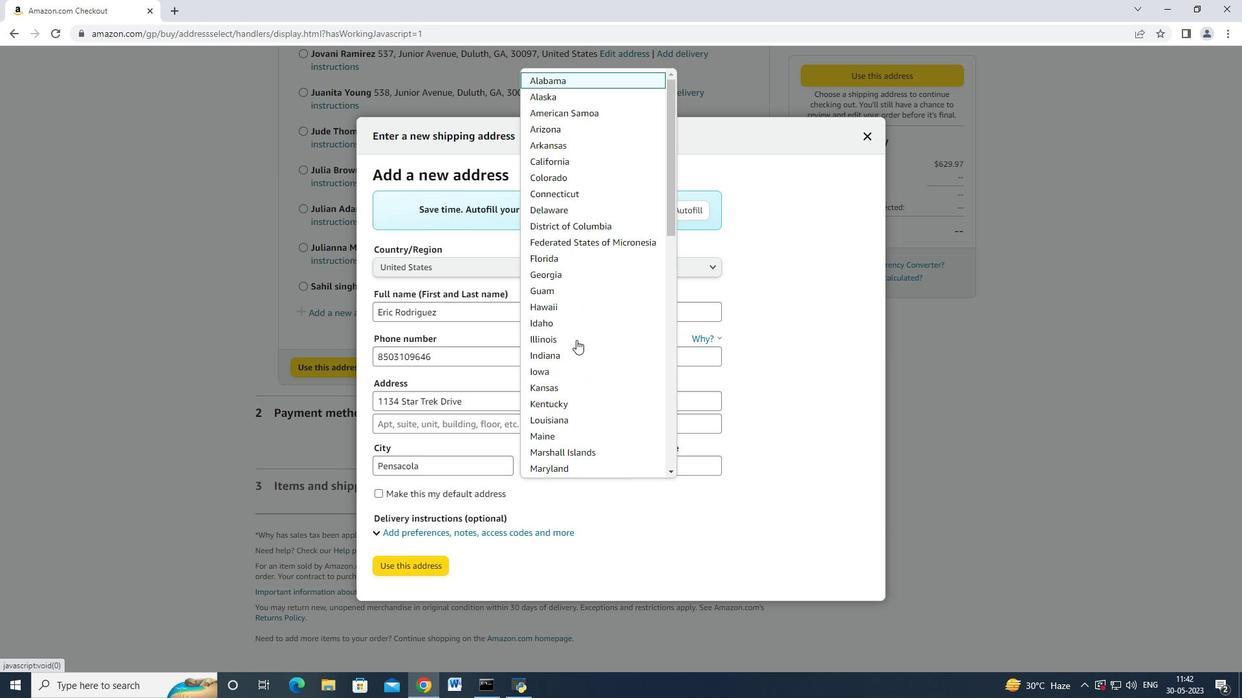 
Action: Mouse scrolled (576, 340) with delta (0, 0)
Screenshot: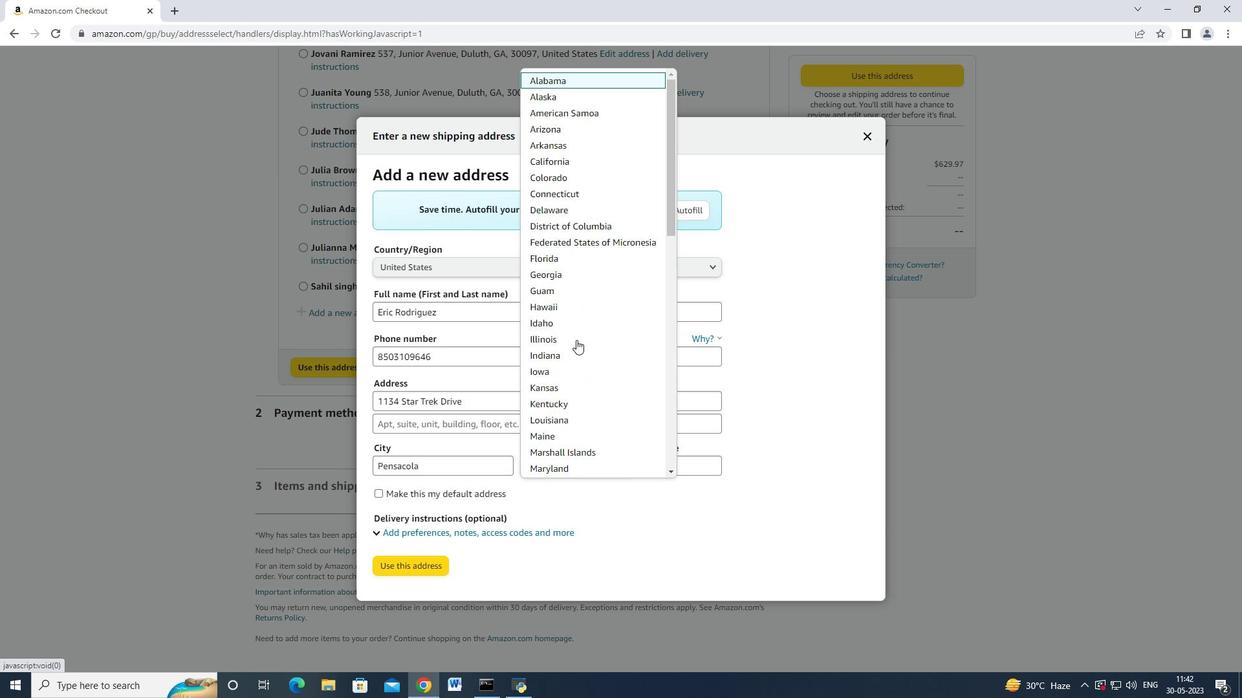 
Action: Mouse moved to (574, 332)
Screenshot: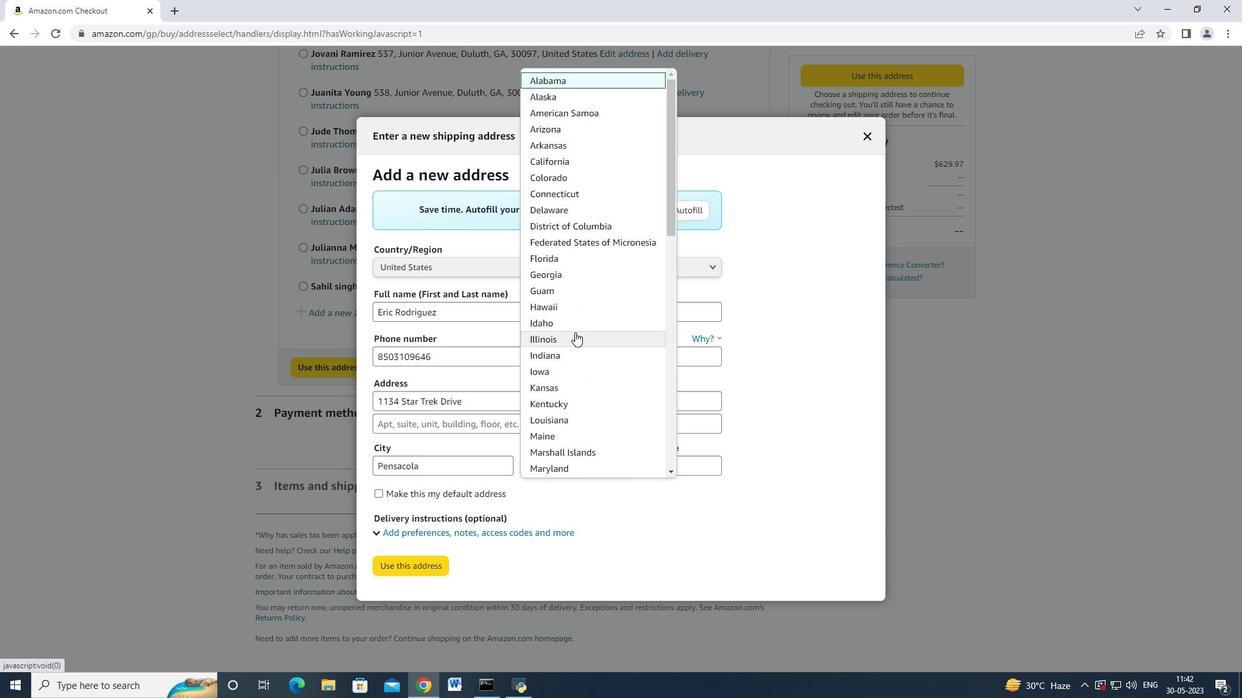 
Action: Mouse scrolled (574, 331) with delta (0, 0)
Screenshot: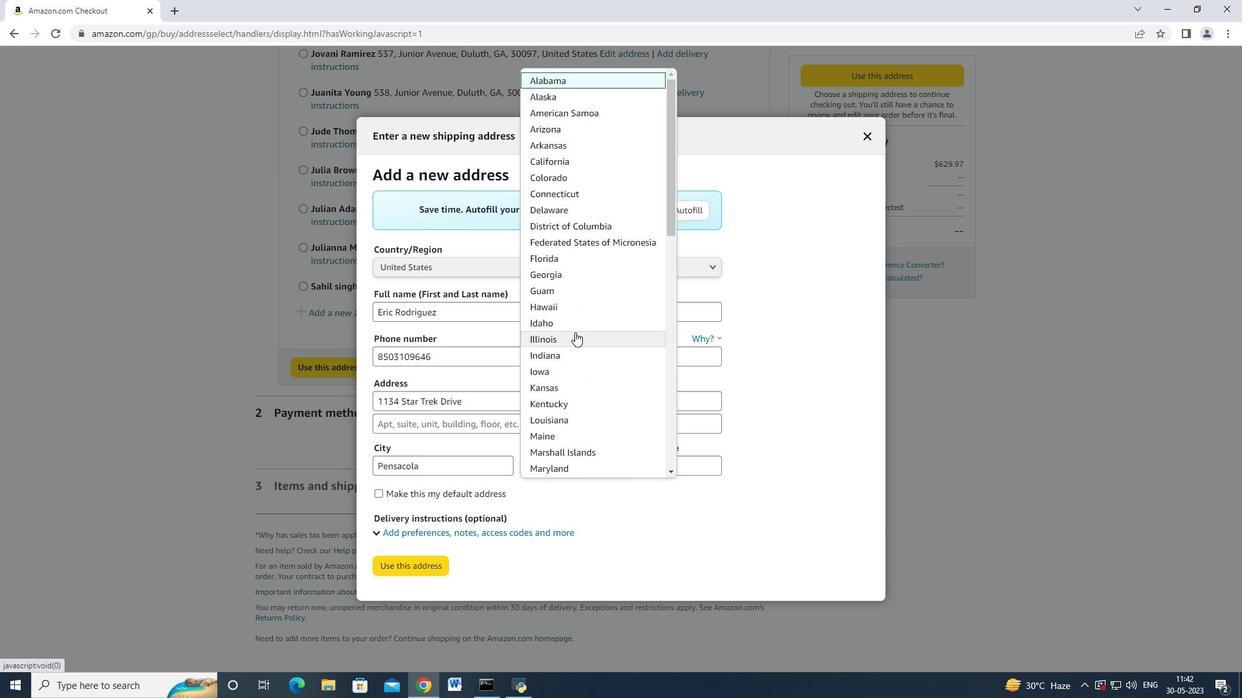 
Action: Mouse moved to (579, 198)
Screenshot: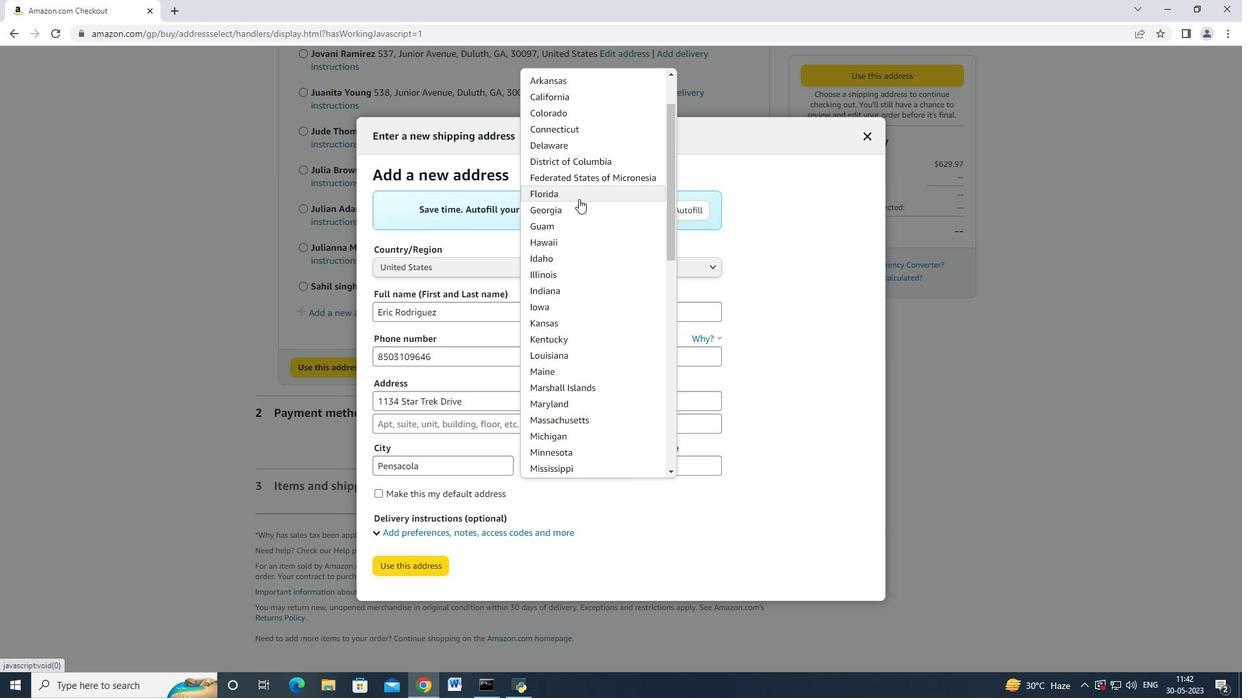 
Action: Mouse pressed left at (579, 198)
Screenshot: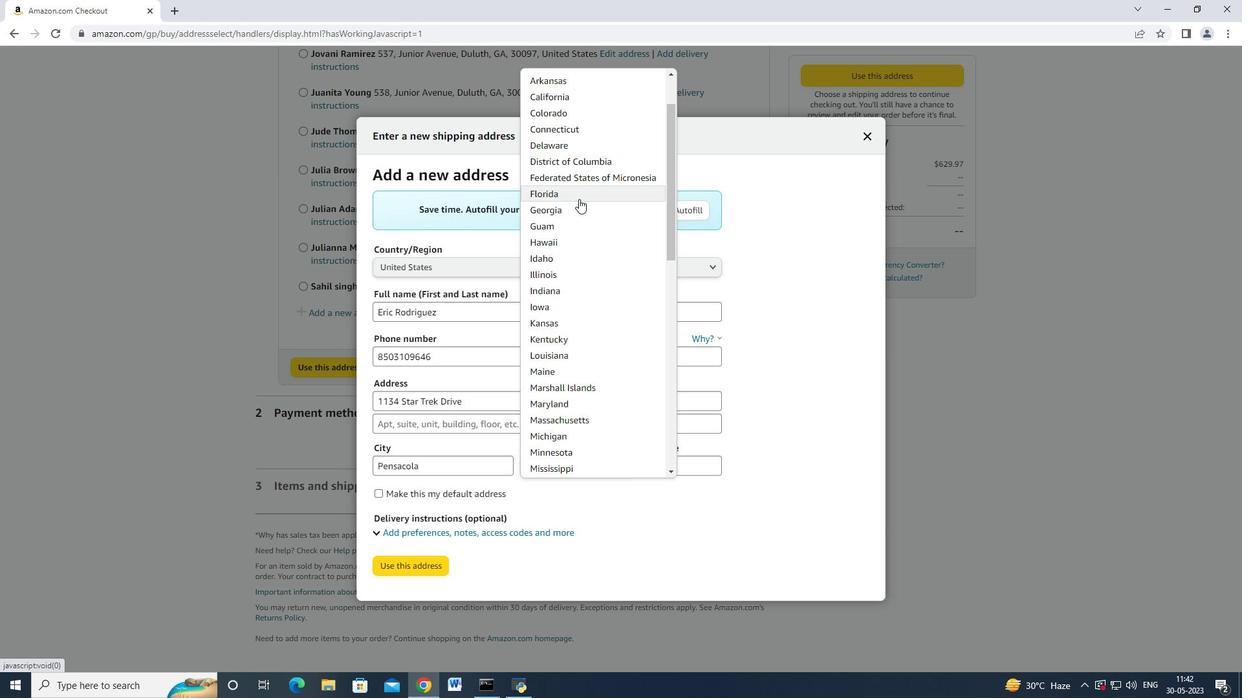 
Action: Mouse moved to (674, 463)
Screenshot: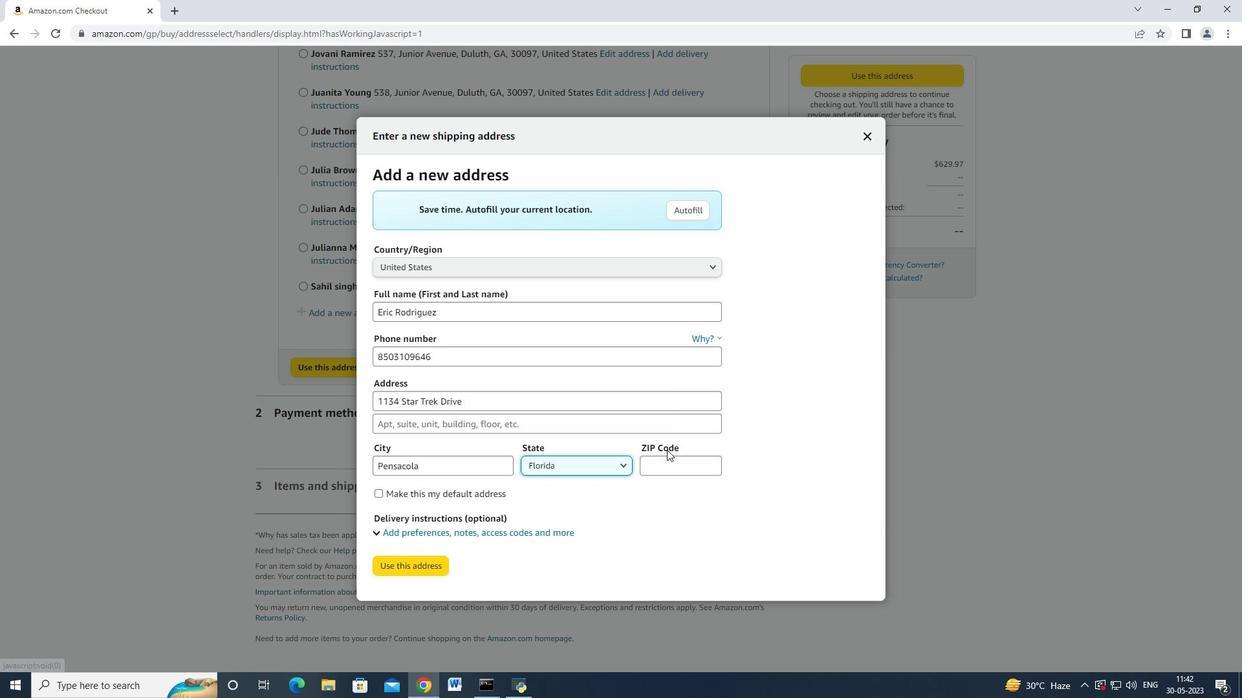 
Action: Mouse pressed left at (674, 463)
Screenshot: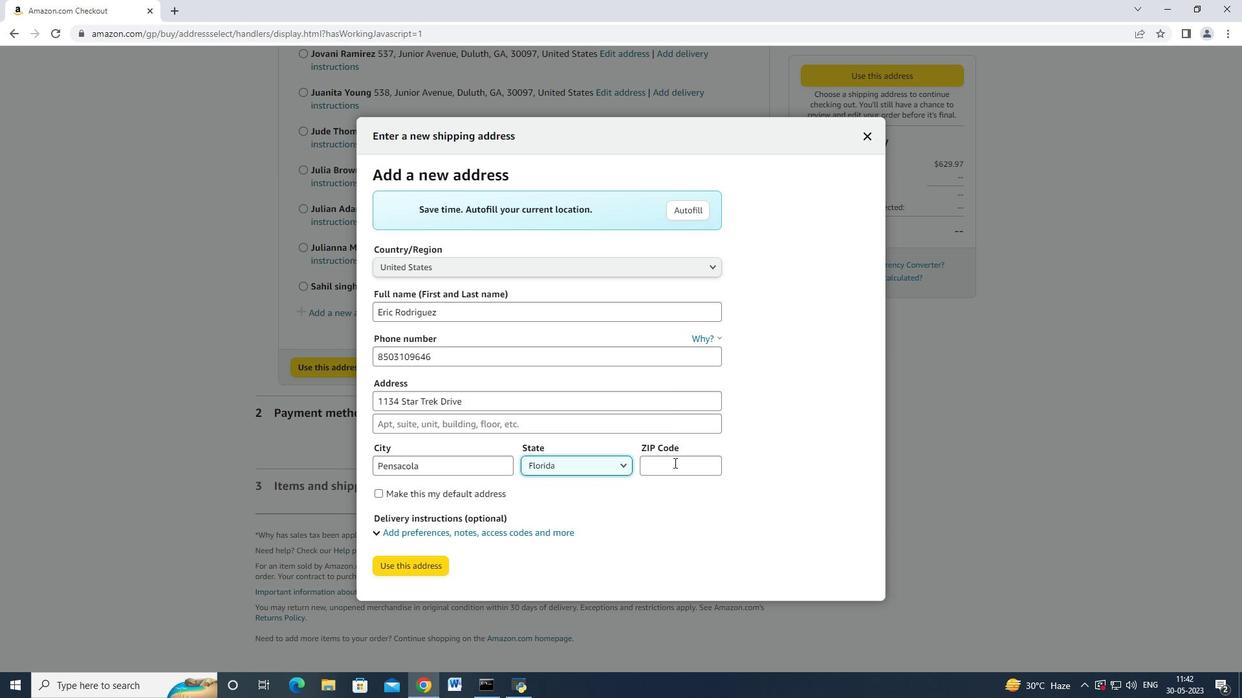 
Action: Mouse moved to (673, 464)
Screenshot: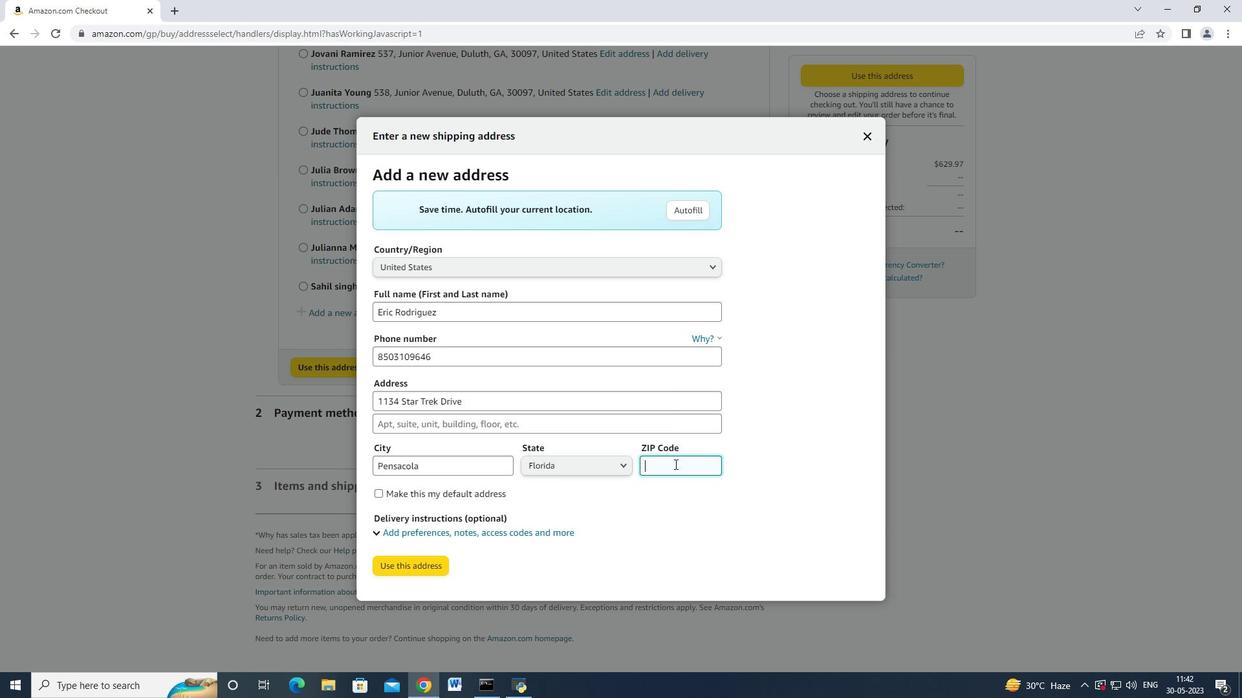 
Action: Key pressed 32501
Screenshot: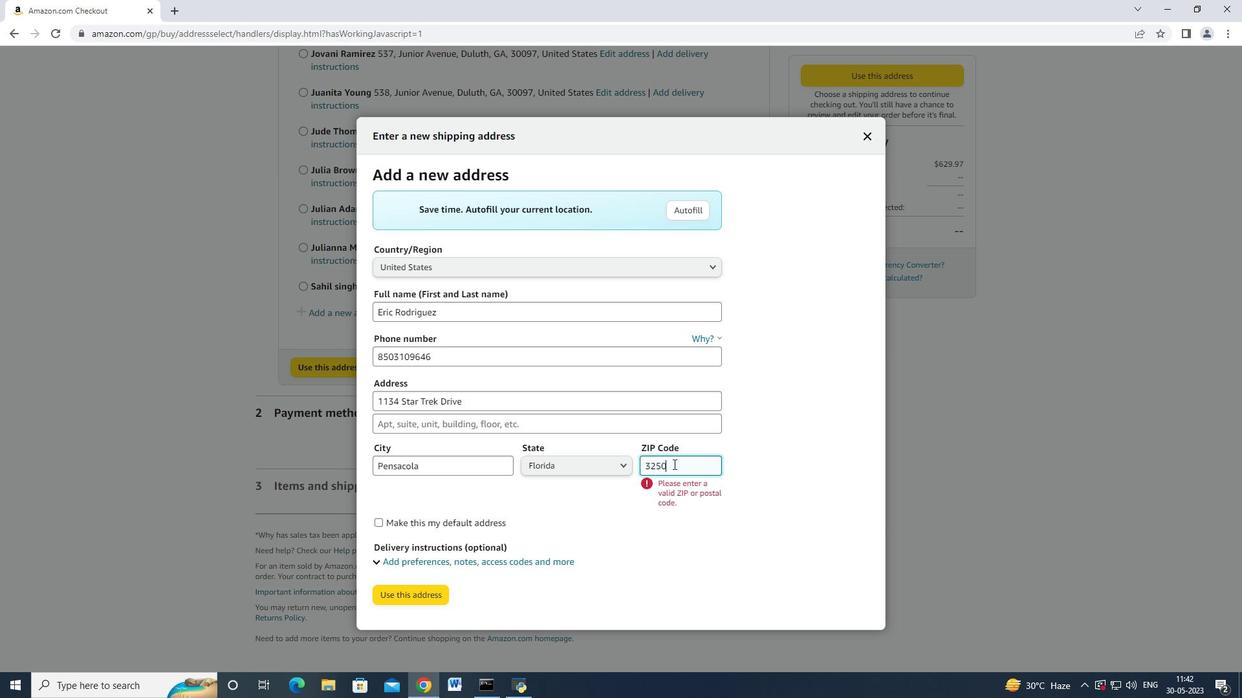 
Action: Mouse moved to (398, 569)
Screenshot: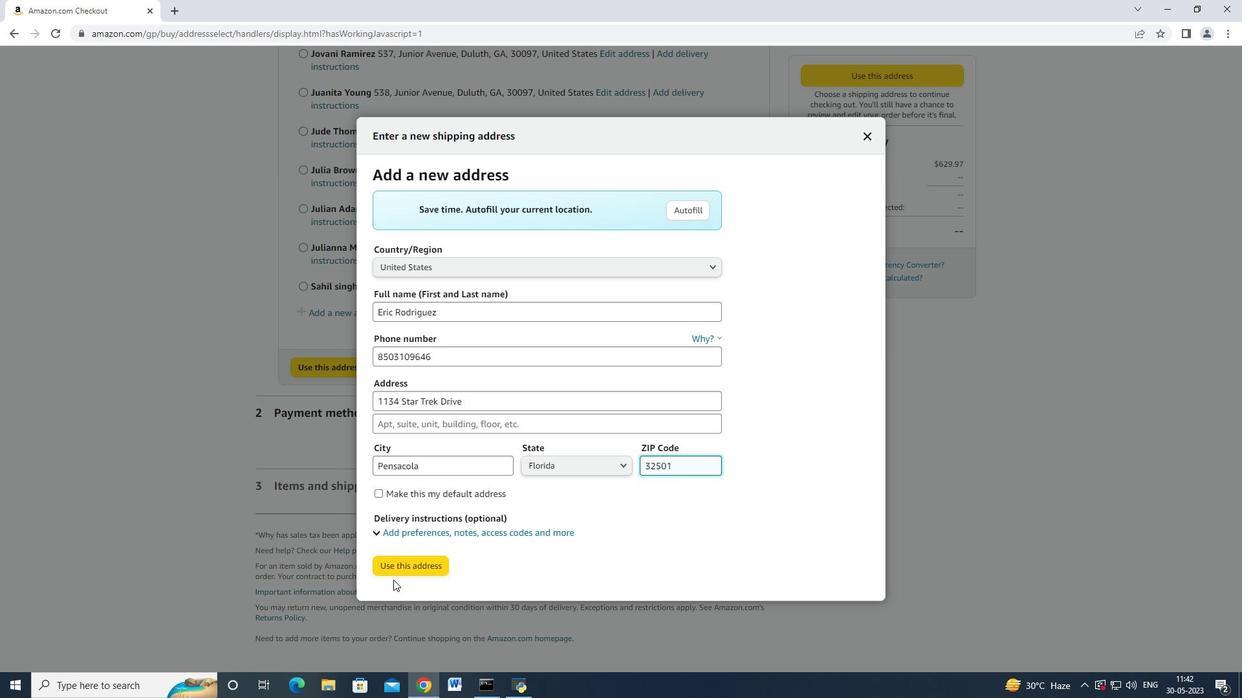 
Action: Mouse pressed left at (398, 569)
Screenshot: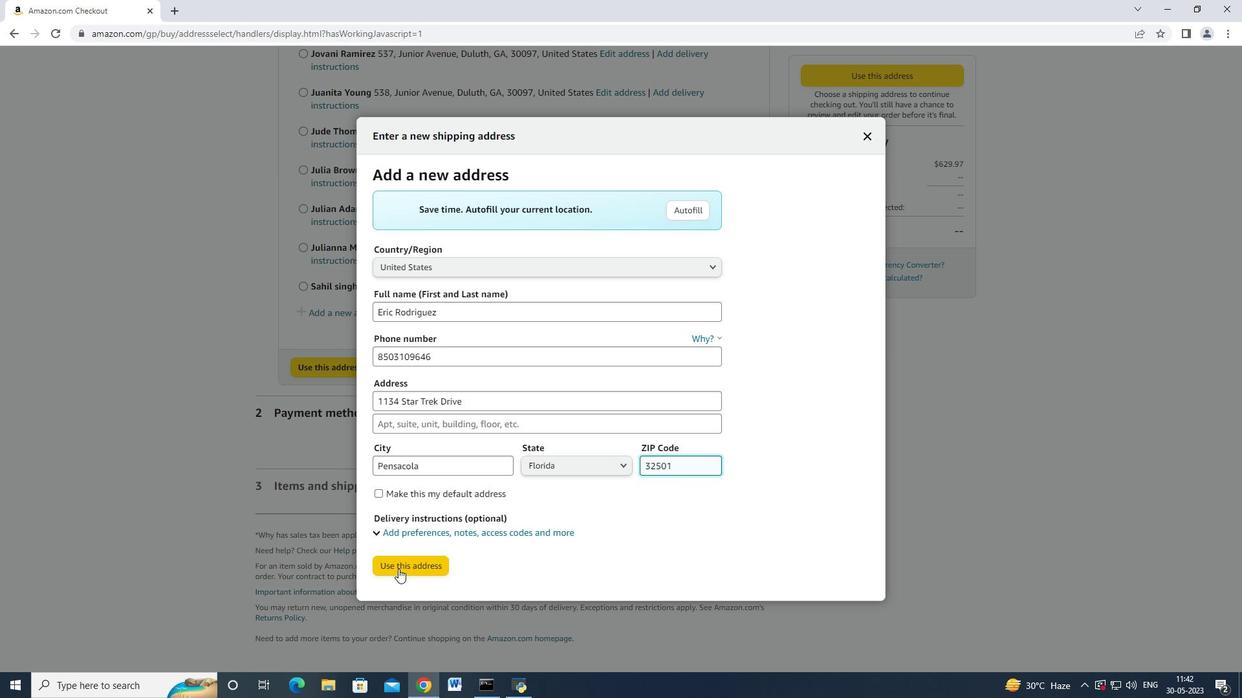 
Action: Mouse moved to (410, 652)
Screenshot: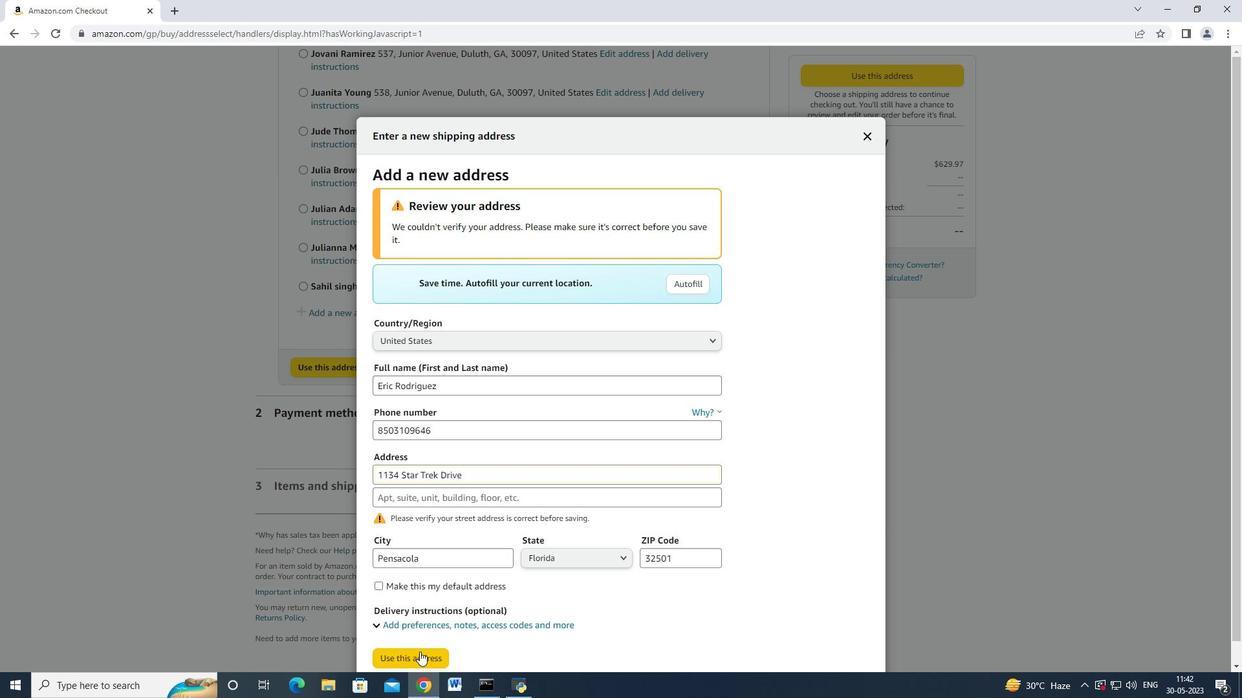 
Action: Mouse pressed left at (410, 652)
Screenshot: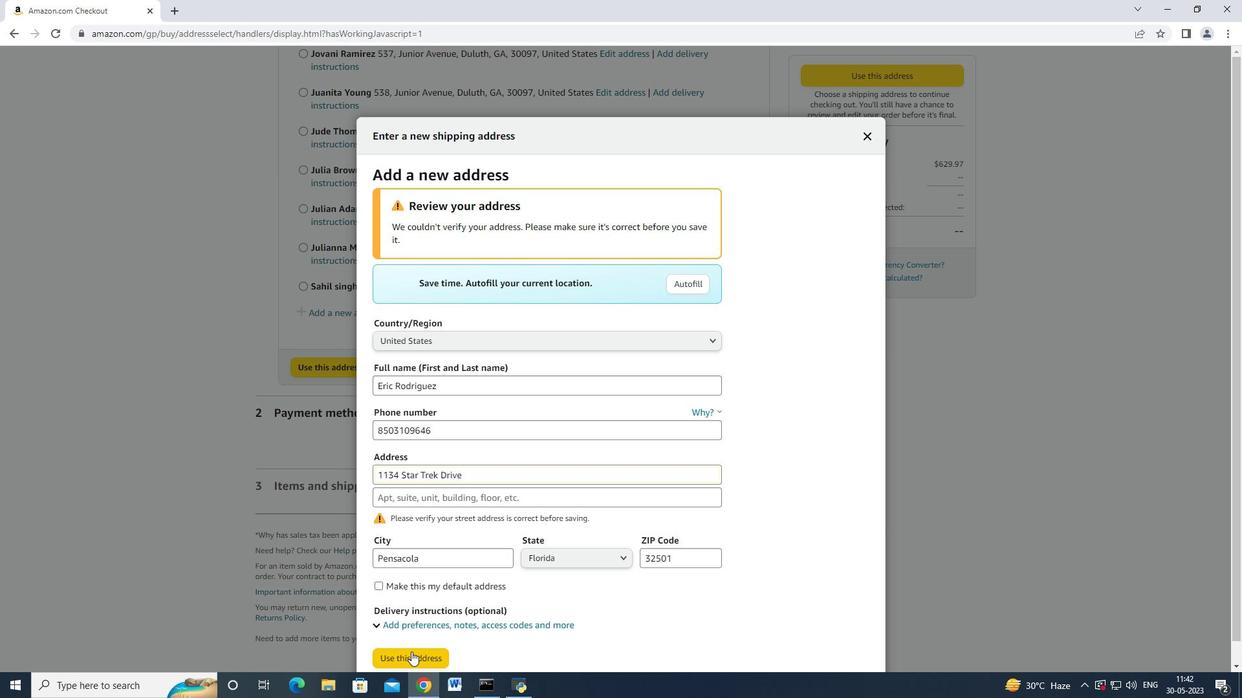 
Action: Mouse moved to (515, 443)
Screenshot: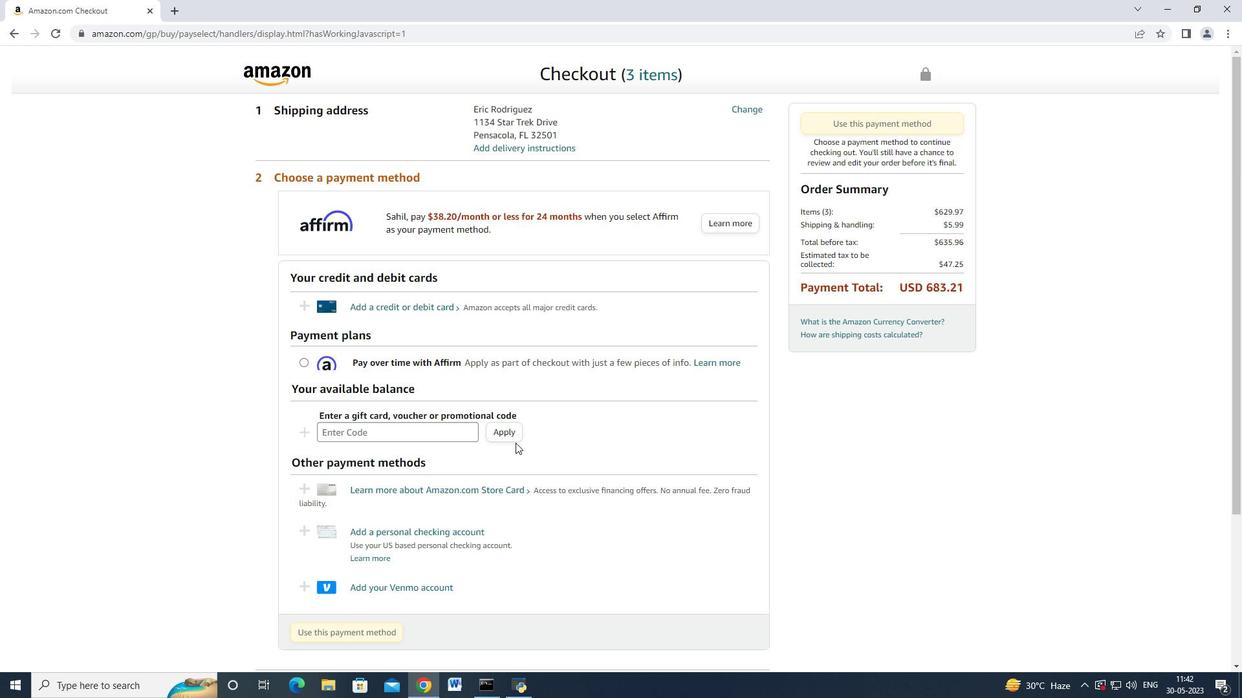 
Action: Mouse scrolled (515, 443) with delta (0, 0)
Screenshot: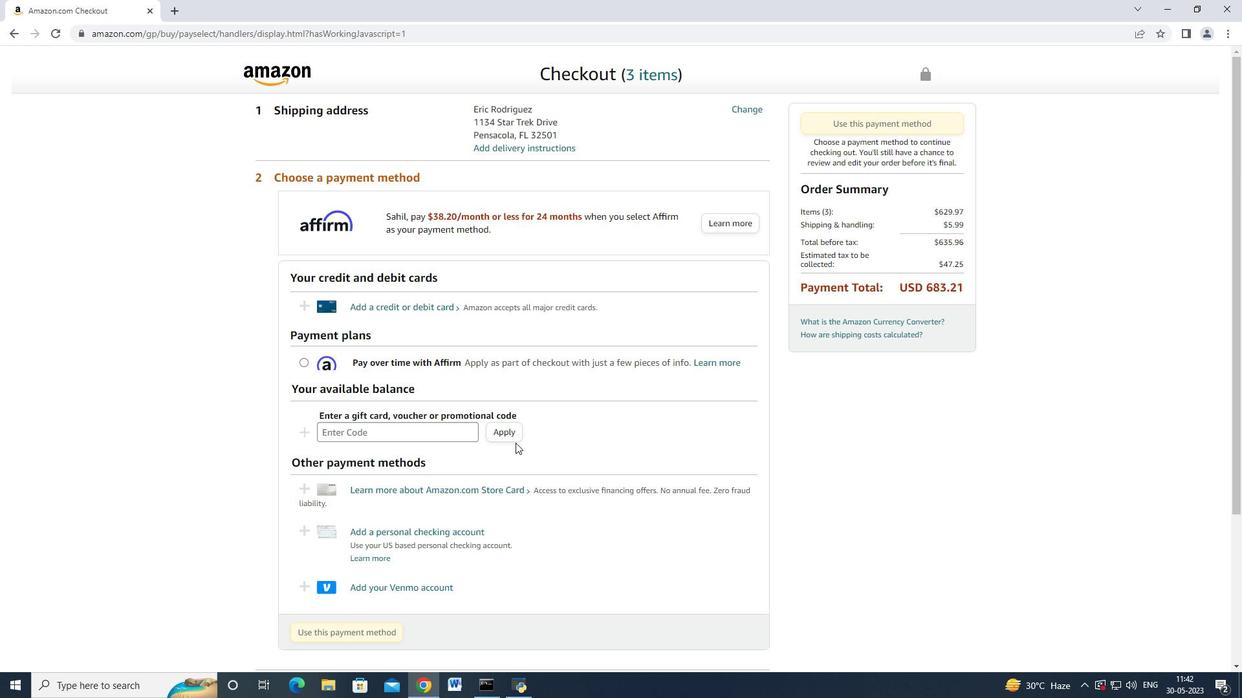 
Action: Mouse scrolled (515, 443) with delta (0, 0)
Screenshot: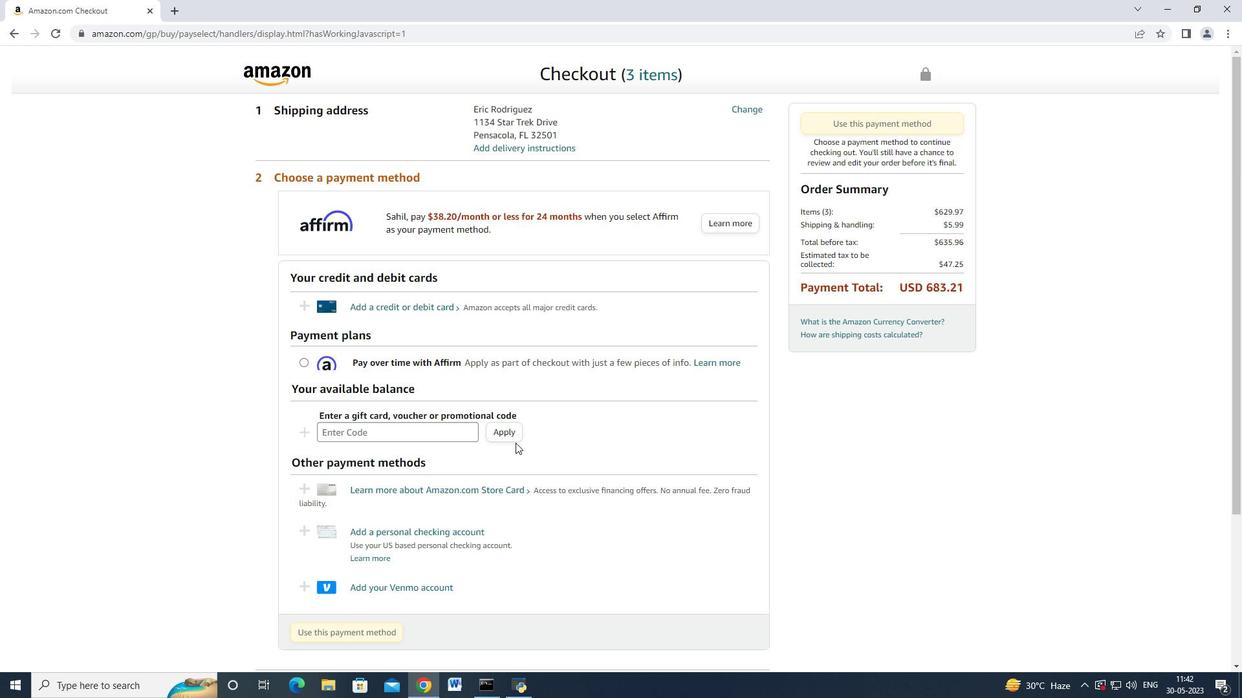 
Action: Mouse scrolled (515, 443) with delta (0, 0)
Screenshot: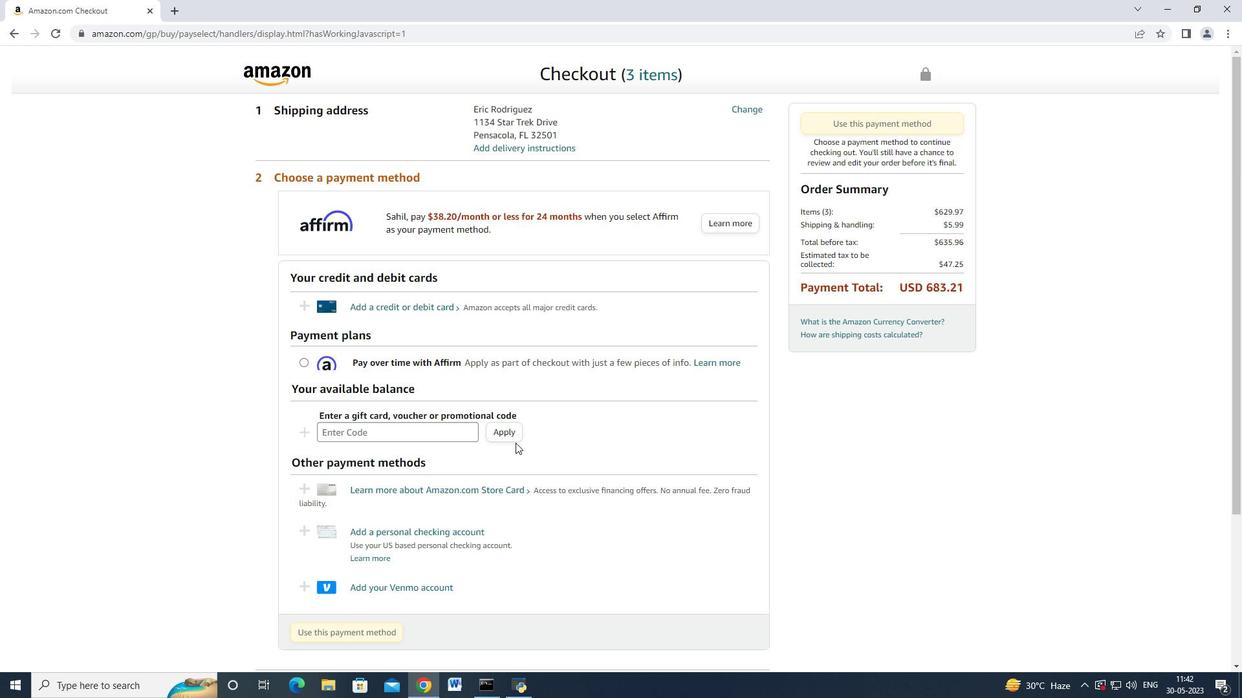 
Action: Mouse moved to (435, 402)
Screenshot: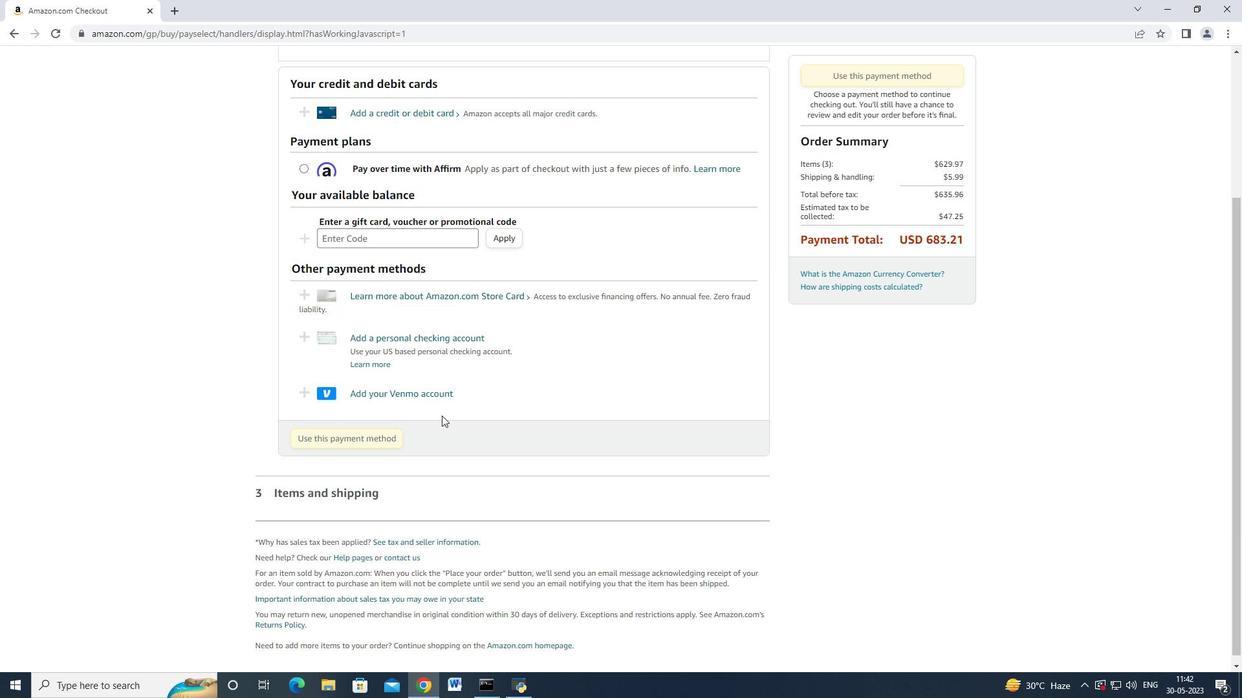
Action: Mouse scrolled (435, 403) with delta (0, 0)
Screenshot: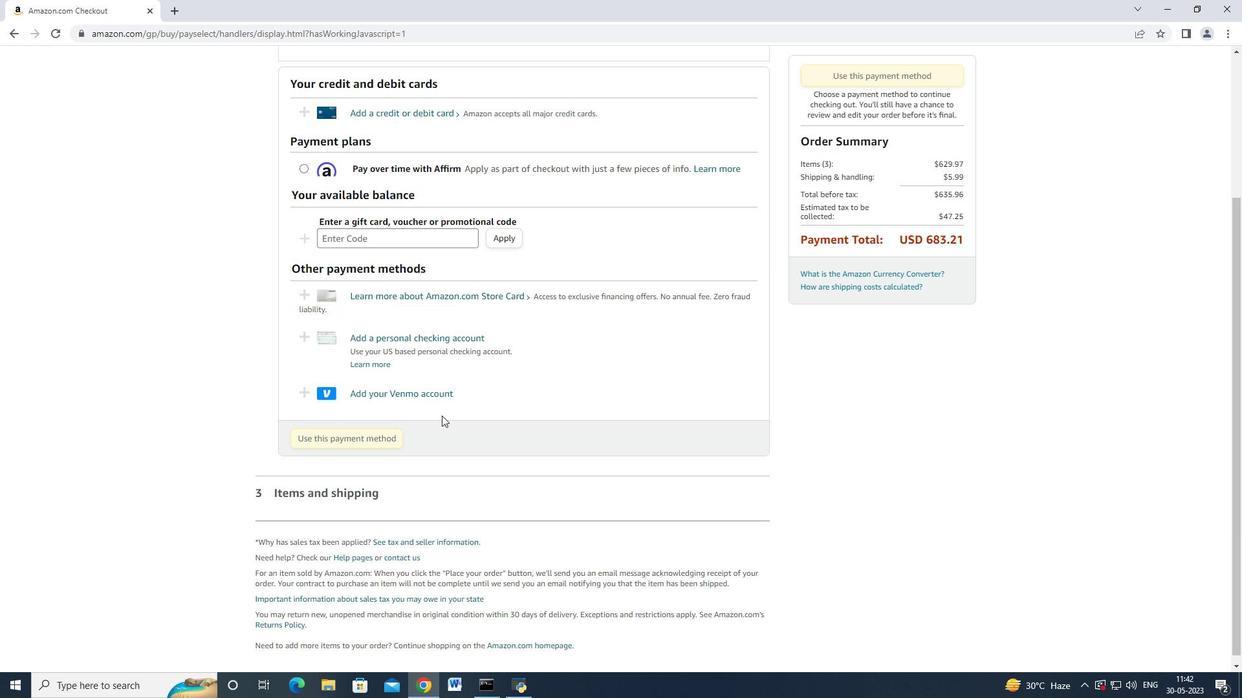 
Action: Mouse scrolled (435, 403) with delta (0, 0)
Screenshot: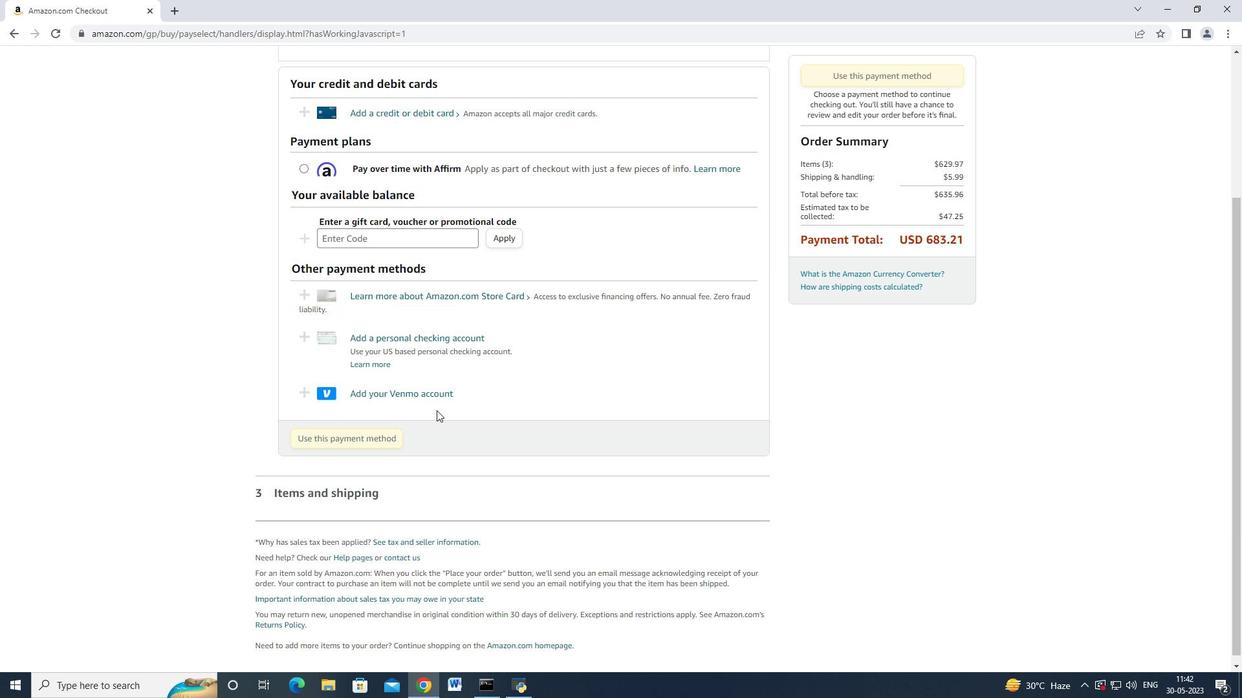 
Action: Mouse moved to (404, 245)
Screenshot: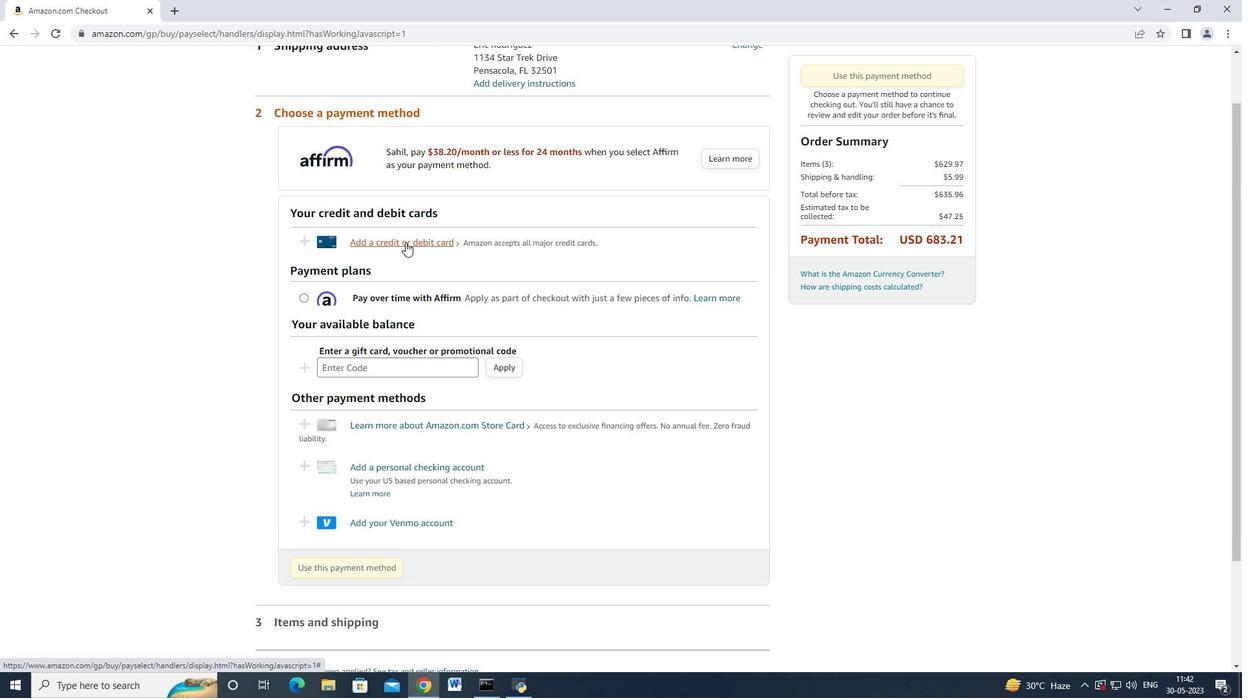 
Action: Mouse pressed left at (404, 245)
Screenshot: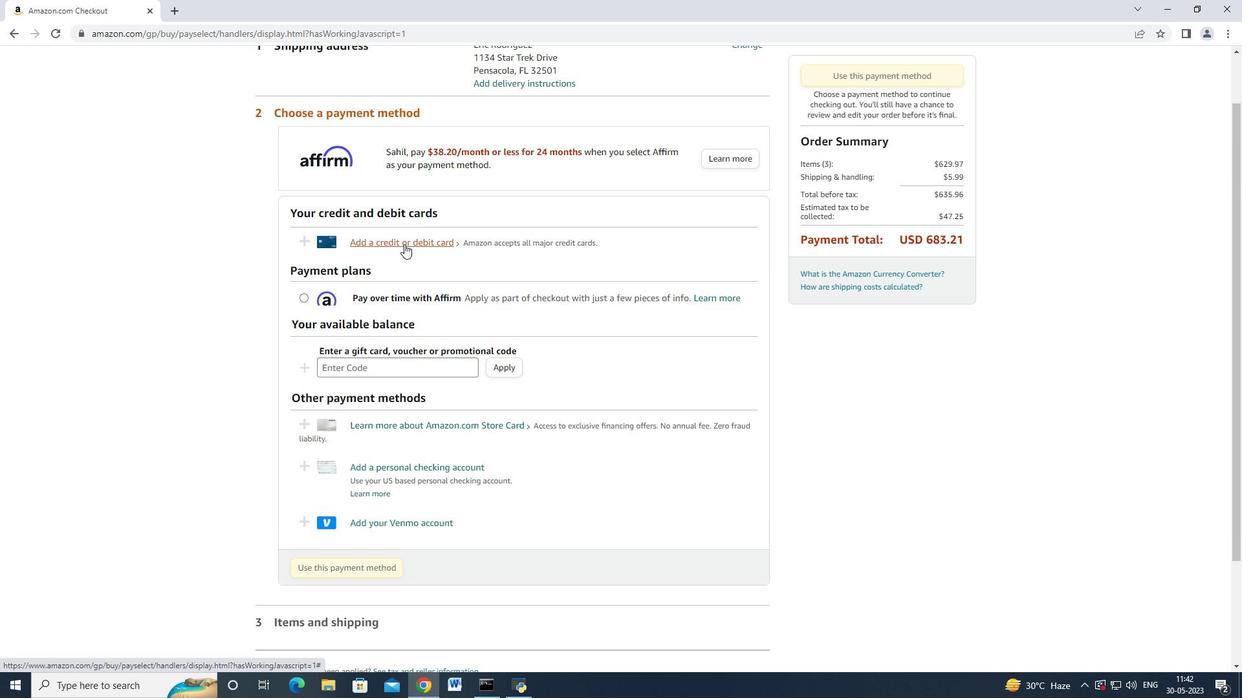 
Action: Mouse moved to (503, 291)
Screenshot: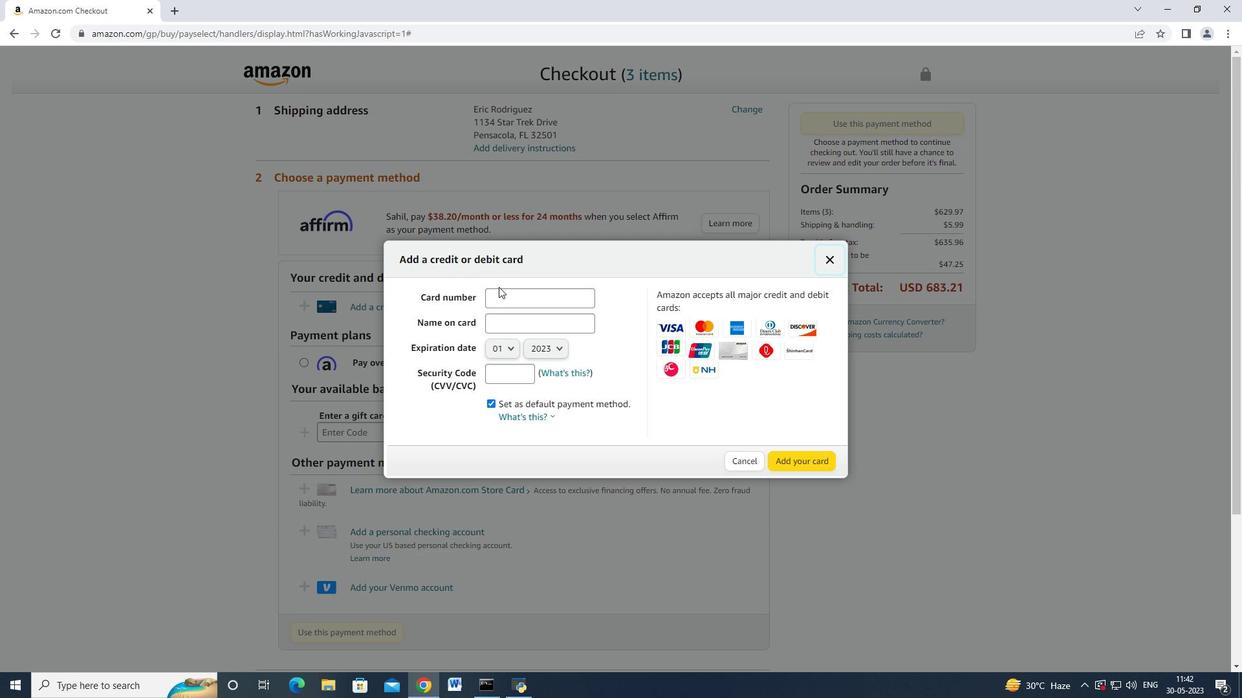 
Action: Mouse pressed left at (503, 291)
Screenshot: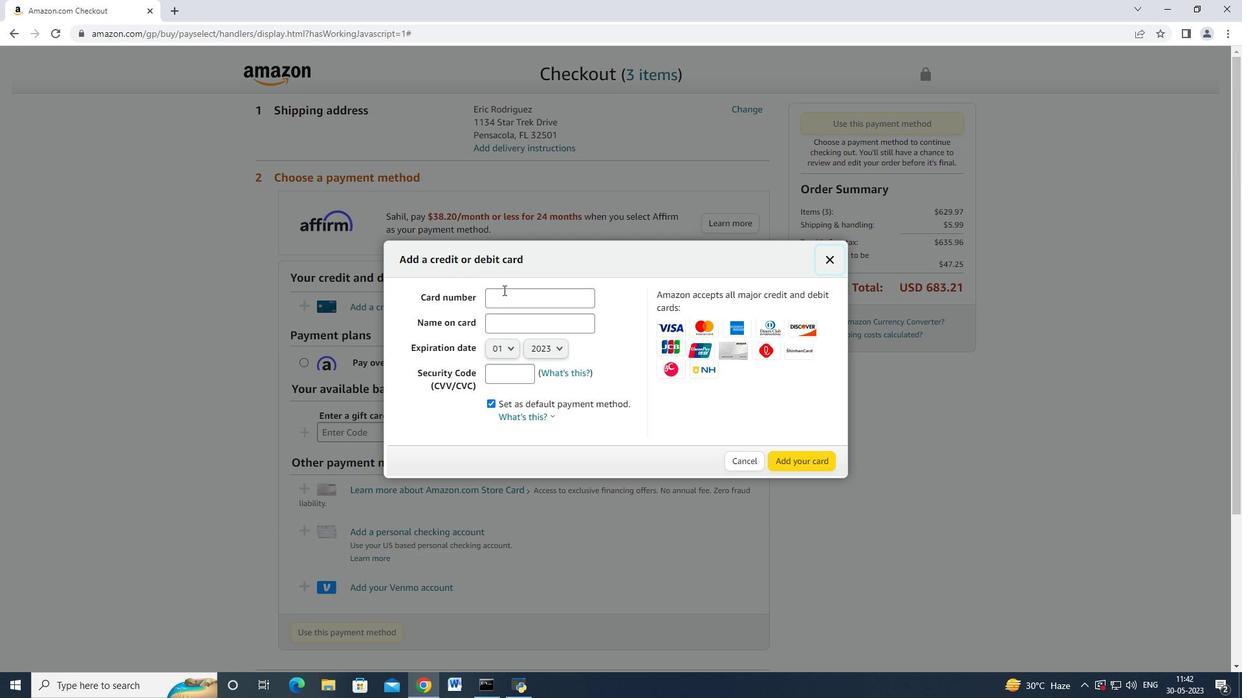 
Action: Key pressed 4672664477552005<Key.tab><Key.shift>Mark<Key.space><Key.shift_r>Adams
Screenshot: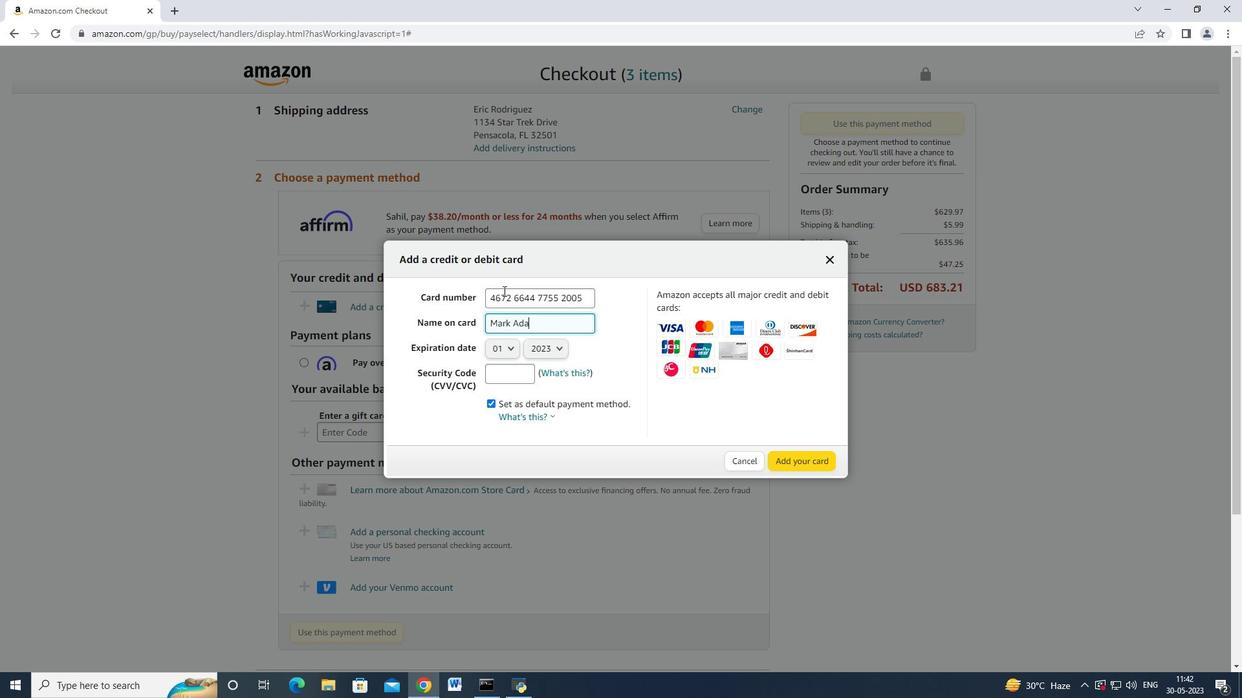 
Action: Mouse moved to (514, 337)
Screenshot: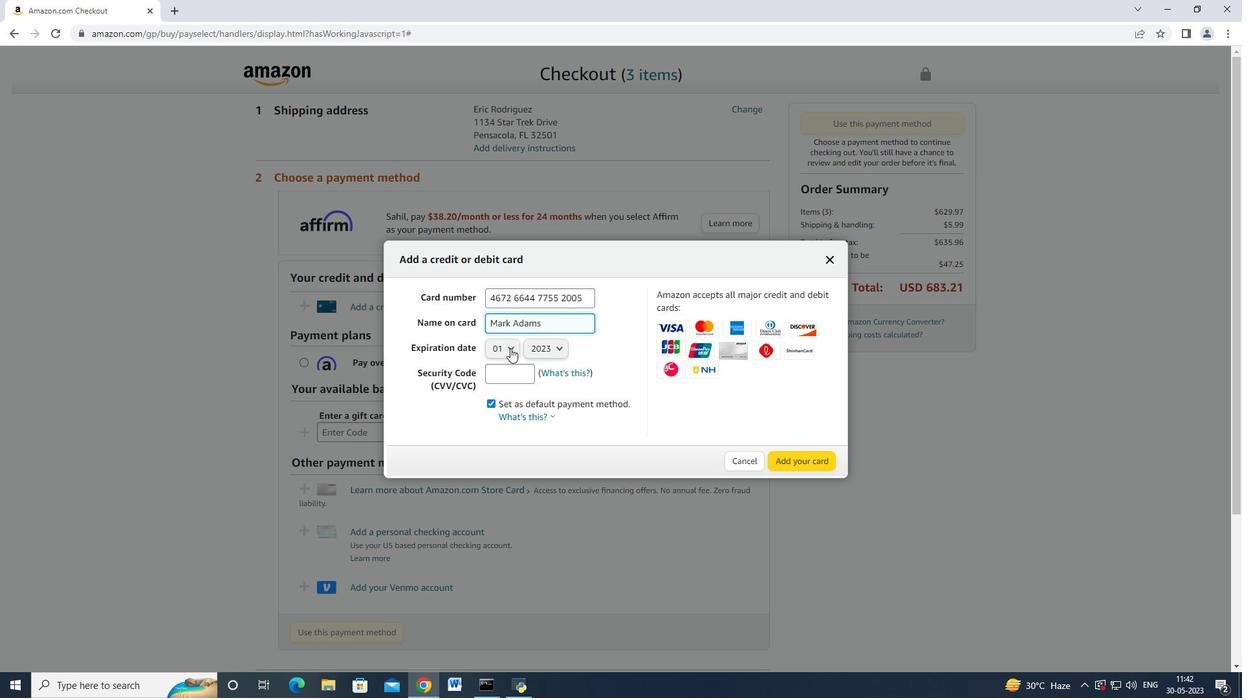 
Action: Mouse pressed left at (514, 337)
Screenshot: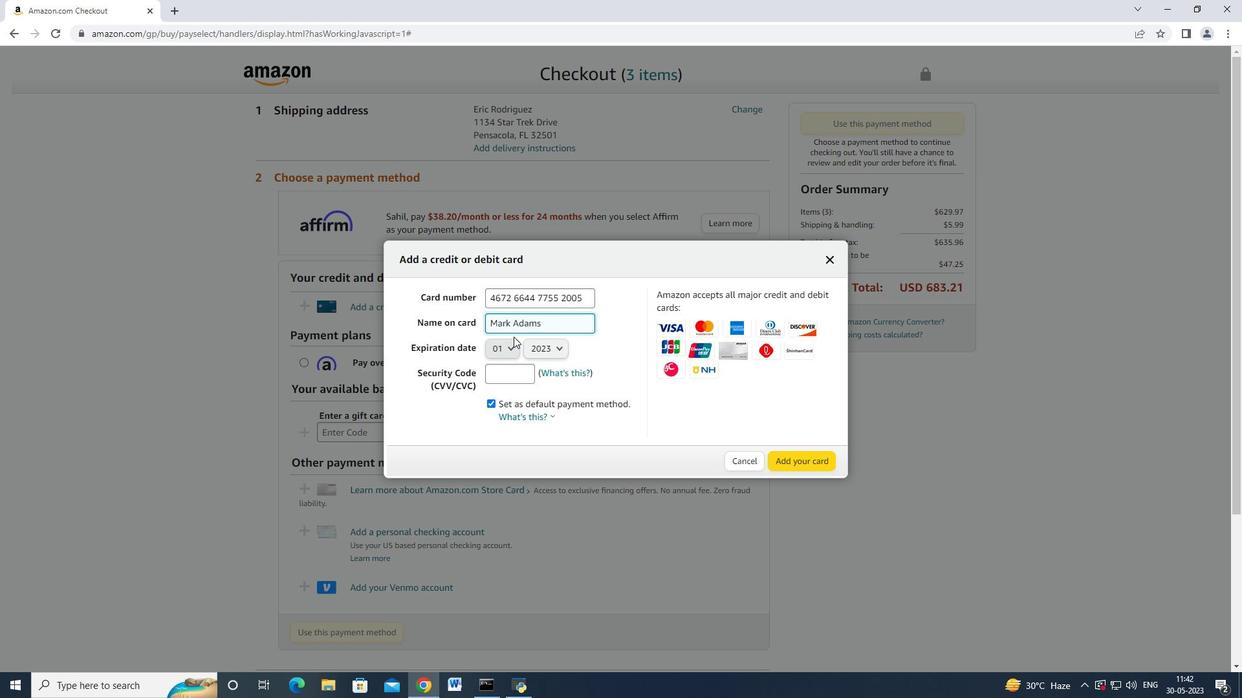 
Action: Mouse moved to (509, 342)
Screenshot: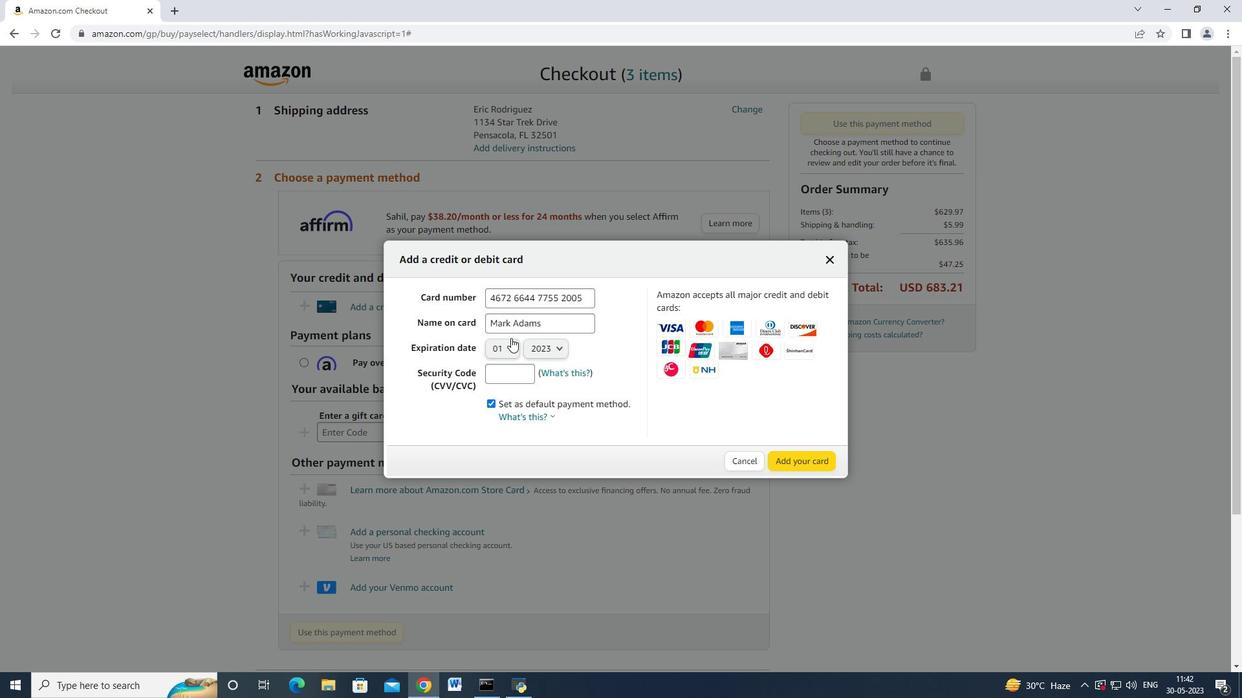
Action: Mouse pressed left at (509, 342)
Screenshot: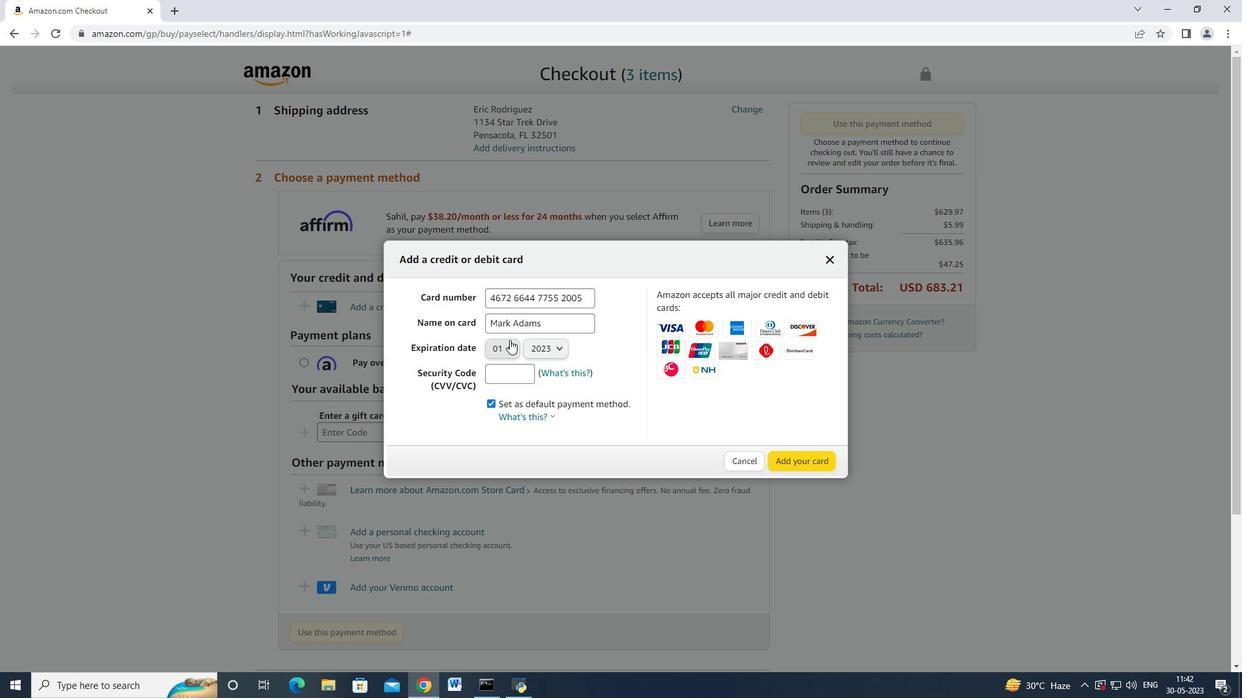 
Action: Mouse moved to (510, 397)
Screenshot: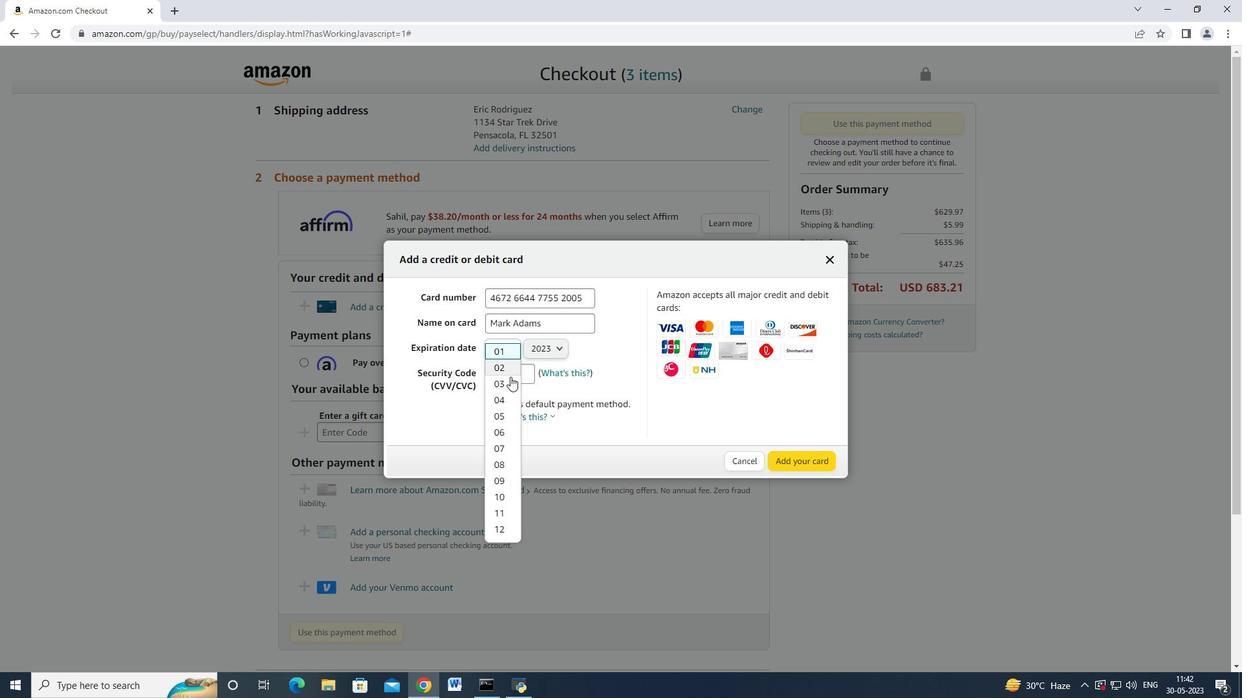
Action: Mouse pressed left at (510, 397)
Screenshot: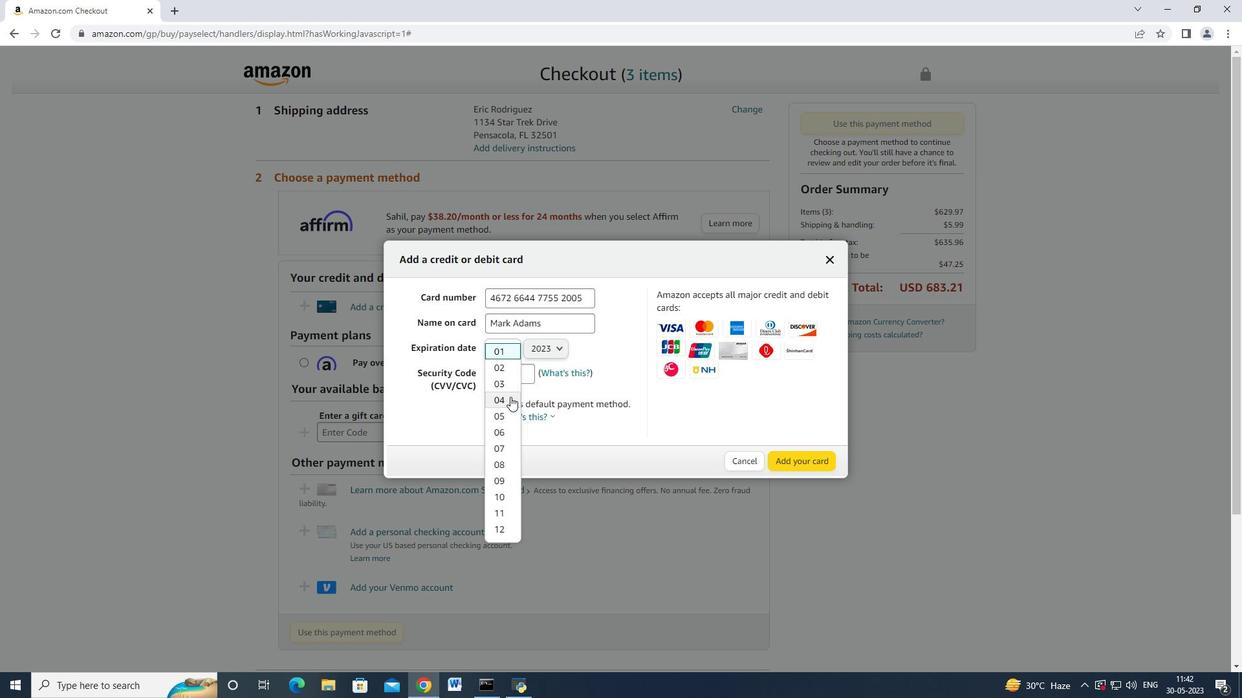 
Action: Mouse moved to (551, 352)
Screenshot: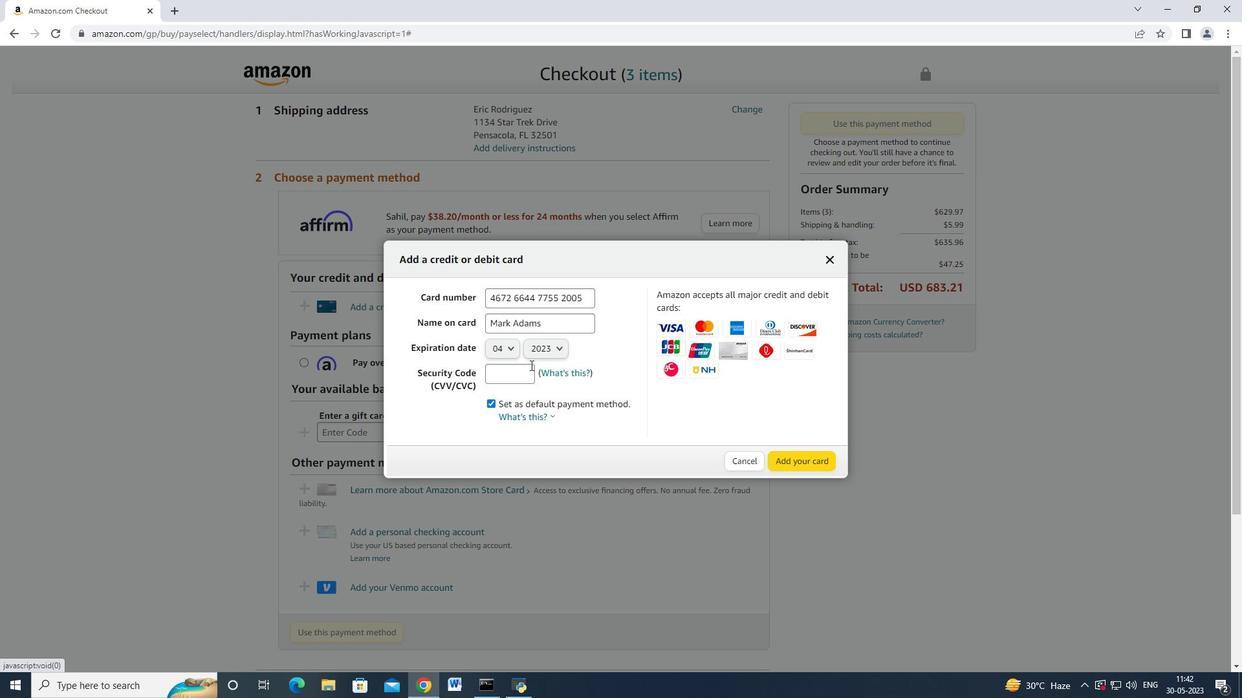 
Action: Mouse pressed left at (551, 352)
Screenshot: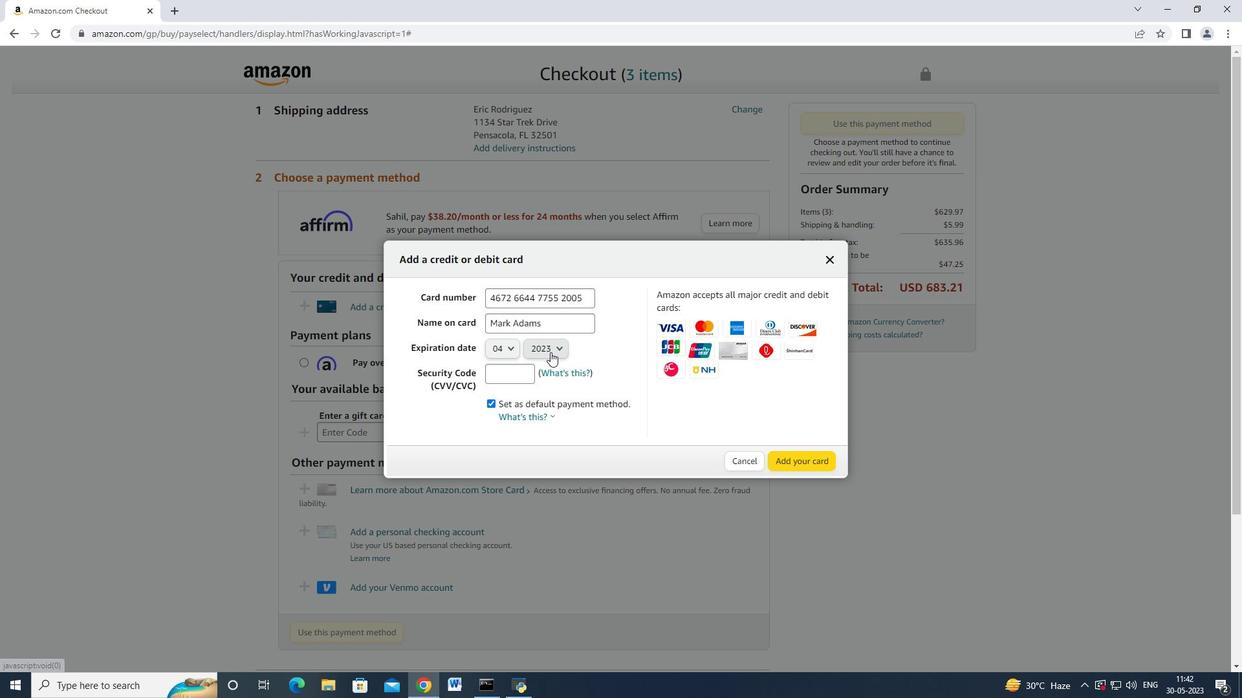 
Action: Mouse moved to (548, 383)
Screenshot: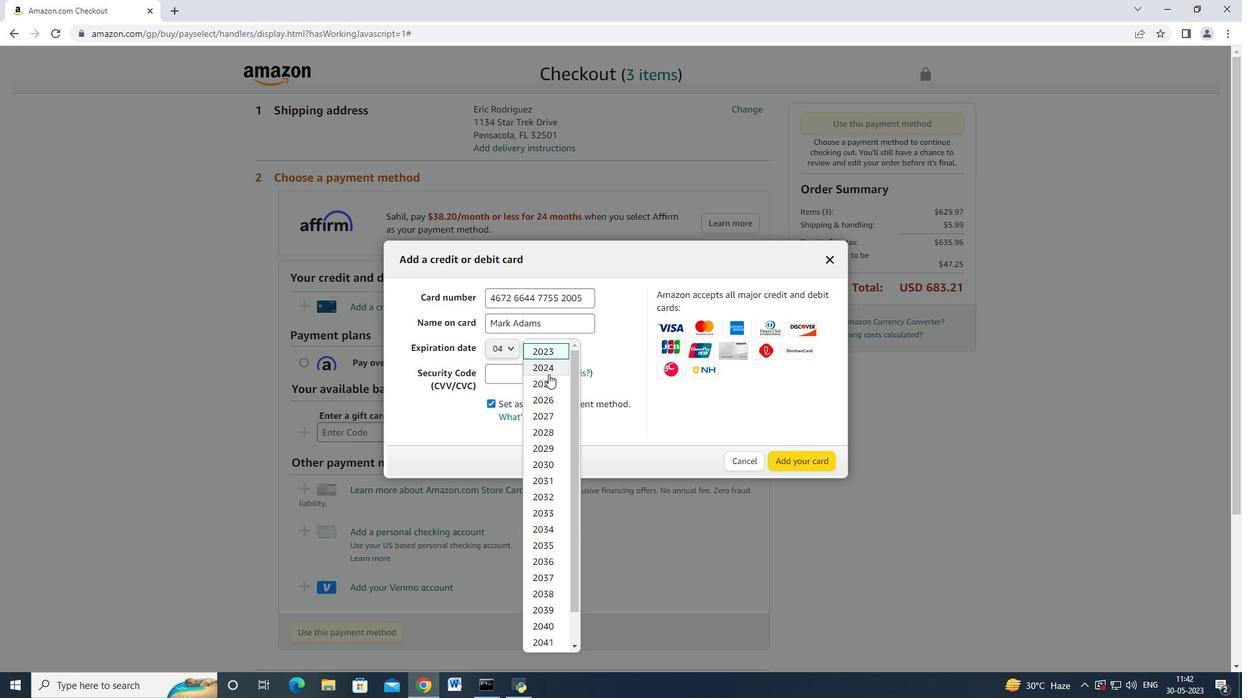 
Action: Mouse pressed left at (548, 383)
Screenshot: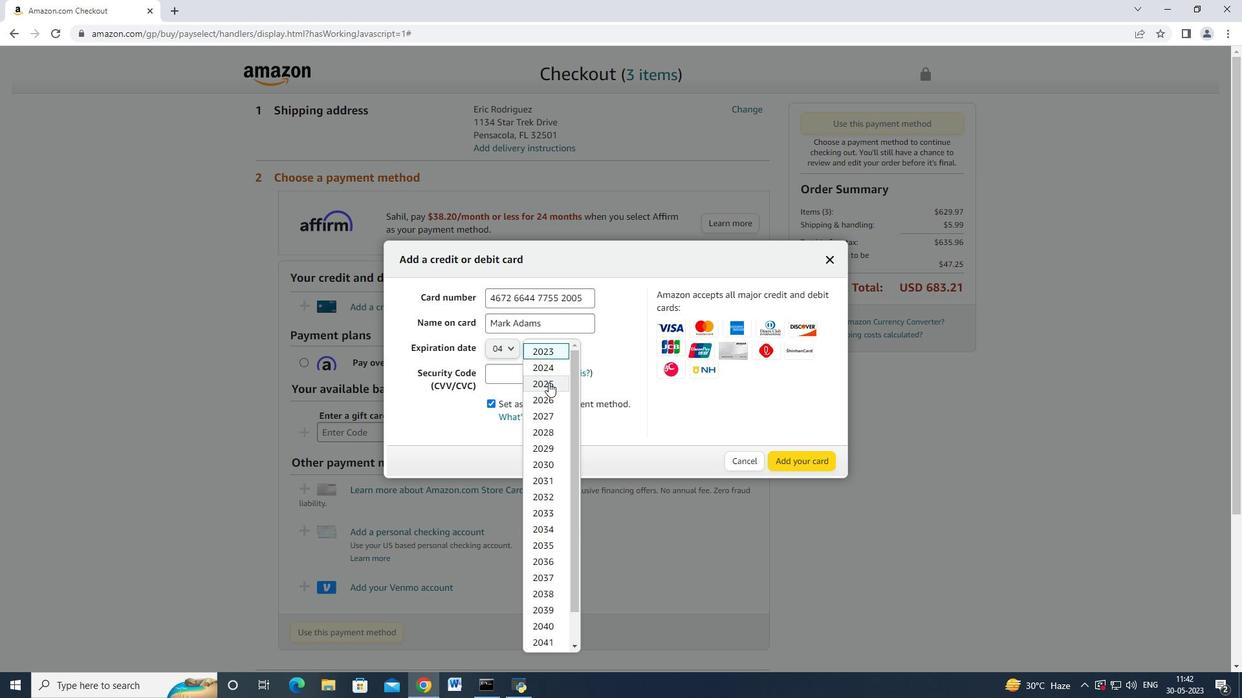 
Action: Mouse moved to (499, 368)
Screenshot: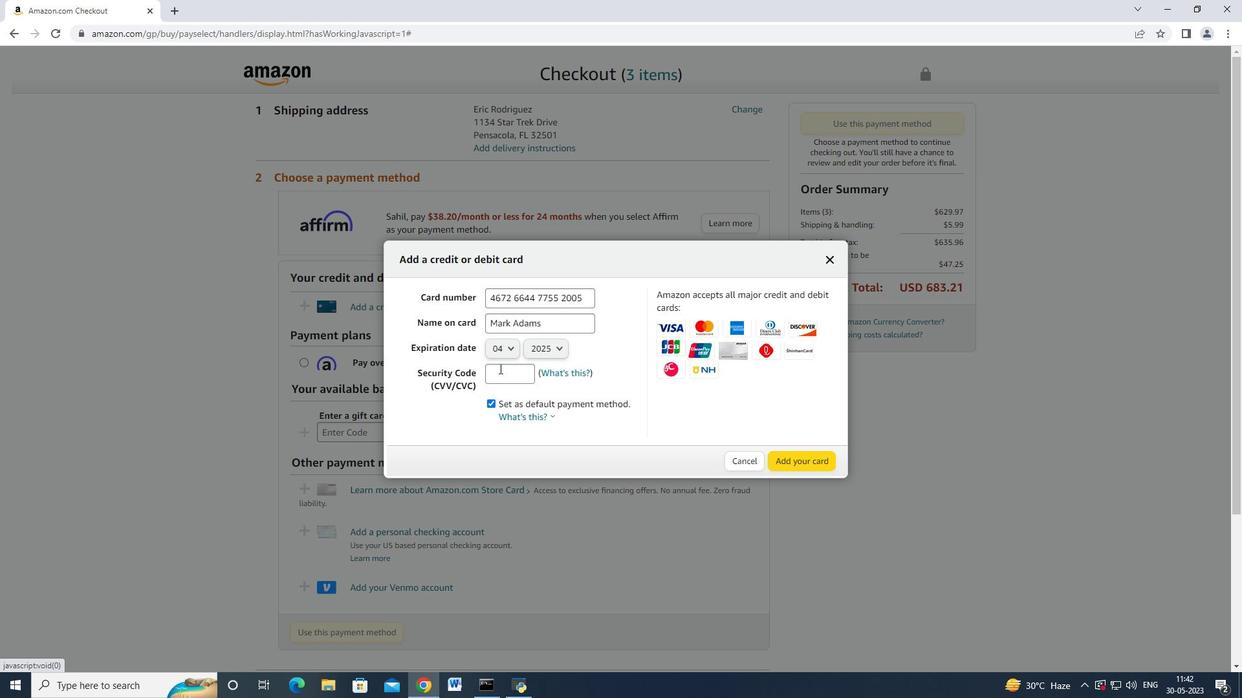 
Action: Mouse pressed left at (499, 368)
Screenshot: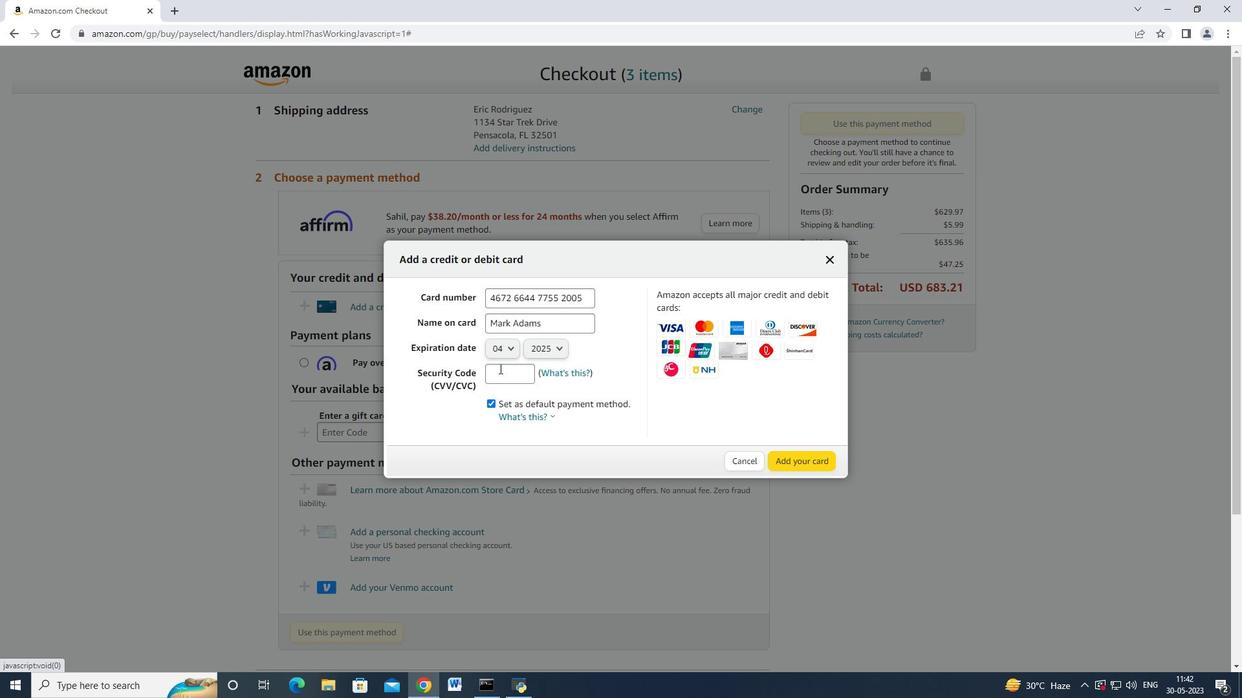 
Action: Mouse moved to (498, 373)
Screenshot: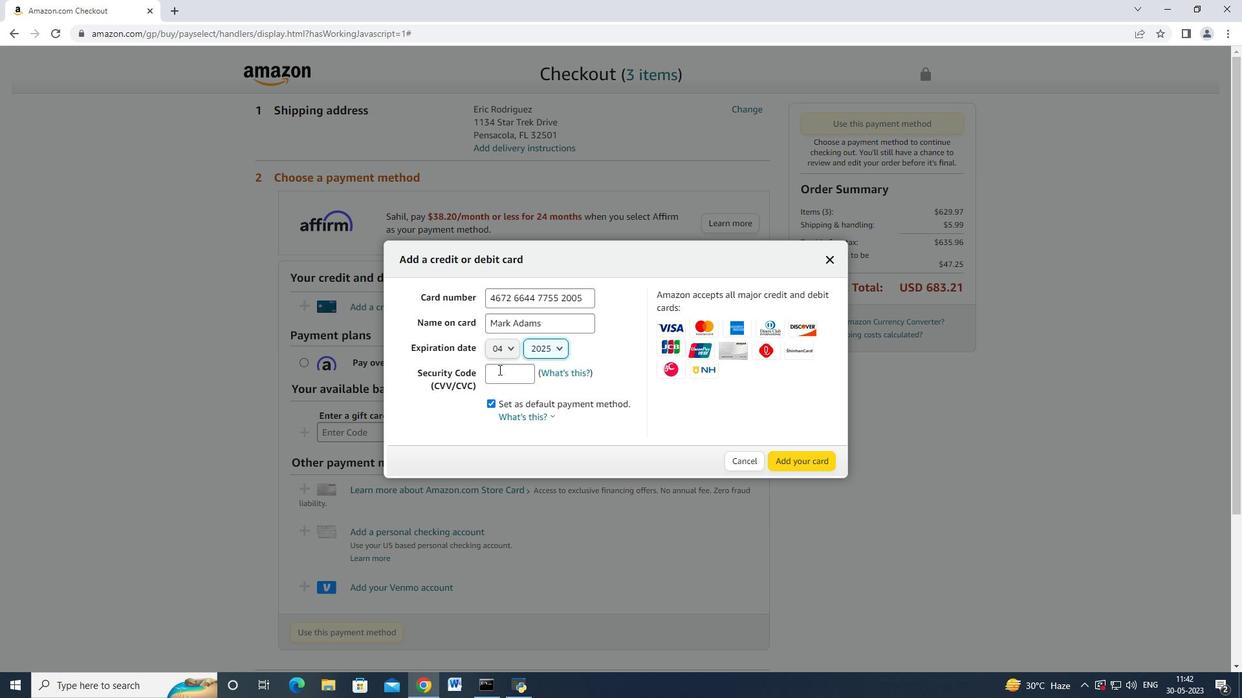 
Action: Mouse pressed left at (498, 373)
Screenshot: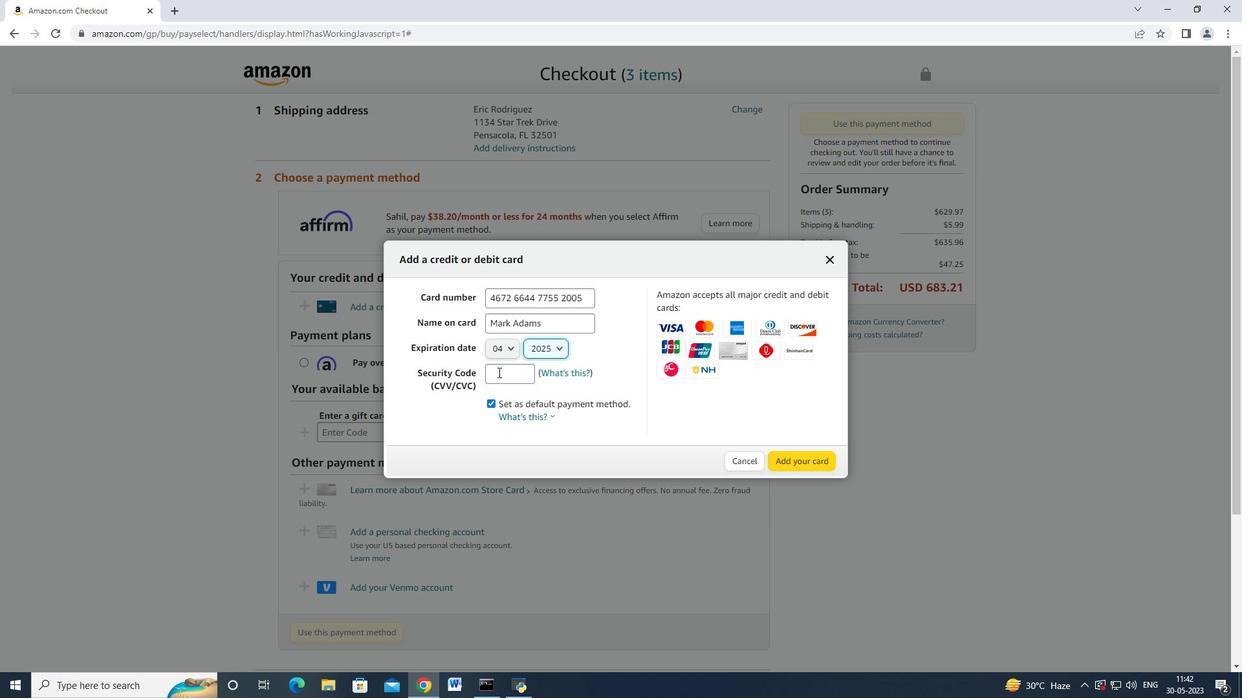 
Action: Mouse moved to (496, 373)
Screenshot: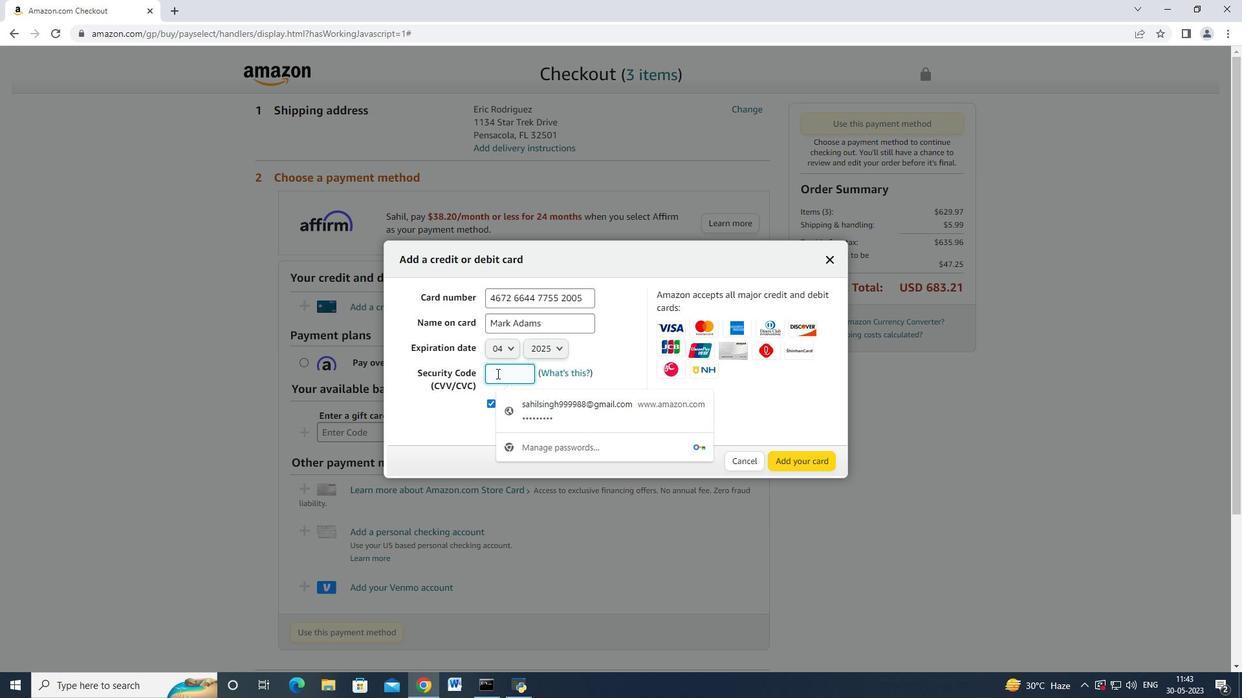 
Action: Key pressed 3321
Screenshot: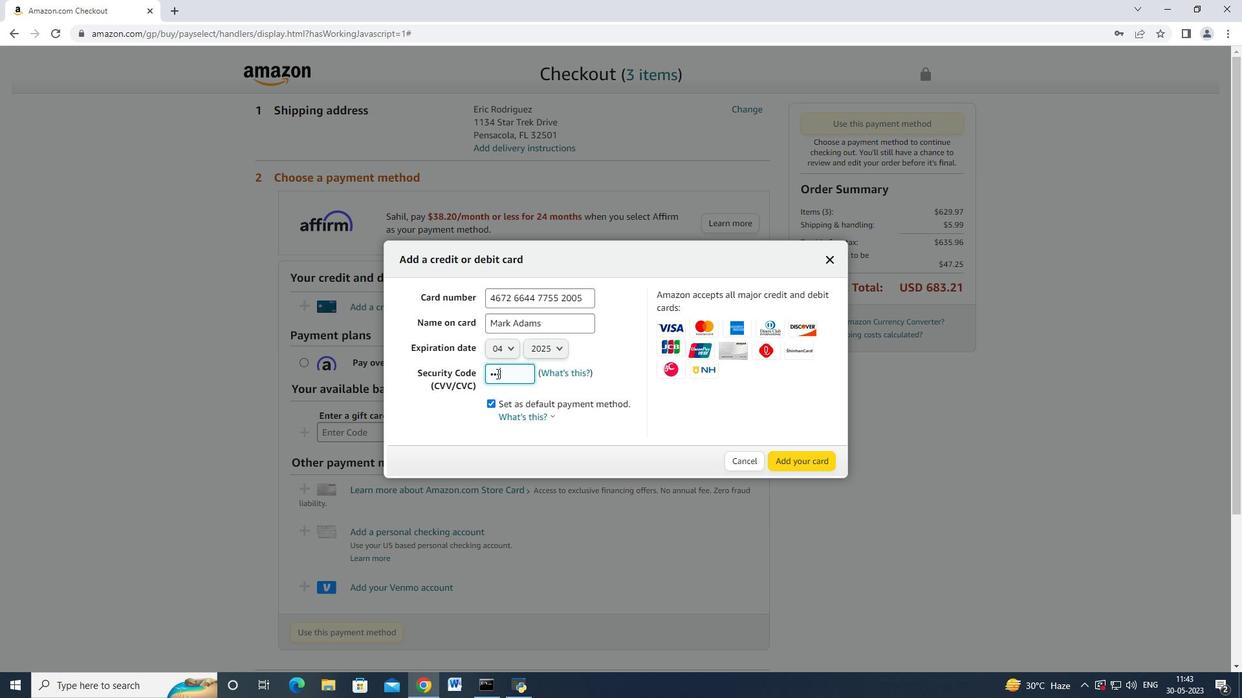 
Action: Mouse moved to (806, 462)
Screenshot: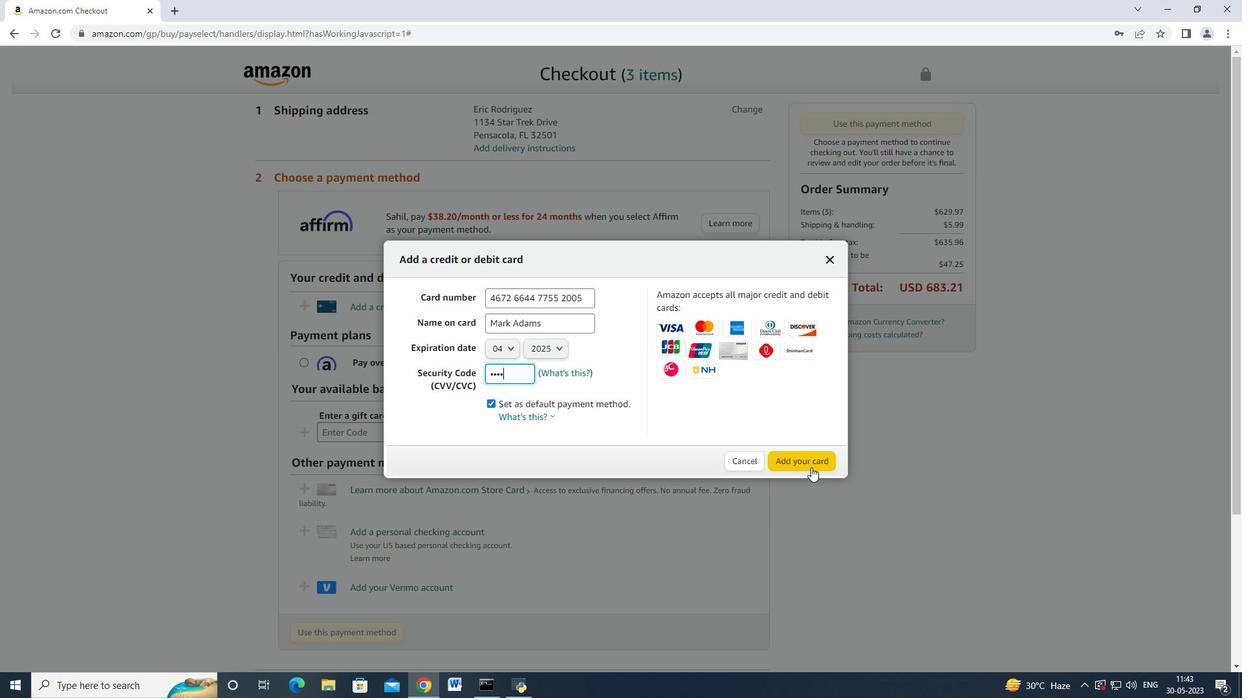 
